 Task: Compose an email with the signature Delaney King with the subject Meeting minutes and the message I will need to review this proposal before providing a response. from softage.1@softage.net to softage.4@softage.net with an attached document Business_case.docx Undo the message and rewrite the message as Please let me know if there are any updates on the status of this project. Send the email. Finally, move the email from Sent Items to the label Intellectual property
Action: Mouse moved to (481, 773)
Screenshot: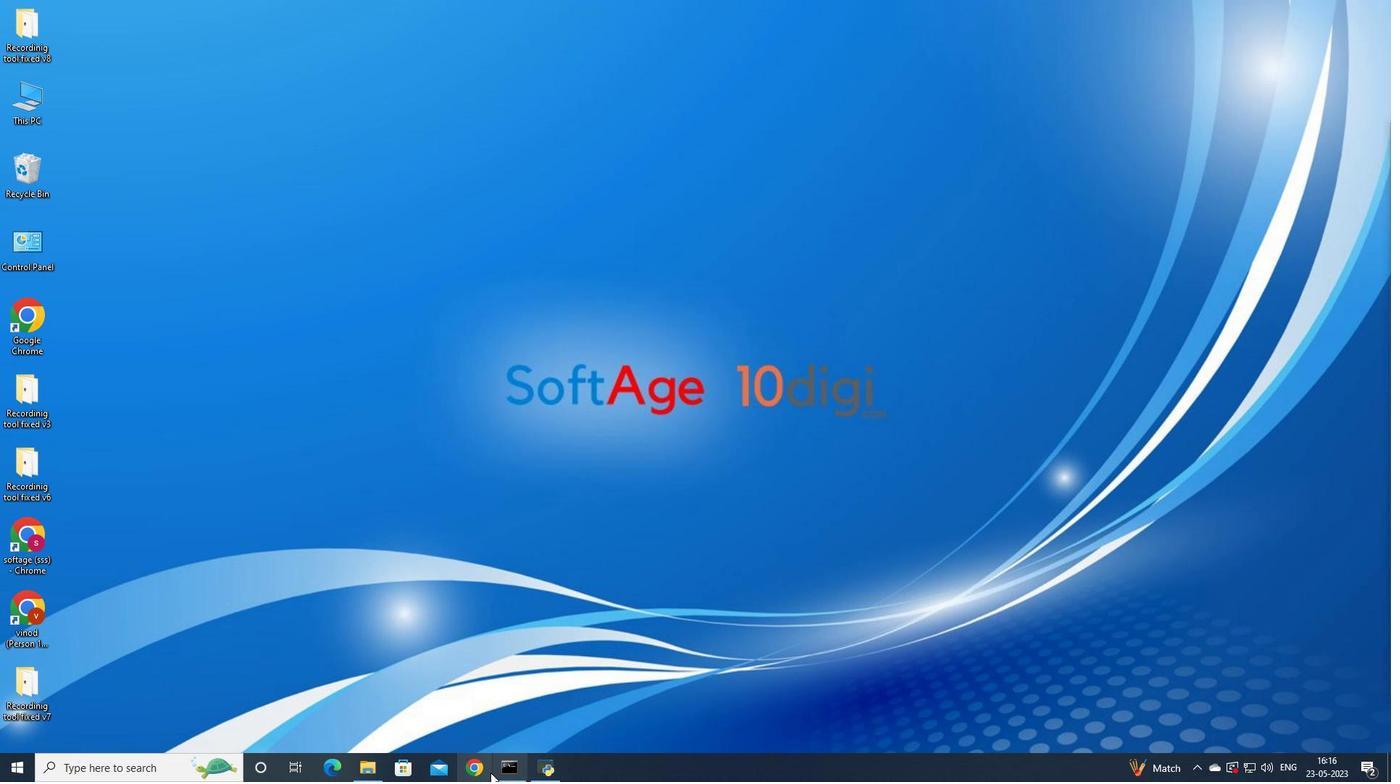 
Action: Mouse pressed left at (481, 773)
Screenshot: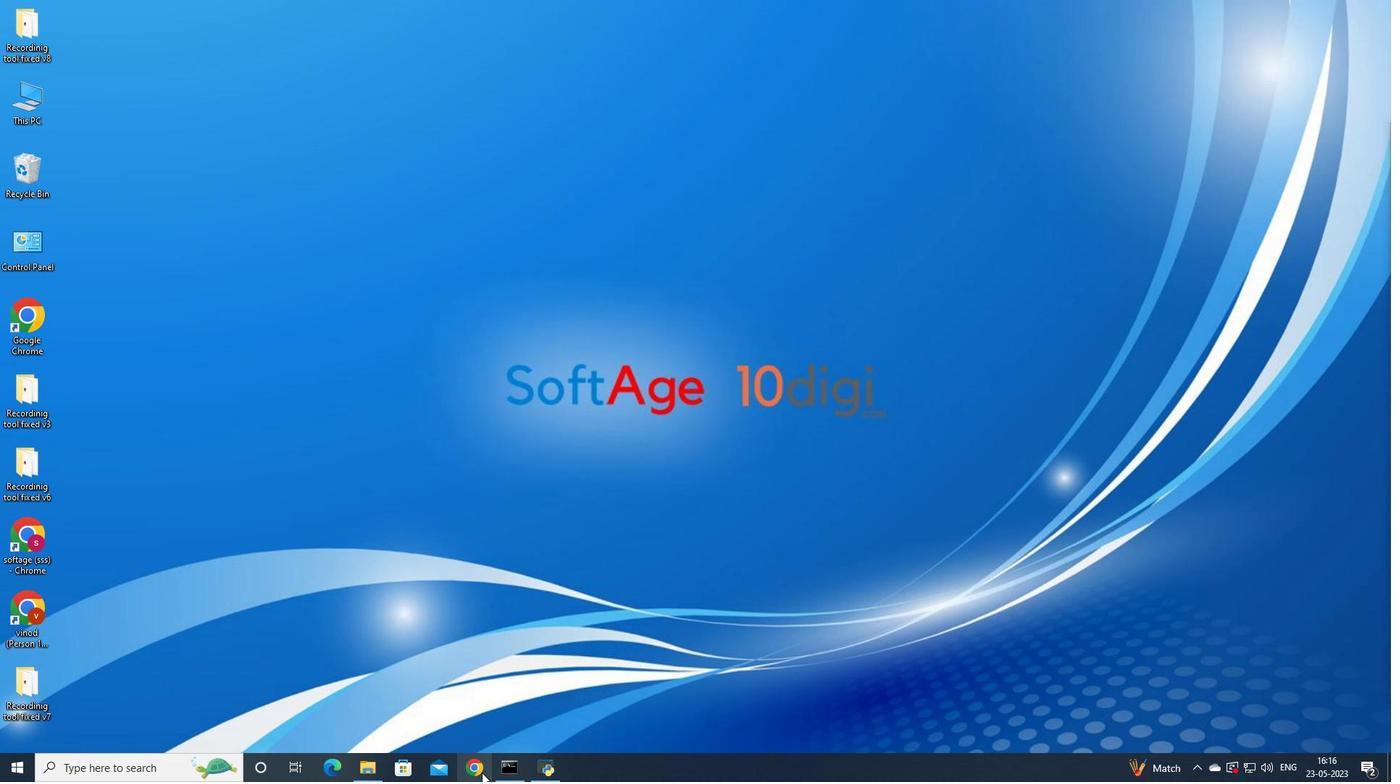 
Action: Mouse moved to (605, 468)
Screenshot: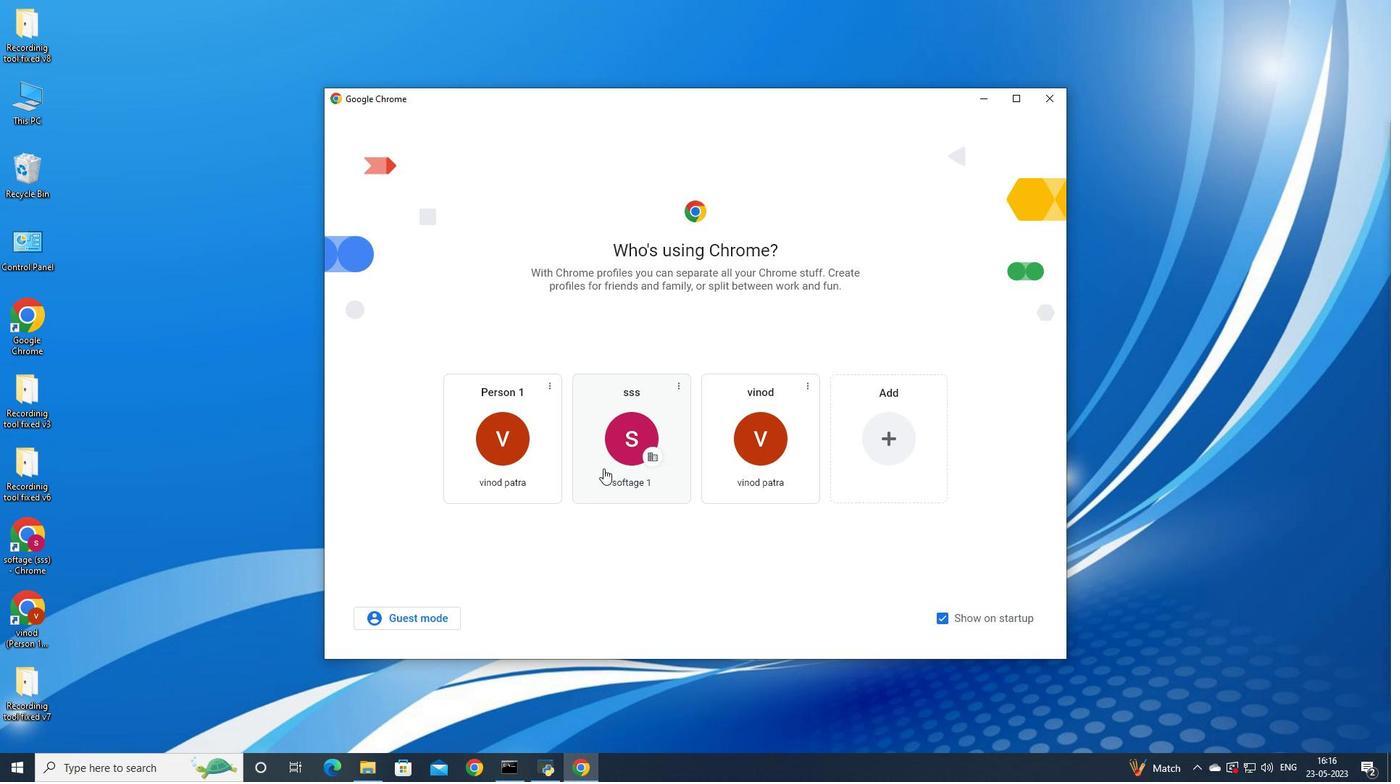 
Action: Mouse pressed left at (605, 468)
Screenshot: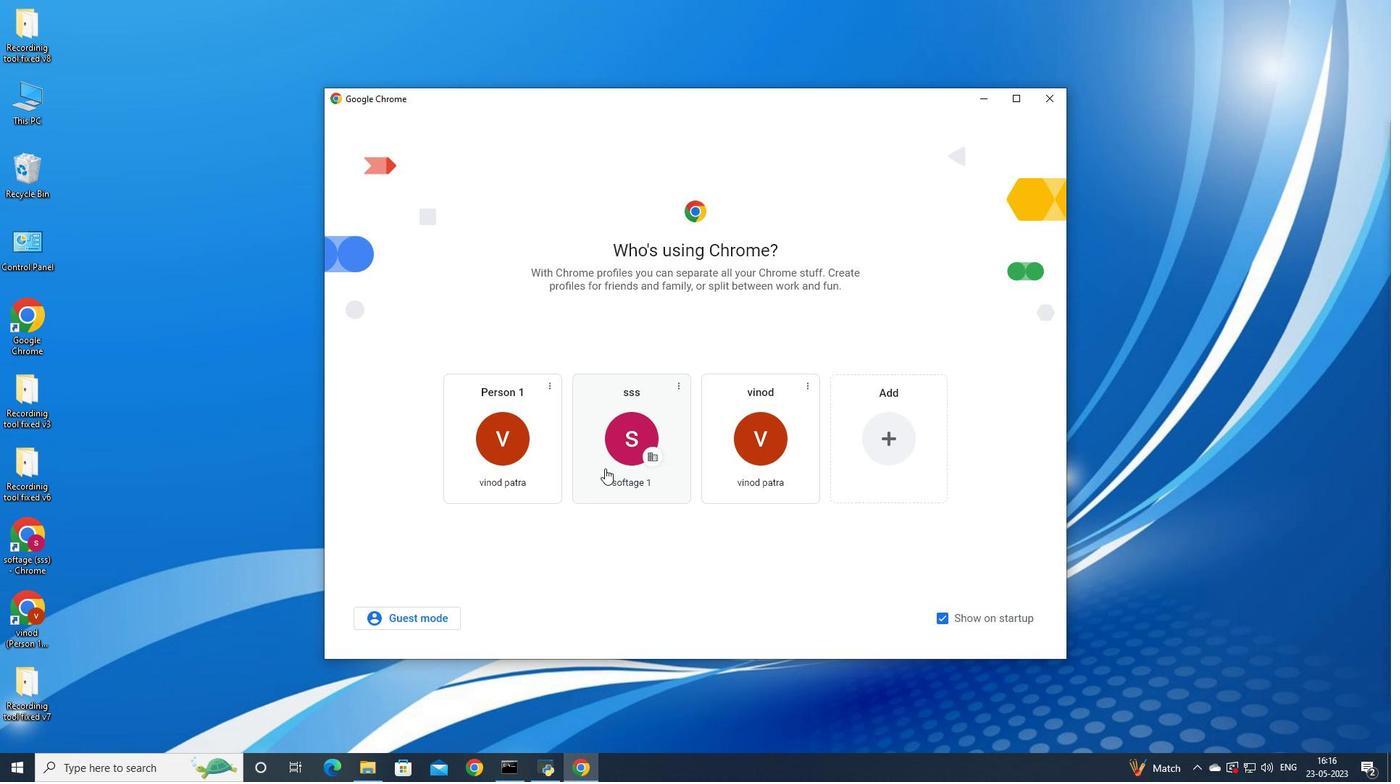 
Action: Mouse moved to (1267, 72)
Screenshot: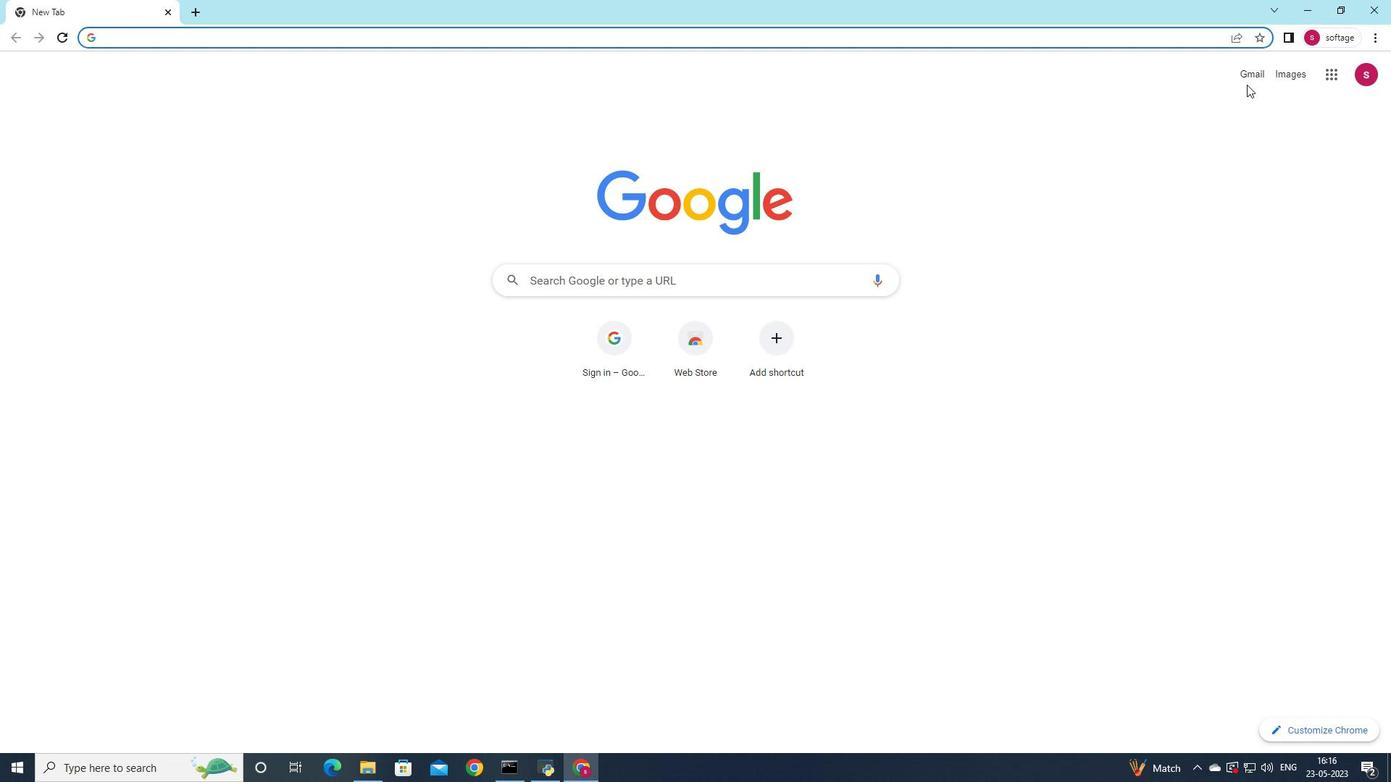 
Action: Mouse pressed left at (1267, 72)
Screenshot: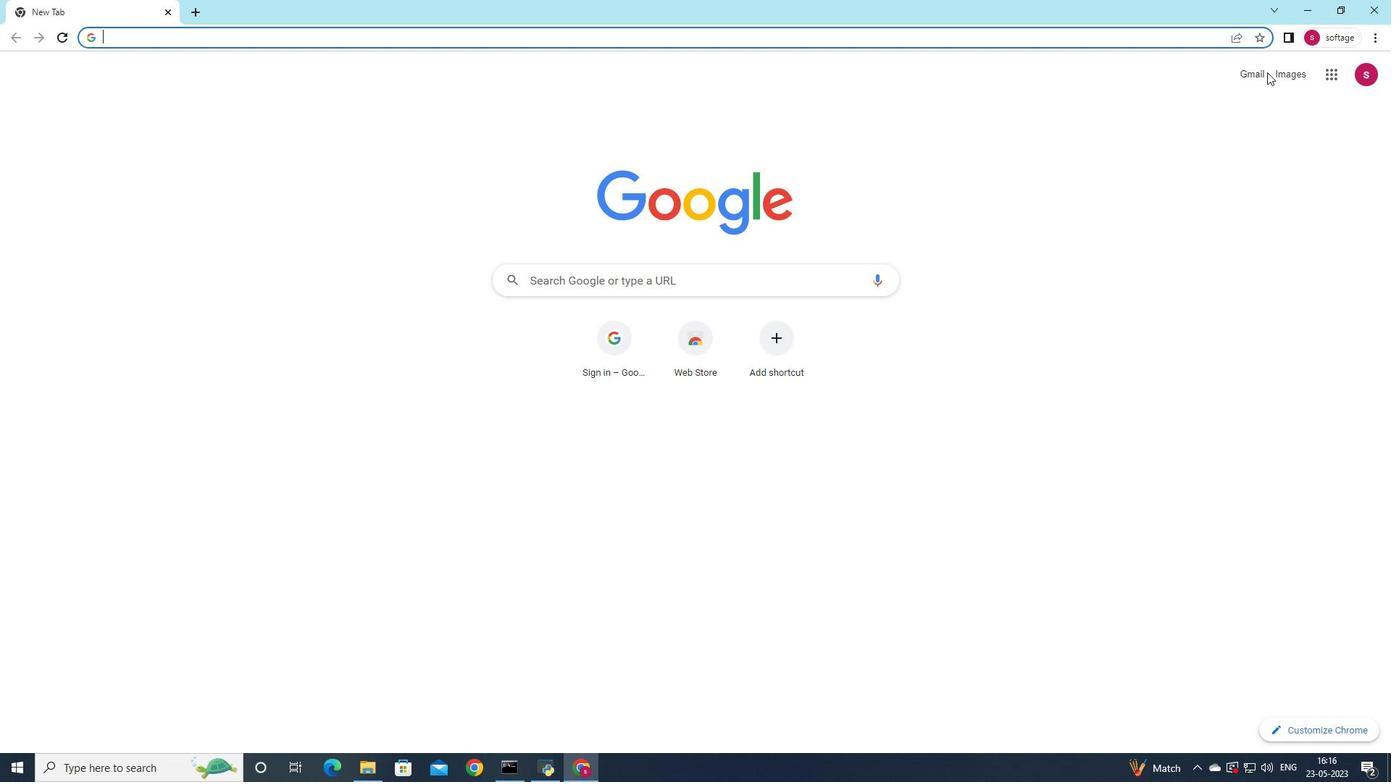 
Action: Mouse moved to (1257, 73)
Screenshot: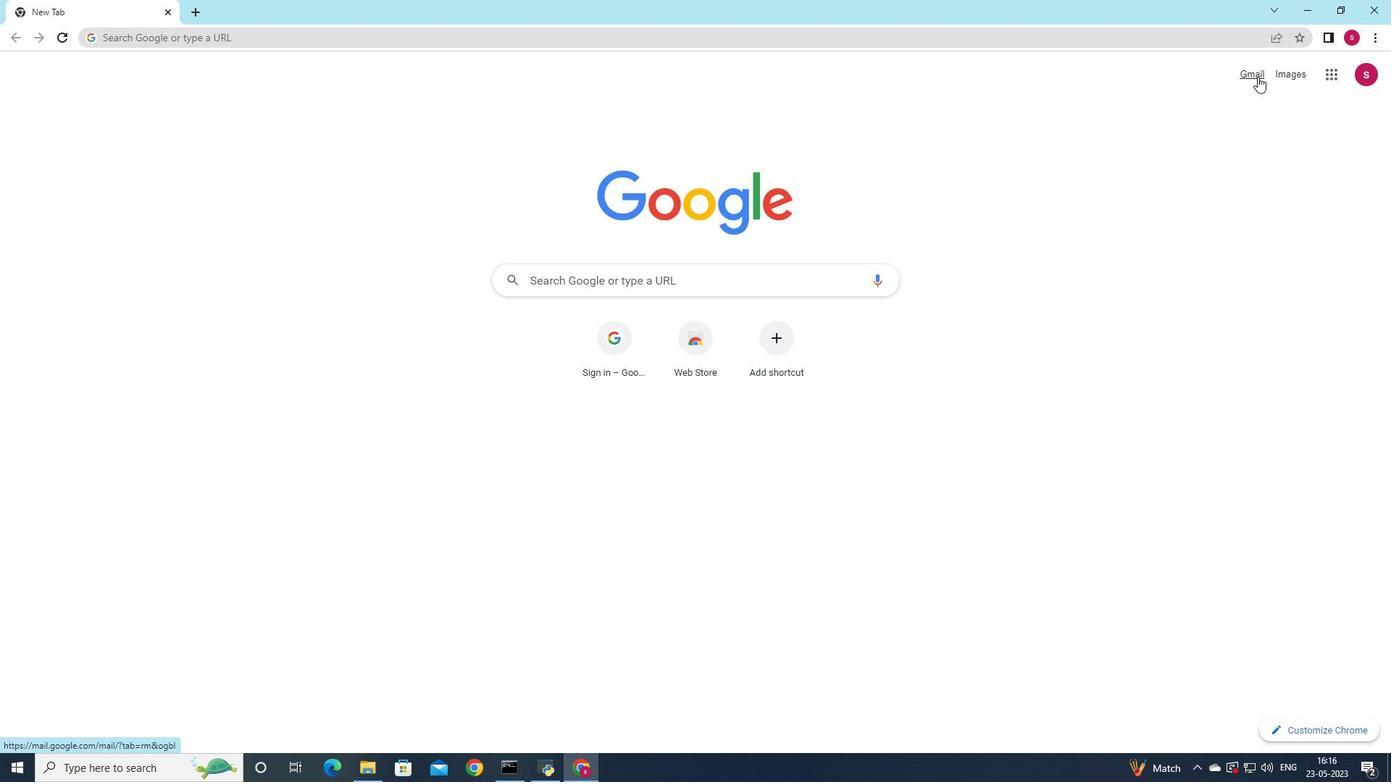 
Action: Mouse pressed left at (1257, 73)
Screenshot: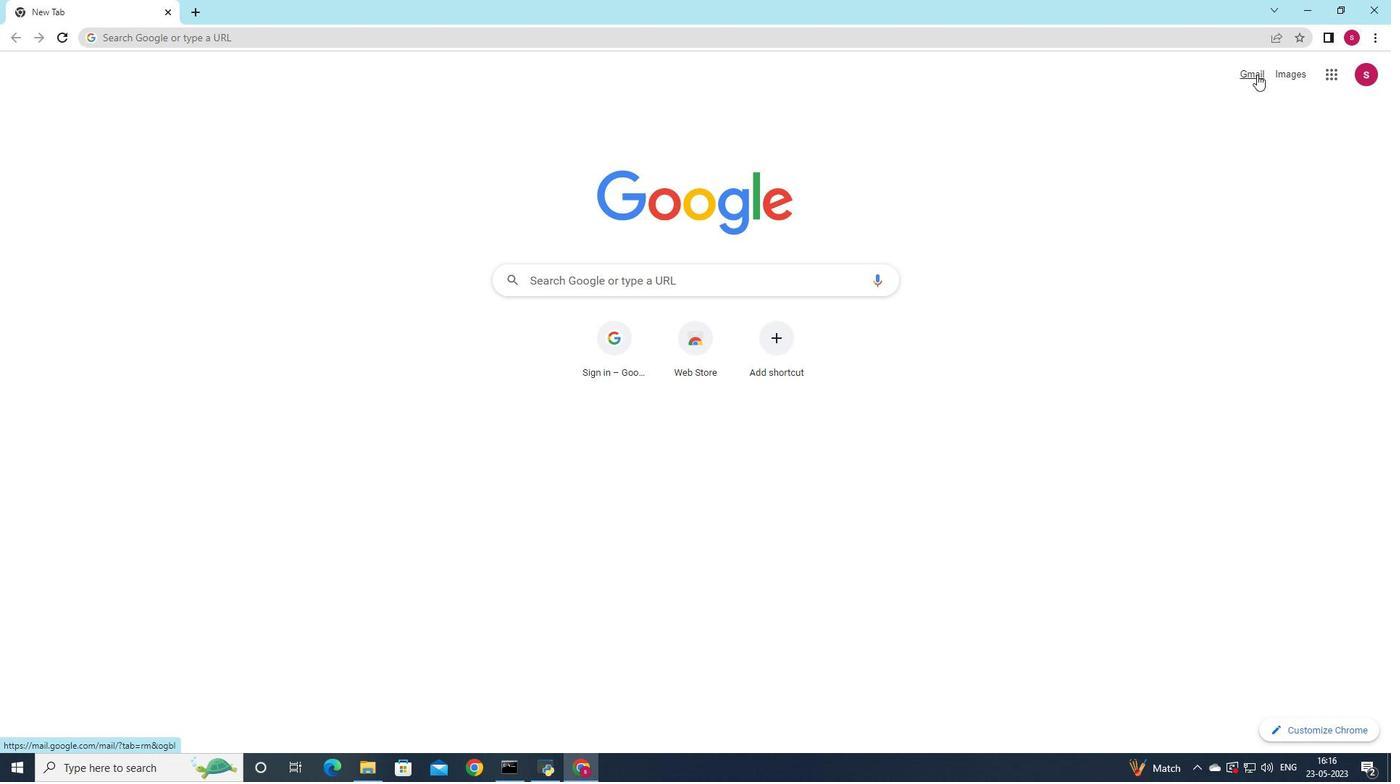 
Action: Mouse moved to (1215, 100)
Screenshot: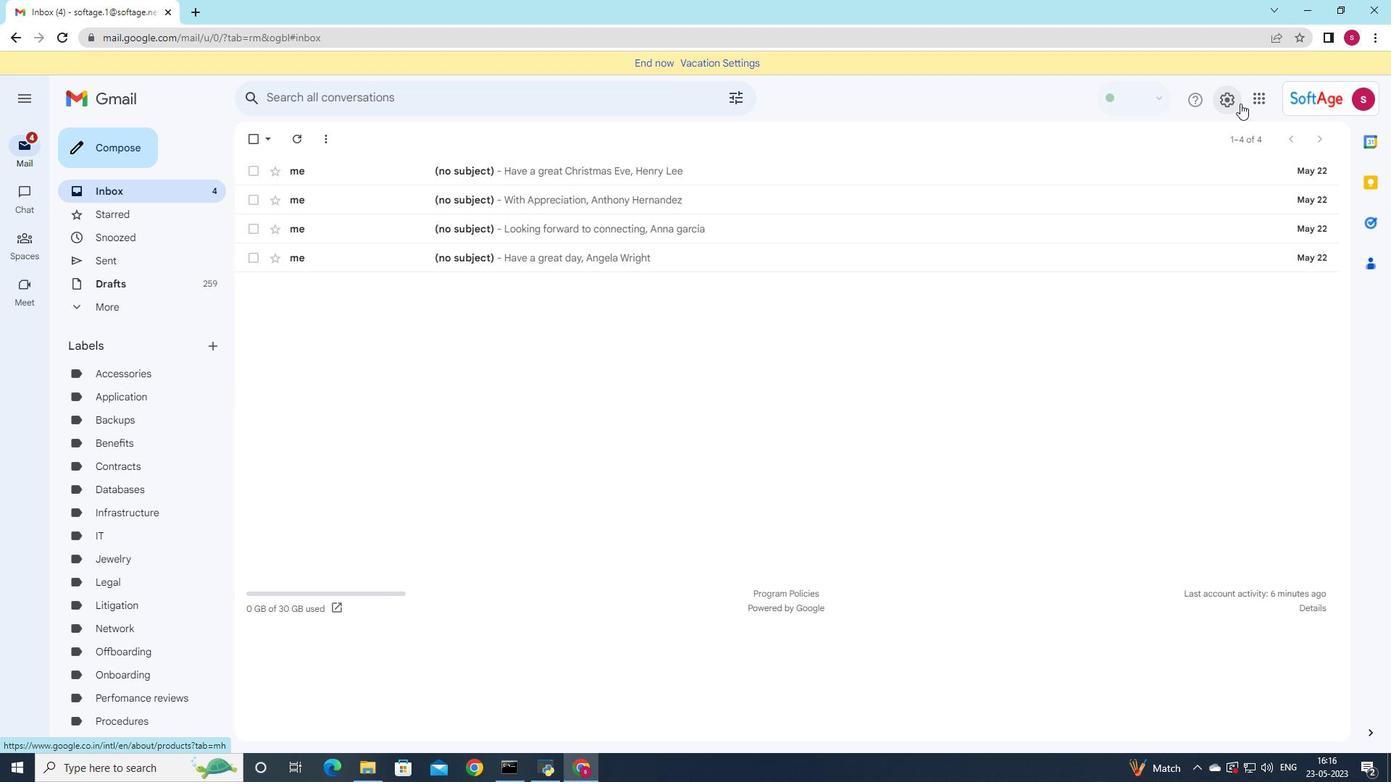 
Action: Mouse pressed left at (1215, 100)
Screenshot: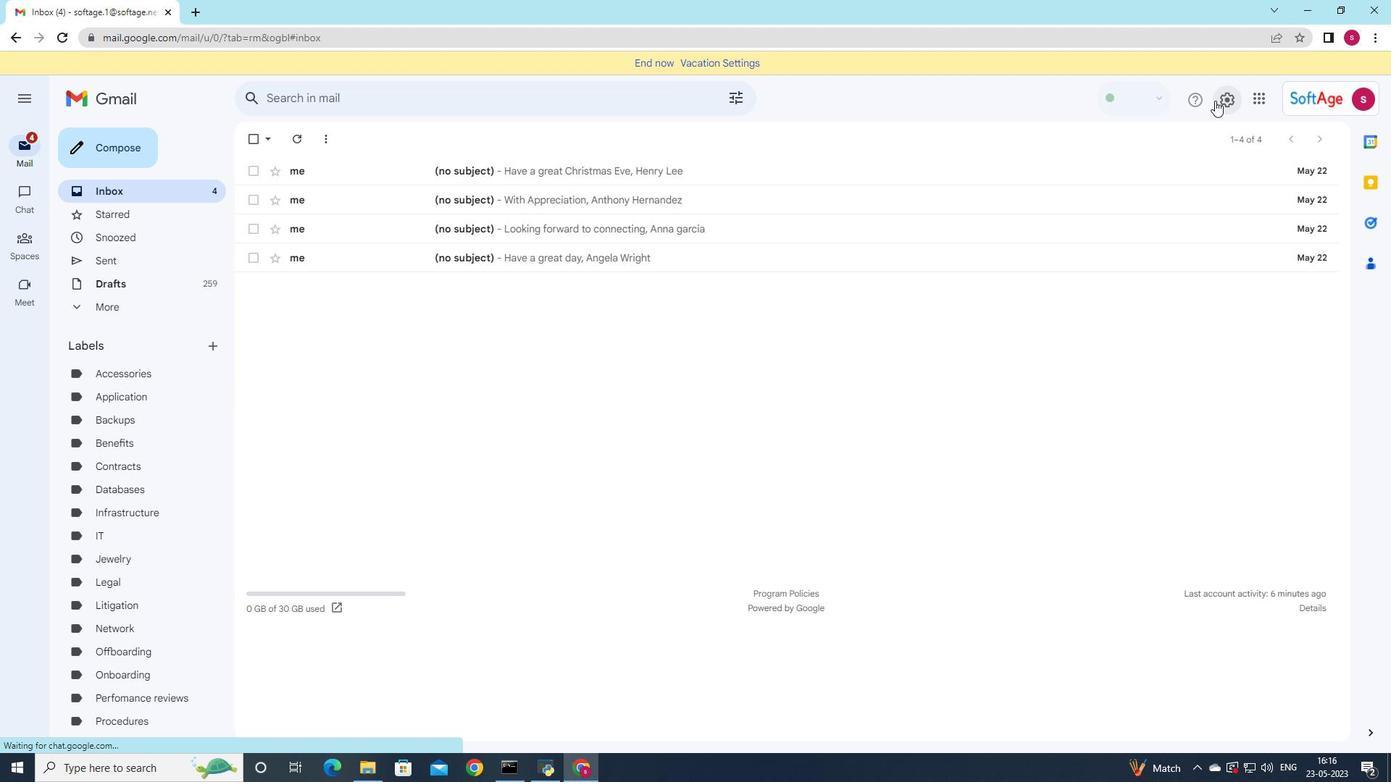 
Action: Mouse moved to (1257, 174)
Screenshot: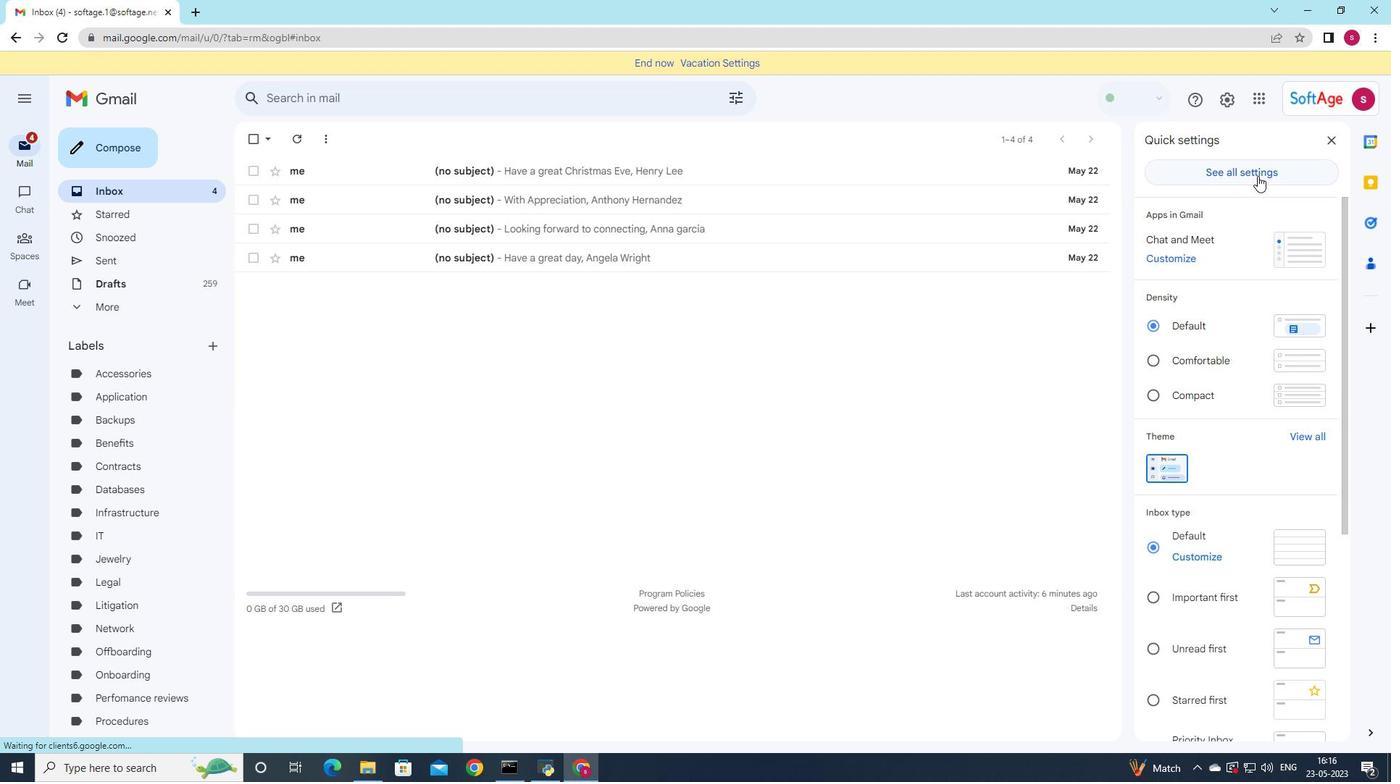 
Action: Mouse pressed left at (1257, 174)
Screenshot: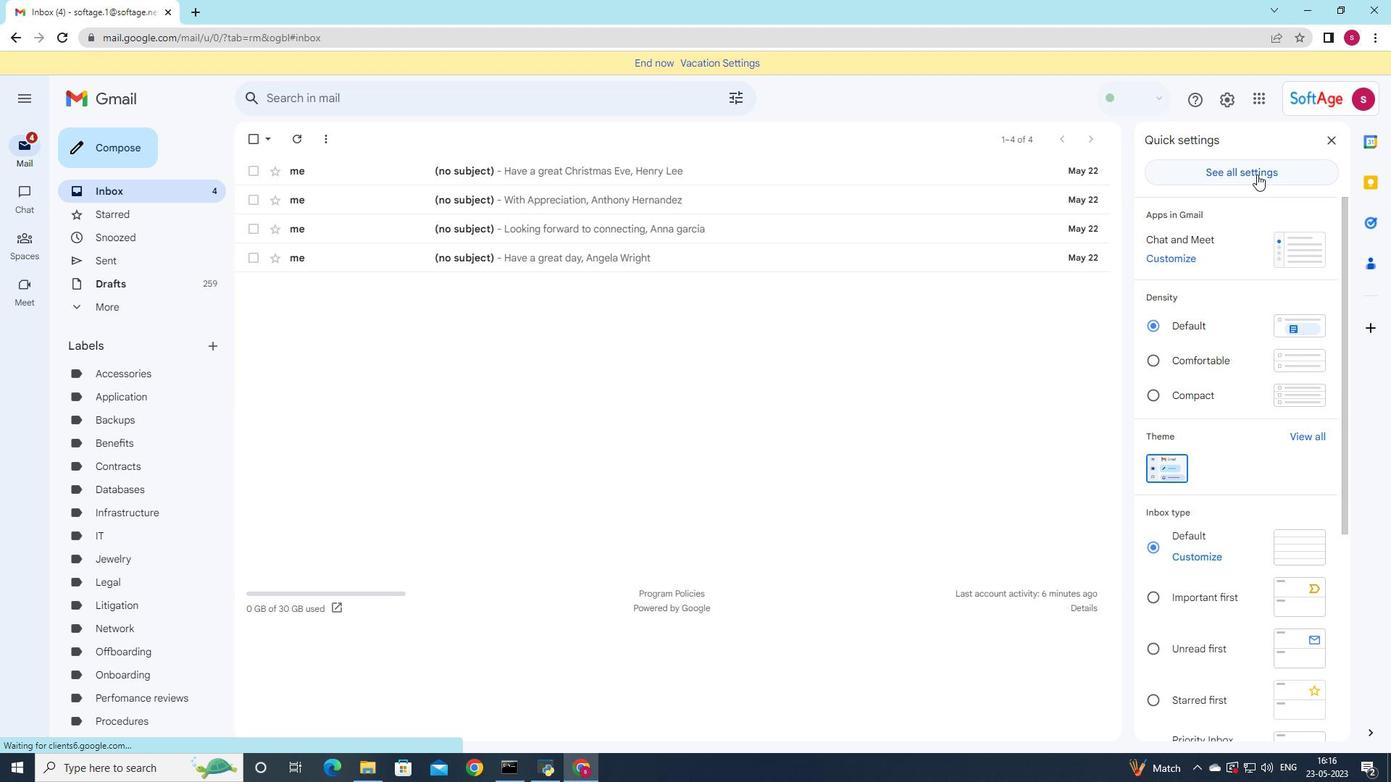 
Action: Mouse moved to (853, 264)
Screenshot: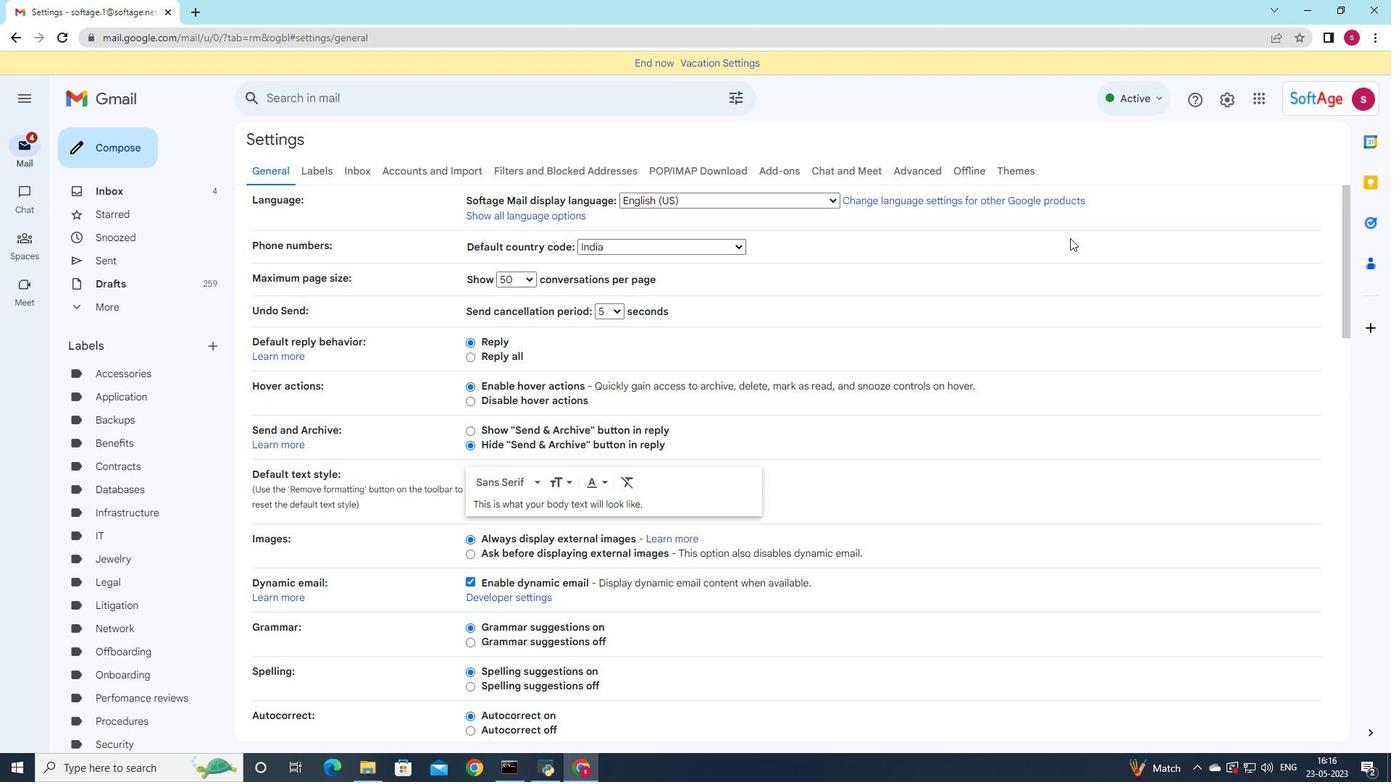 
Action: Mouse scrolled (853, 263) with delta (0, 0)
Screenshot: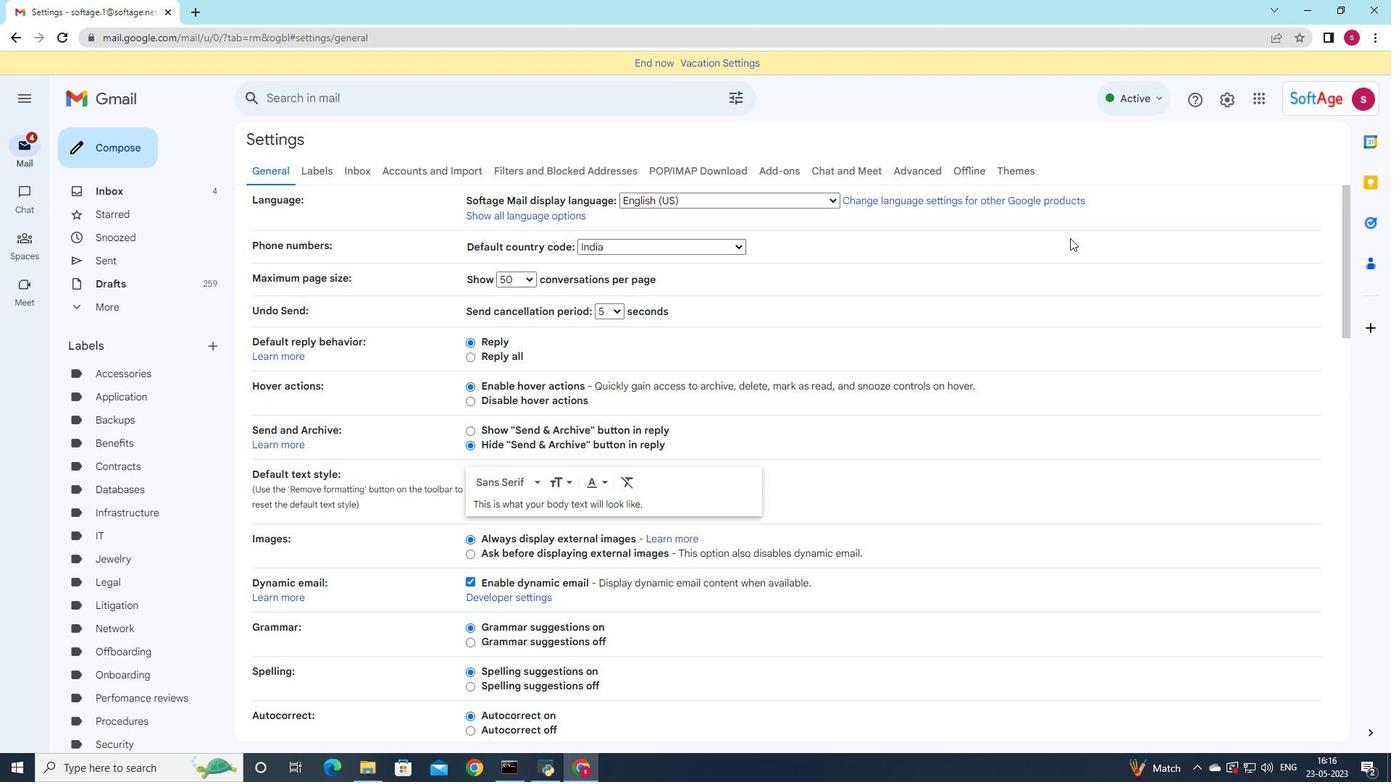 
Action: Mouse moved to (850, 264)
Screenshot: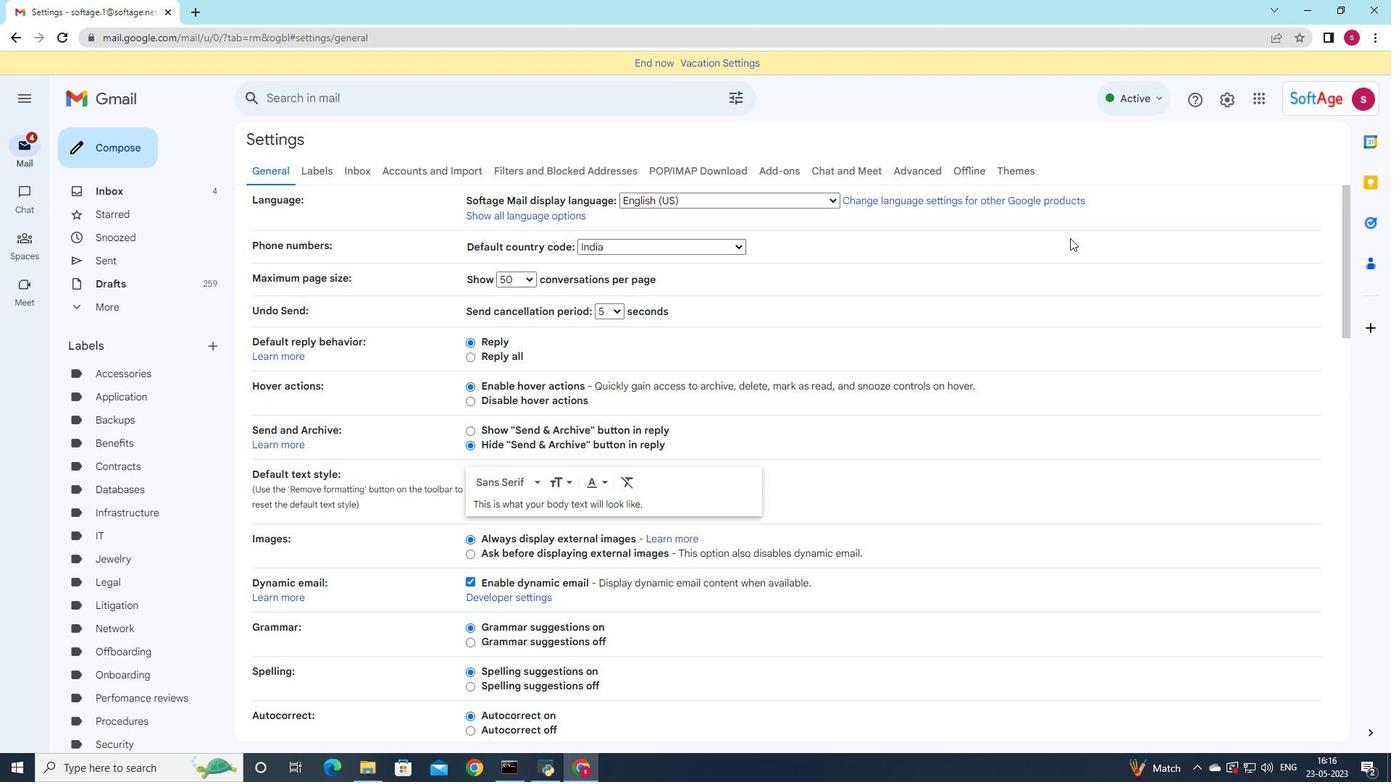 
Action: Mouse scrolled (850, 263) with delta (0, 0)
Screenshot: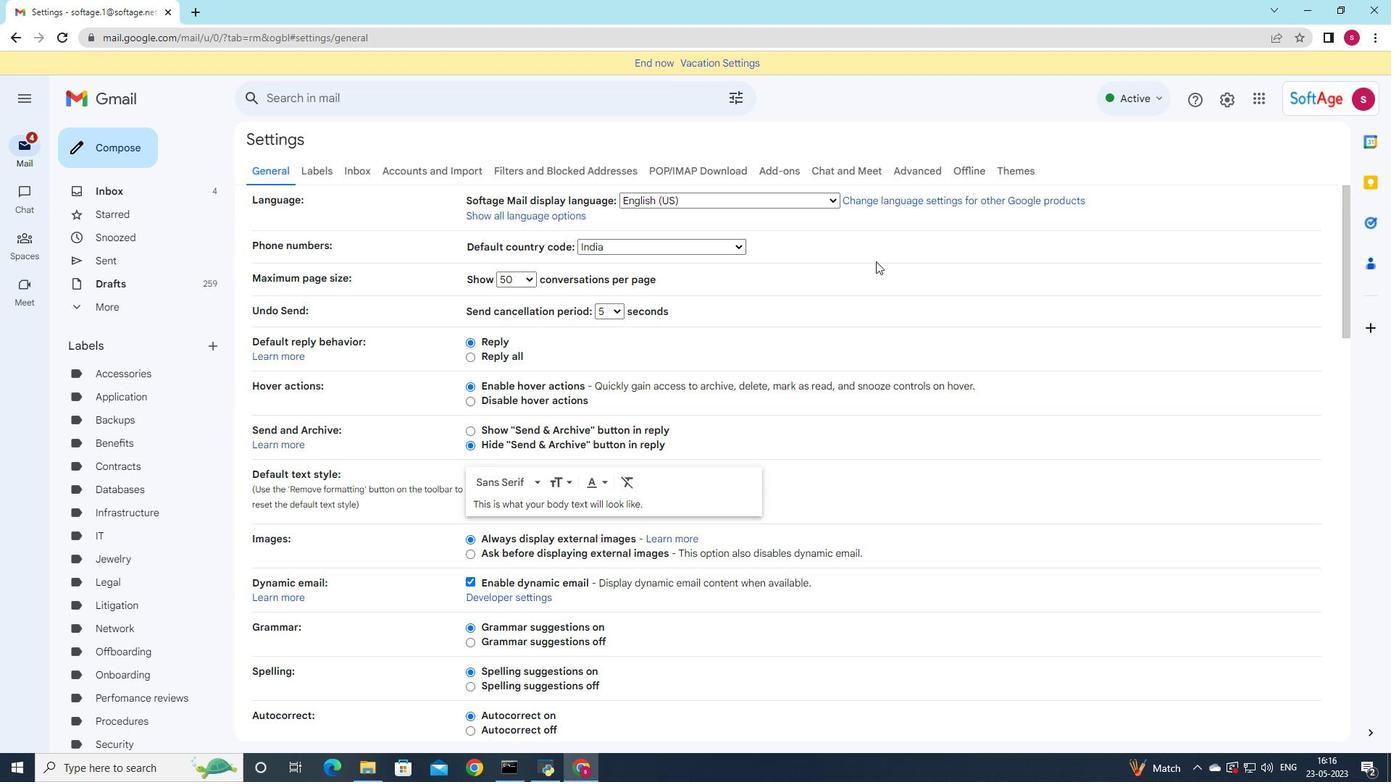 
Action: Mouse moved to (849, 264)
Screenshot: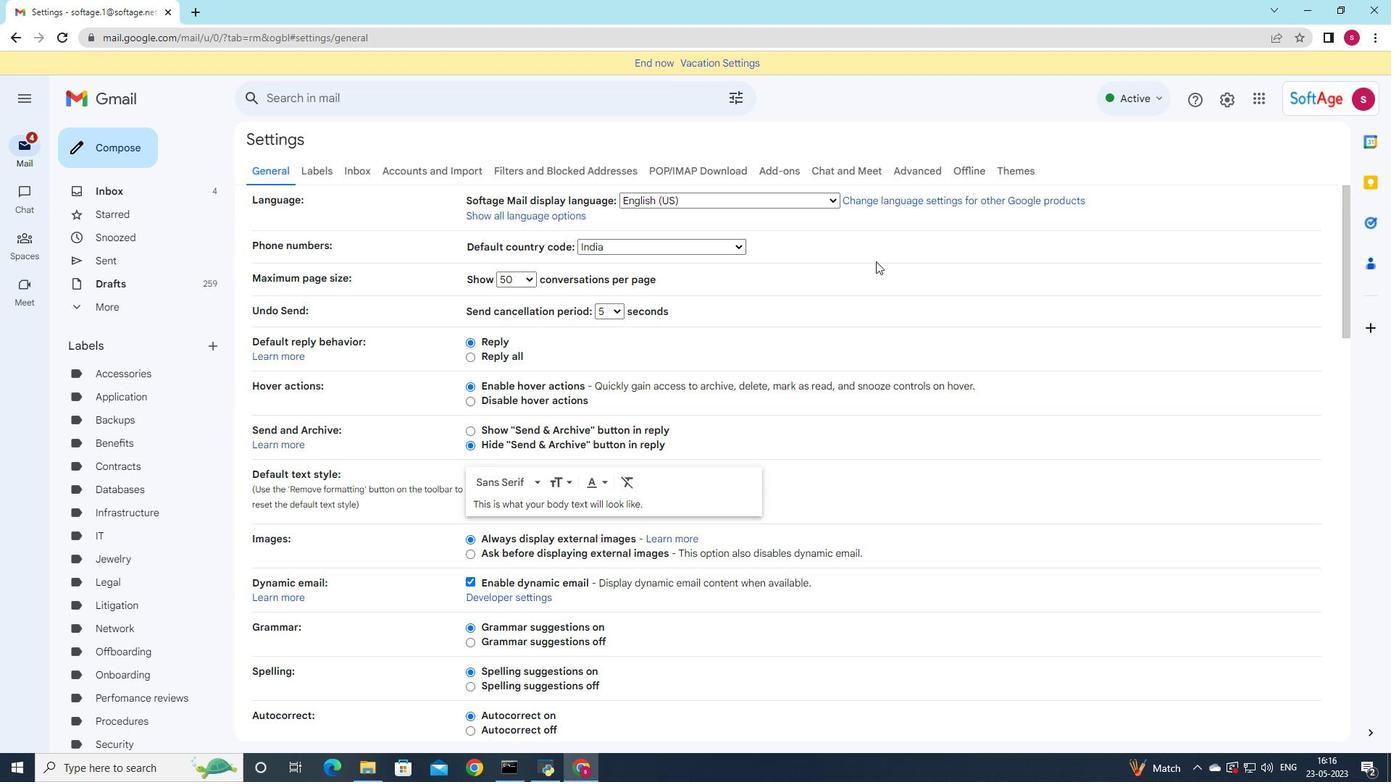 
Action: Mouse scrolled (849, 263) with delta (0, 0)
Screenshot: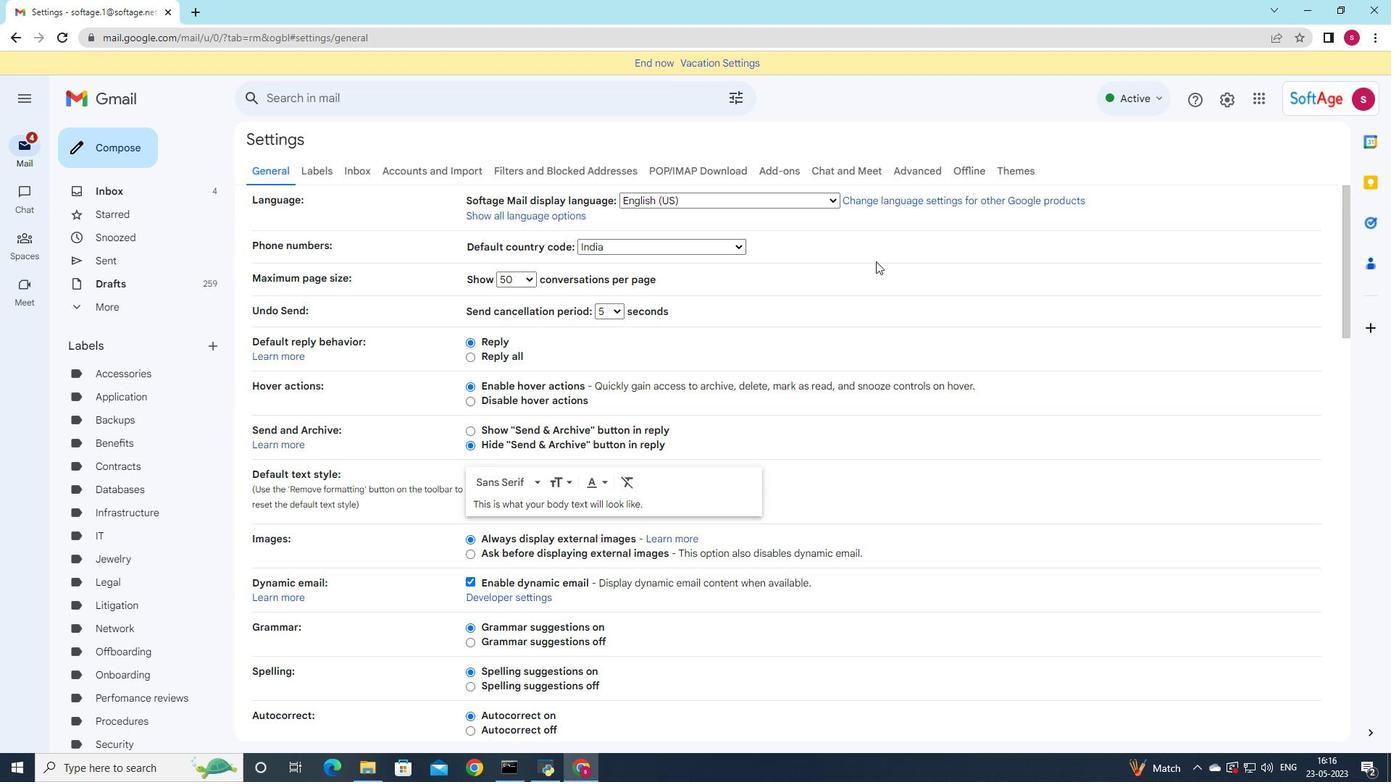 
Action: Mouse moved to (599, 388)
Screenshot: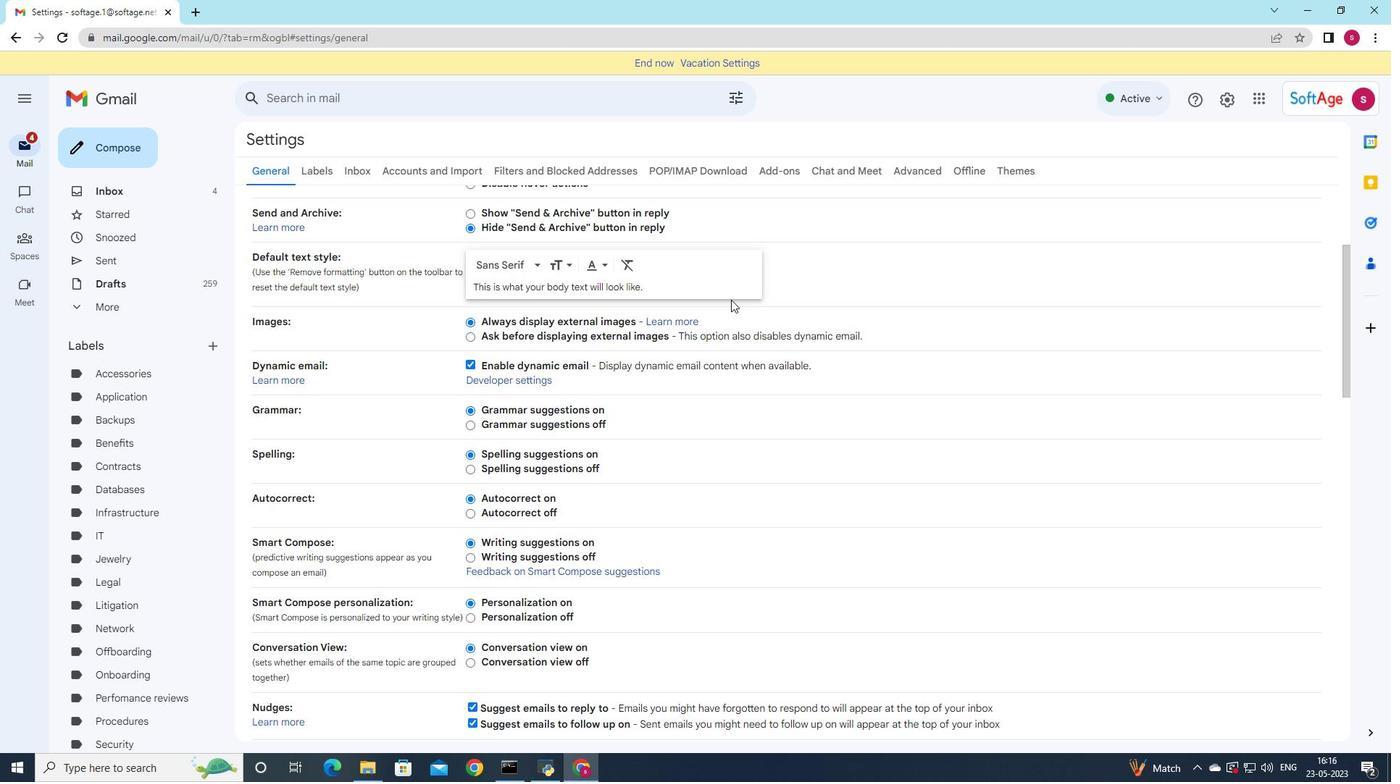 
Action: Mouse scrolled (599, 387) with delta (0, 0)
Screenshot: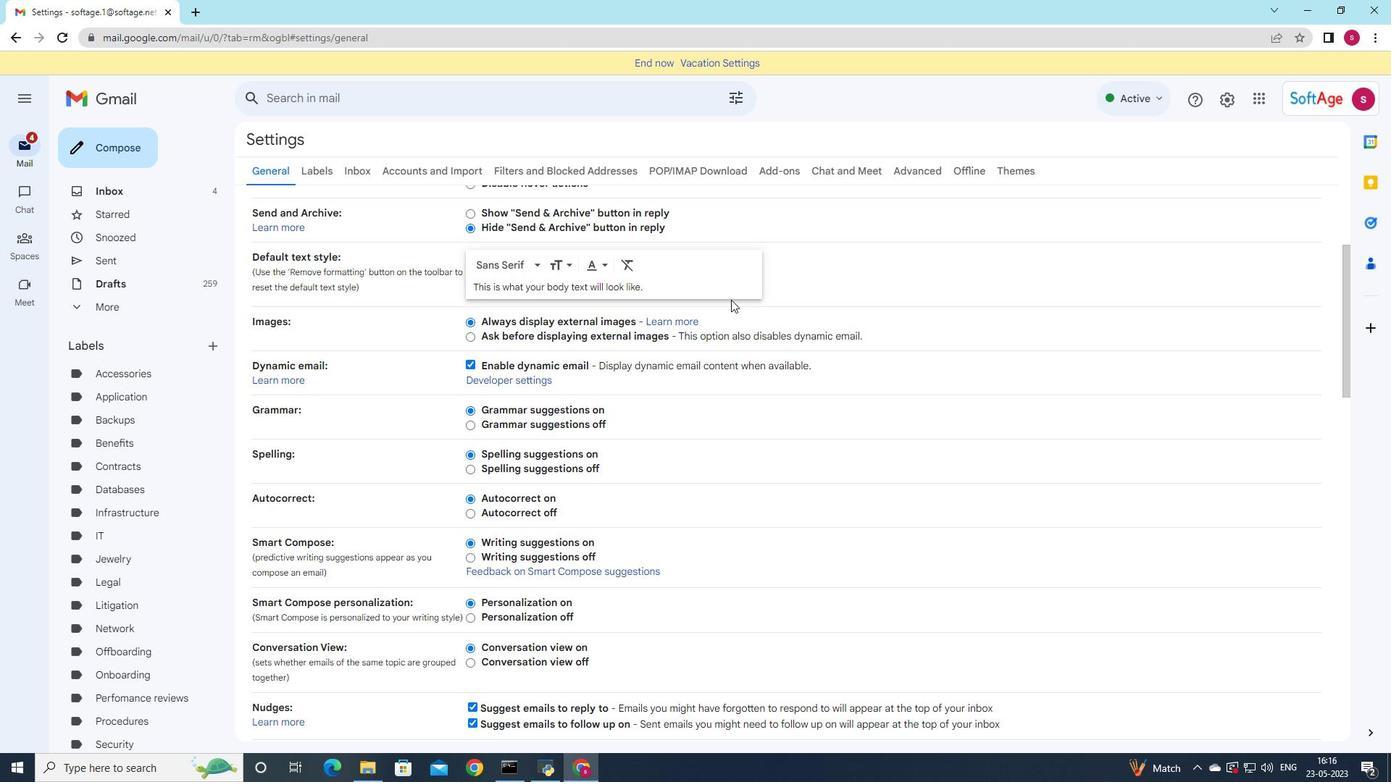
Action: Mouse moved to (568, 414)
Screenshot: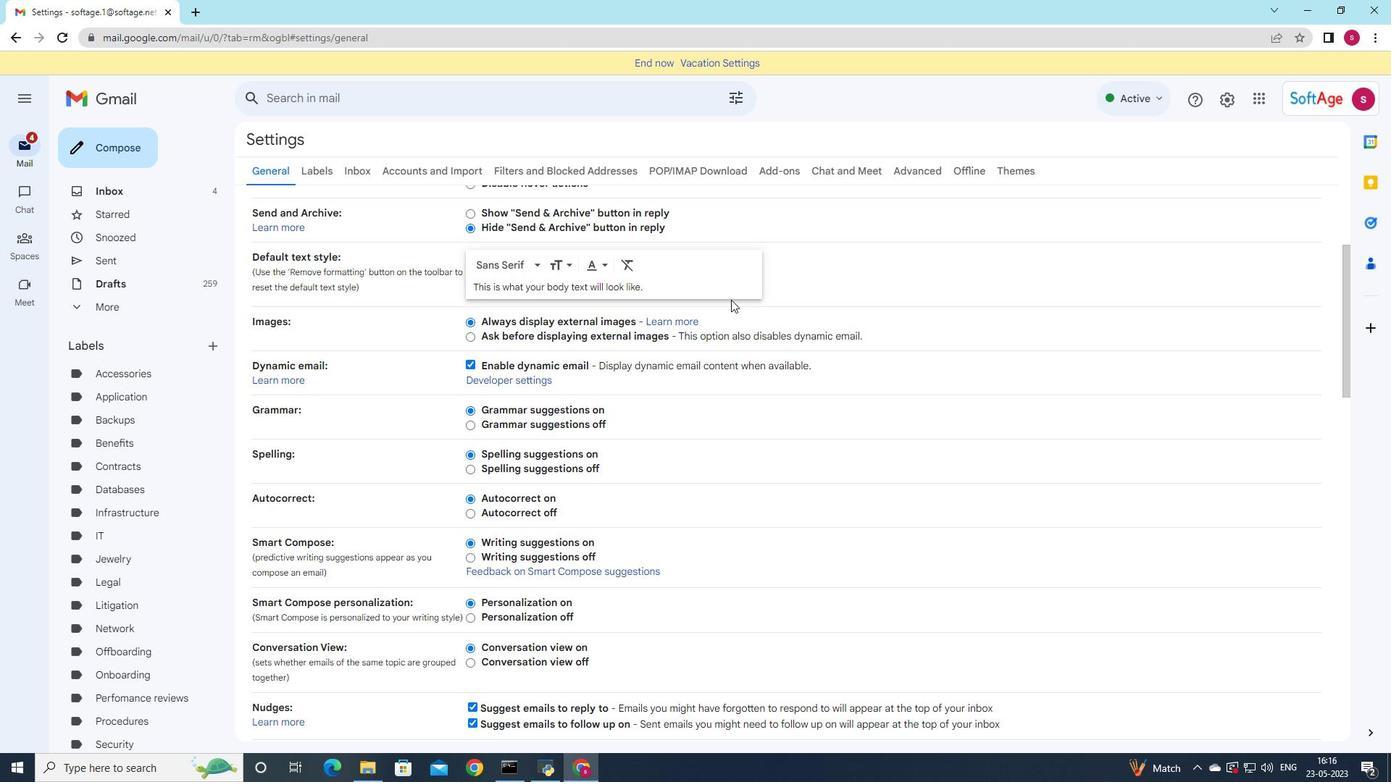 
Action: Mouse scrolled (568, 413) with delta (0, 0)
Screenshot: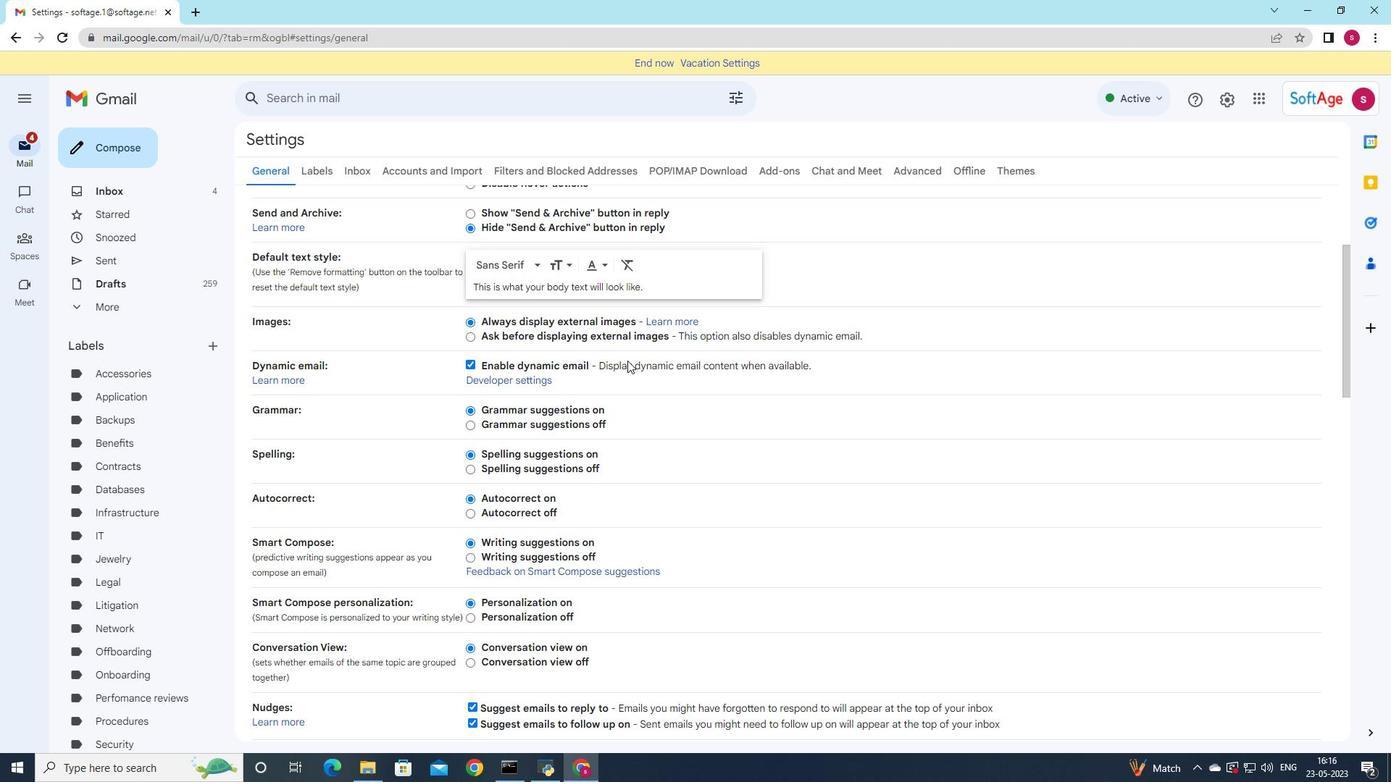 
Action: Mouse moved to (554, 423)
Screenshot: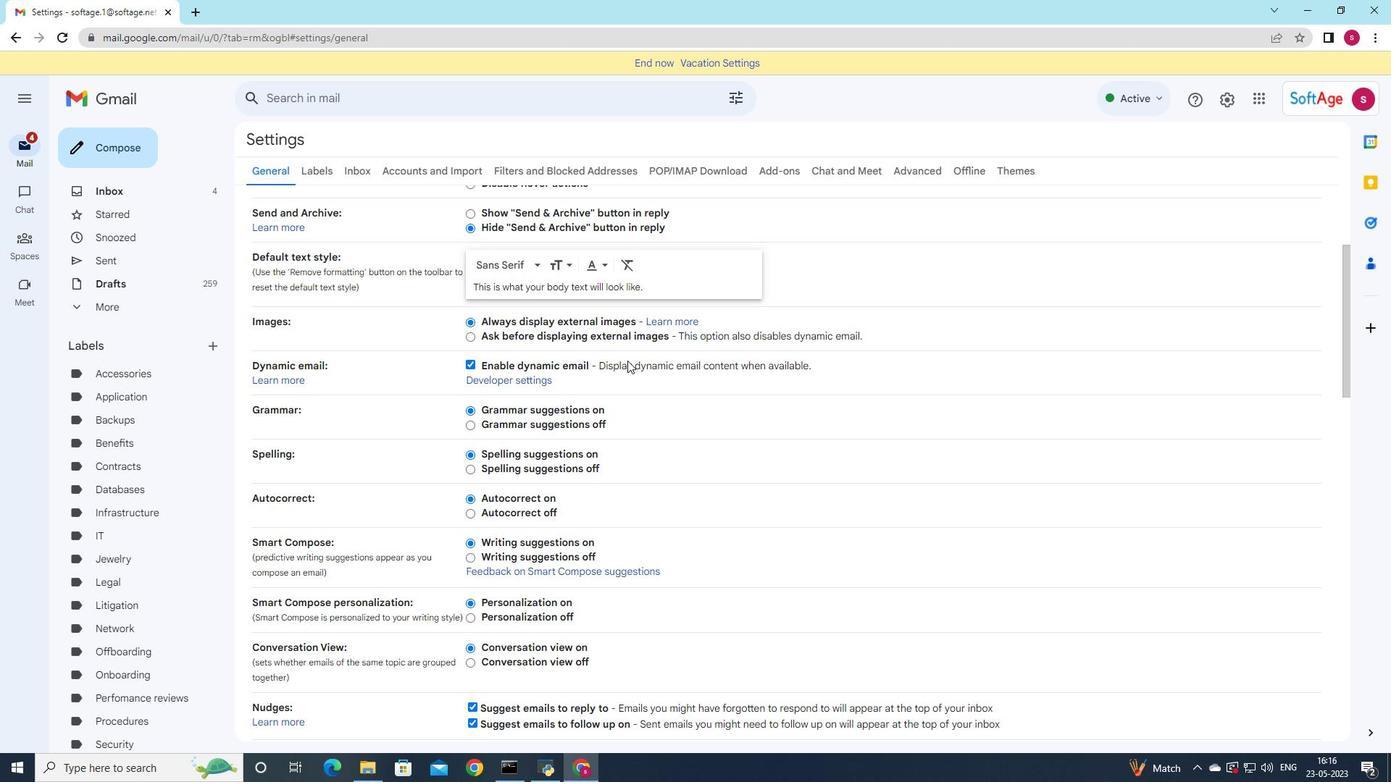 
Action: Mouse scrolled (554, 422) with delta (0, 0)
Screenshot: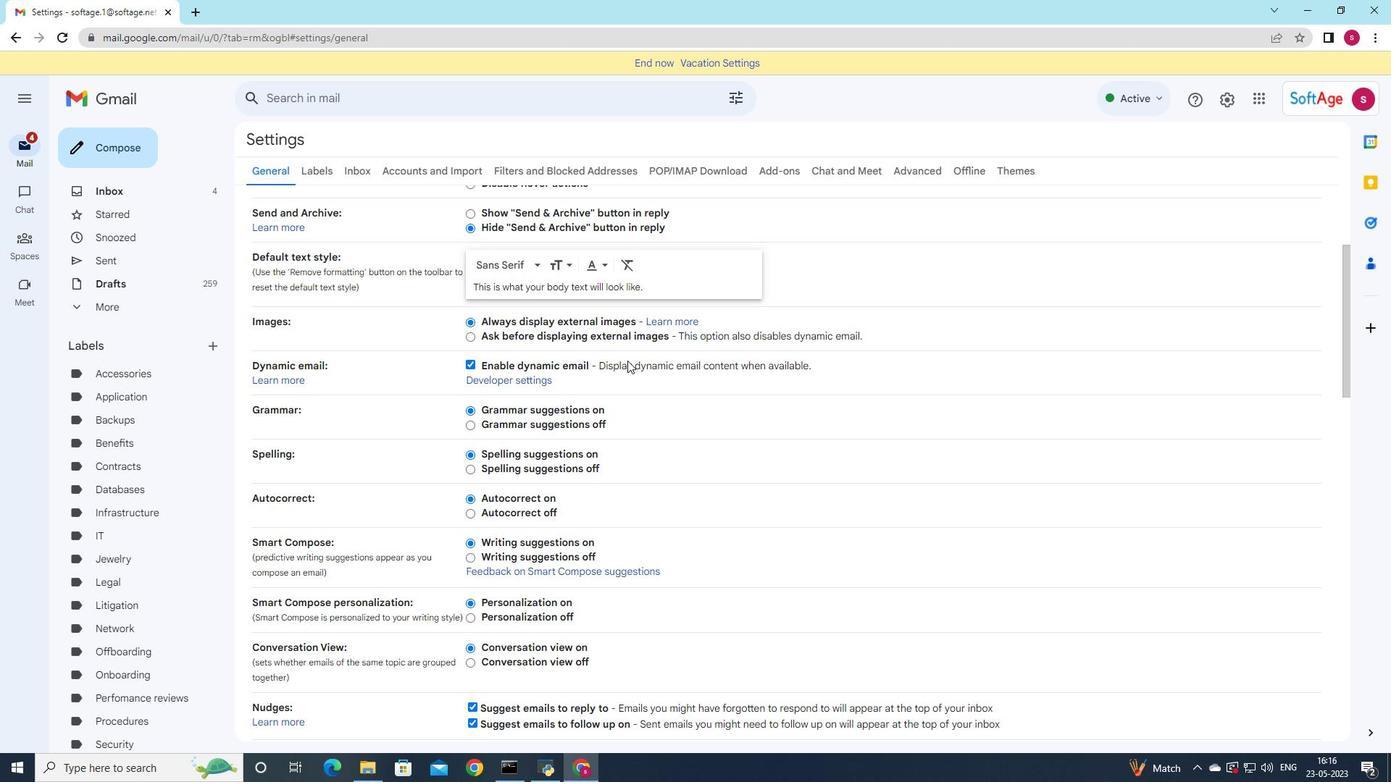 
Action: Mouse moved to (552, 424)
Screenshot: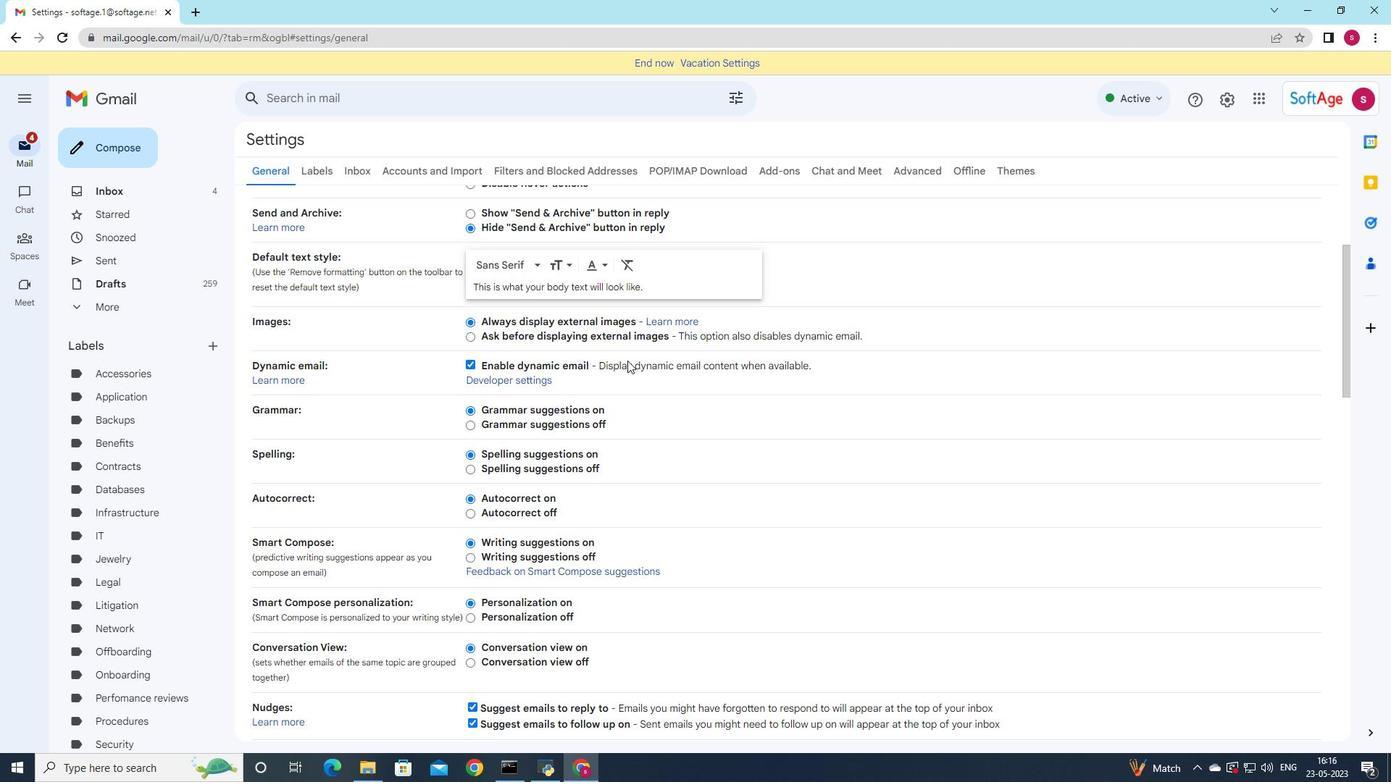 
Action: Mouse scrolled (552, 423) with delta (0, 0)
Screenshot: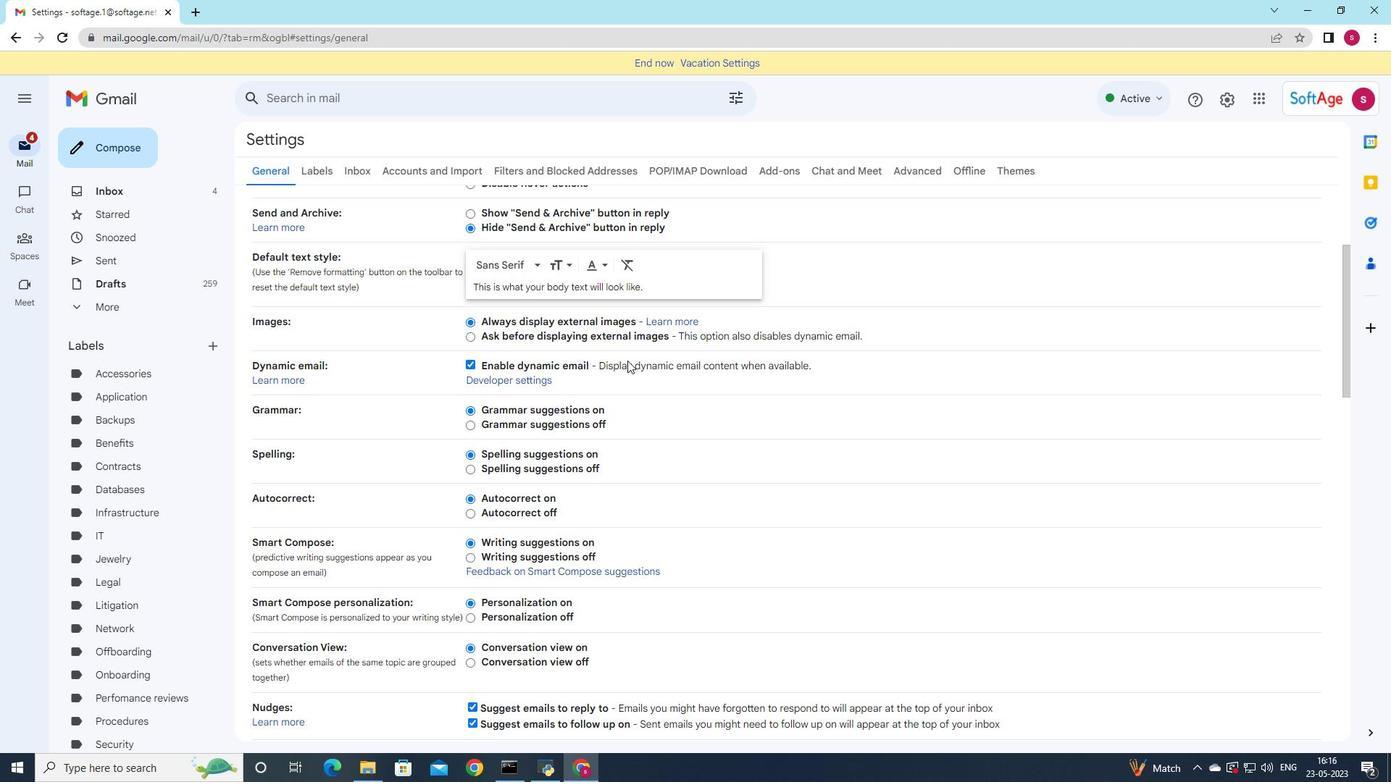 
Action: Mouse moved to (541, 428)
Screenshot: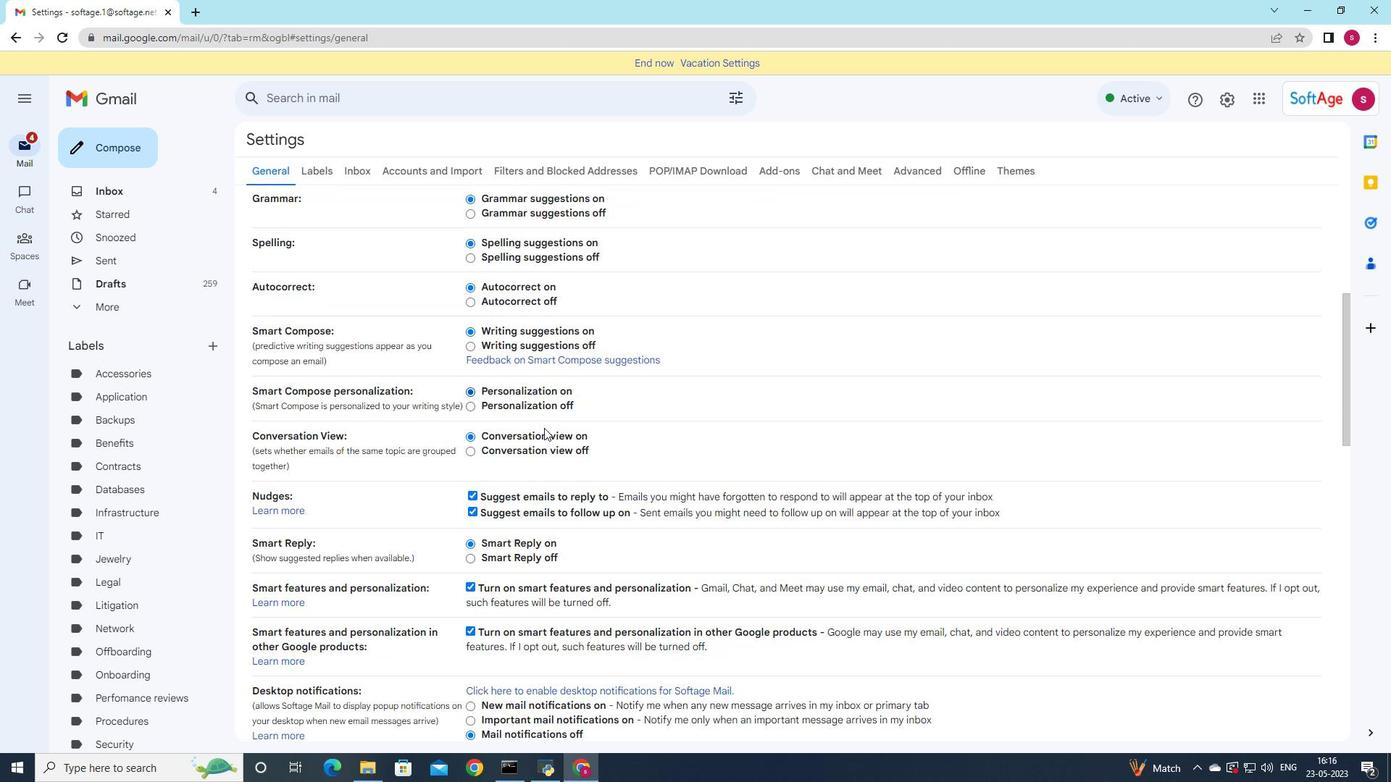 
Action: Mouse scrolled (541, 427) with delta (0, 0)
Screenshot: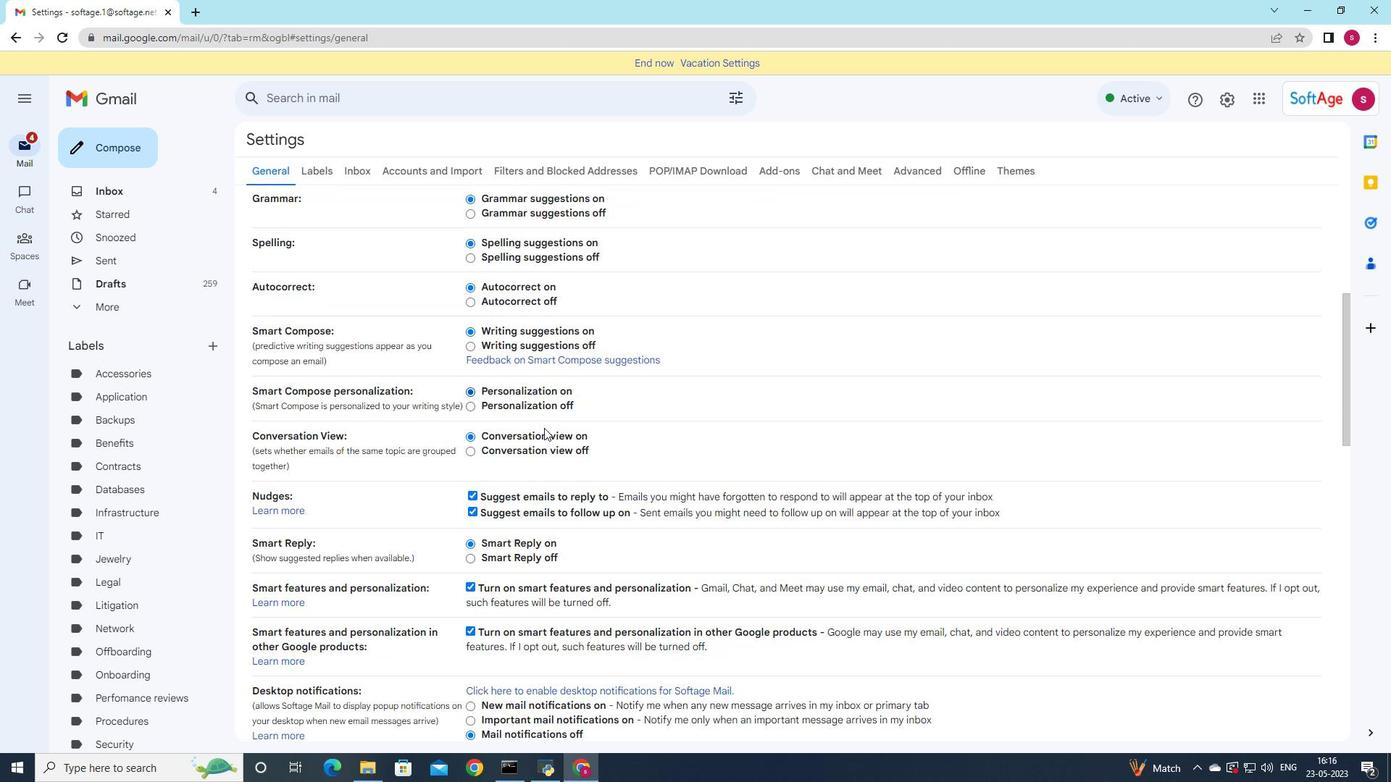
Action: Mouse scrolled (541, 427) with delta (0, 0)
Screenshot: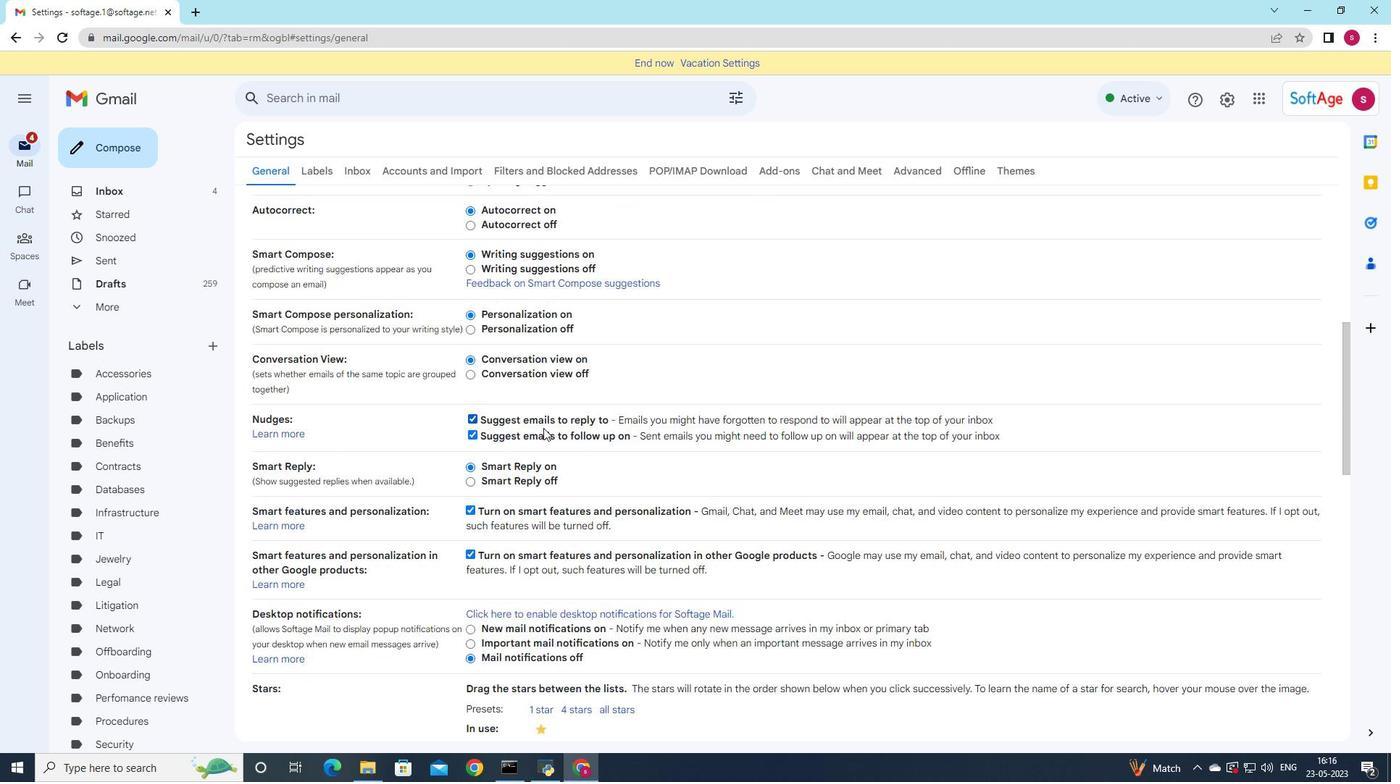 
Action: Mouse scrolled (541, 427) with delta (0, 0)
Screenshot: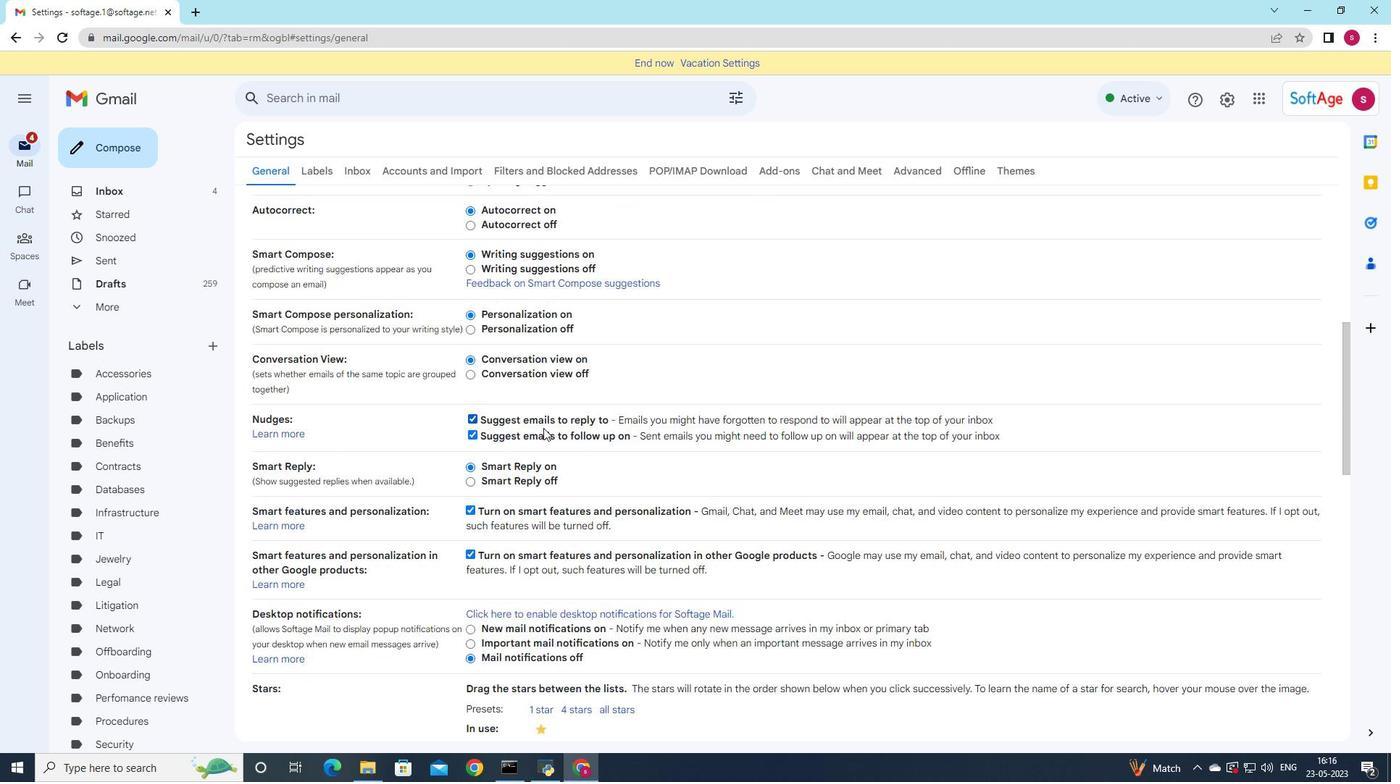 
Action: Mouse scrolled (541, 427) with delta (0, 0)
Screenshot: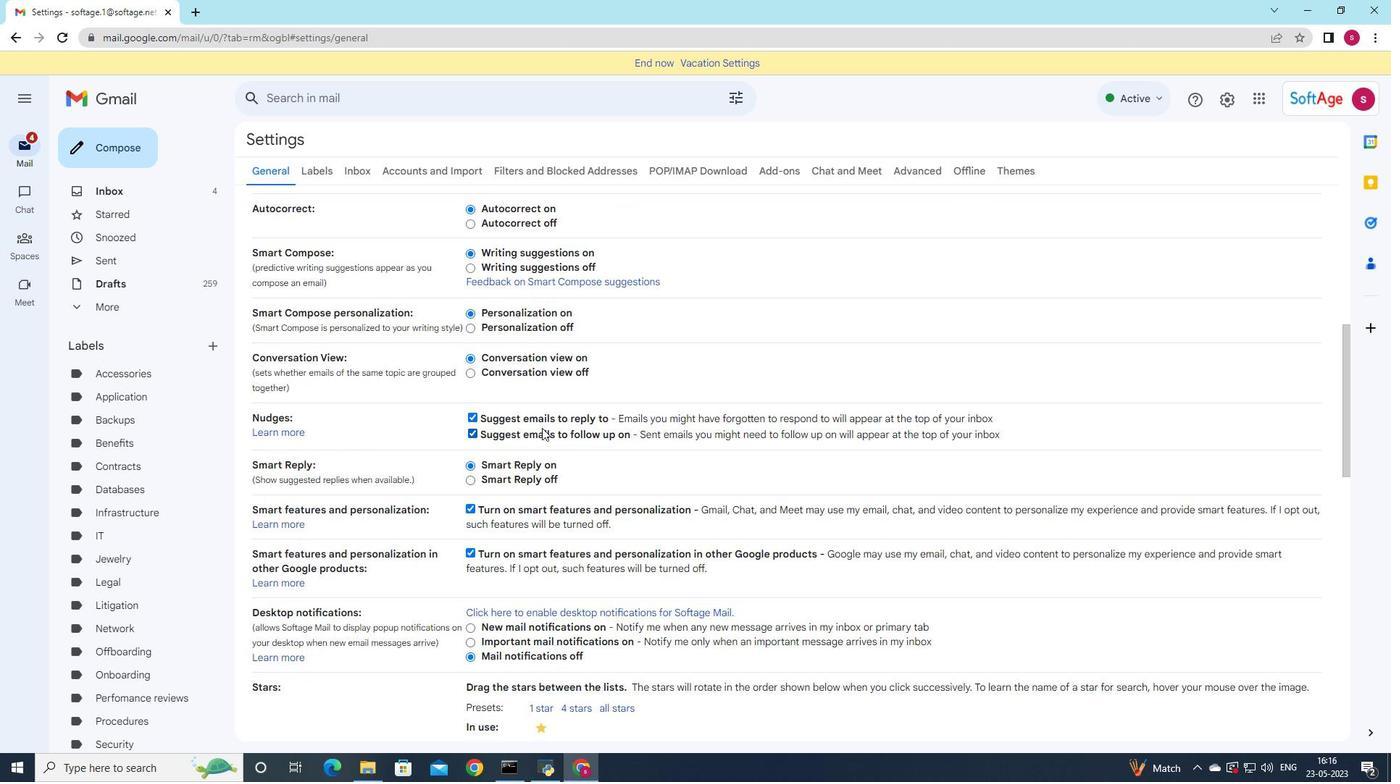 
Action: Mouse scrolled (541, 427) with delta (0, 0)
Screenshot: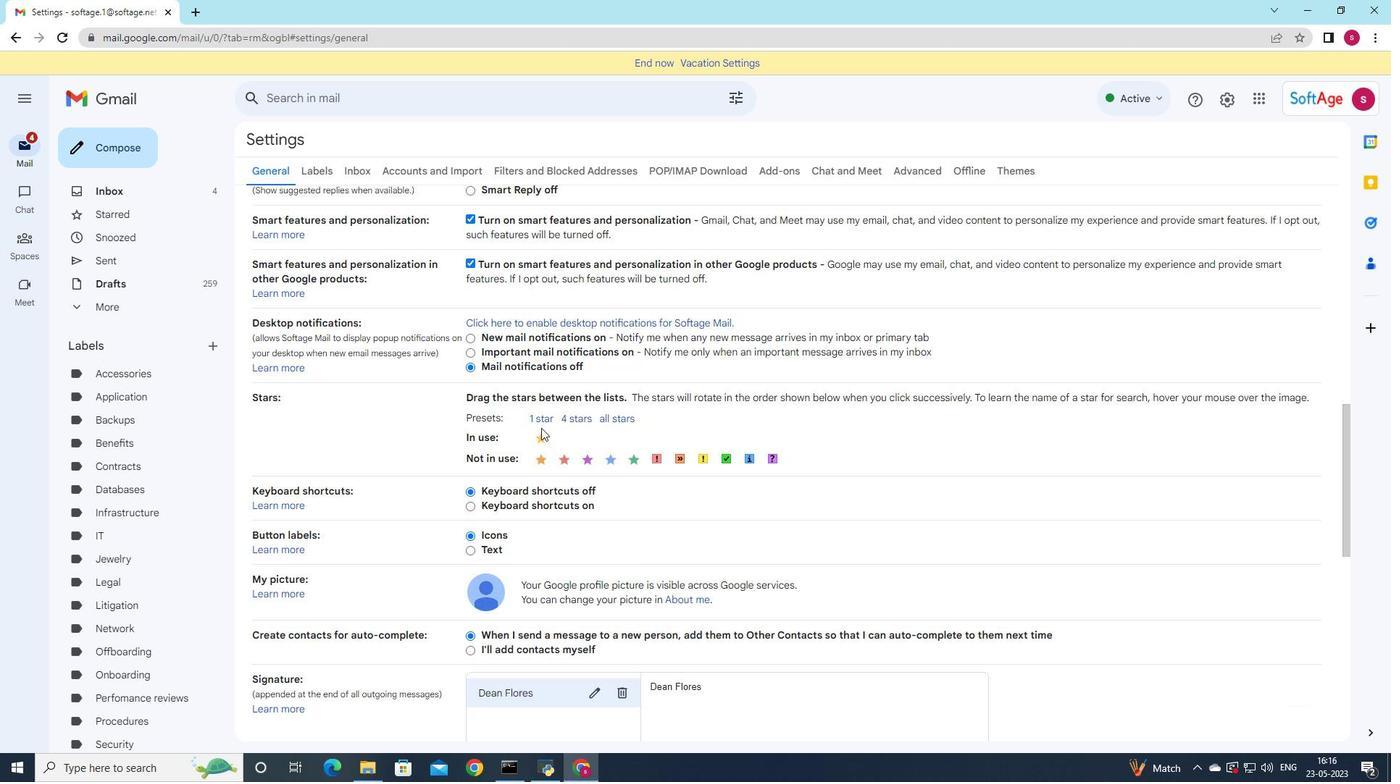
Action: Mouse scrolled (541, 427) with delta (0, 0)
Screenshot: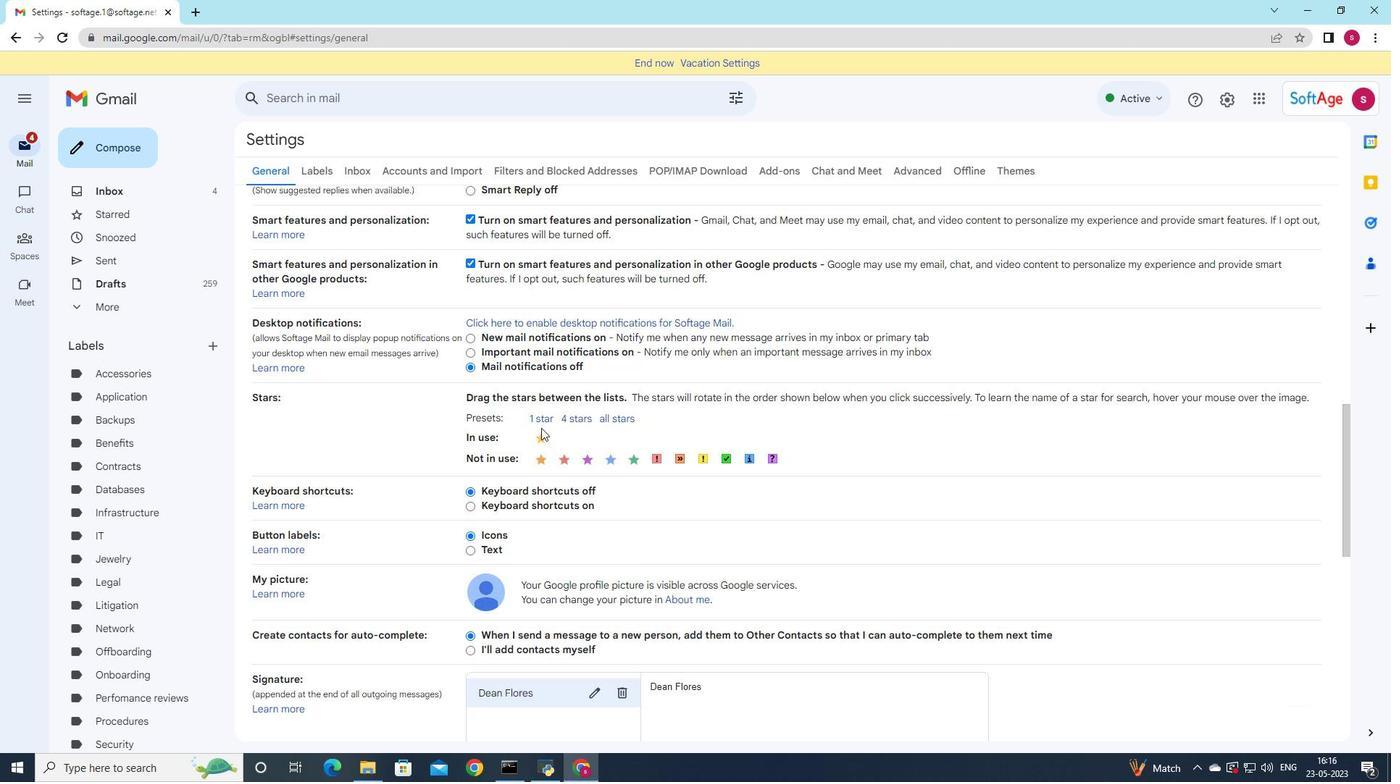 
Action: Mouse scrolled (541, 427) with delta (0, 0)
Screenshot: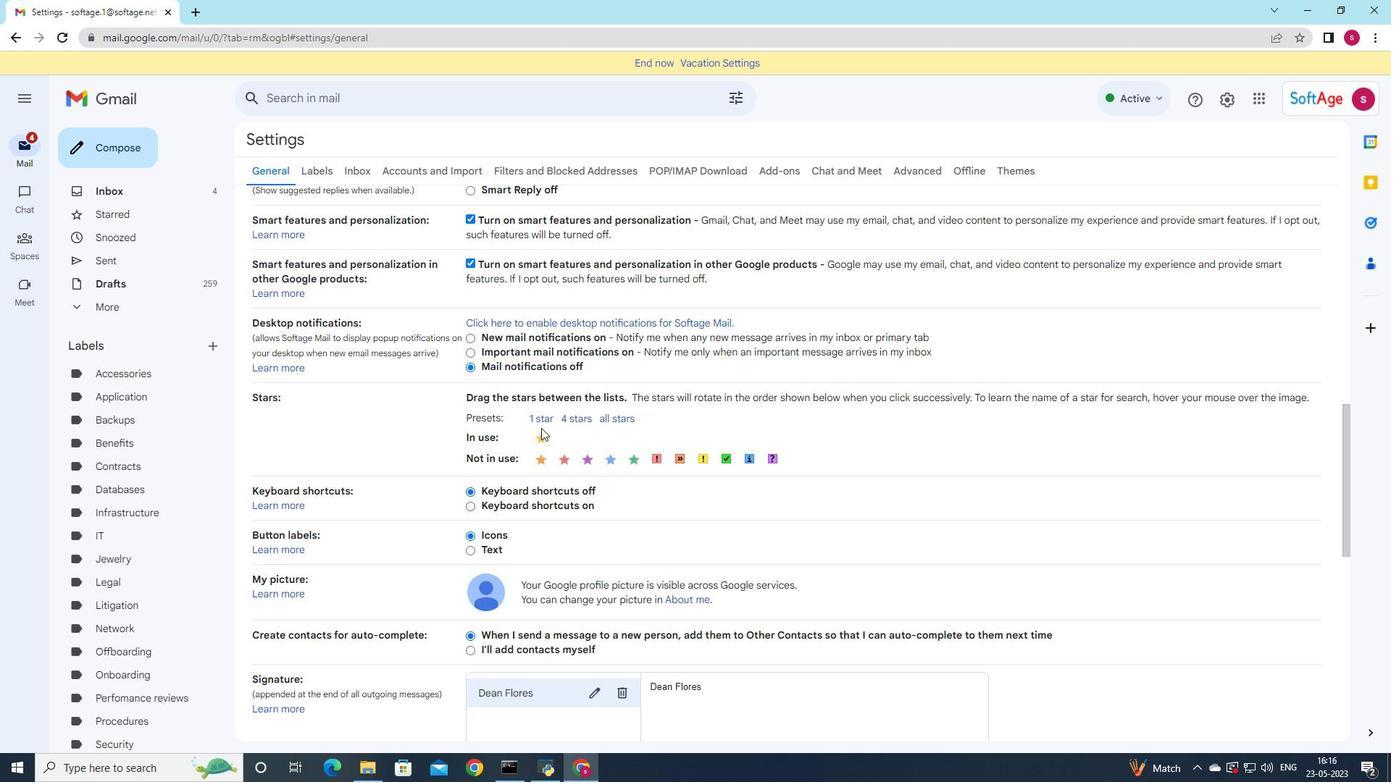 
Action: Mouse moved to (618, 476)
Screenshot: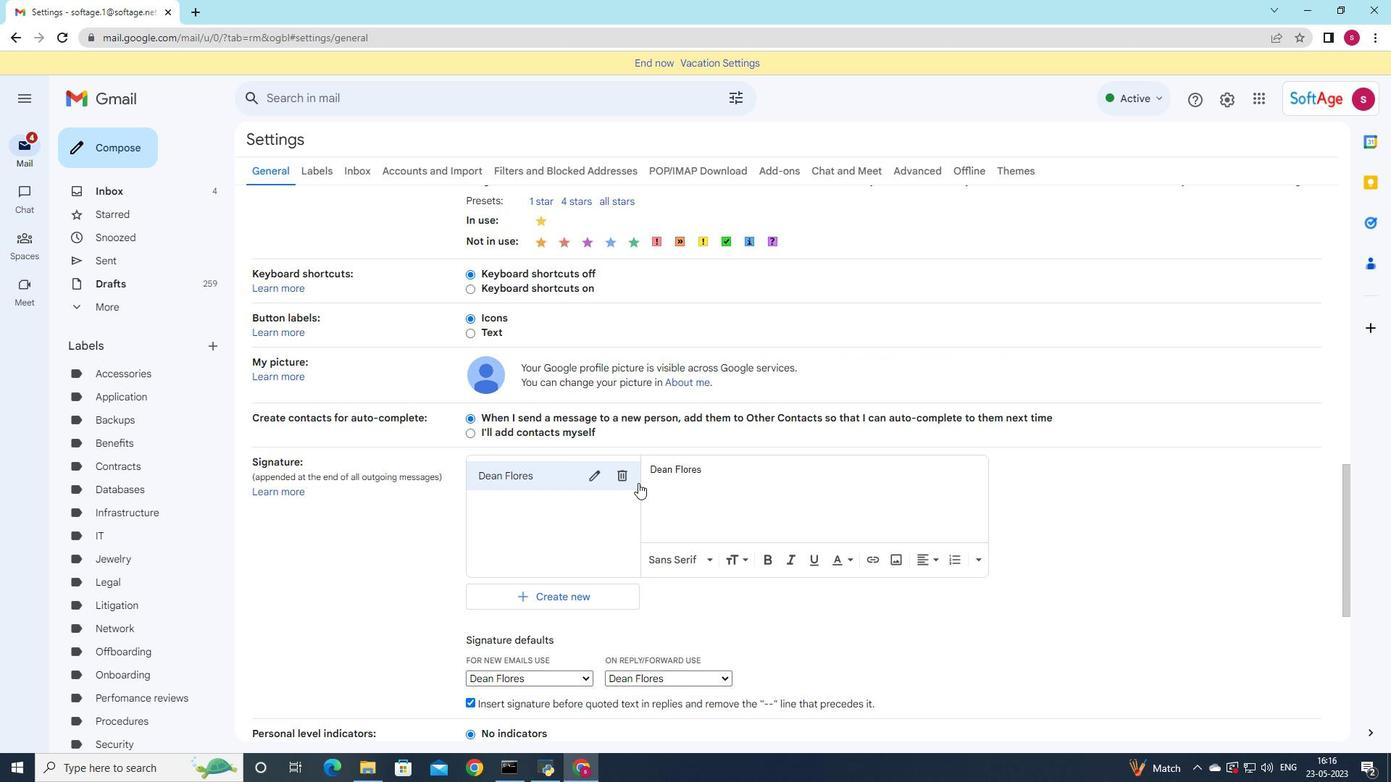 
Action: Mouse pressed left at (618, 476)
Screenshot: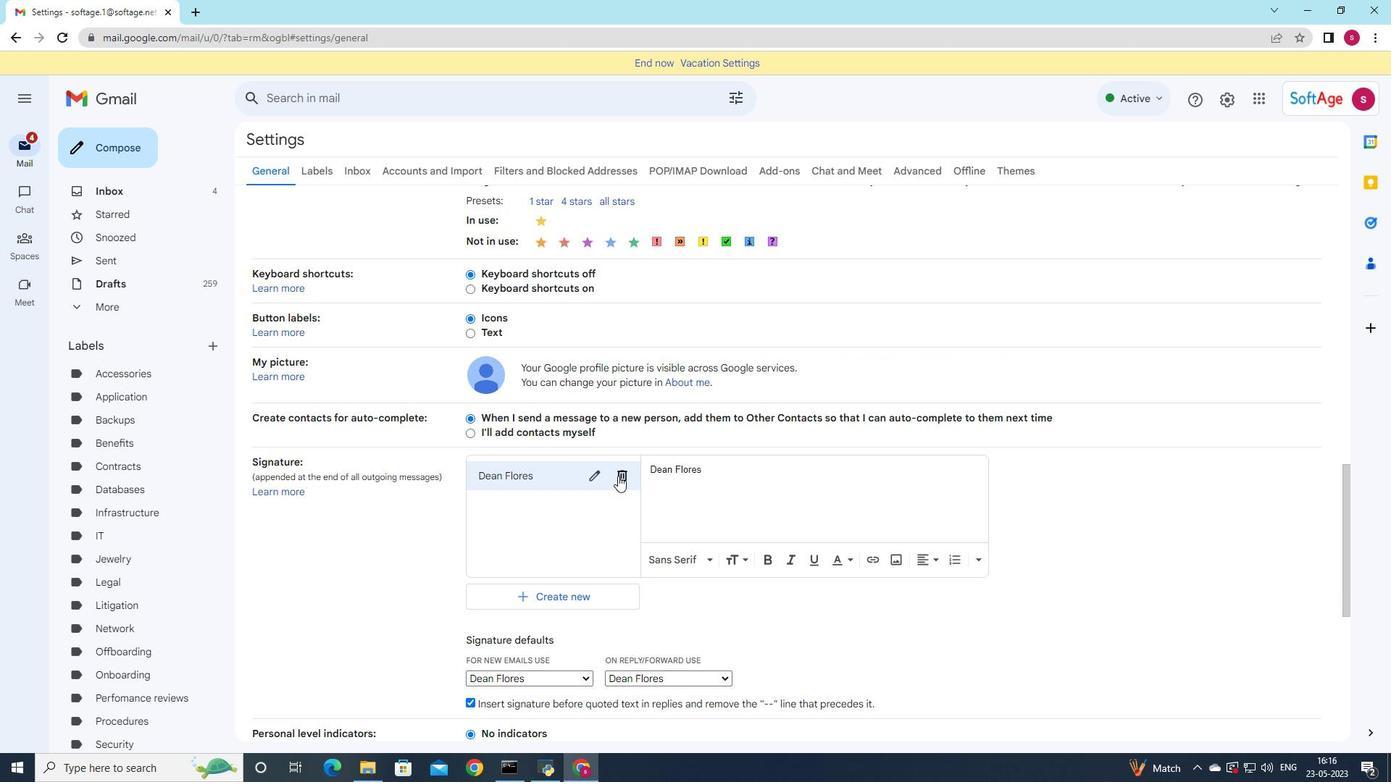 
Action: Mouse moved to (829, 439)
Screenshot: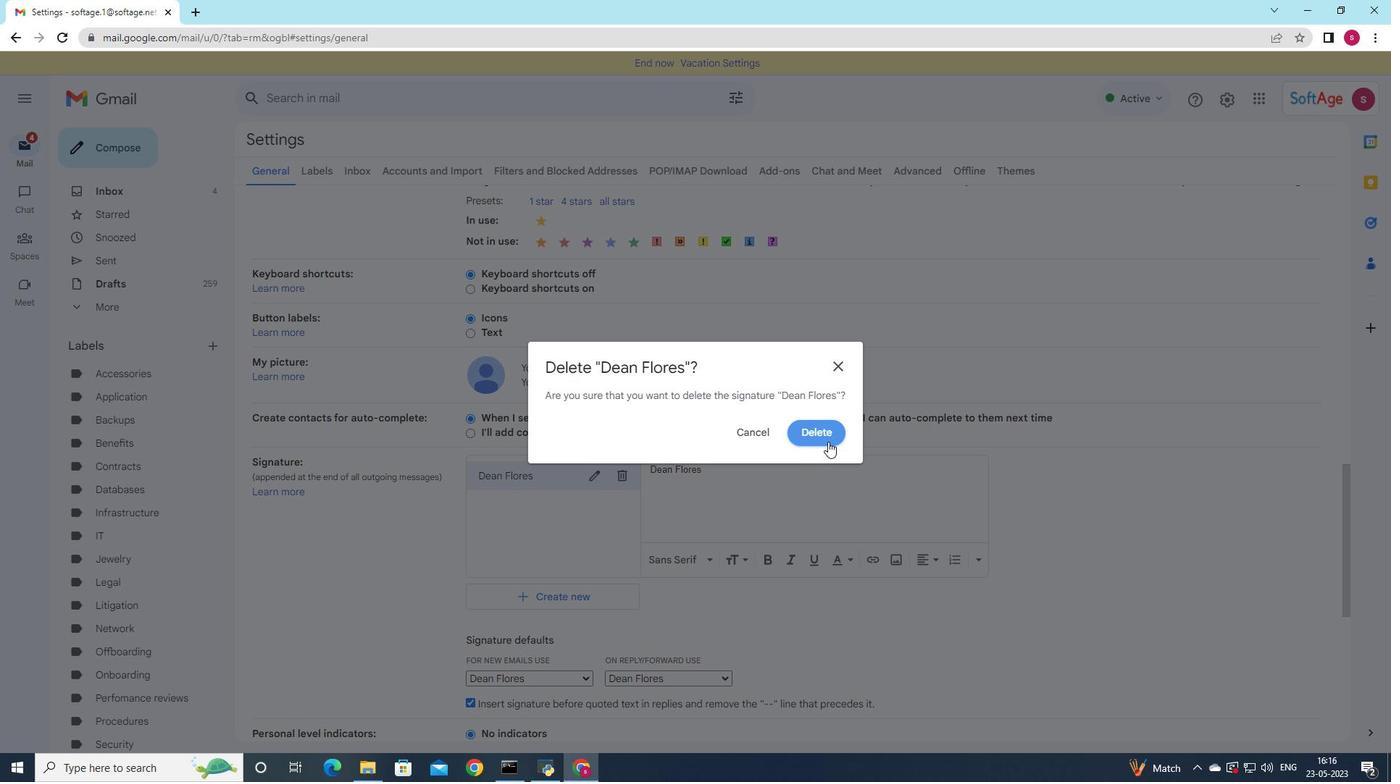 
Action: Mouse pressed left at (829, 439)
Screenshot: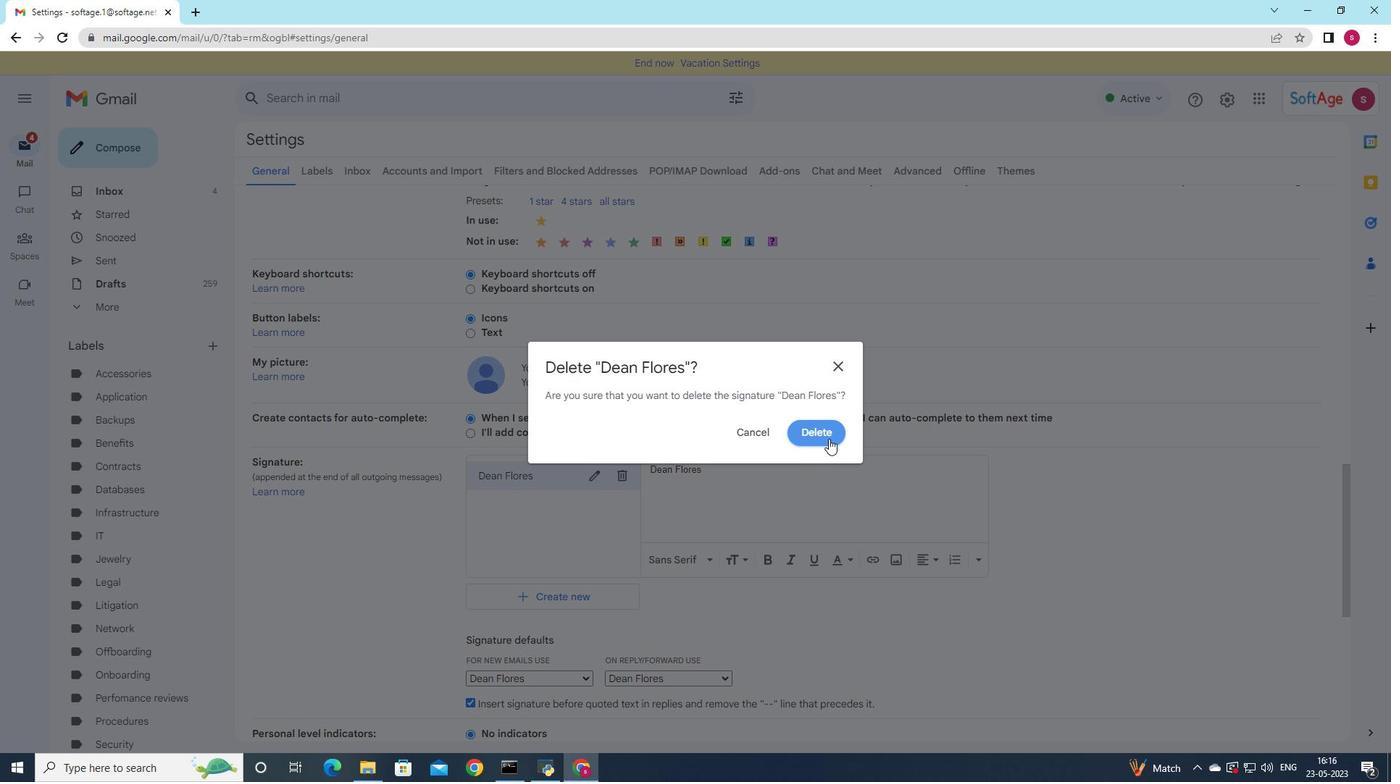 
Action: Mouse moved to (545, 487)
Screenshot: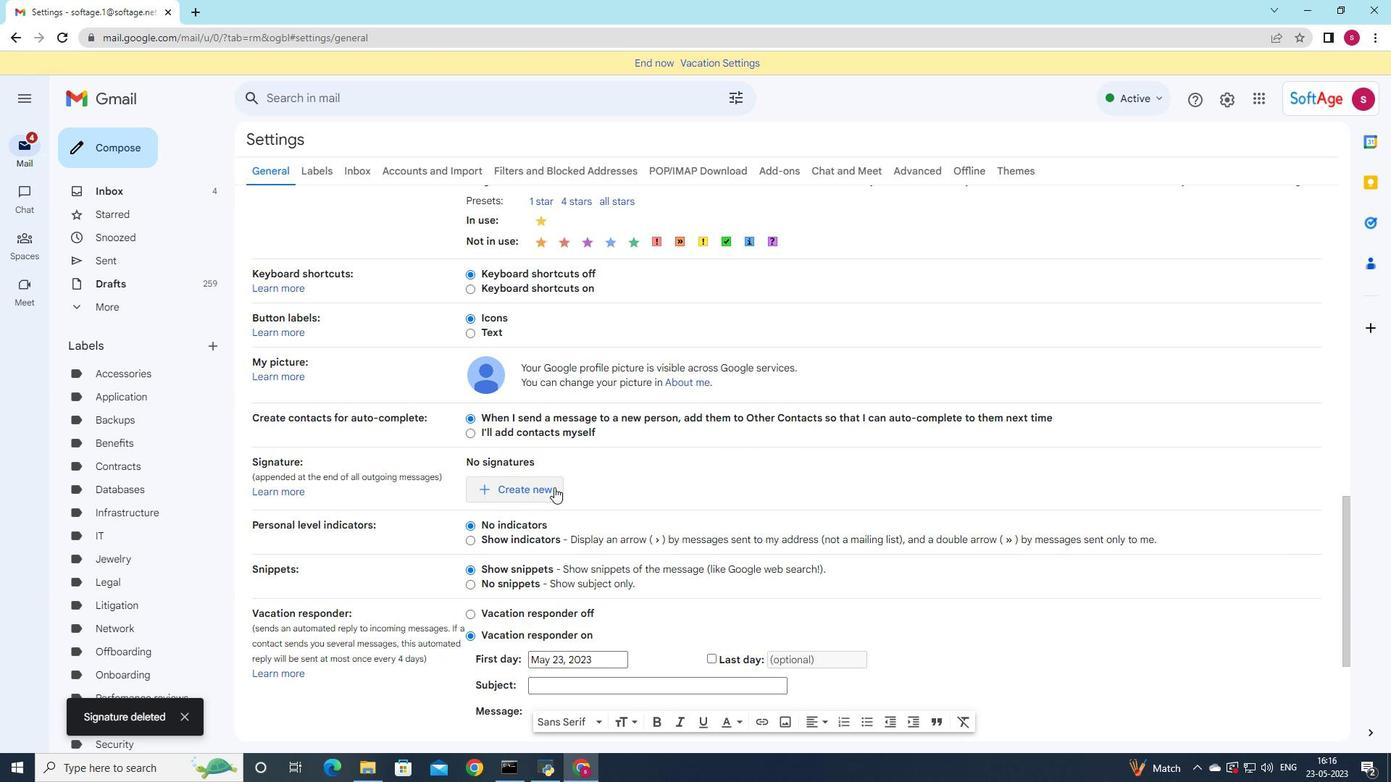 
Action: Mouse pressed left at (545, 487)
Screenshot: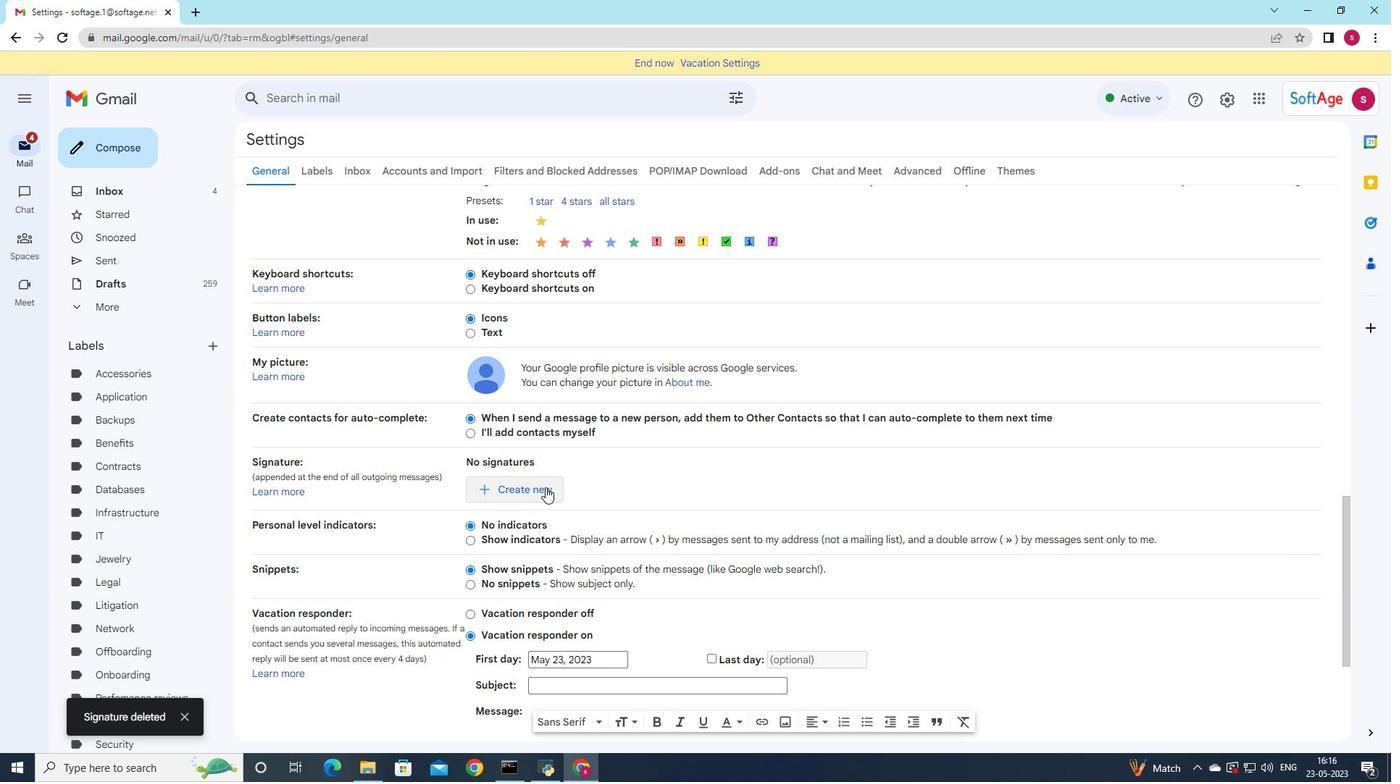 
Action: Mouse moved to (737, 460)
Screenshot: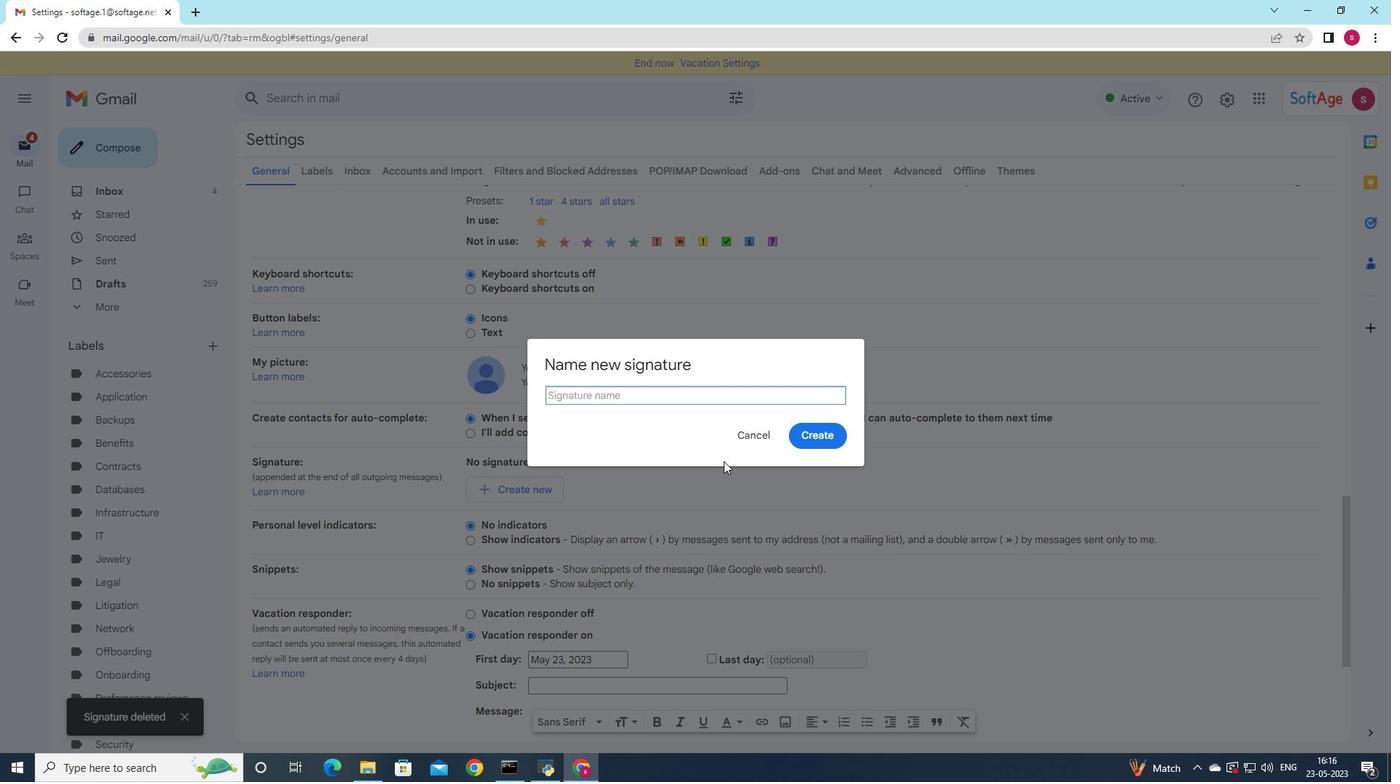 
Action: Key pressed <Key.shift>de<Key.backspace><Key.backspace><Key.shift>Delaney<Key.space><Key.shift>J<Key.backspace><Key.shift>King
Screenshot: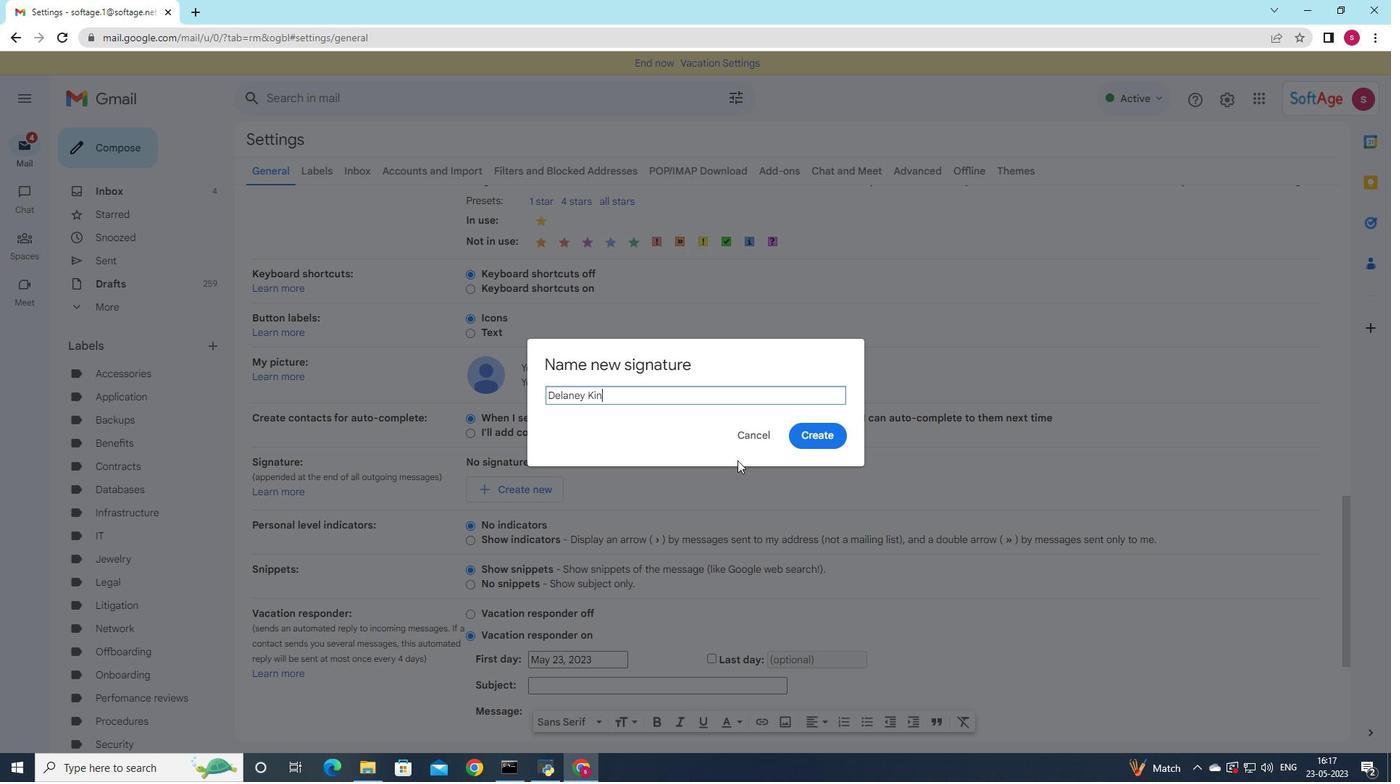 
Action: Mouse moved to (787, 429)
Screenshot: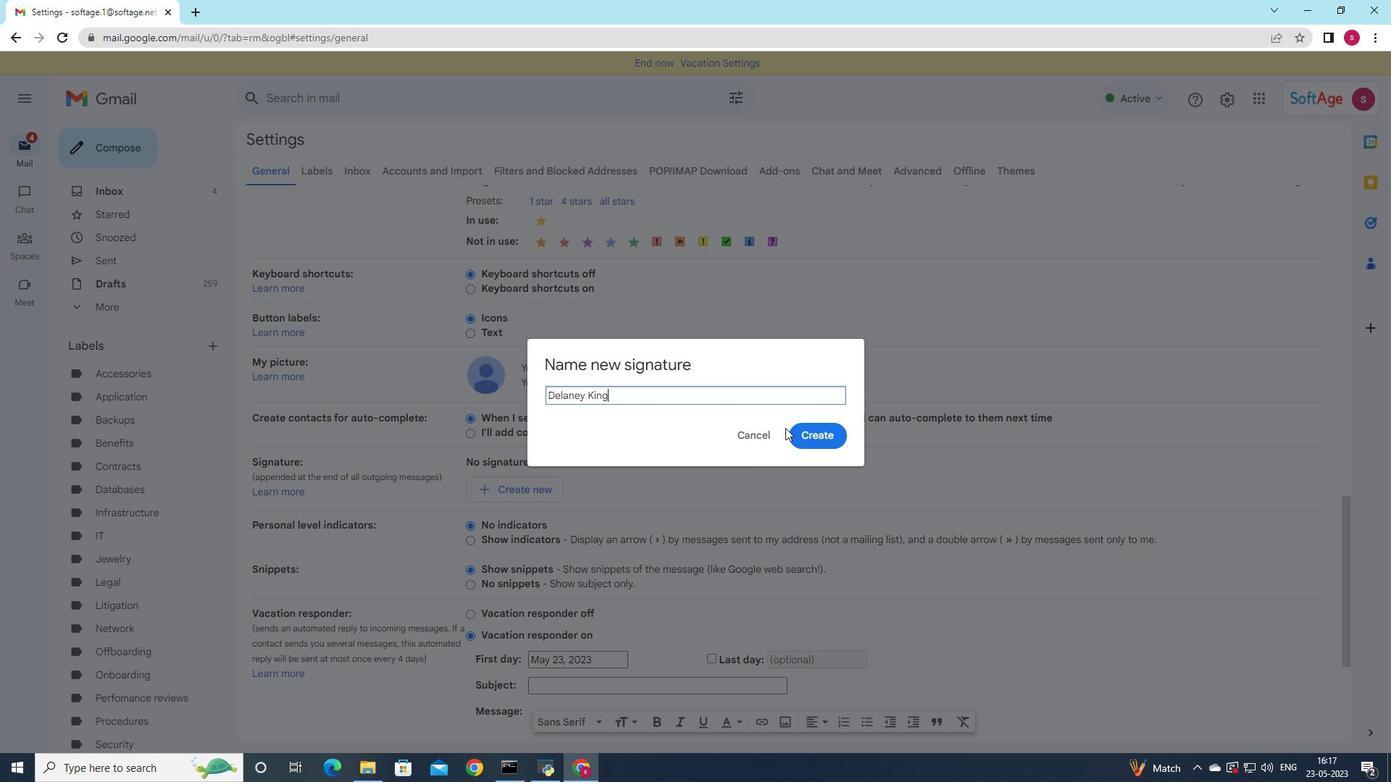 
Action: Mouse pressed left at (787, 429)
Screenshot: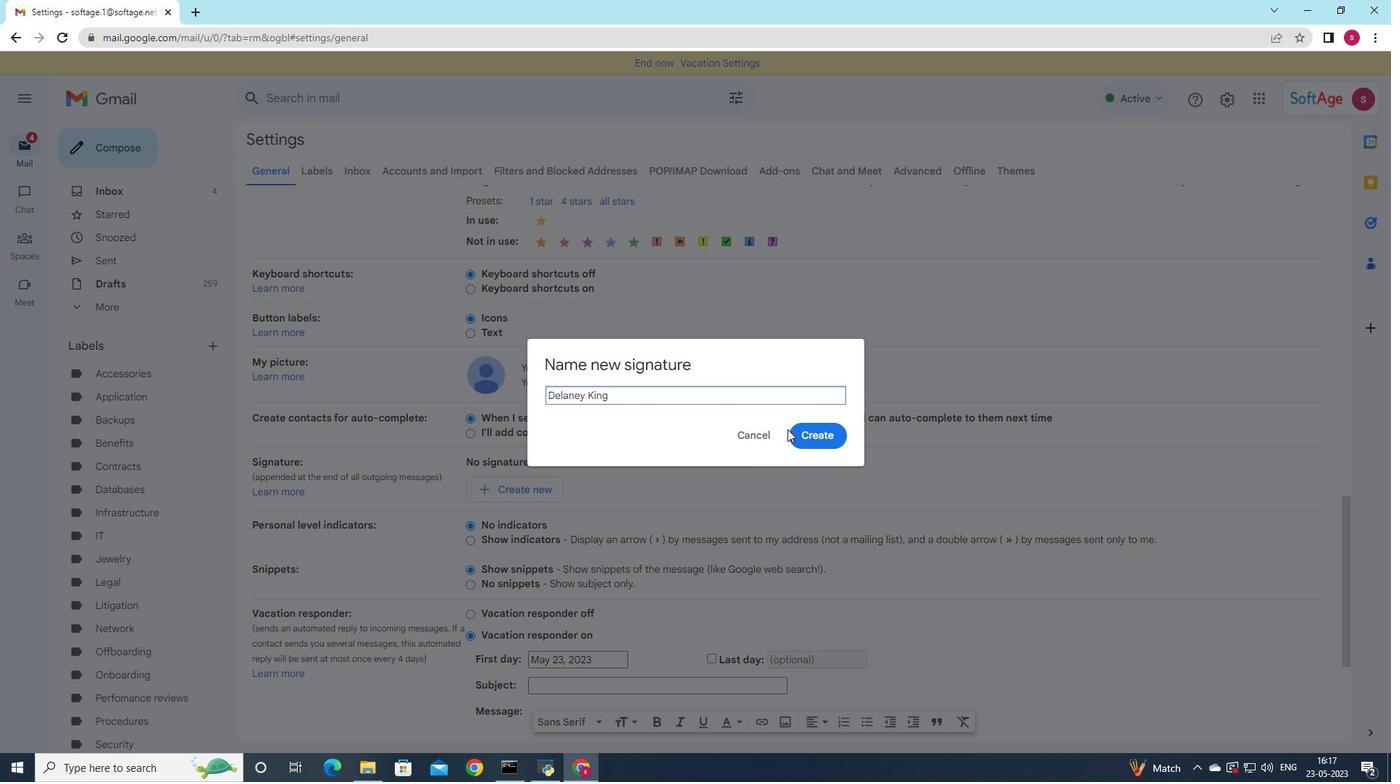 
Action: Mouse moved to (799, 433)
Screenshot: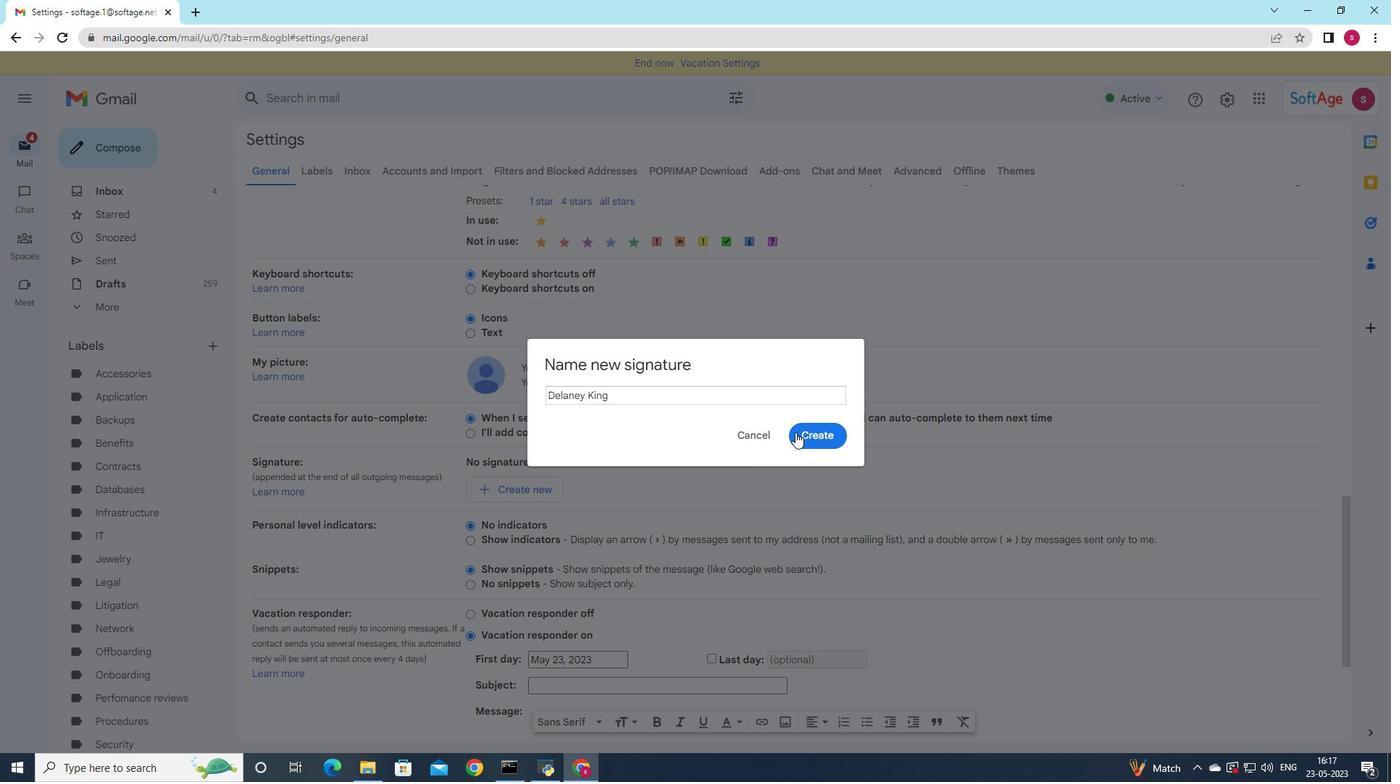 
Action: Mouse pressed left at (799, 433)
Screenshot: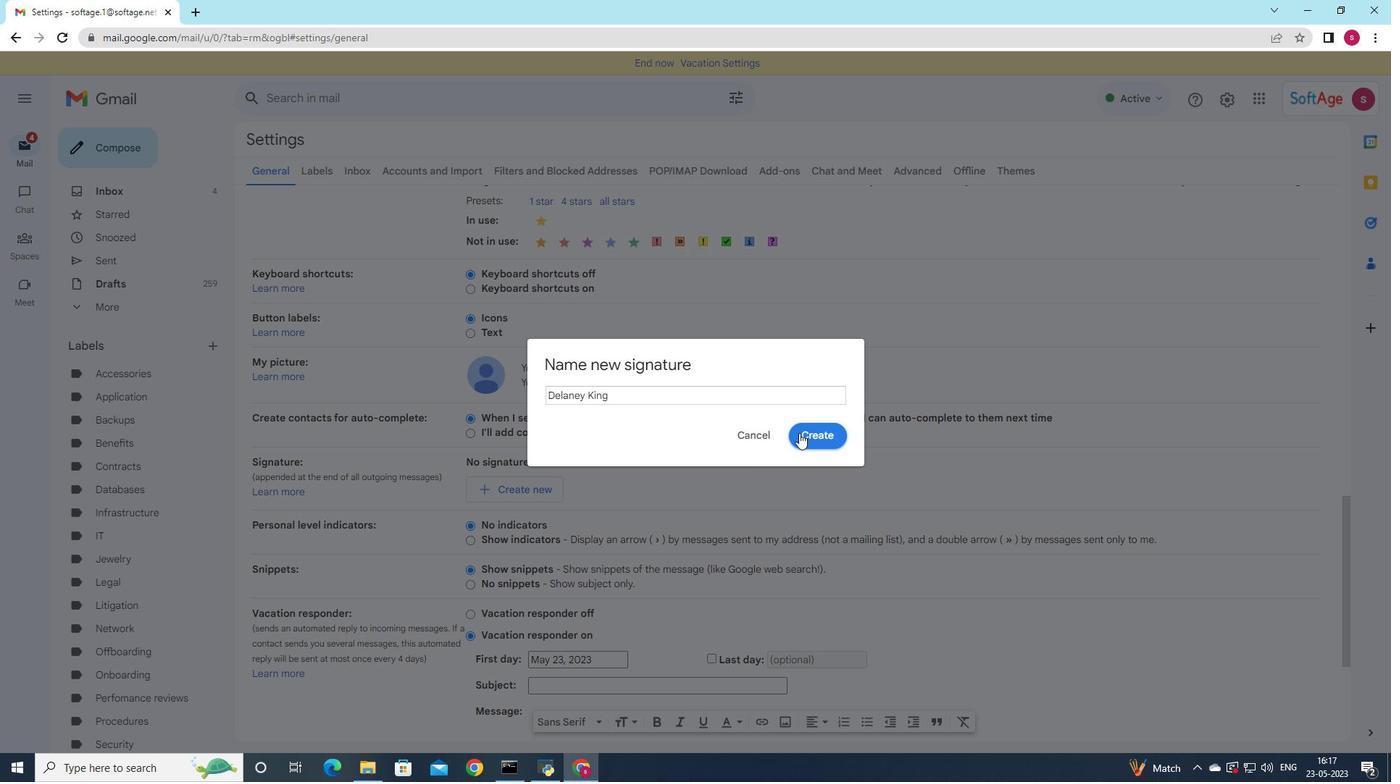 
Action: Mouse moved to (682, 489)
Screenshot: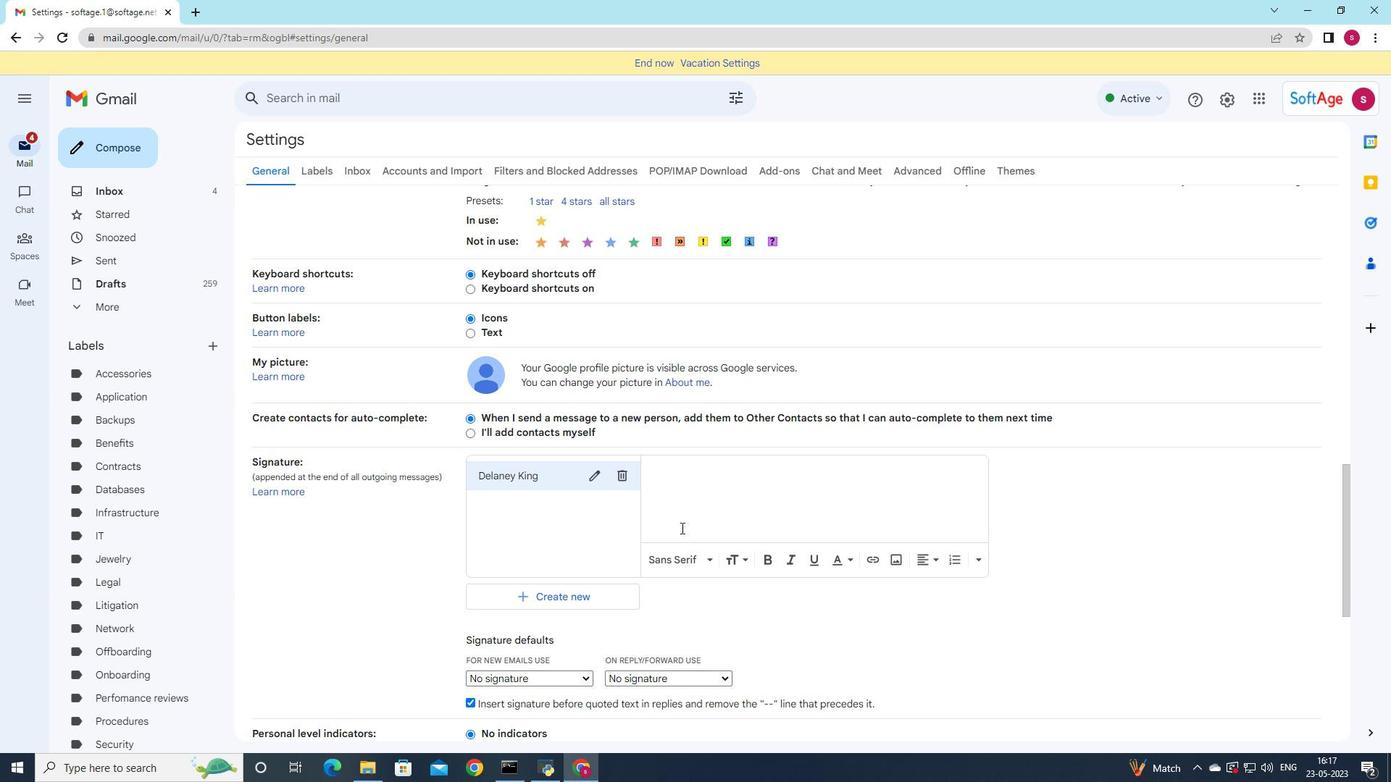 
Action: Mouse pressed left at (682, 489)
Screenshot: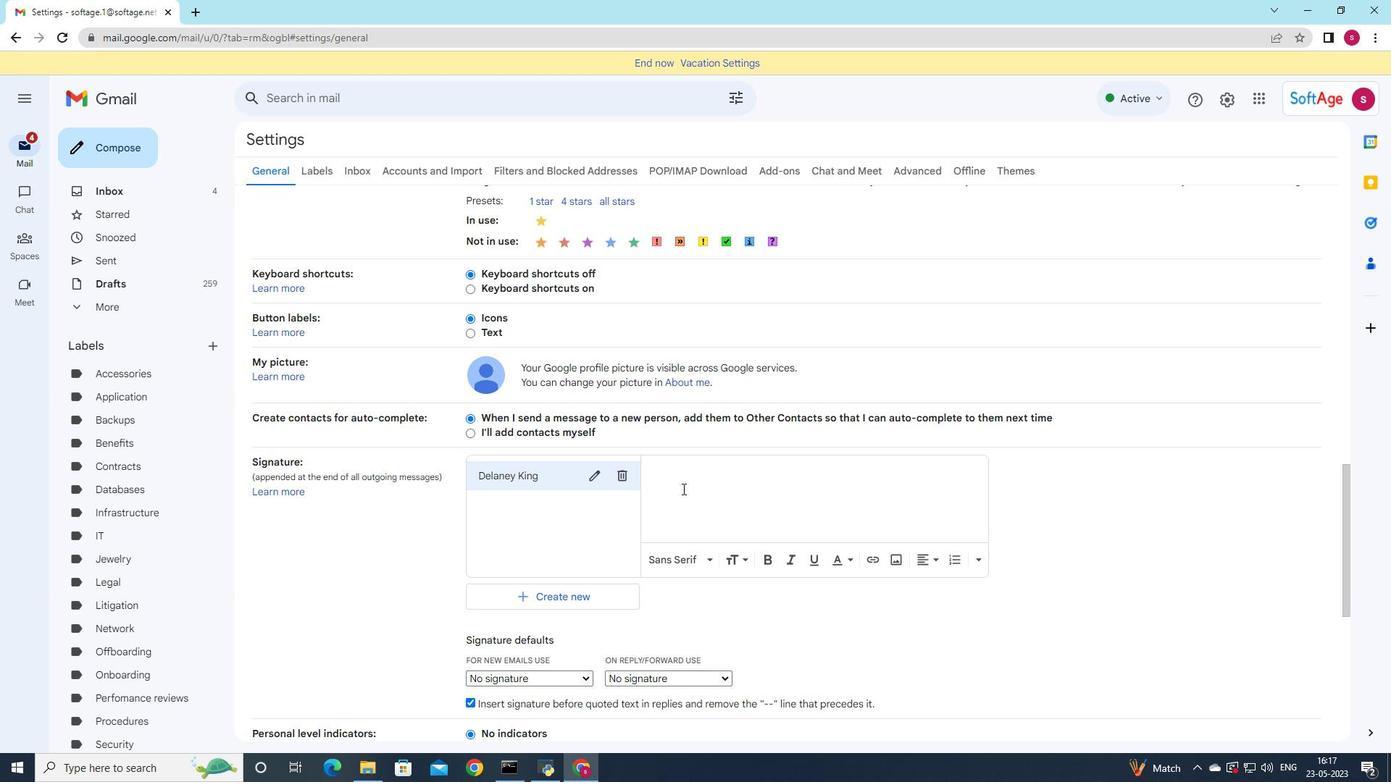 
Action: Key pressed <Key.shift>Delaney<Key.space>king
Screenshot: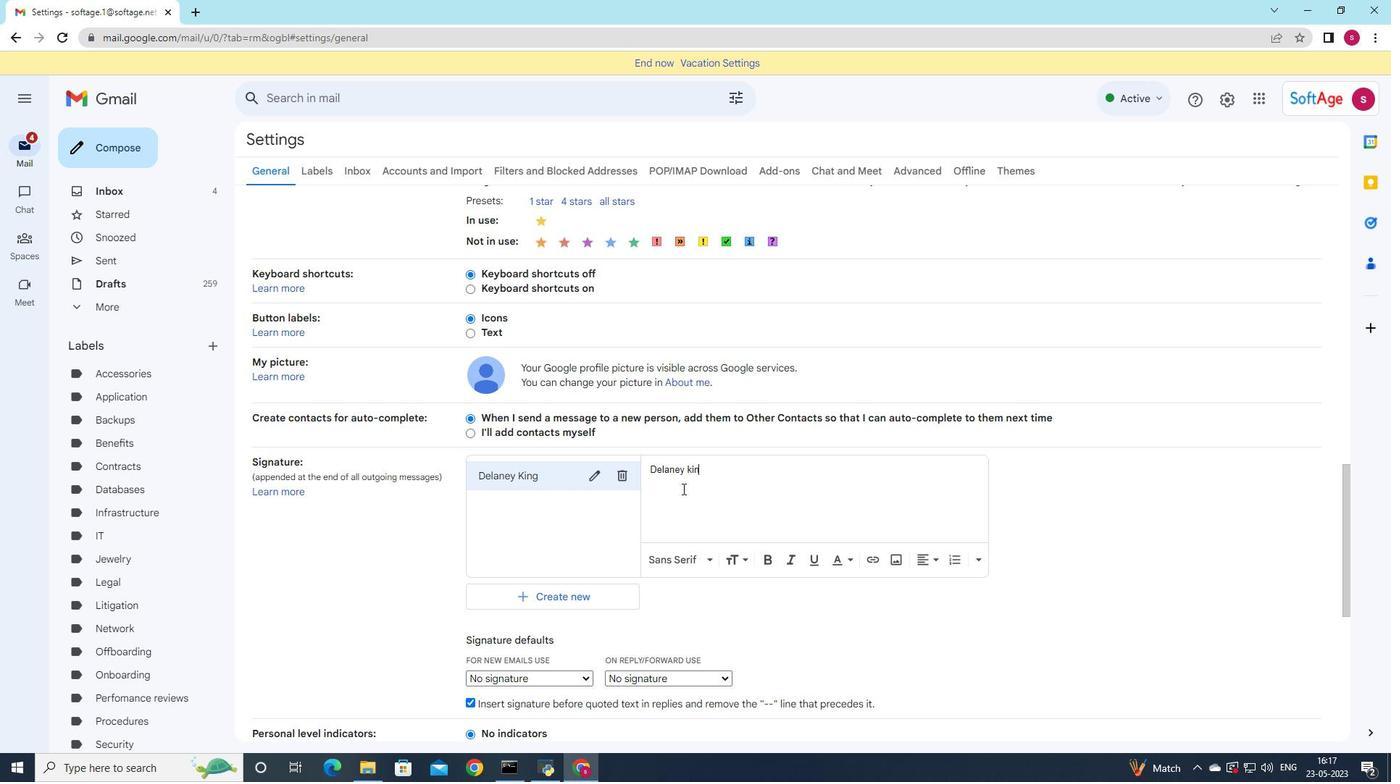 
Action: Mouse moved to (565, 675)
Screenshot: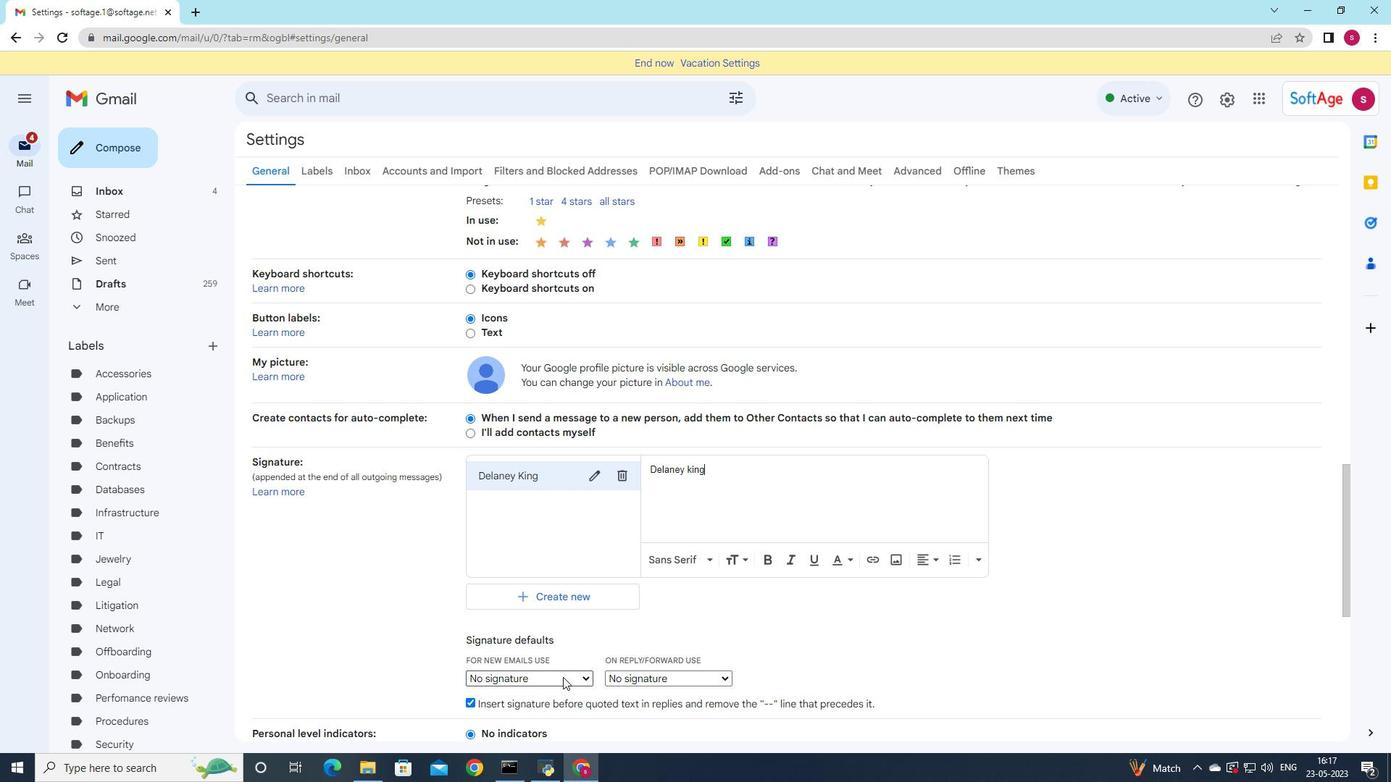
Action: Mouse pressed left at (565, 675)
Screenshot: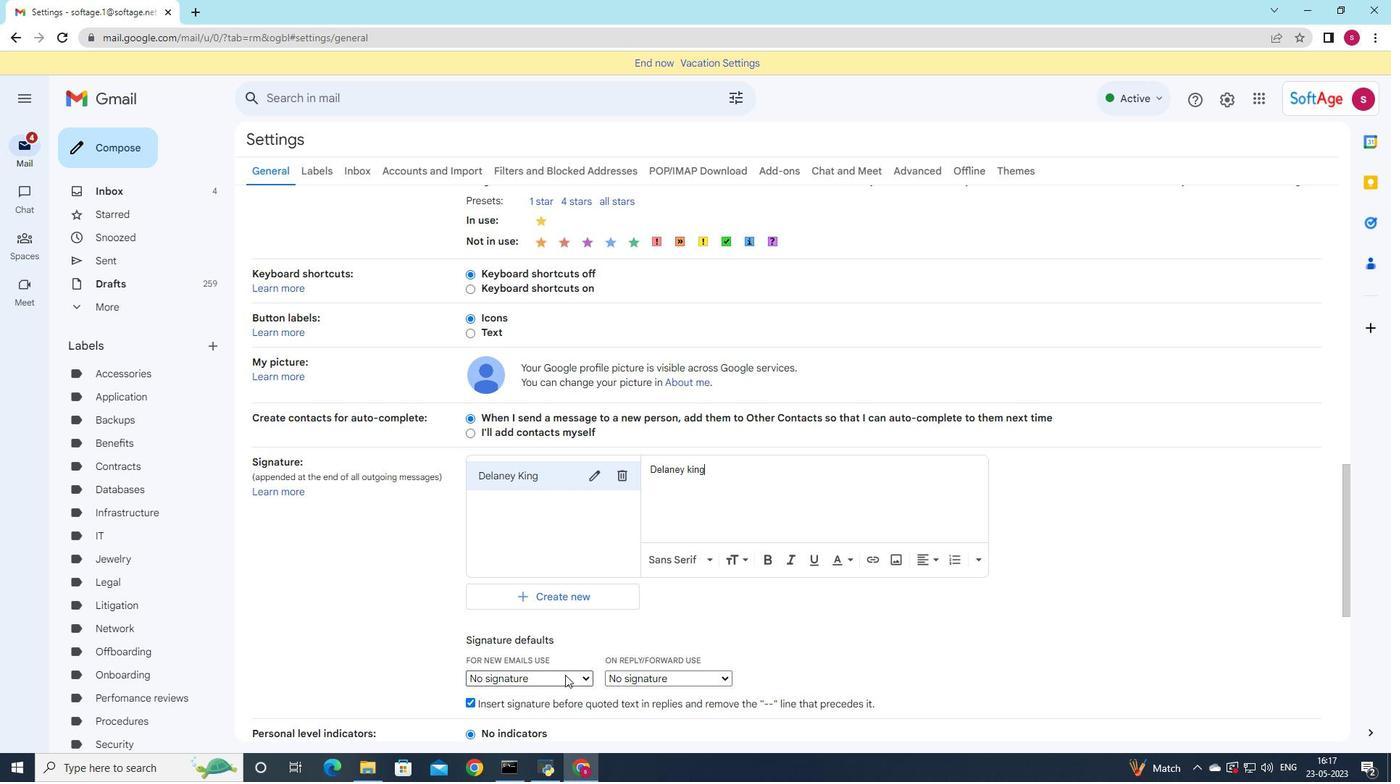 
Action: Mouse moved to (557, 702)
Screenshot: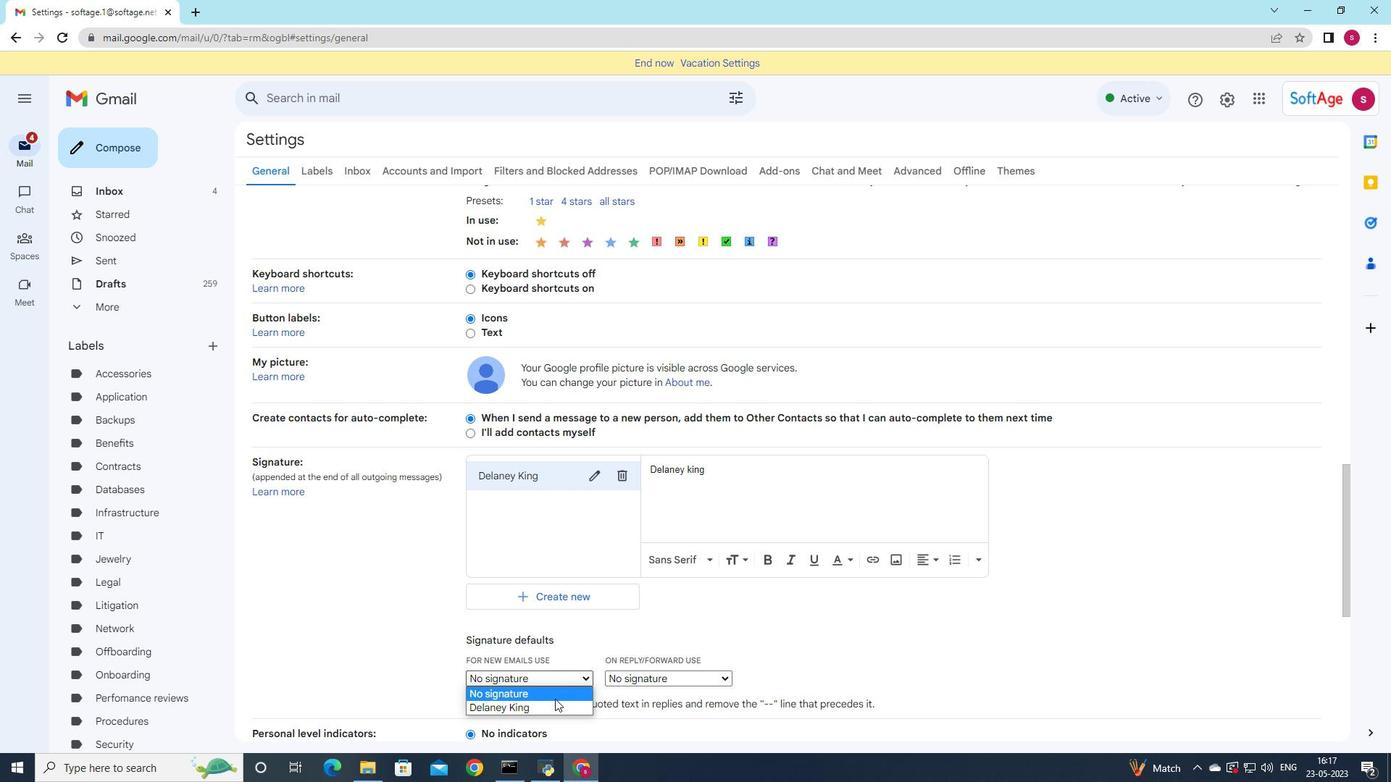 
Action: Mouse pressed left at (557, 702)
Screenshot: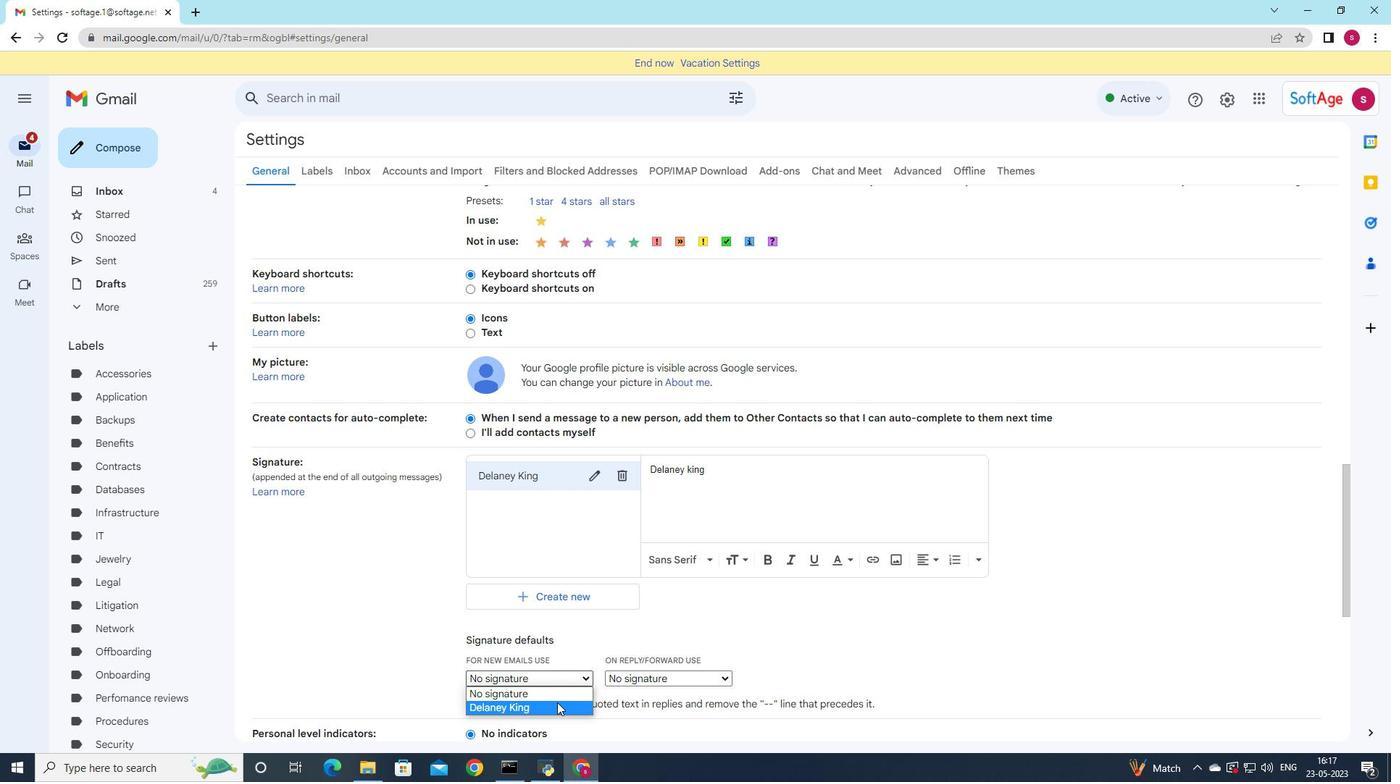 
Action: Mouse moved to (623, 670)
Screenshot: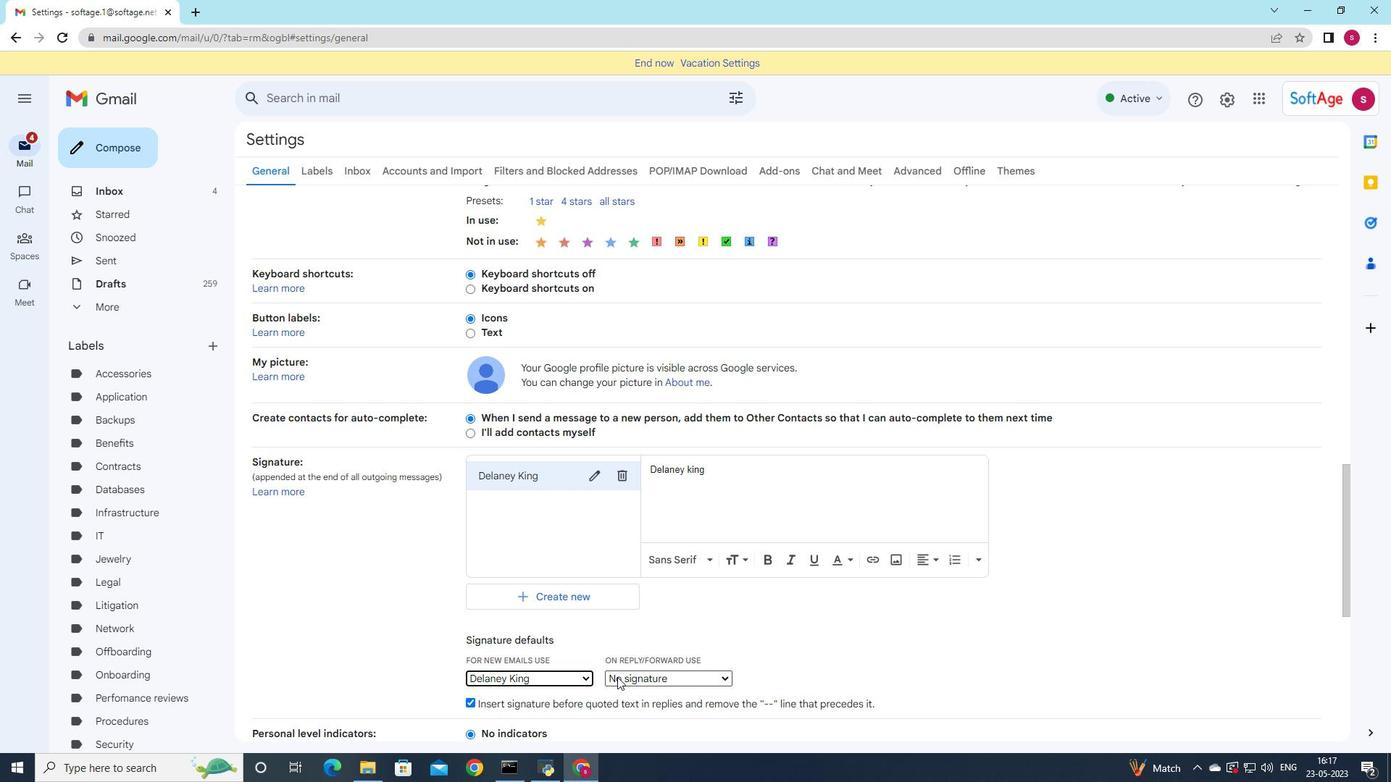 
Action: Mouse pressed left at (623, 670)
Screenshot: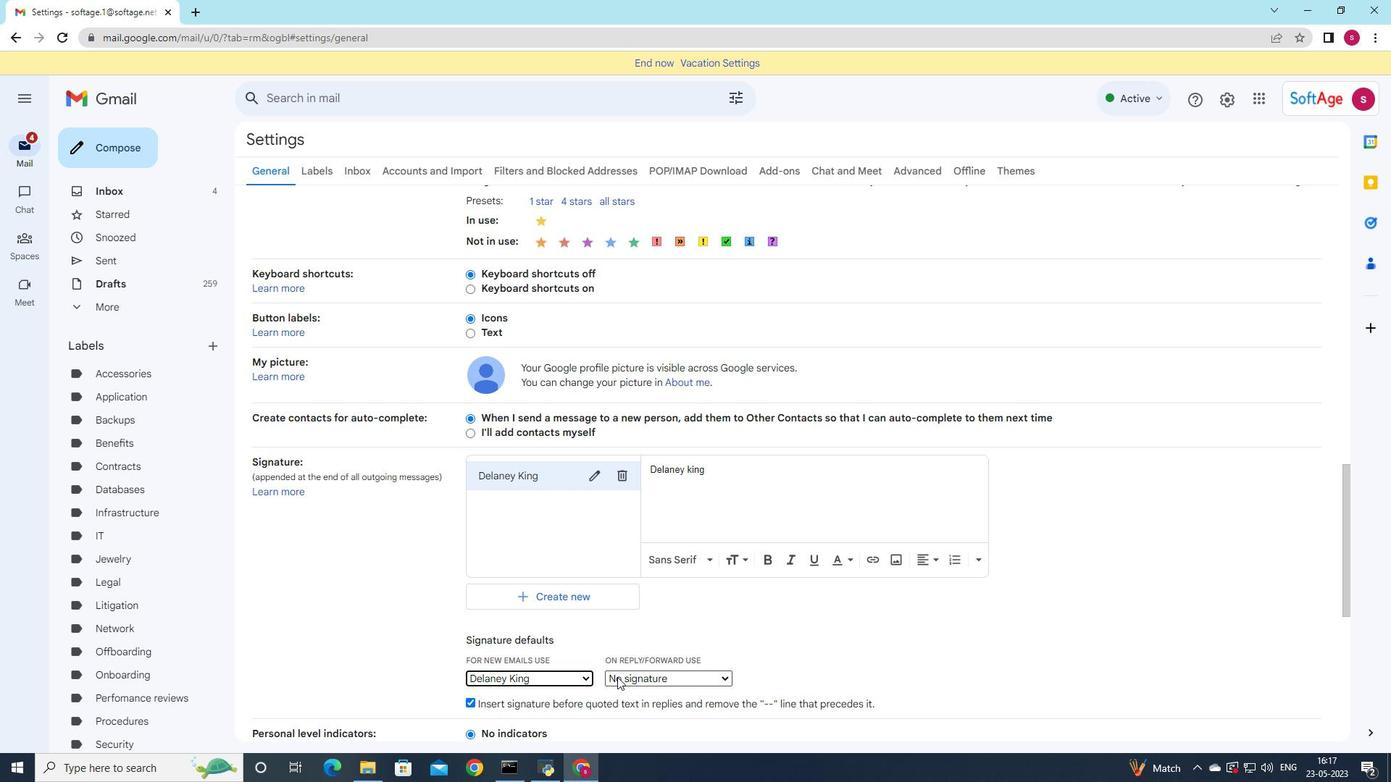 
Action: Mouse moved to (626, 680)
Screenshot: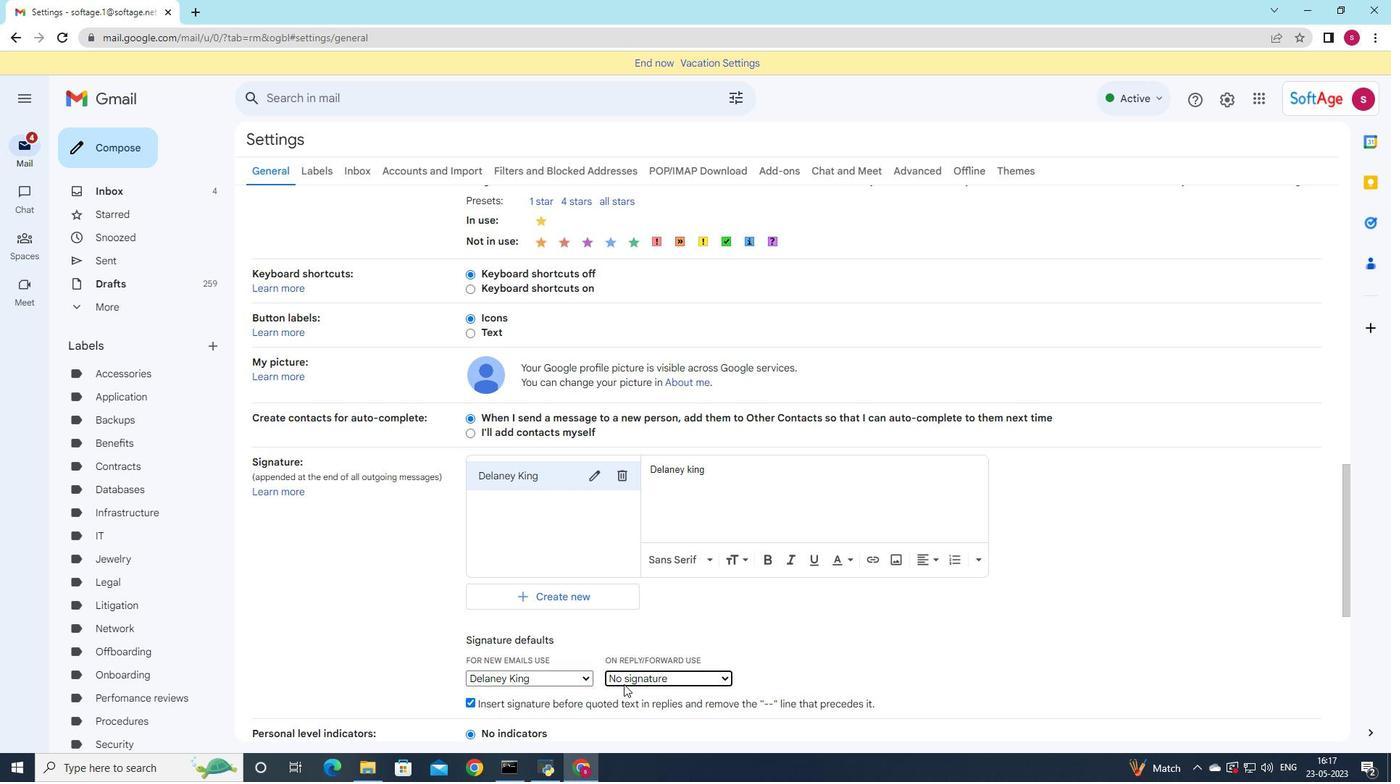 
Action: Mouse pressed left at (626, 680)
Screenshot: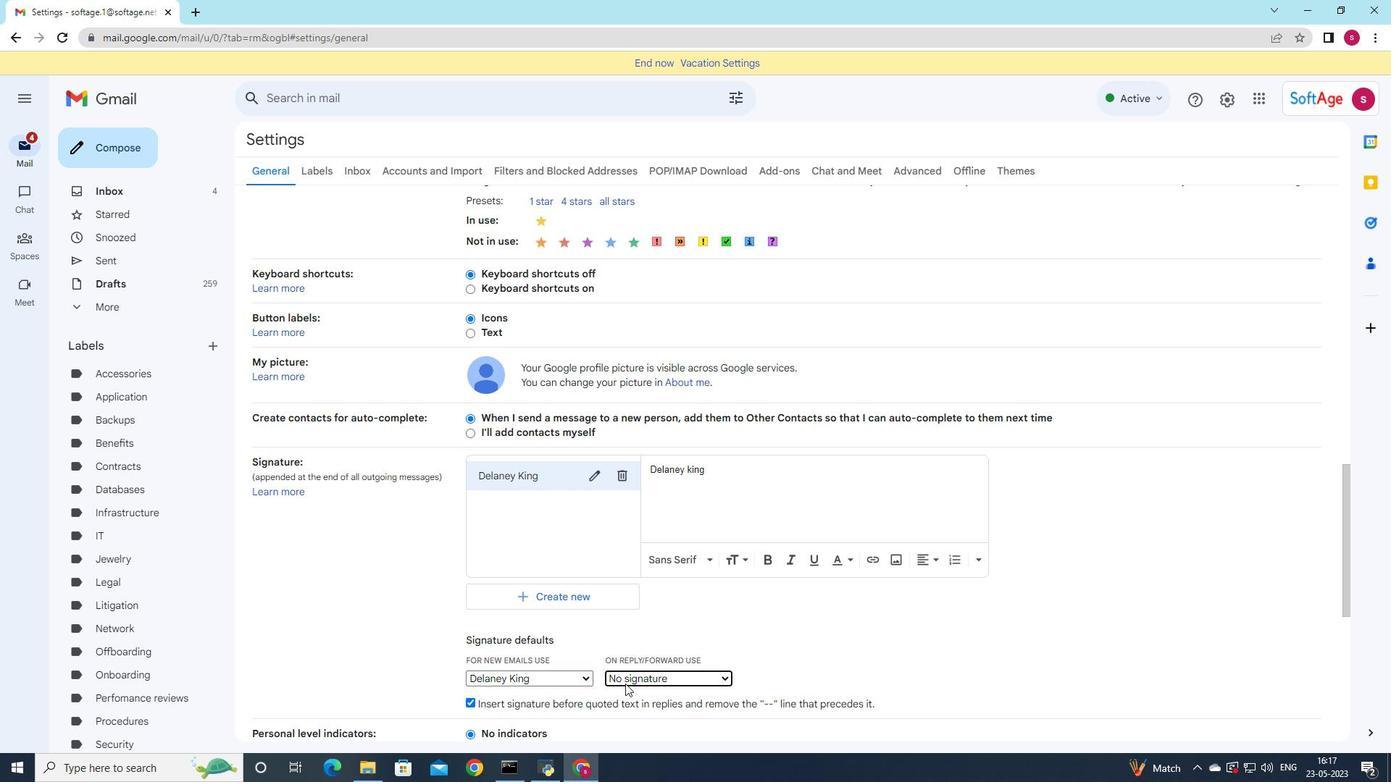 
Action: Mouse moved to (626, 705)
Screenshot: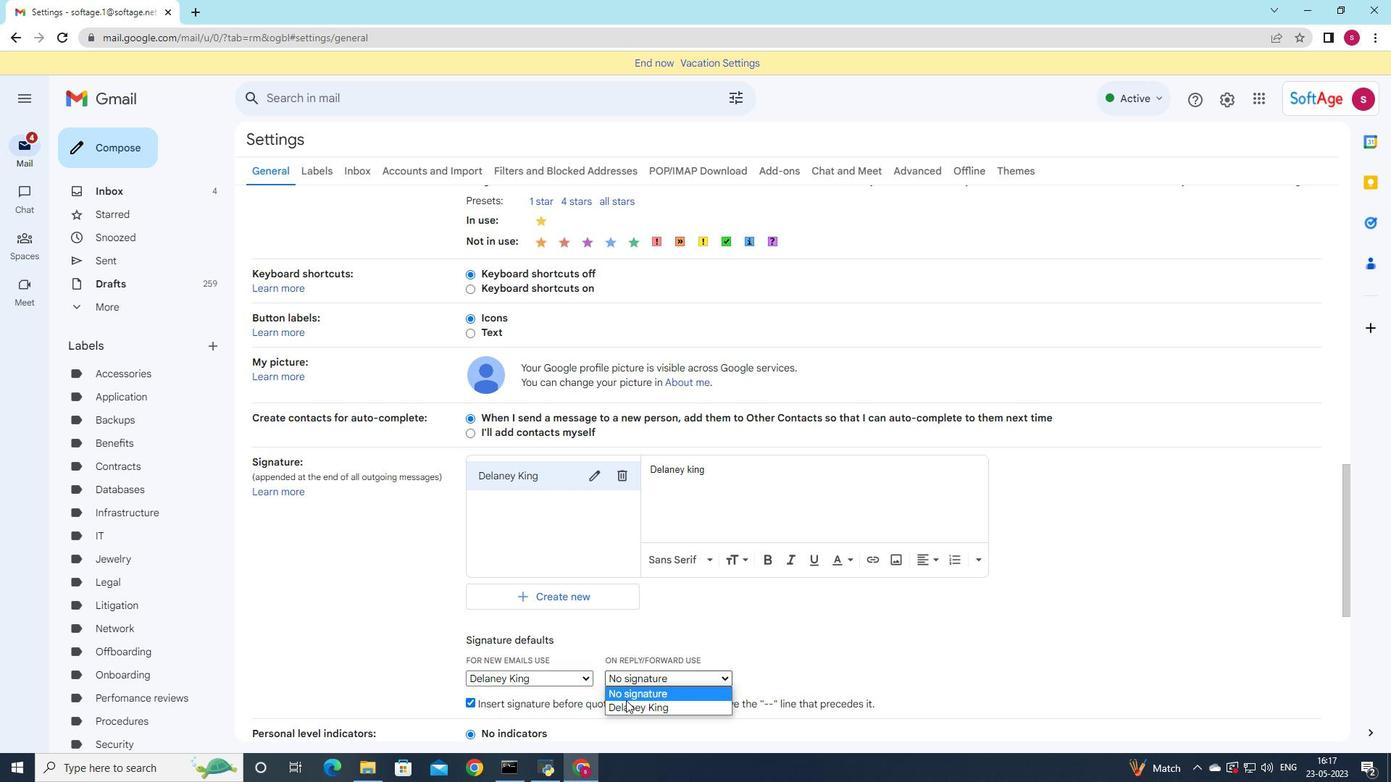 
Action: Mouse pressed left at (626, 705)
Screenshot: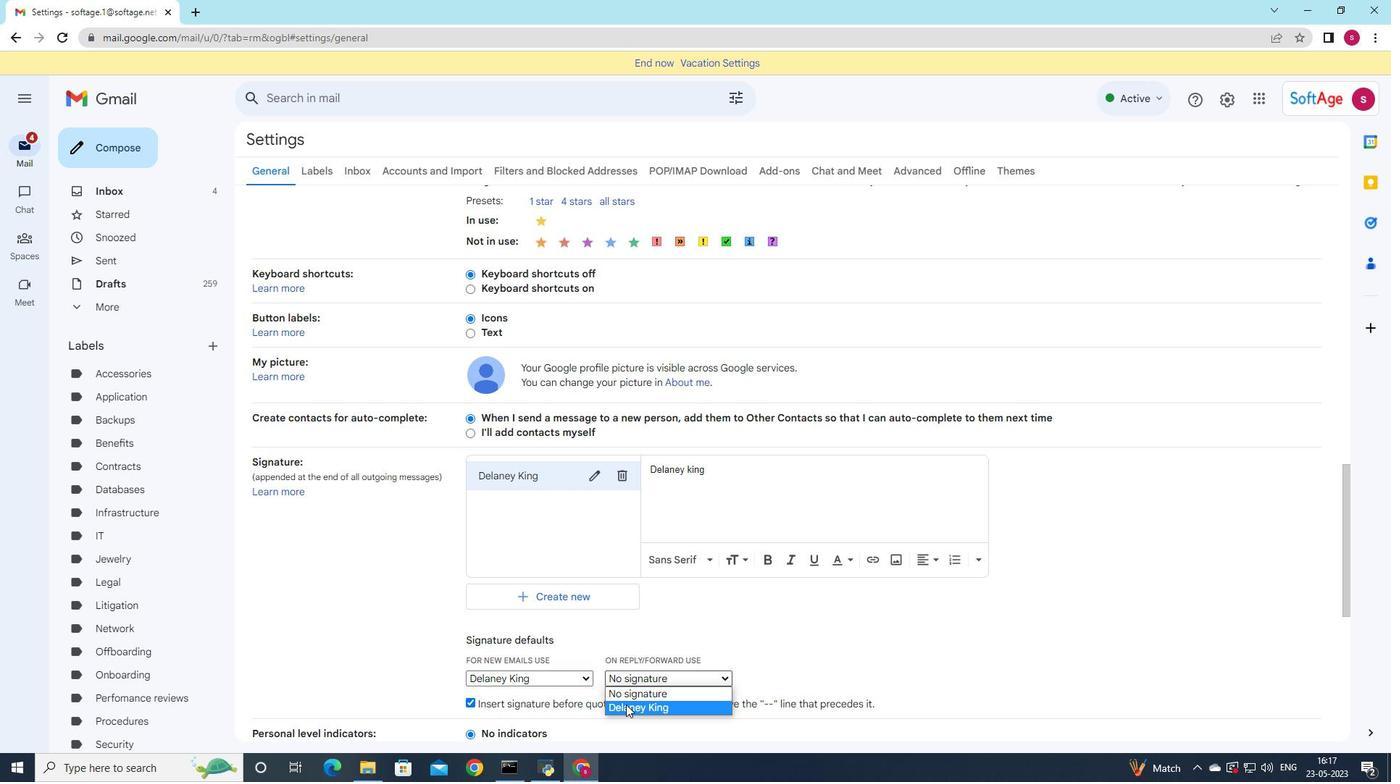 
Action: Mouse moved to (608, 653)
Screenshot: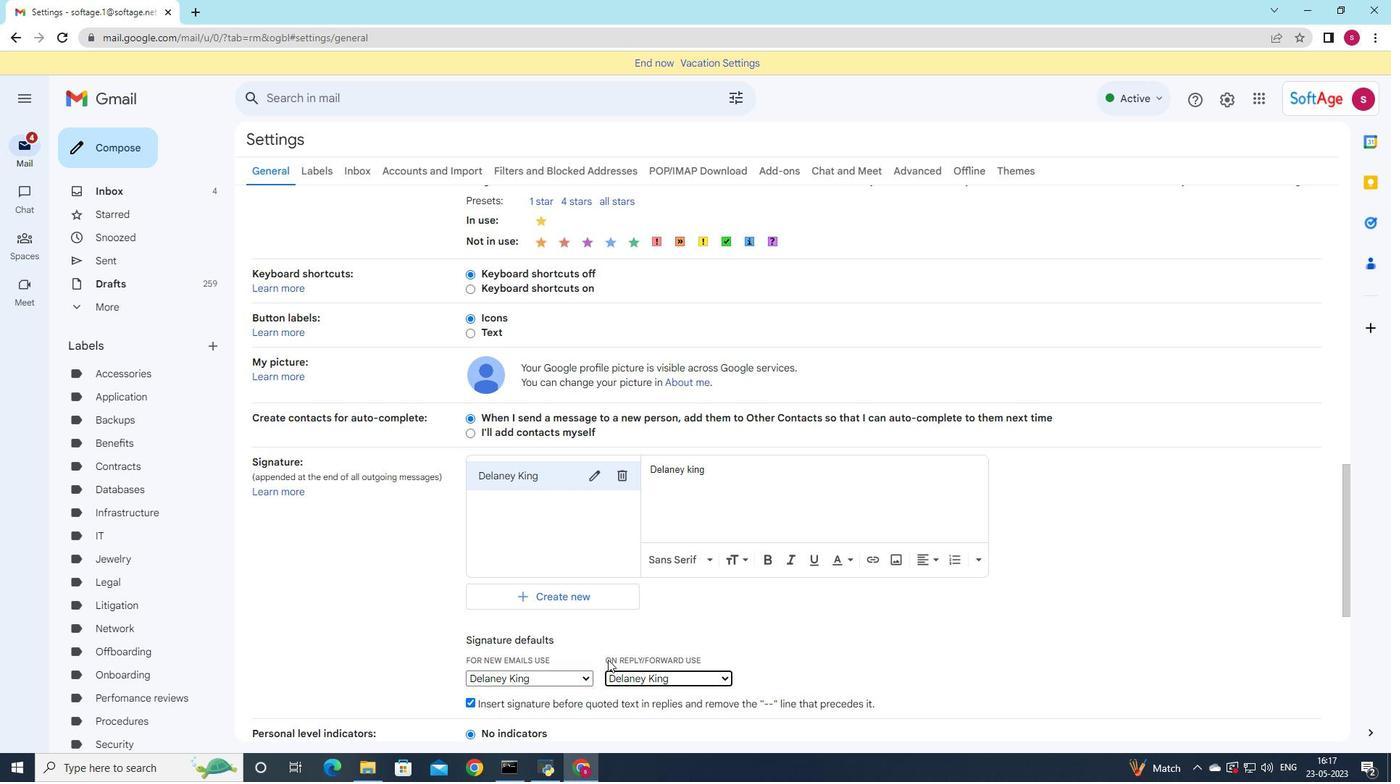 
Action: Mouse scrolled (608, 652) with delta (0, 0)
Screenshot: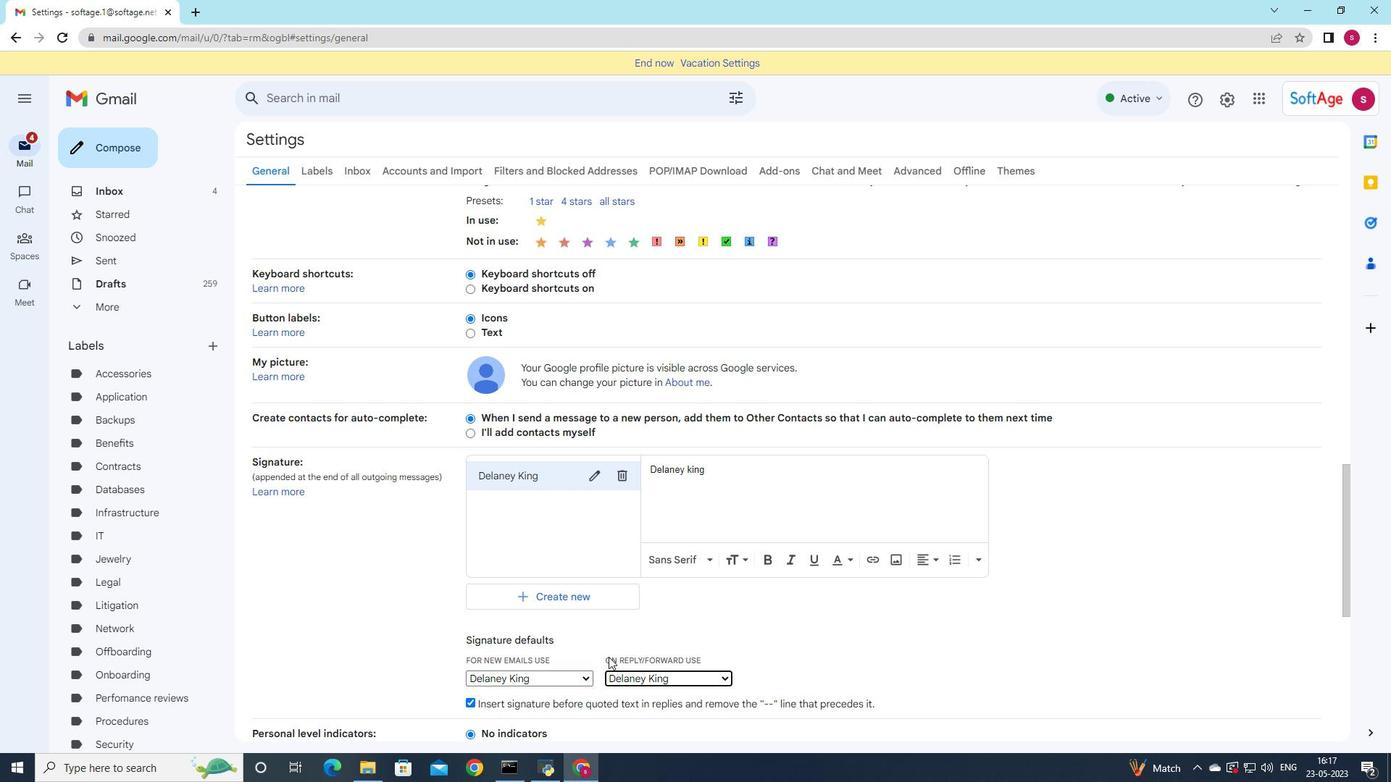 
Action: Mouse scrolled (608, 652) with delta (0, 0)
Screenshot: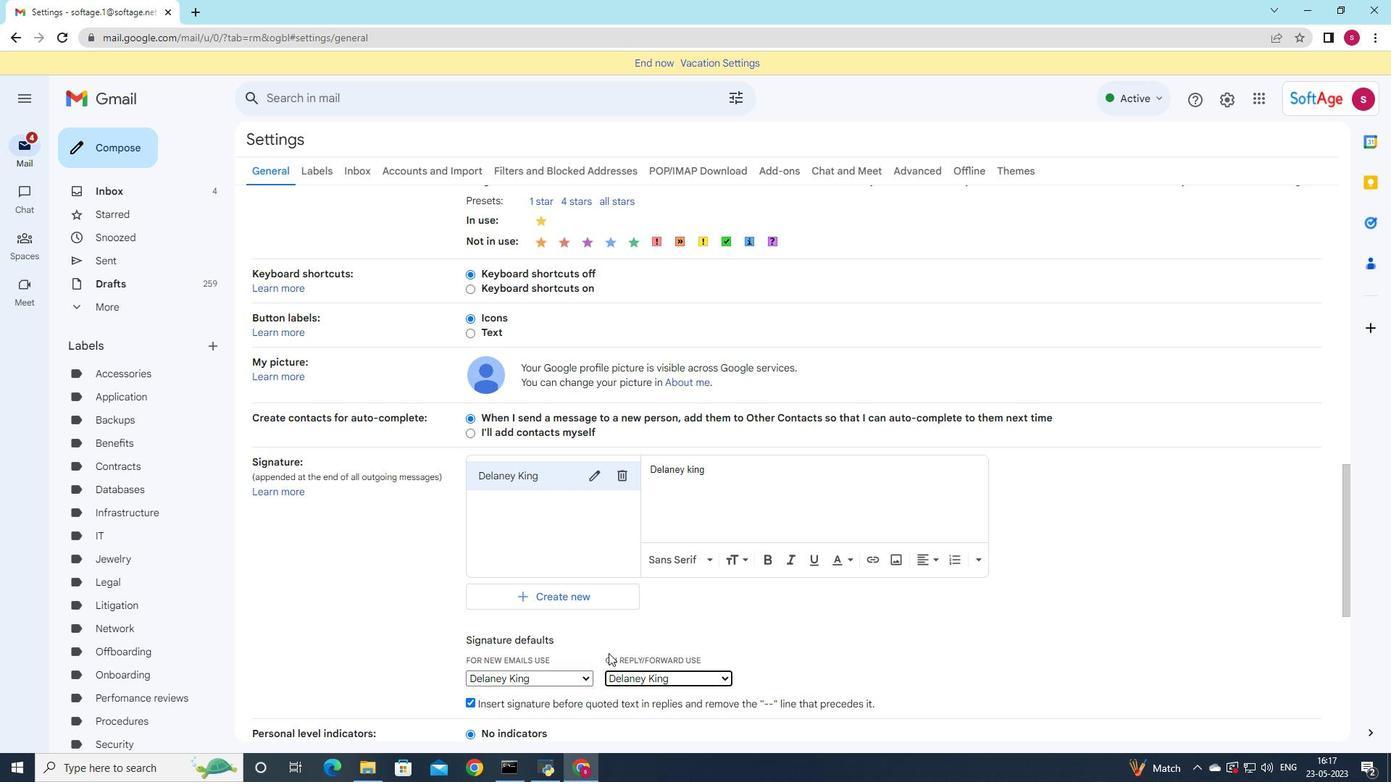 
Action: Mouse scrolled (608, 652) with delta (0, 0)
Screenshot: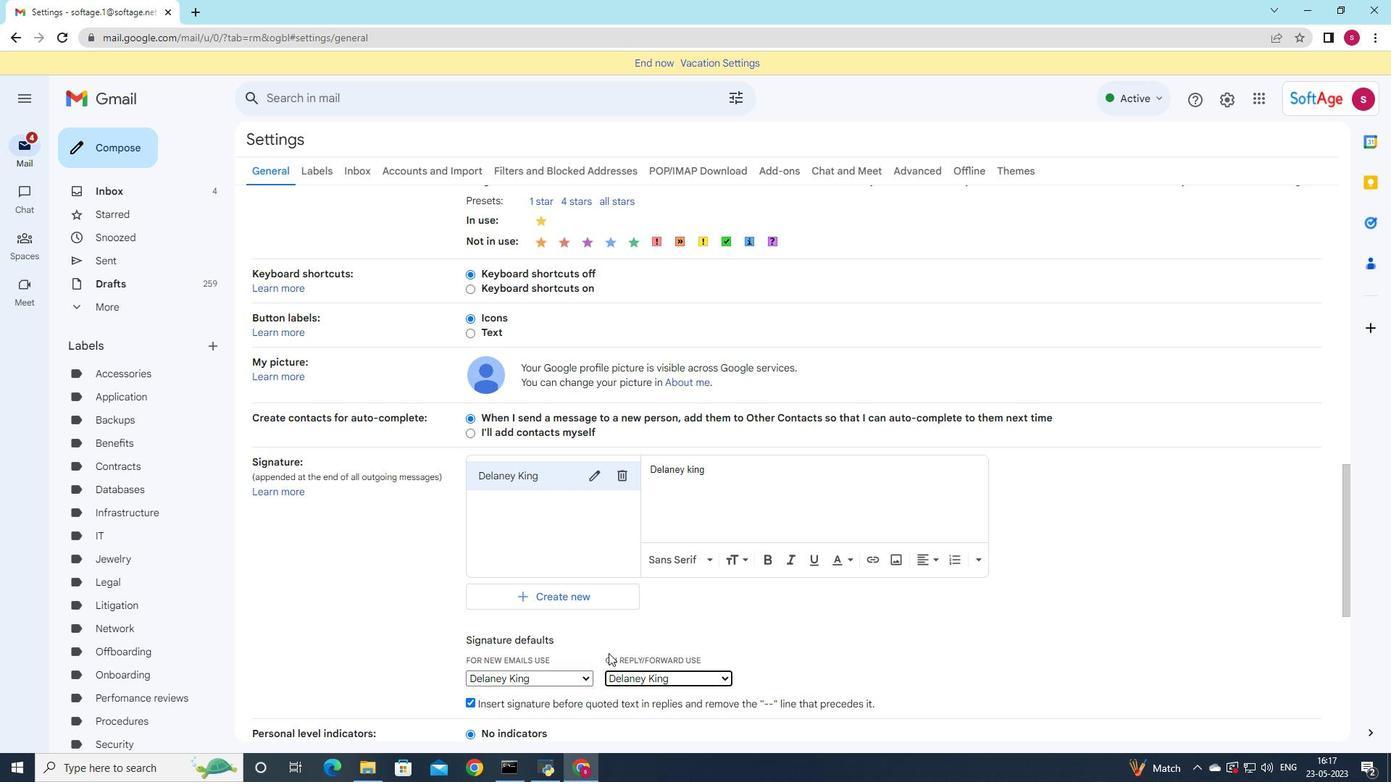 
Action: Mouse moved to (608, 654)
Screenshot: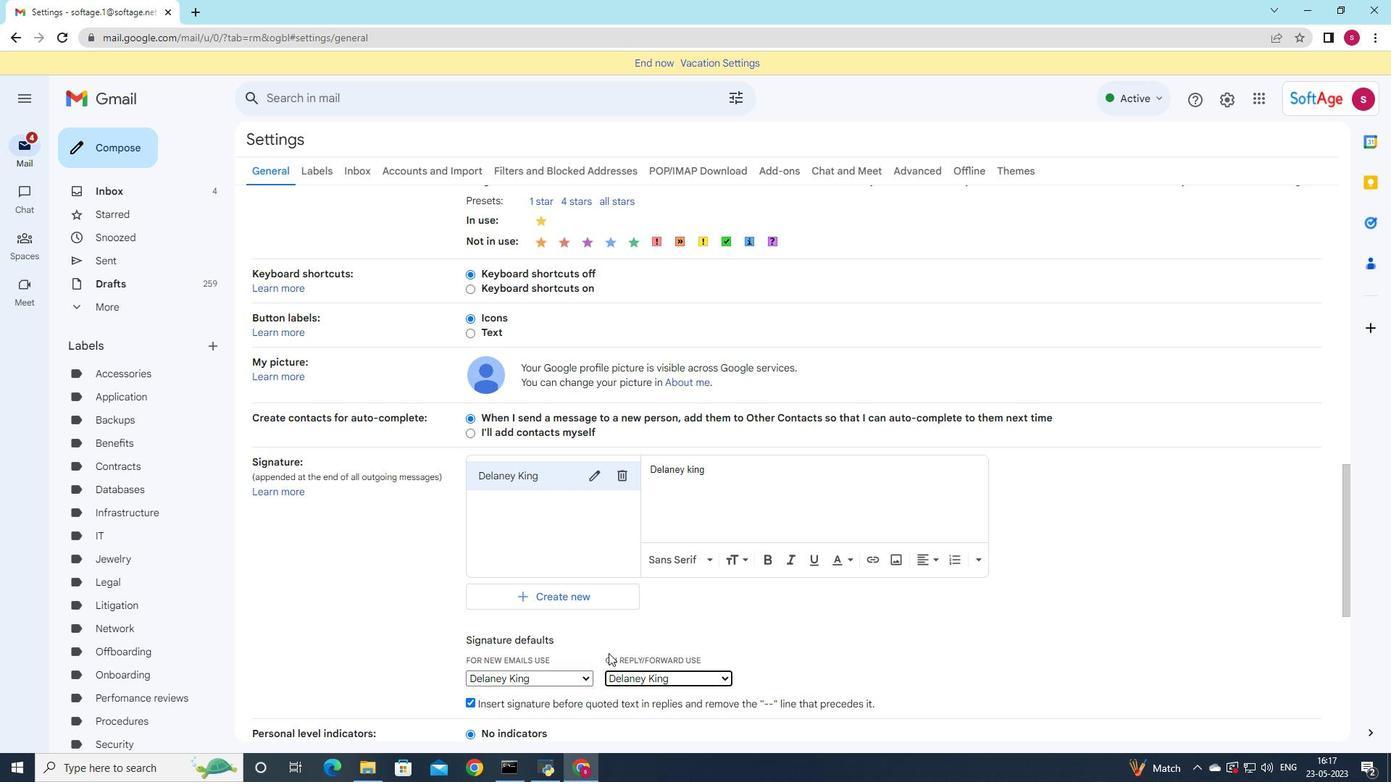 
Action: Mouse scrolled (608, 653) with delta (0, 0)
Screenshot: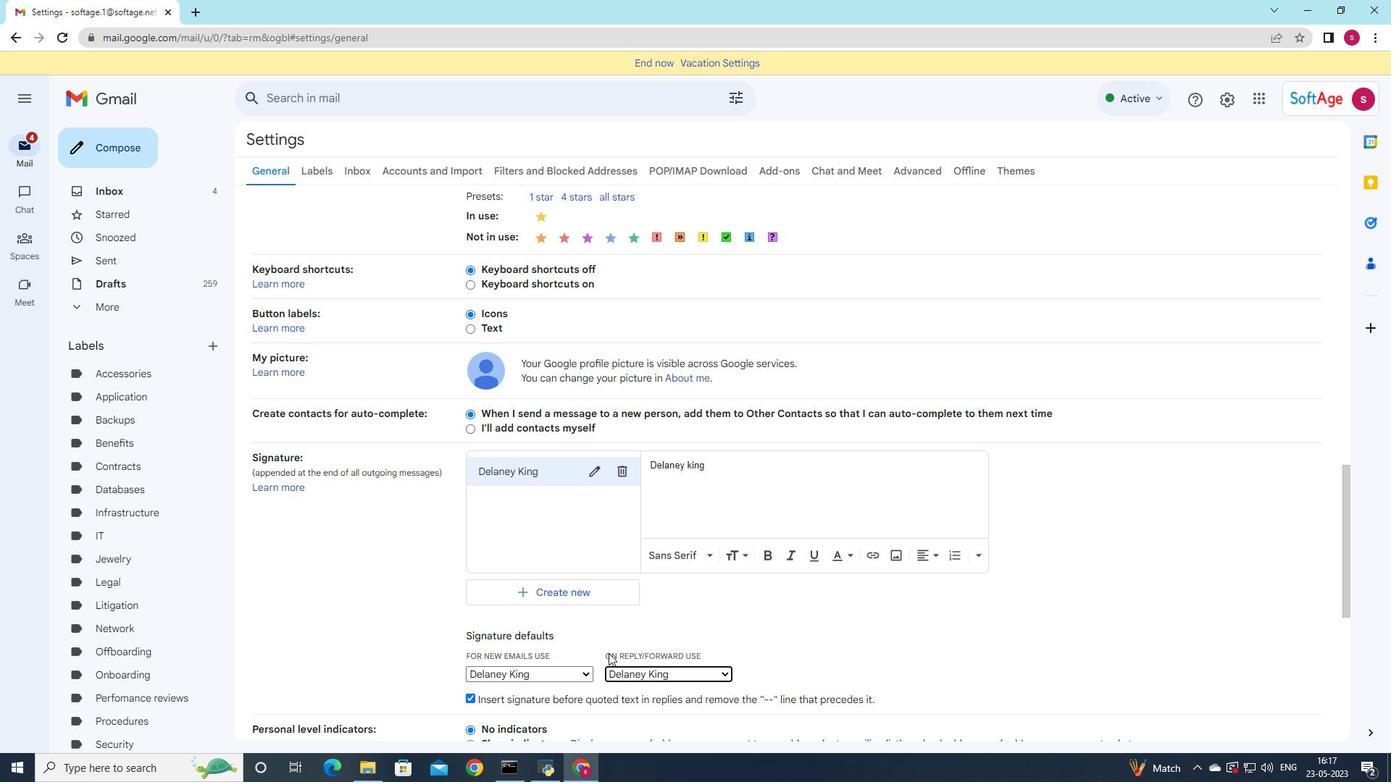 
Action: Mouse moved to (608, 655)
Screenshot: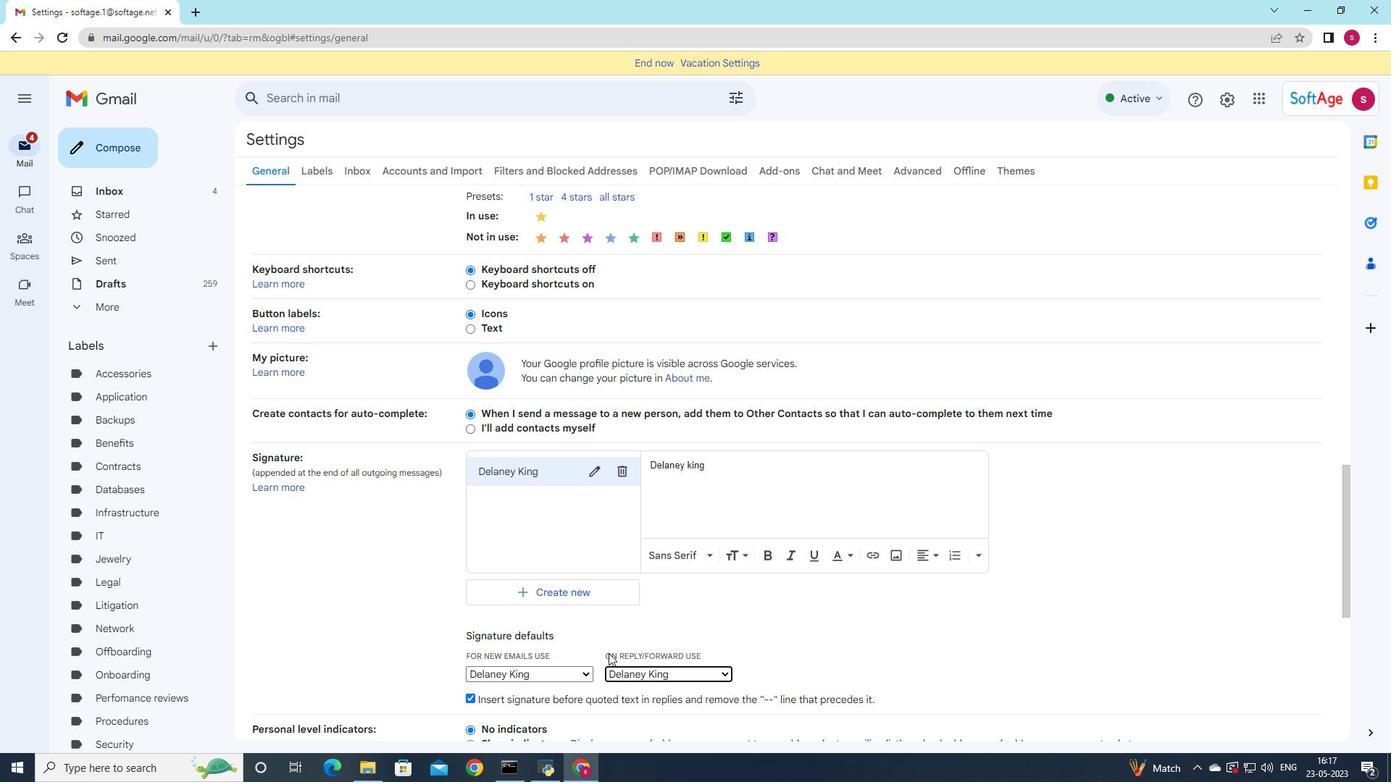 
Action: Mouse scrolled (608, 654) with delta (0, 0)
Screenshot: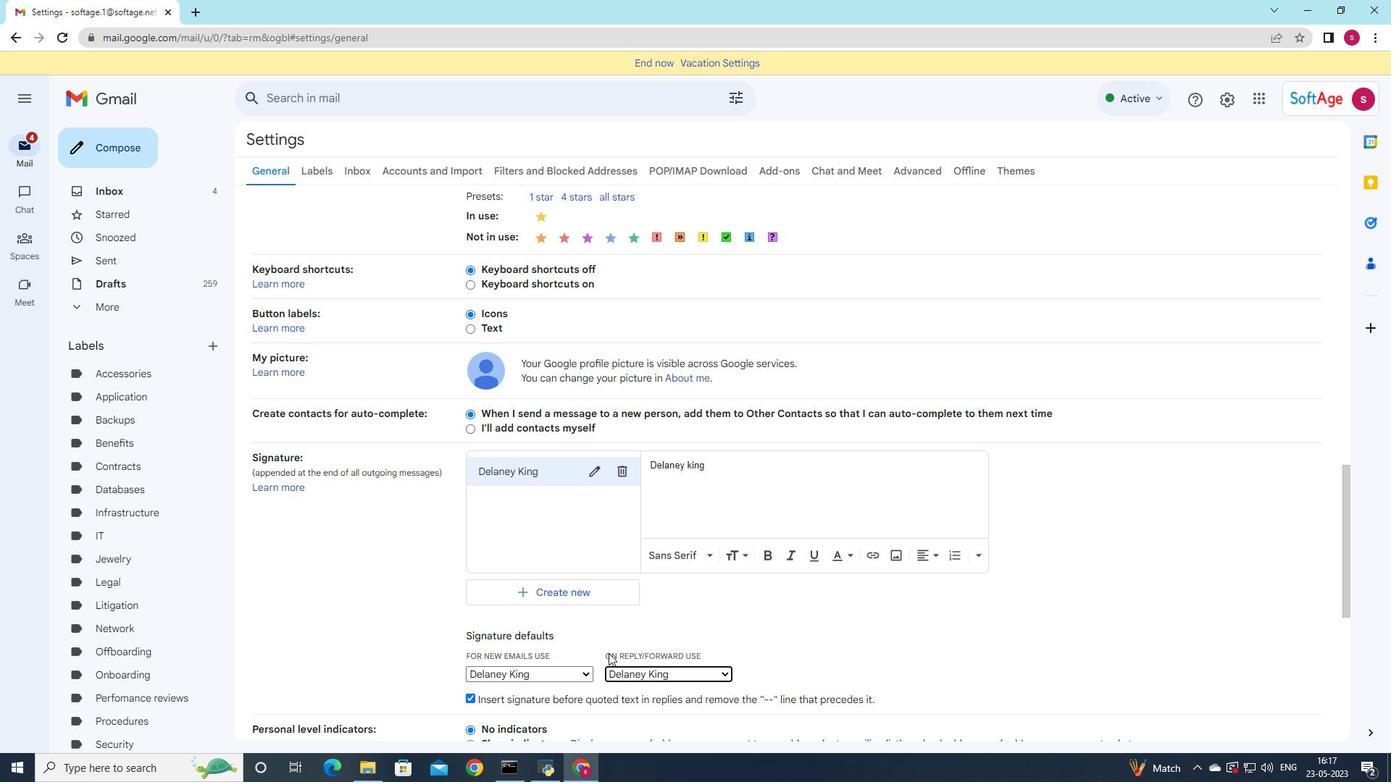 
Action: Mouse moved to (608, 656)
Screenshot: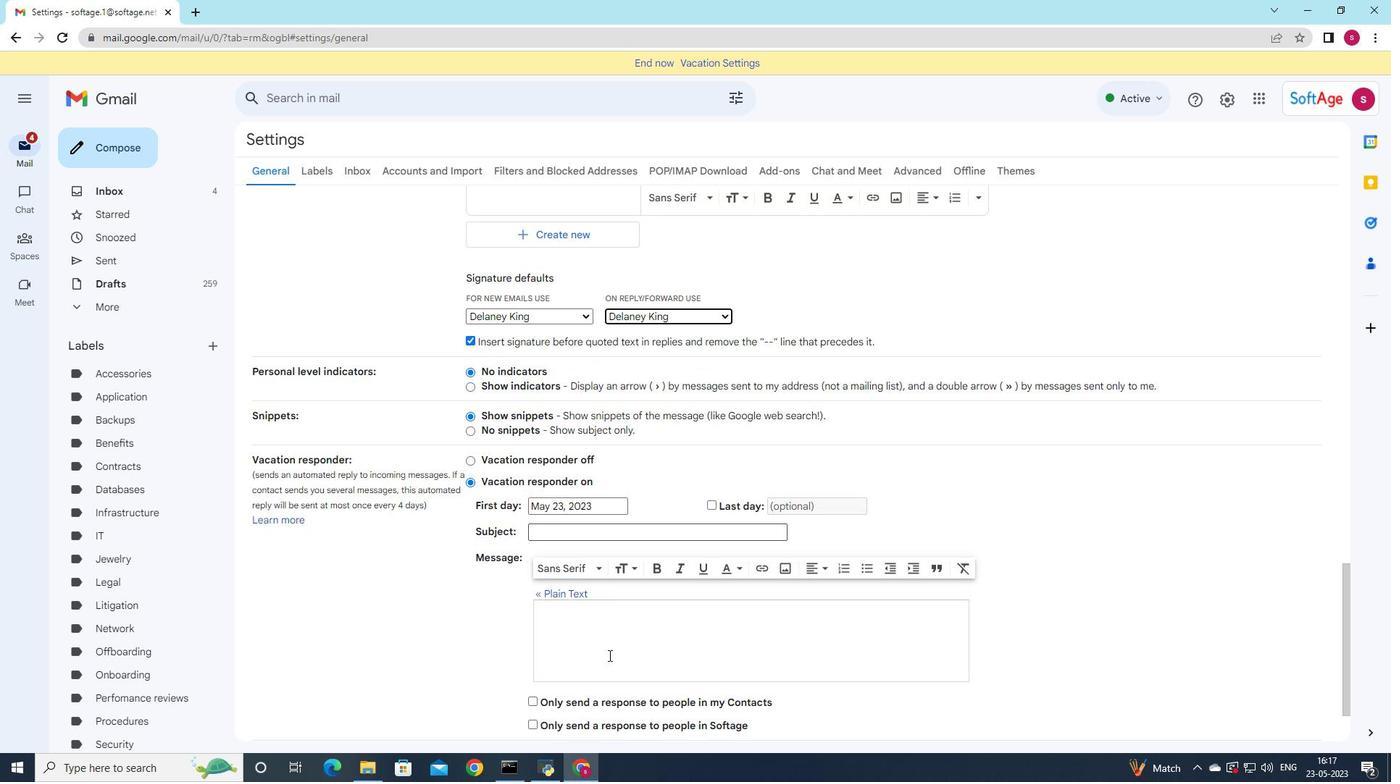 
Action: Mouse scrolled (608, 655) with delta (0, 0)
Screenshot: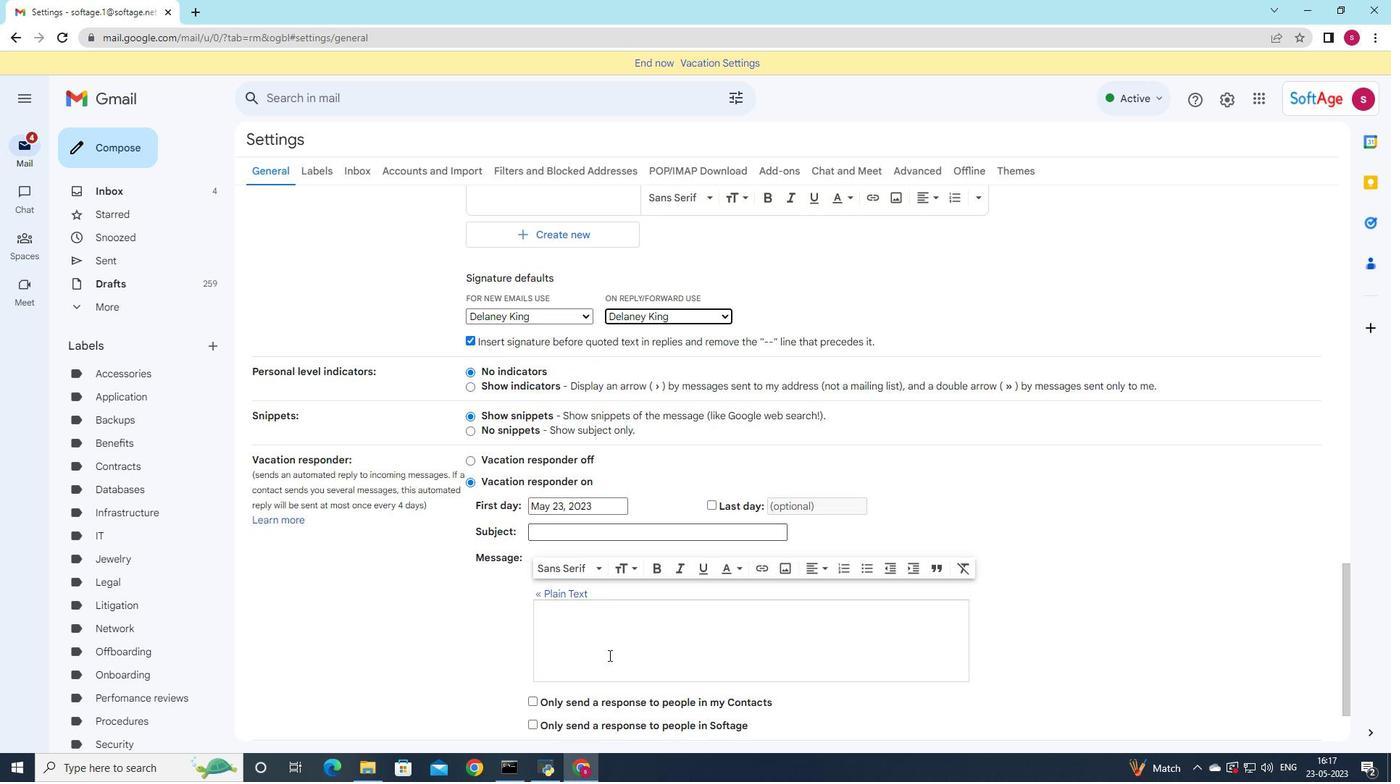 
Action: Mouse moved to (607, 657)
Screenshot: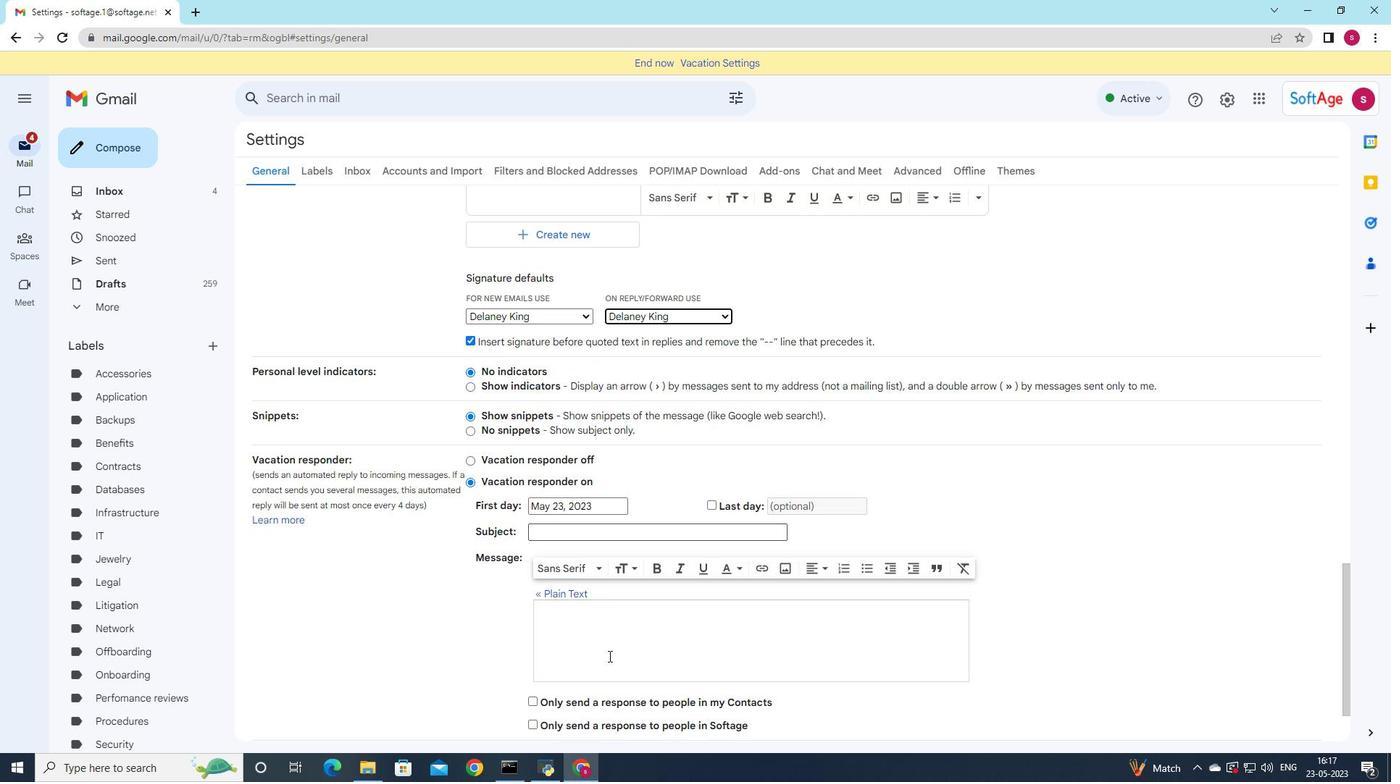 
Action: Mouse scrolled (607, 656) with delta (0, 0)
Screenshot: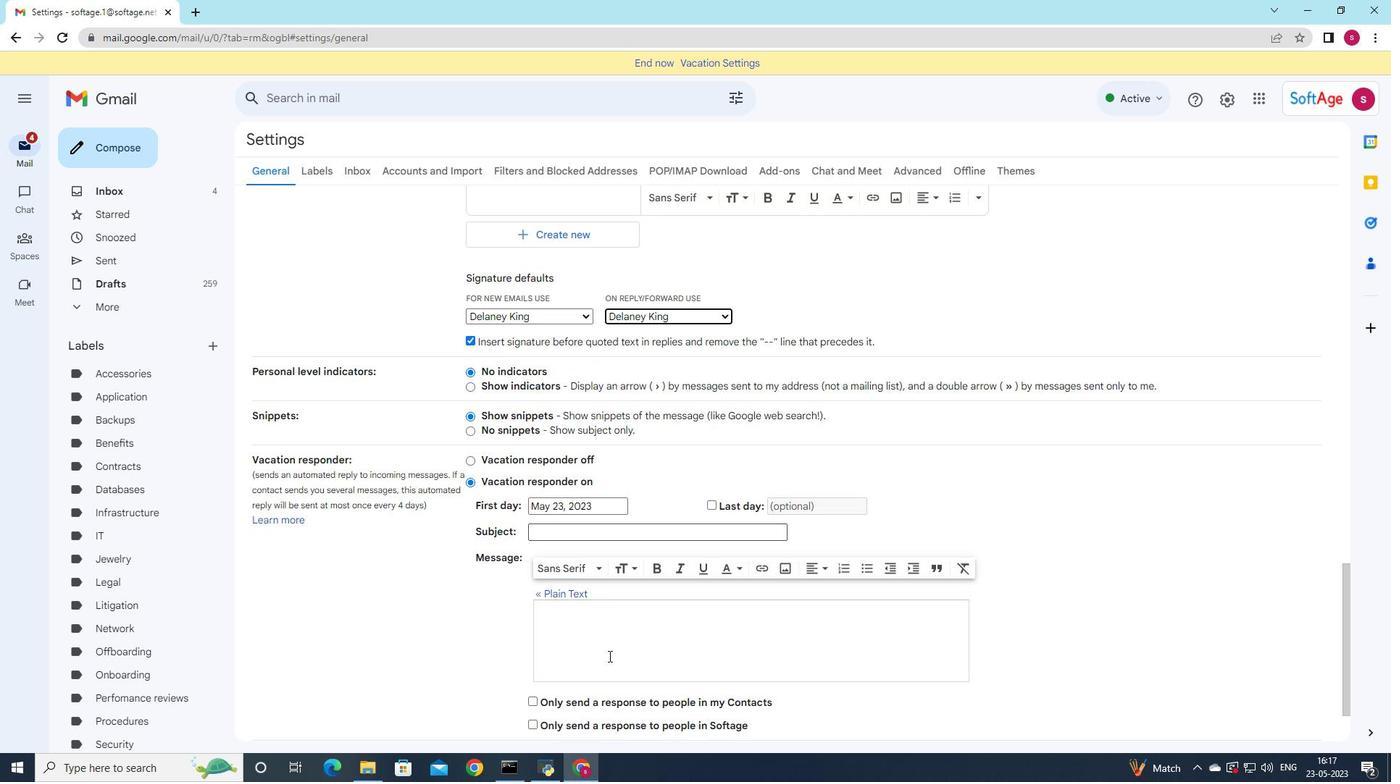 
Action: Mouse moved to (607, 660)
Screenshot: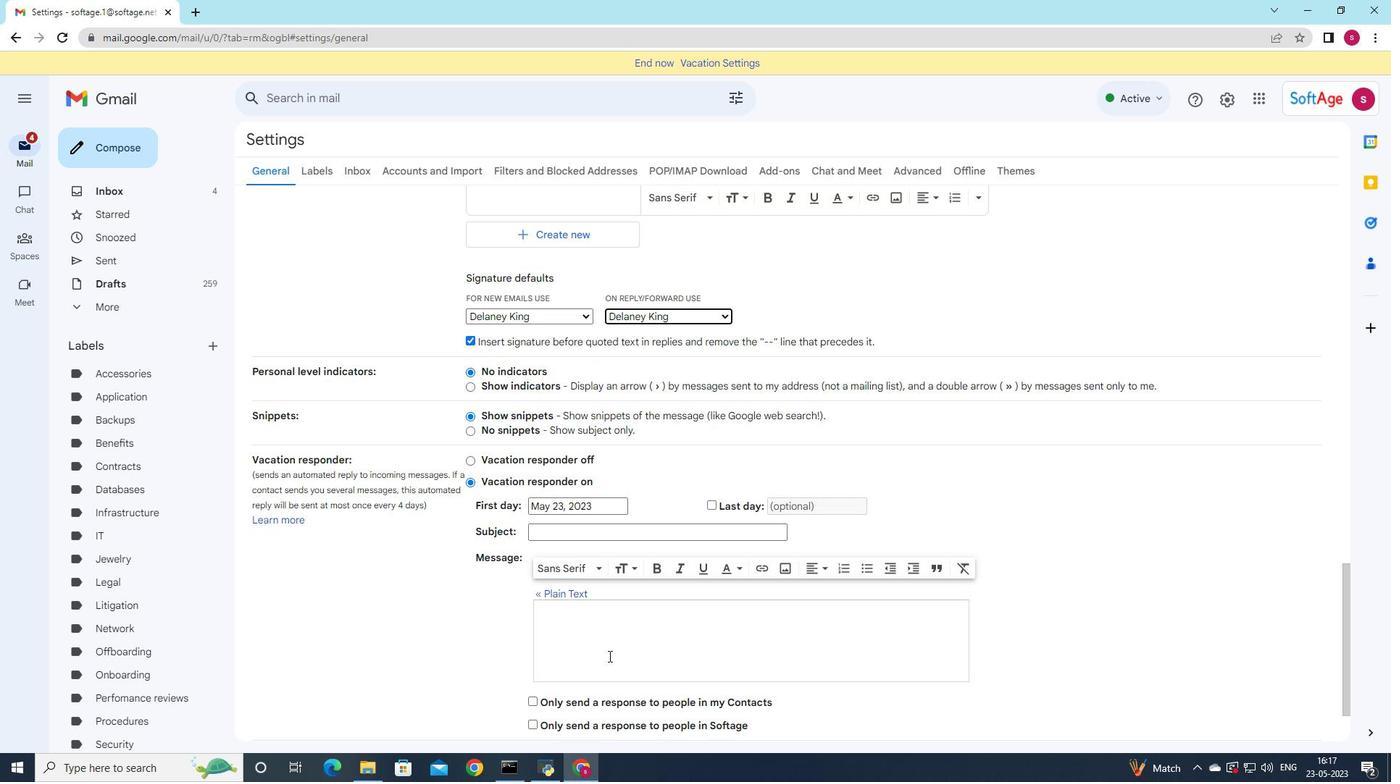
Action: Mouse scrolled (607, 657) with delta (0, 0)
Screenshot: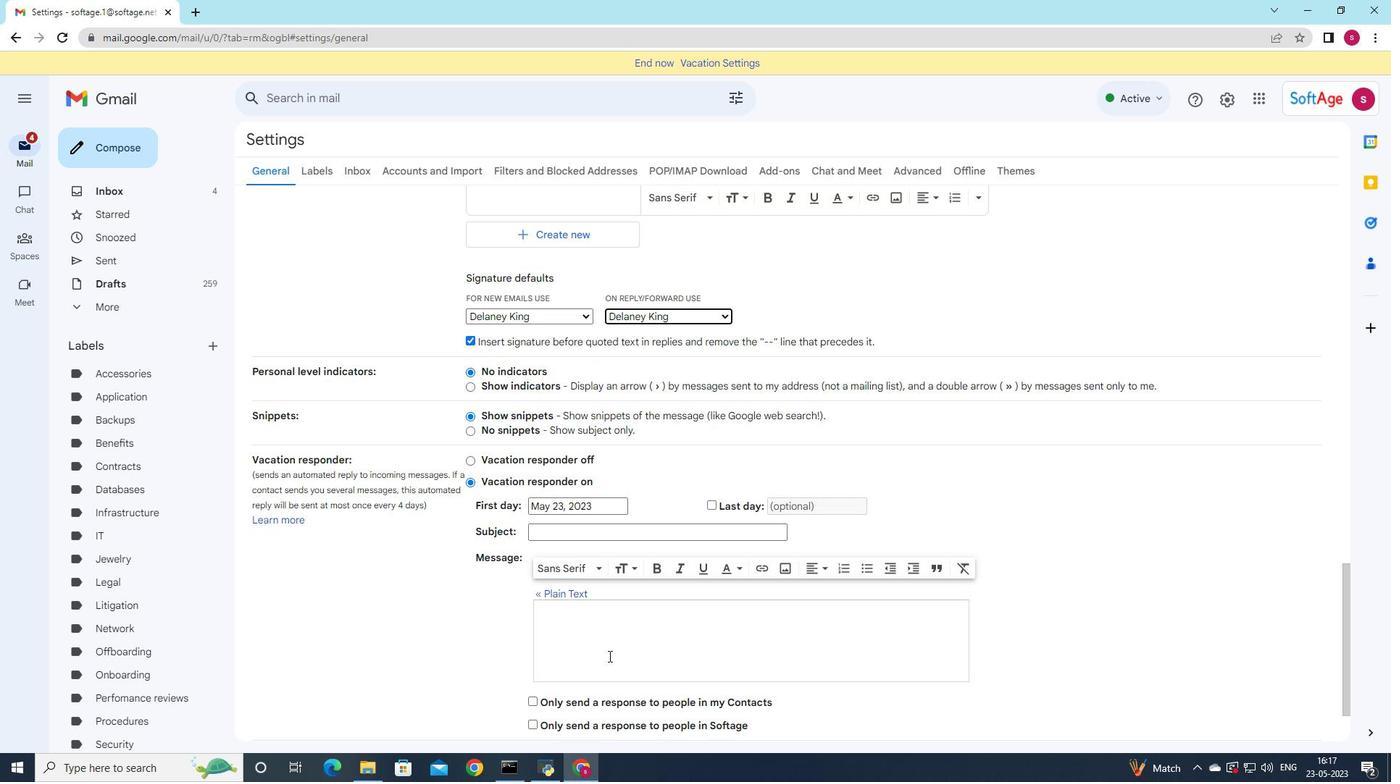 
Action: Mouse moved to (607, 662)
Screenshot: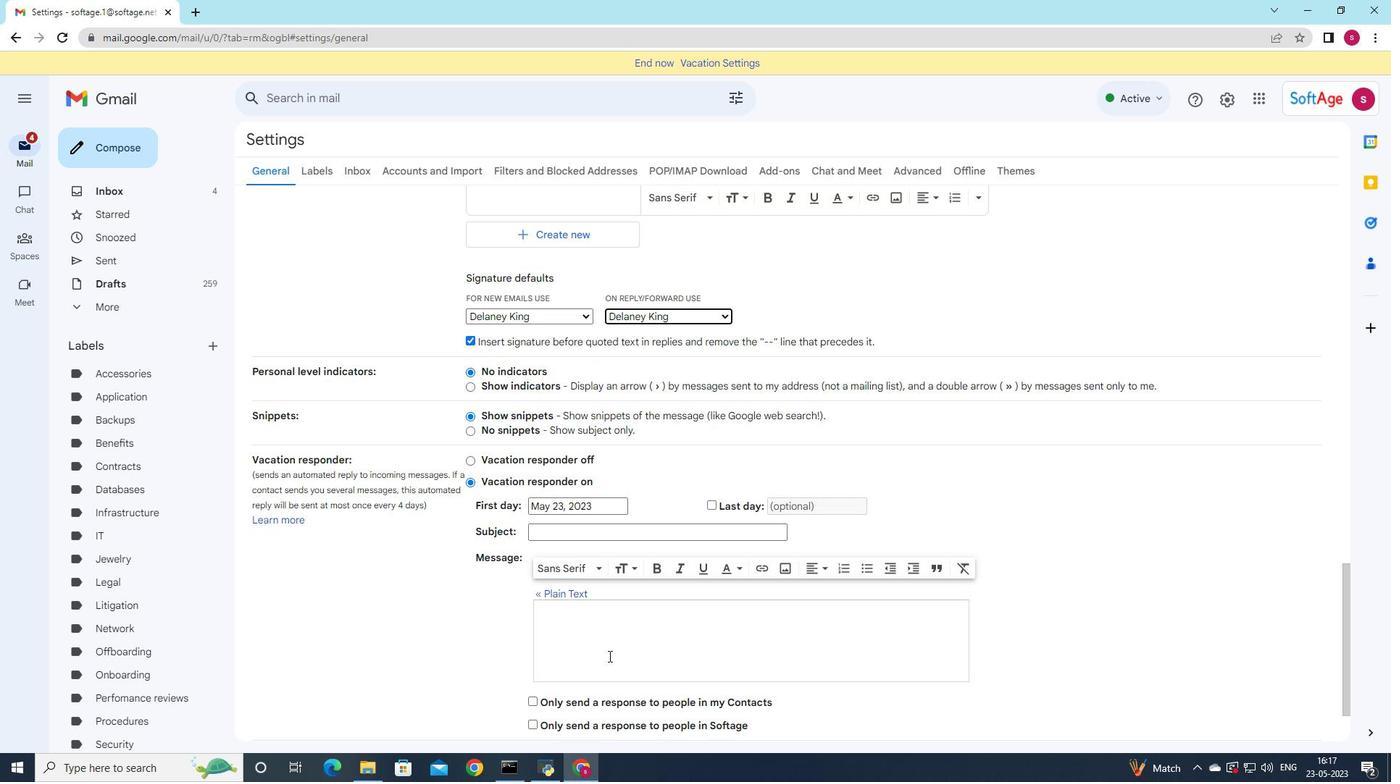 
Action: Mouse scrolled (607, 661) with delta (0, 0)
Screenshot: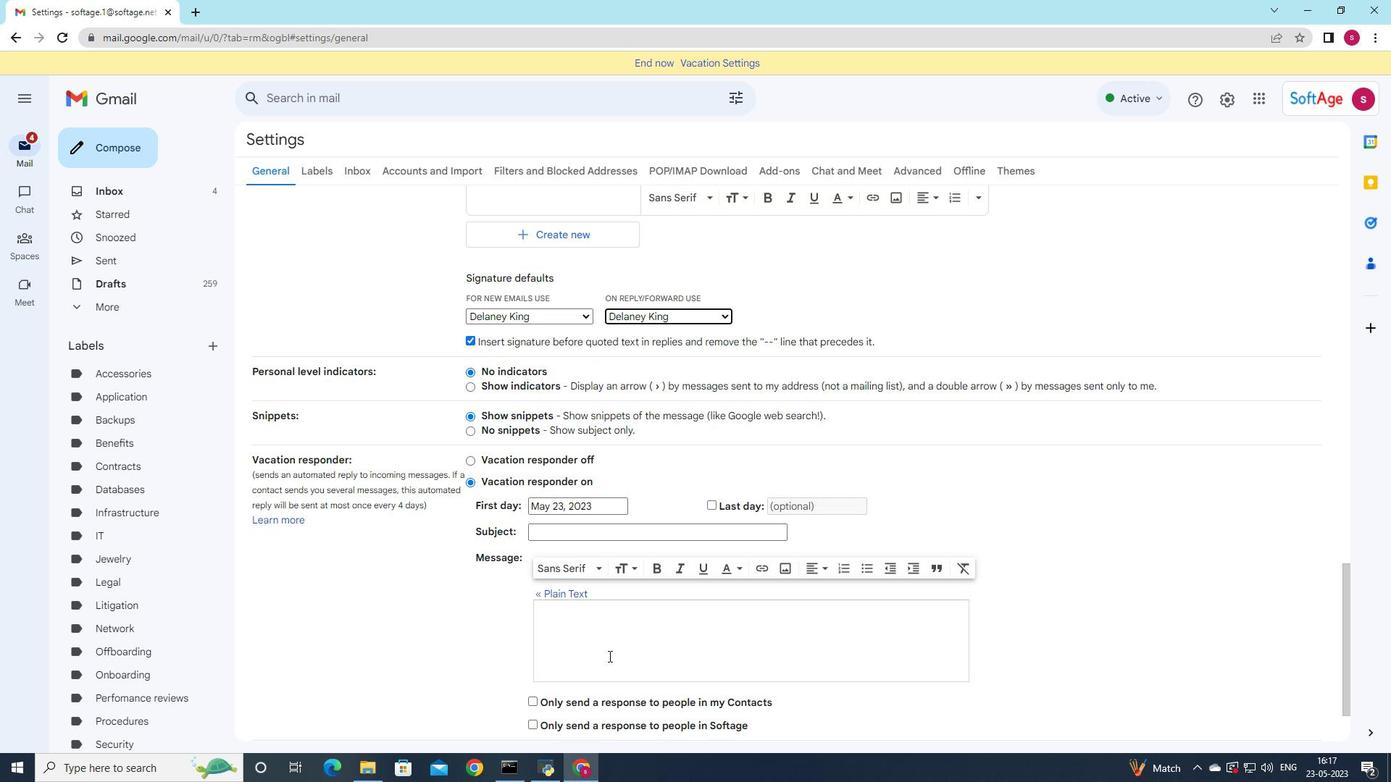 
Action: Mouse moved to (745, 667)
Screenshot: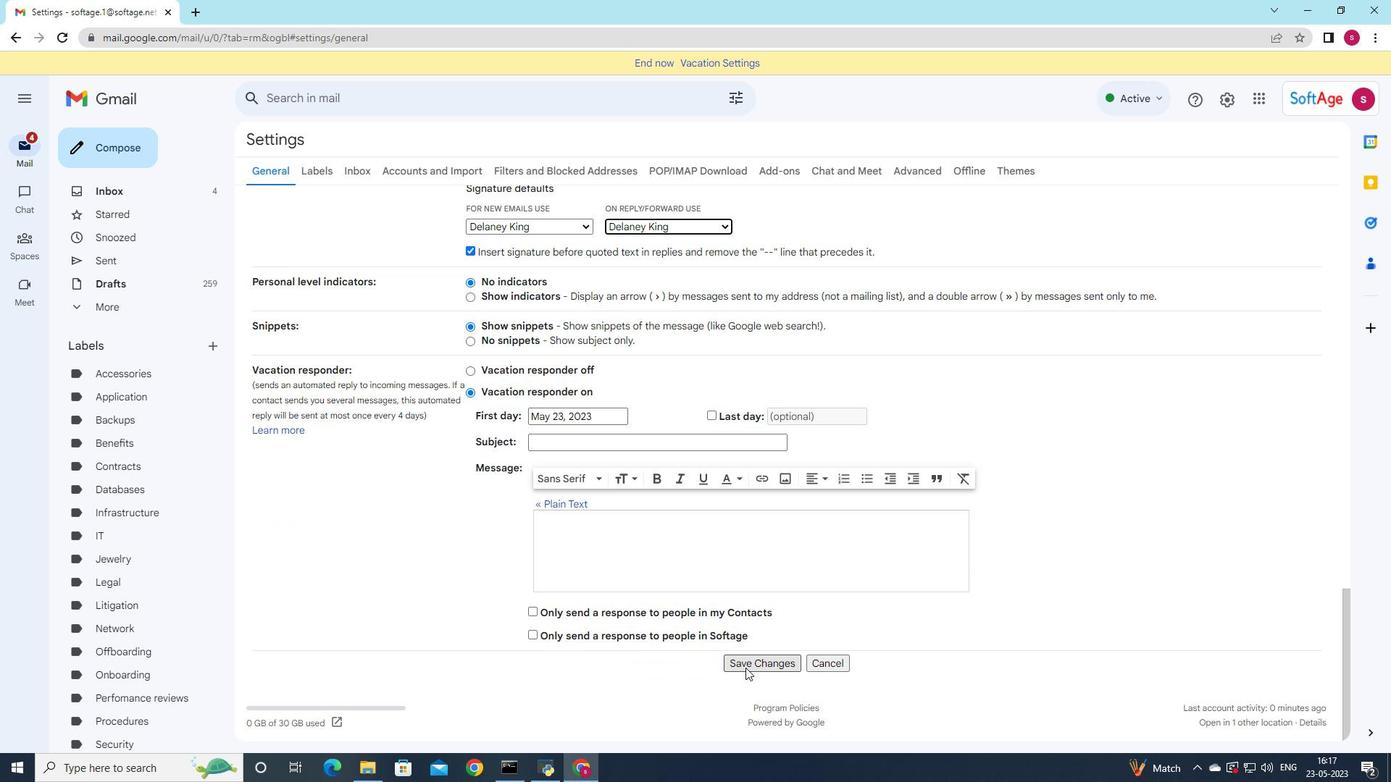 
Action: Mouse pressed left at (745, 667)
Screenshot: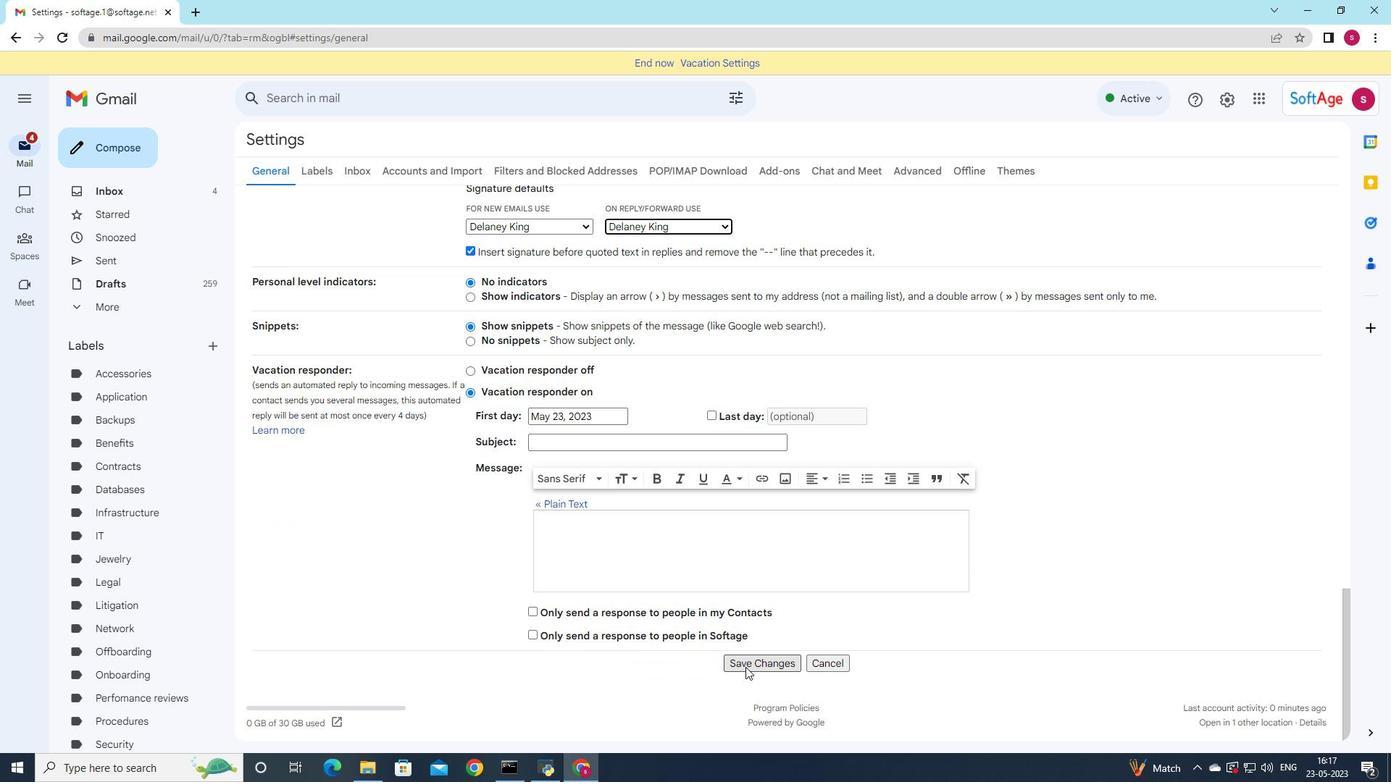 
Action: Mouse moved to (134, 145)
Screenshot: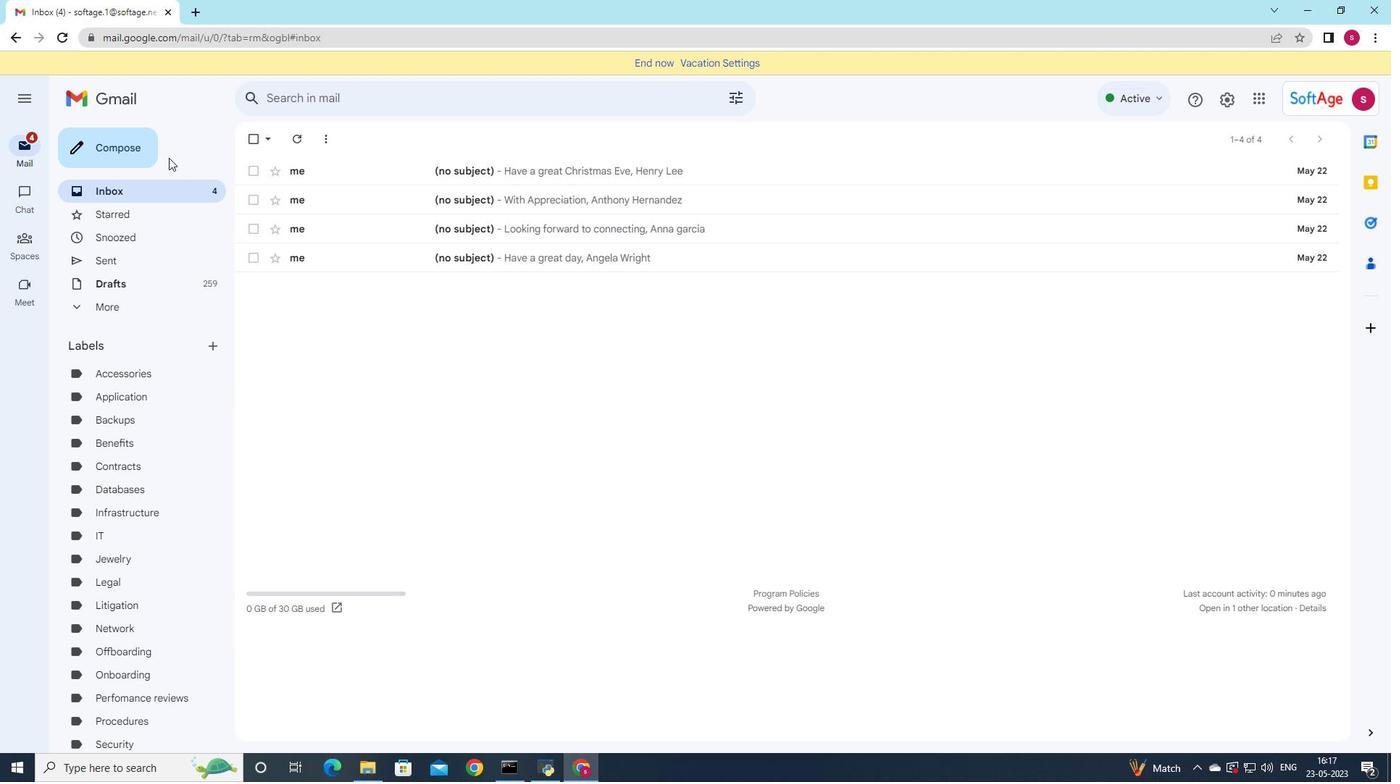 
Action: Mouse pressed left at (134, 145)
Screenshot: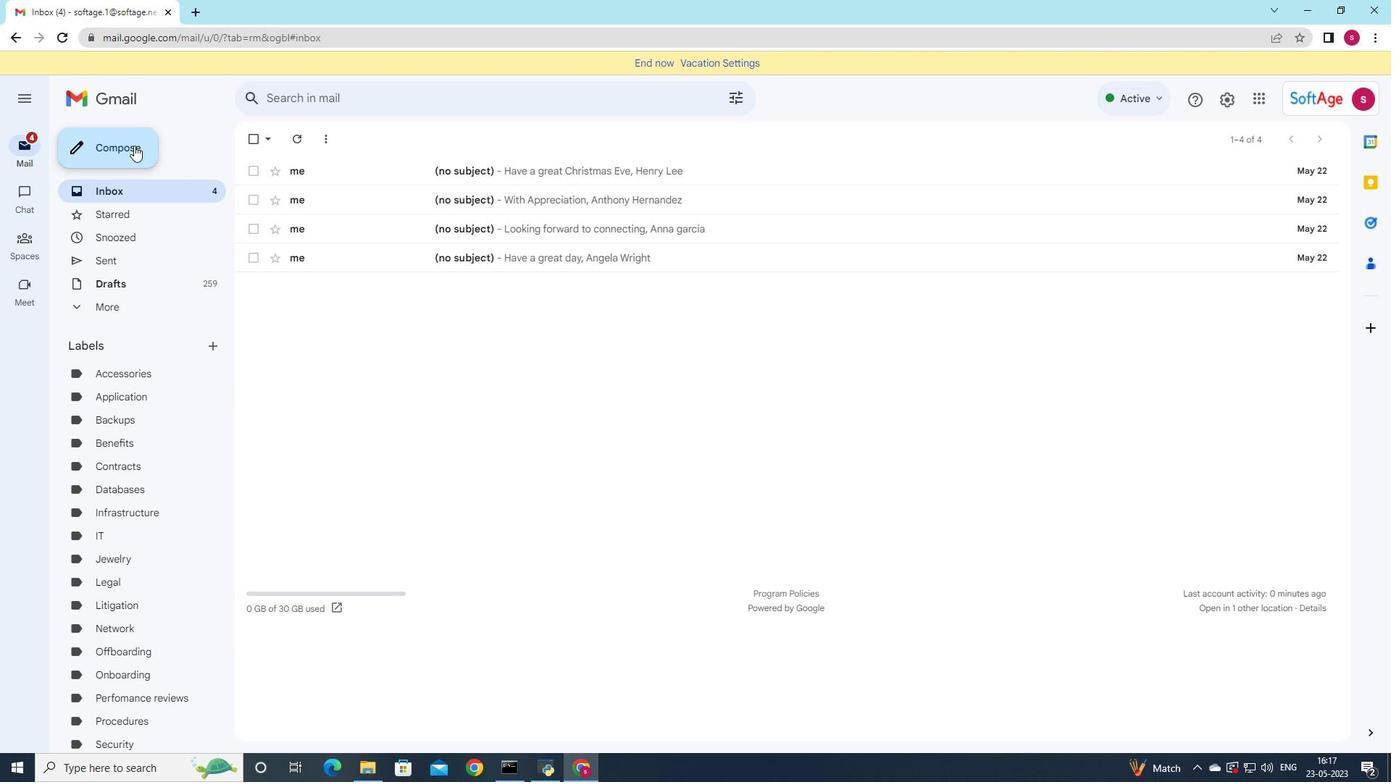 
Action: Mouse moved to (952, 376)
Screenshot: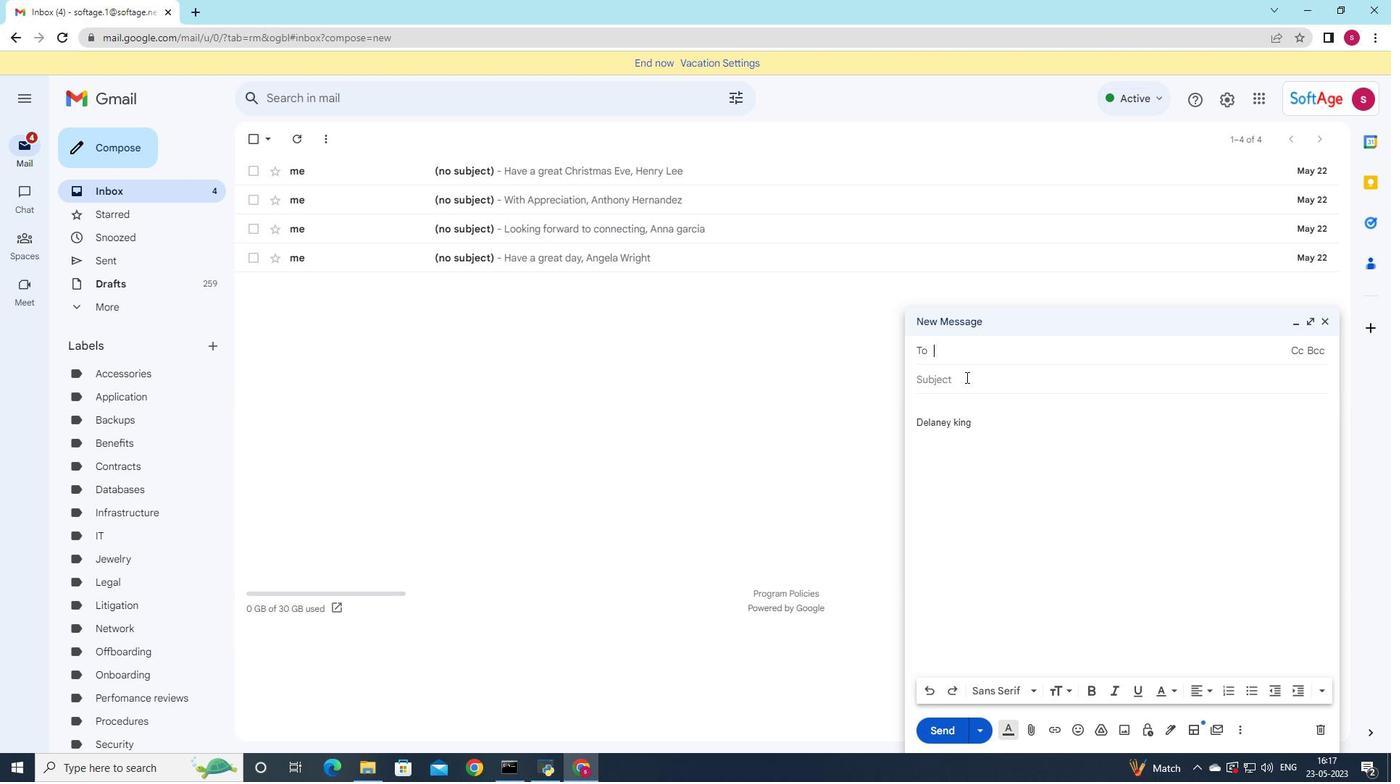 
Action: Key pressed so
Screenshot: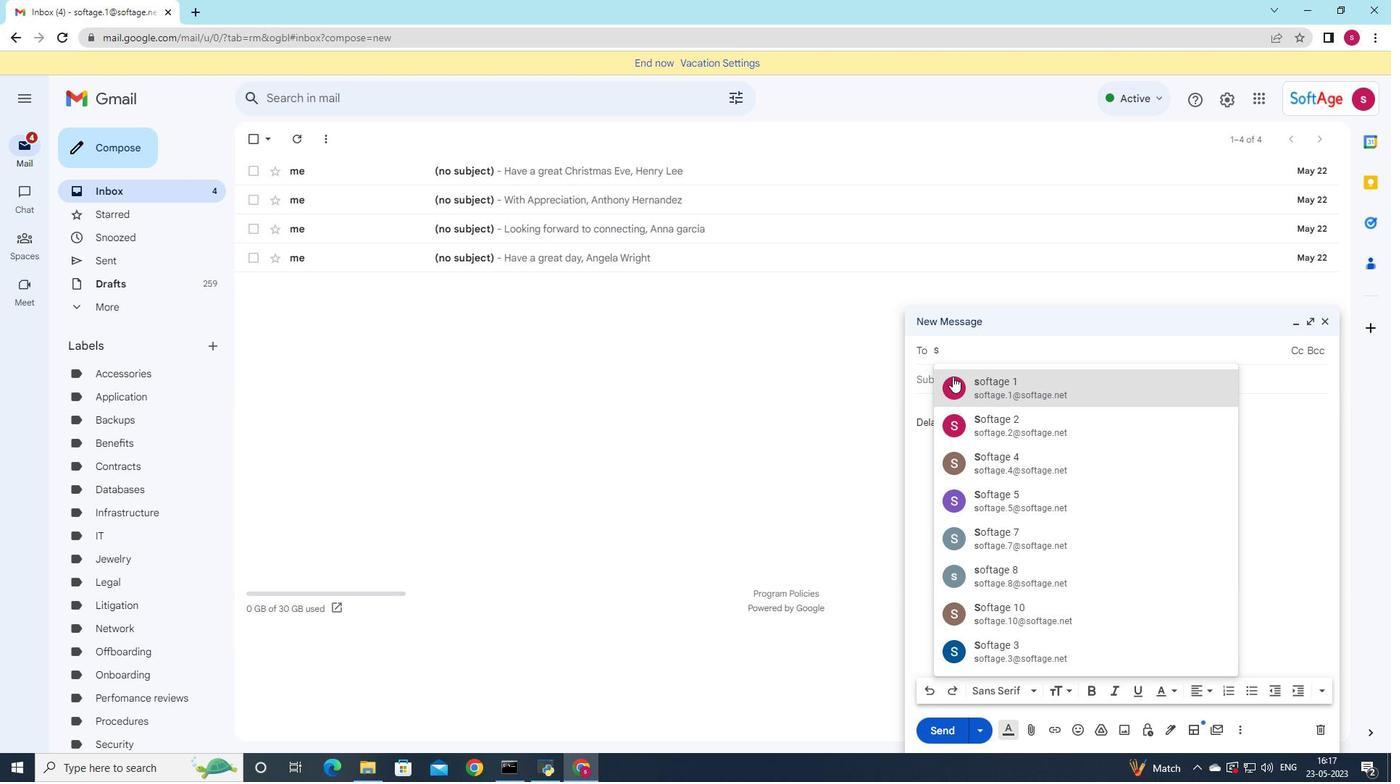 
Action: Mouse moved to (1021, 450)
Screenshot: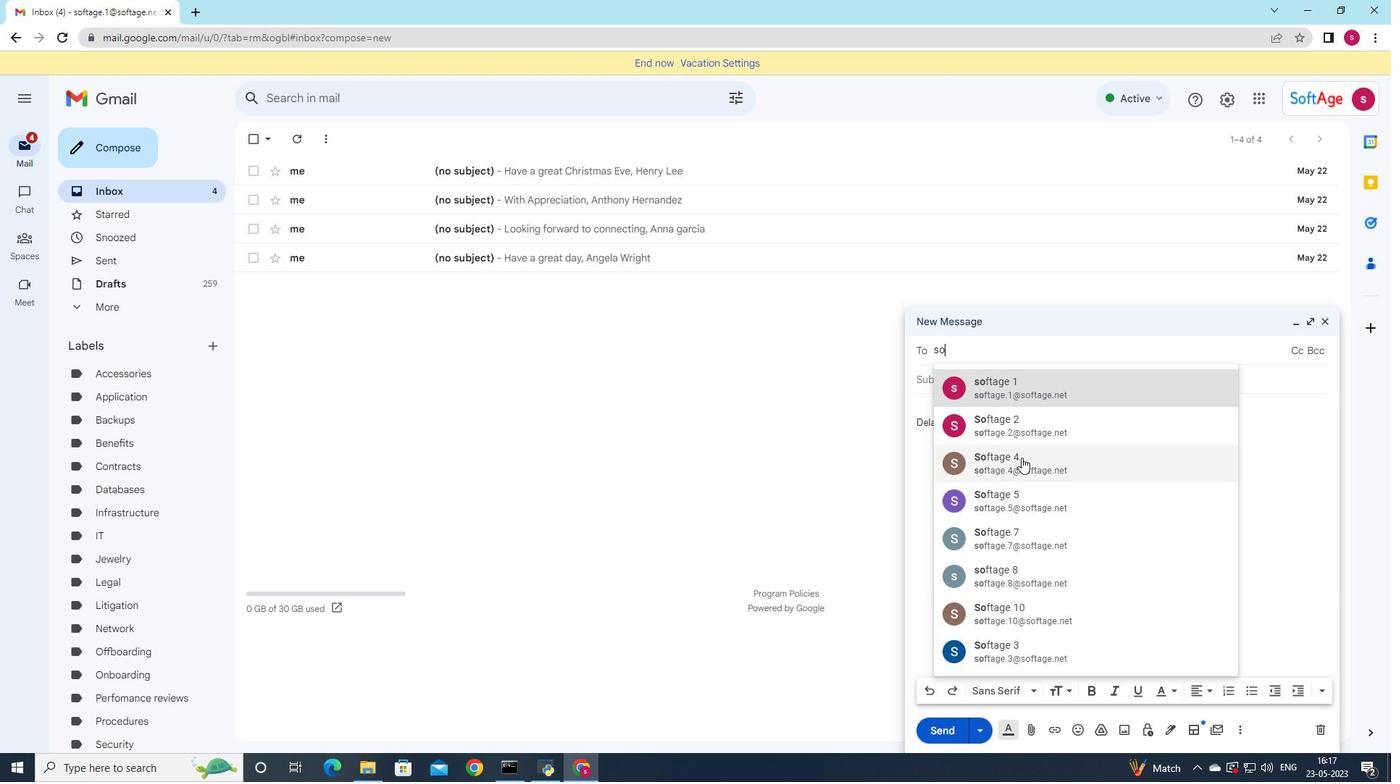 
Action: Mouse pressed left at (1021, 450)
Screenshot: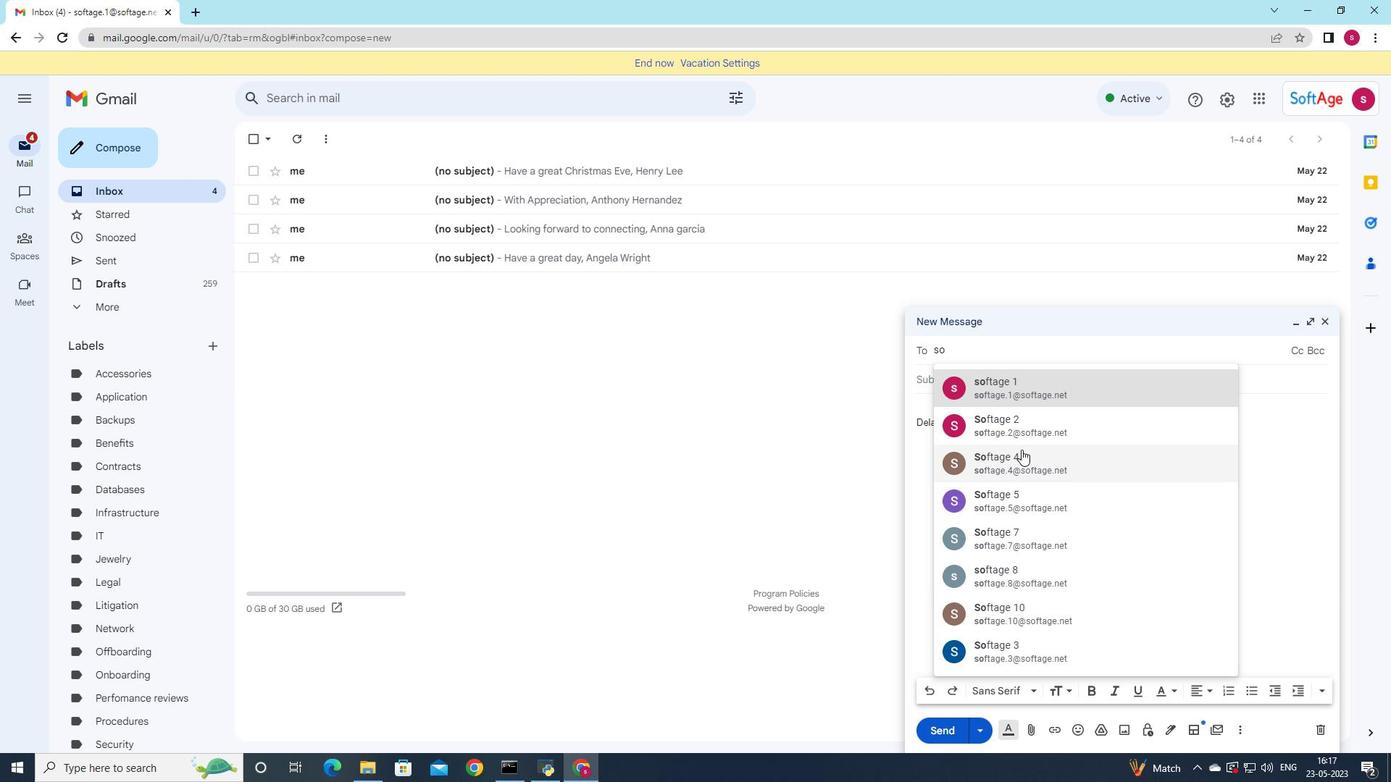 
Action: Mouse moved to (963, 389)
Screenshot: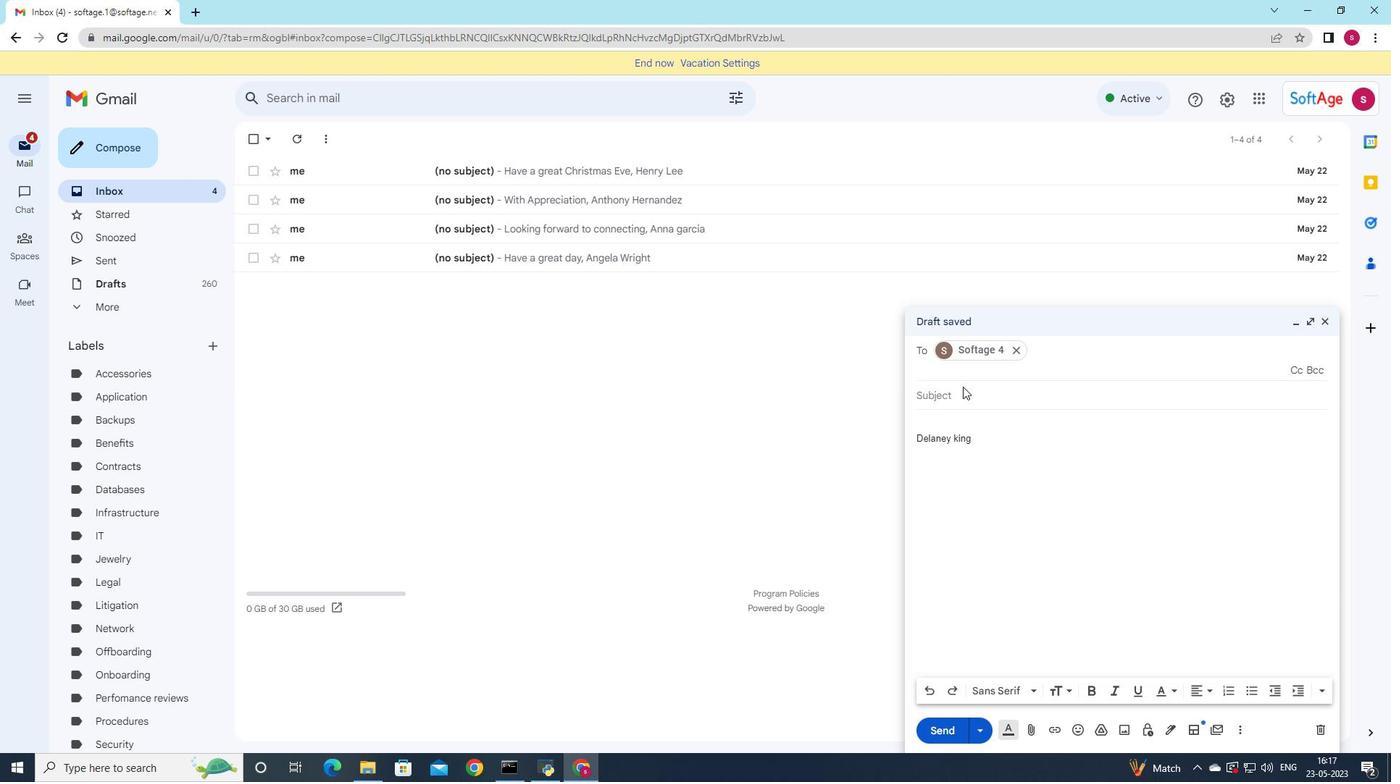 
Action: Mouse pressed left at (963, 389)
Screenshot: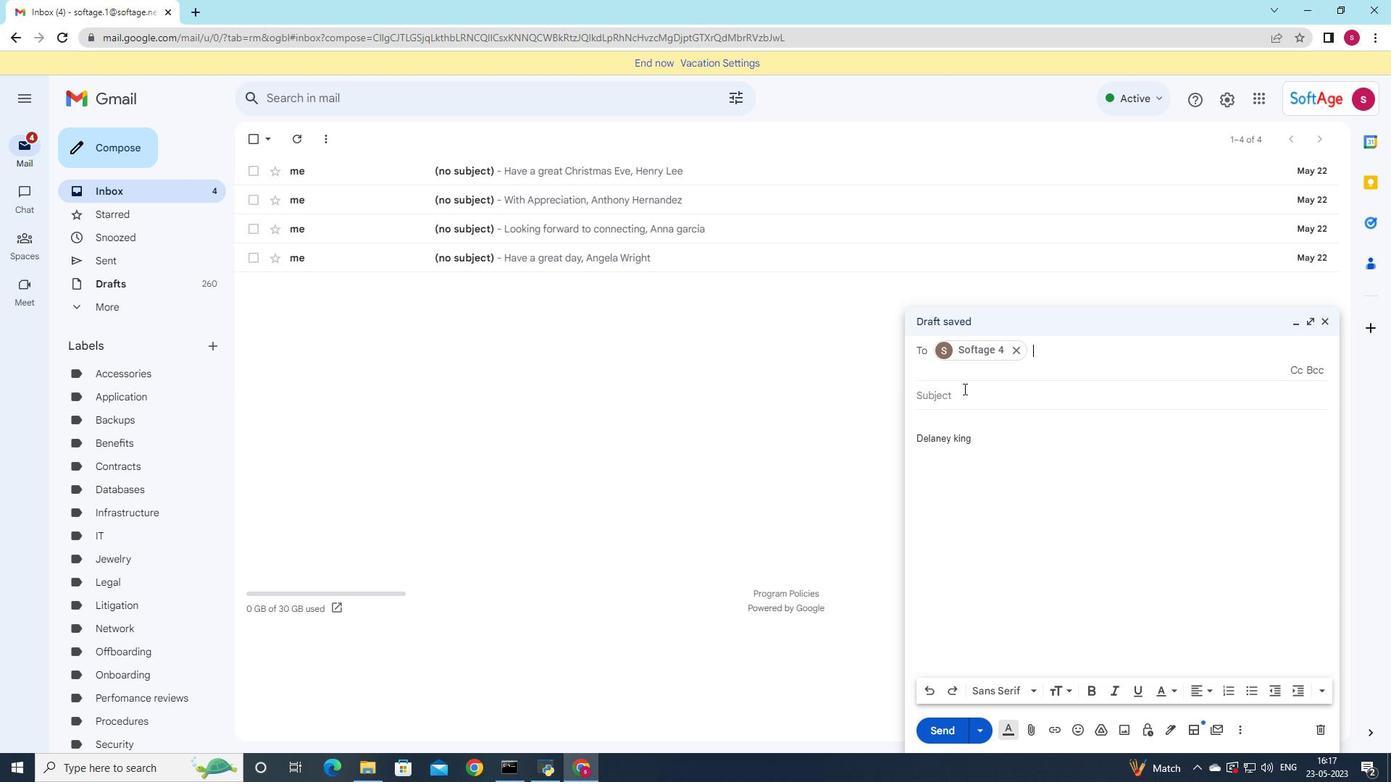 
Action: Key pressed <Key.shift>Meeting<Key.space>minutes
Screenshot: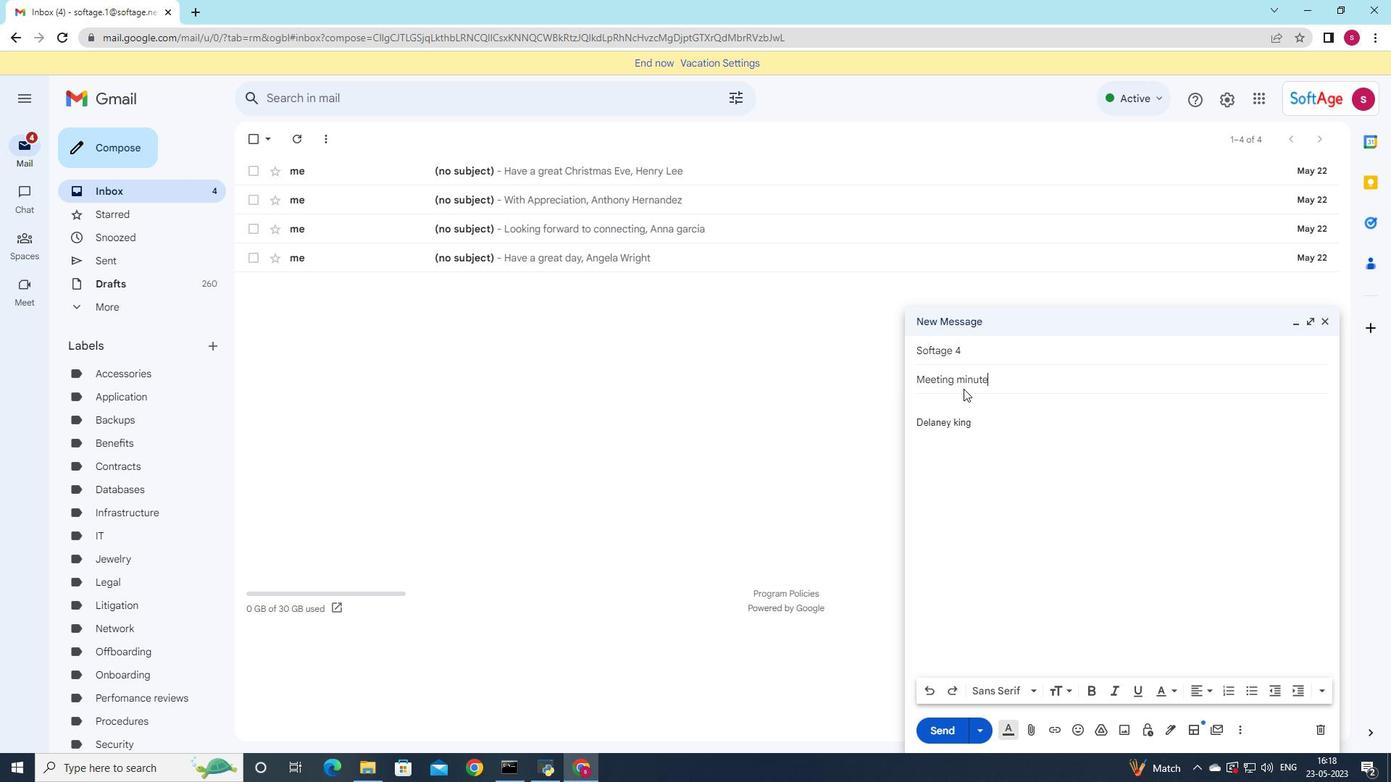 
Action: Mouse moved to (1029, 736)
Screenshot: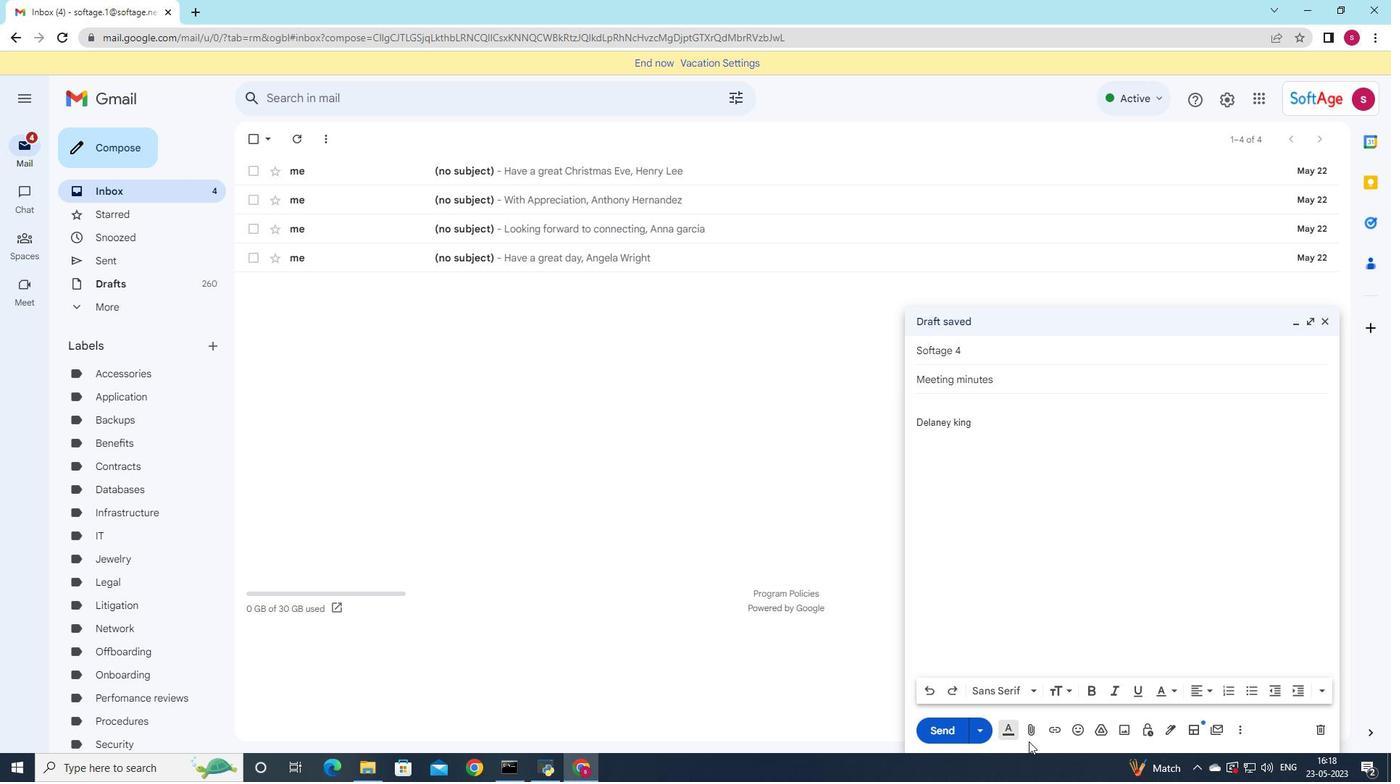 
Action: Mouse pressed left at (1029, 736)
Screenshot: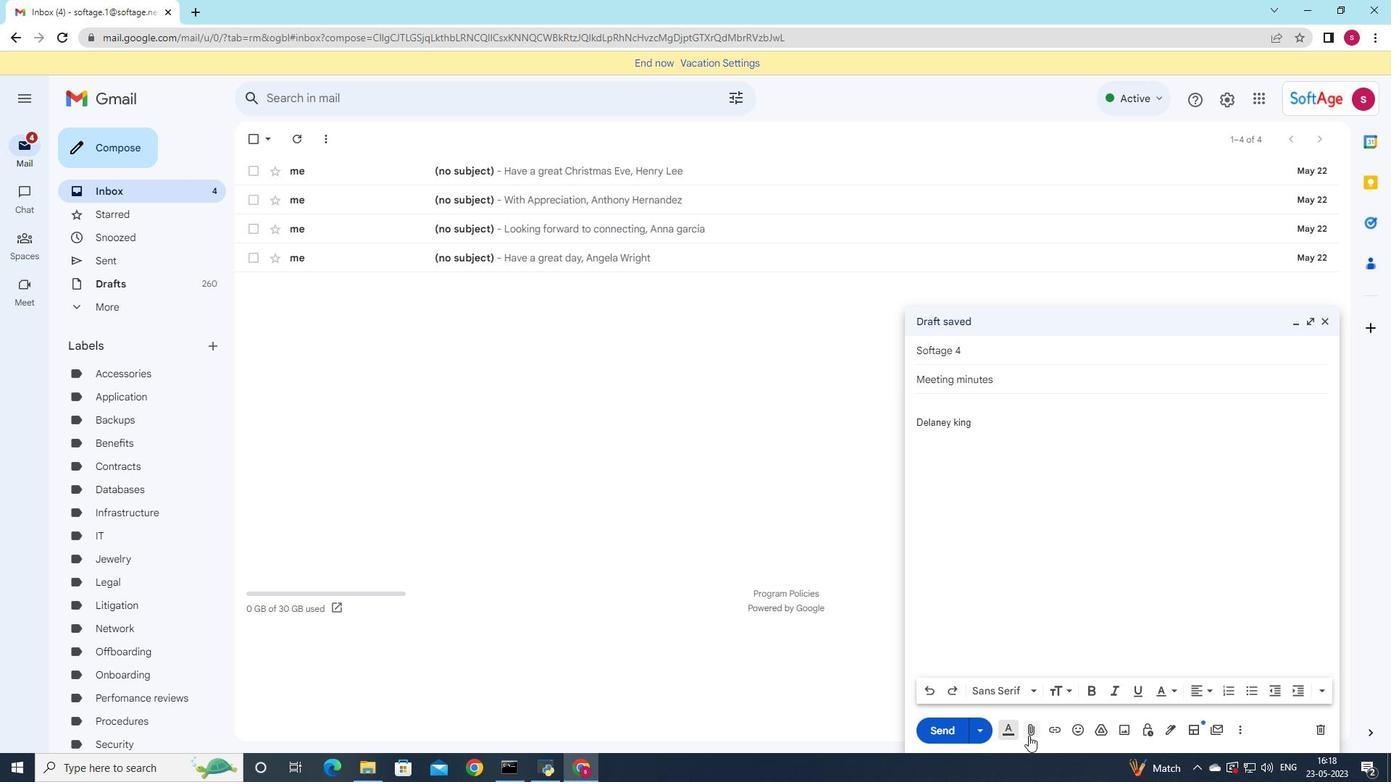 
Action: Mouse moved to (278, 107)
Screenshot: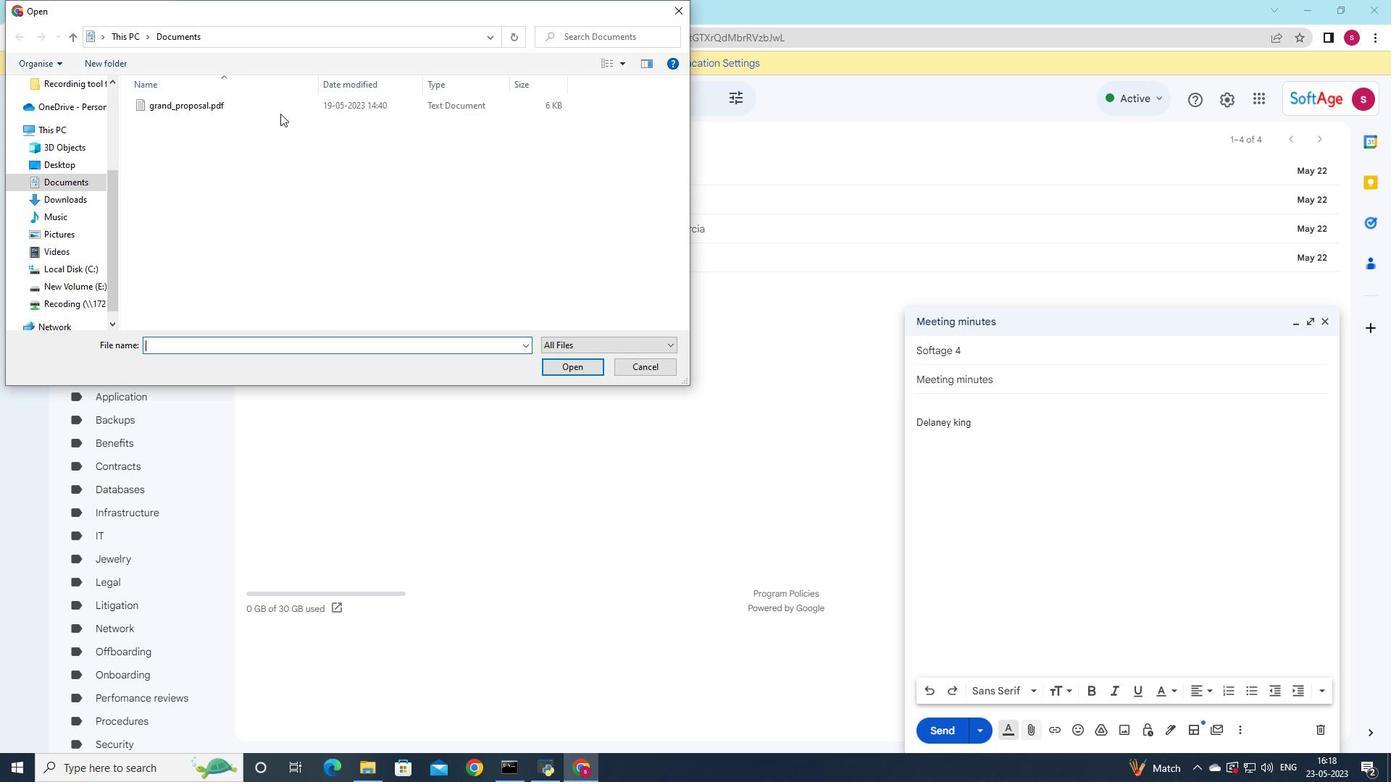 
Action: Mouse pressed left at (278, 107)
Screenshot: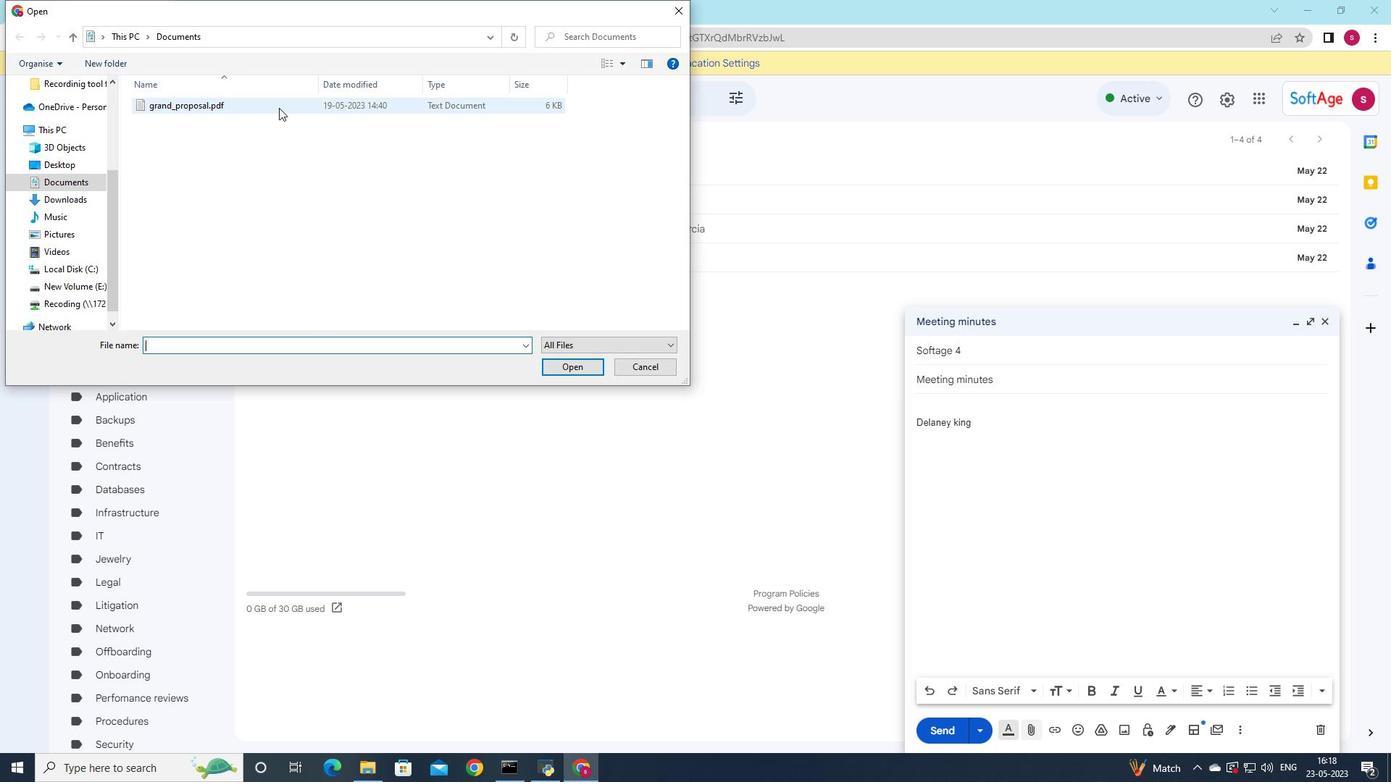 
Action: Mouse pressed left at (278, 107)
Screenshot: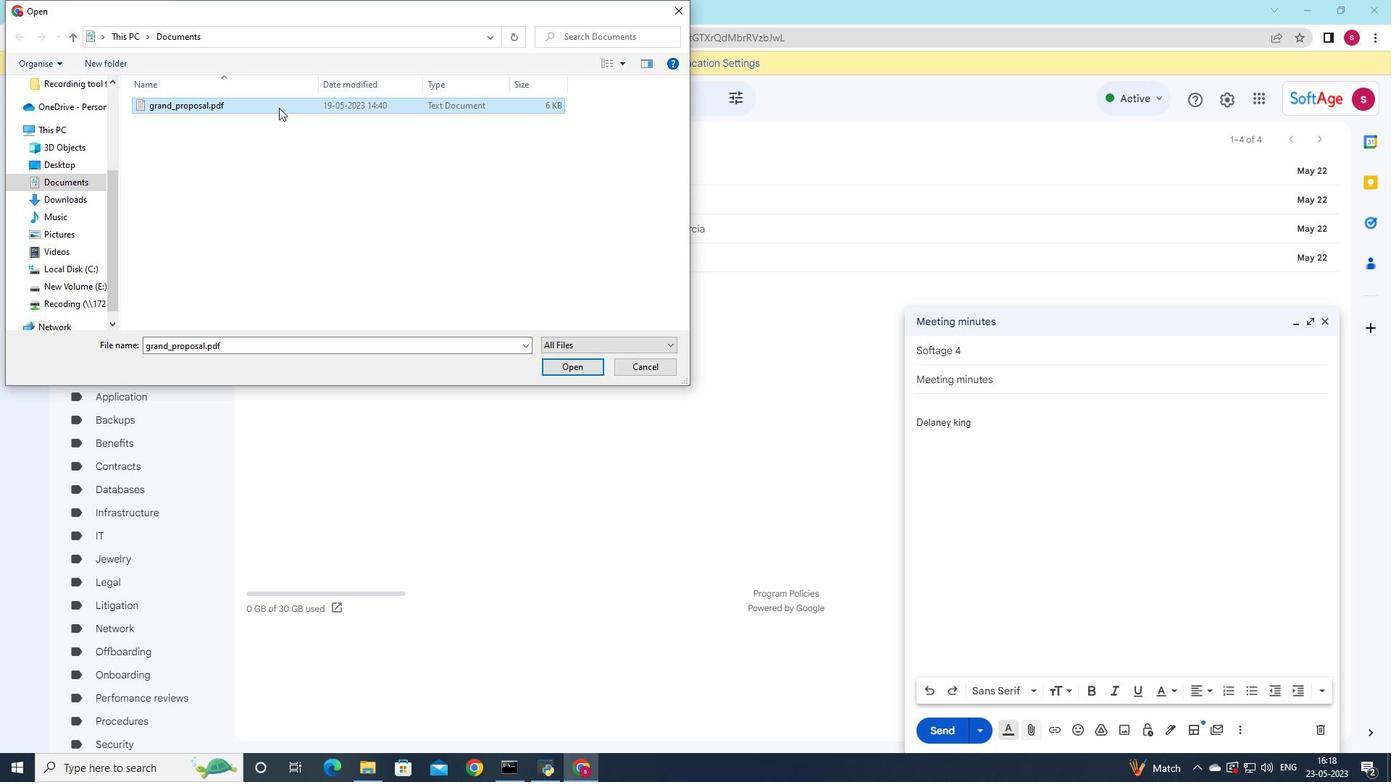 
Action: Mouse moved to (801, 416)
Screenshot: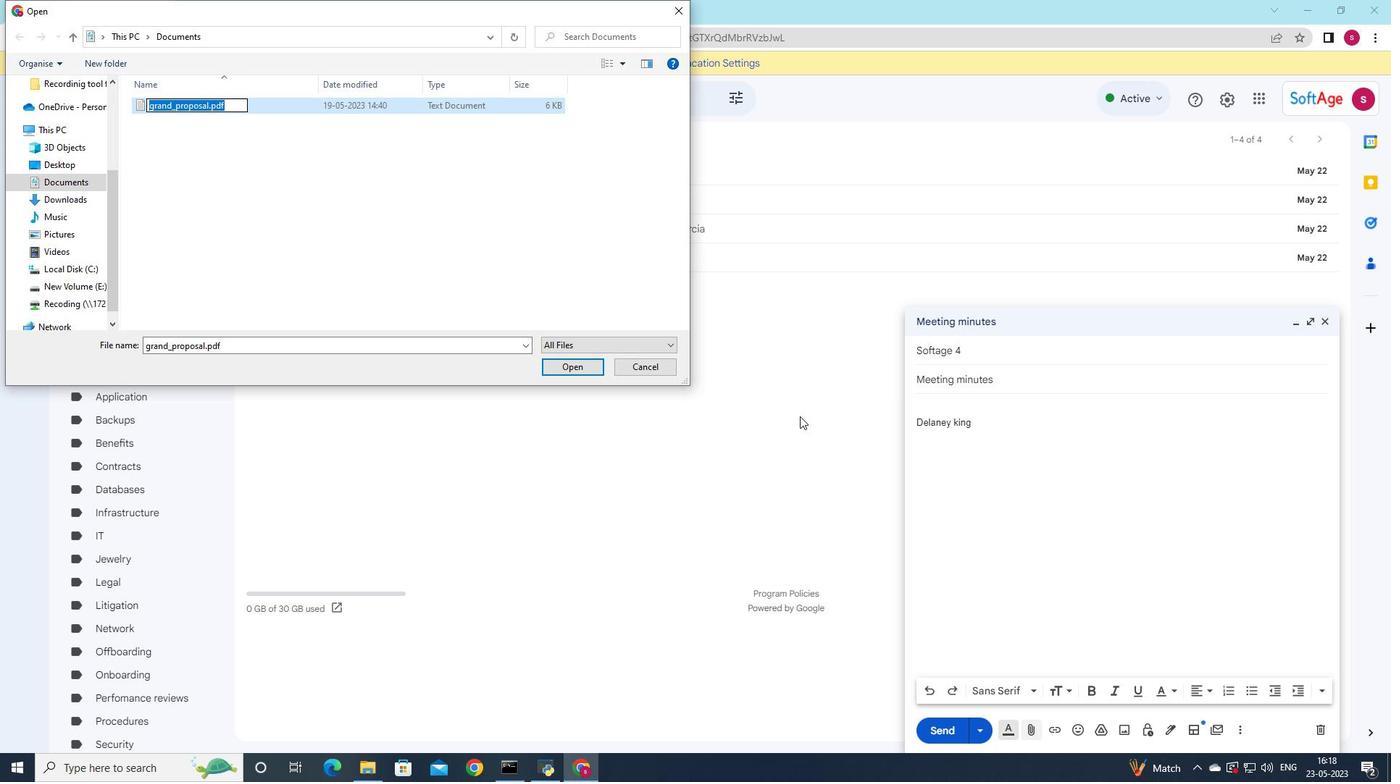 
Action: Key pressed <Key.shift>Buisness<Key.shift>-case<Key.backspace><Key.backspace><Key.backspace><Key.backspace><Key.backspace><Key.shift><Key.shift><Key.shift>_case.docx
Screenshot: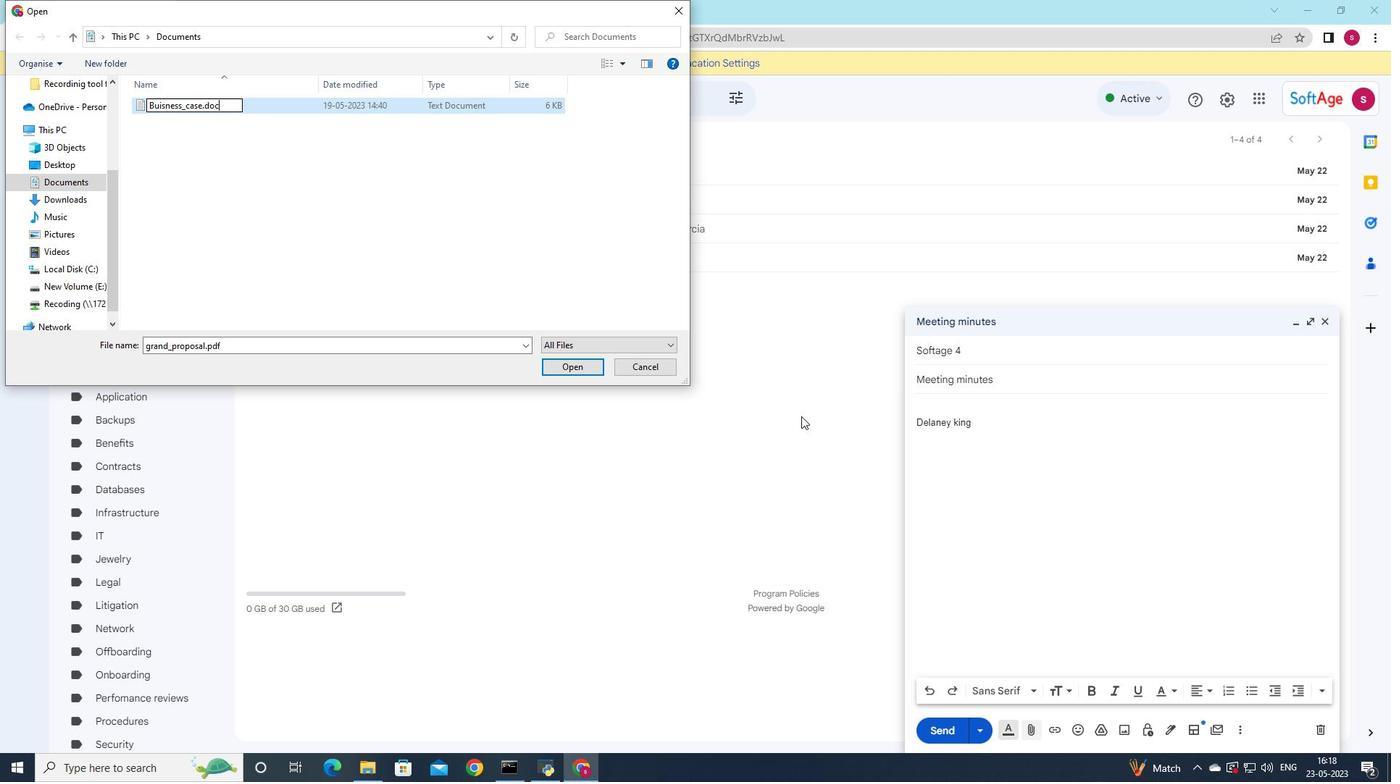 
Action: Mouse moved to (517, 107)
Screenshot: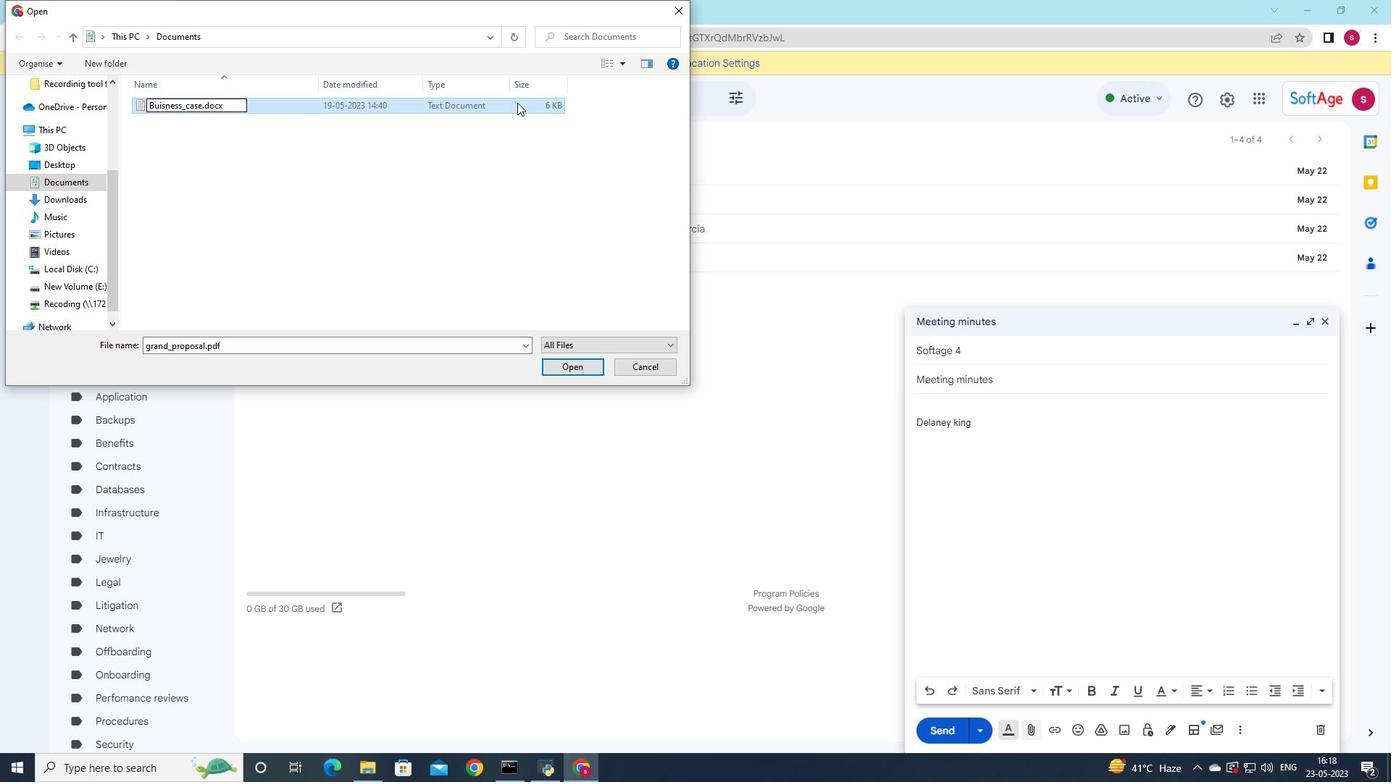
Action: Mouse pressed left at (517, 107)
Screenshot: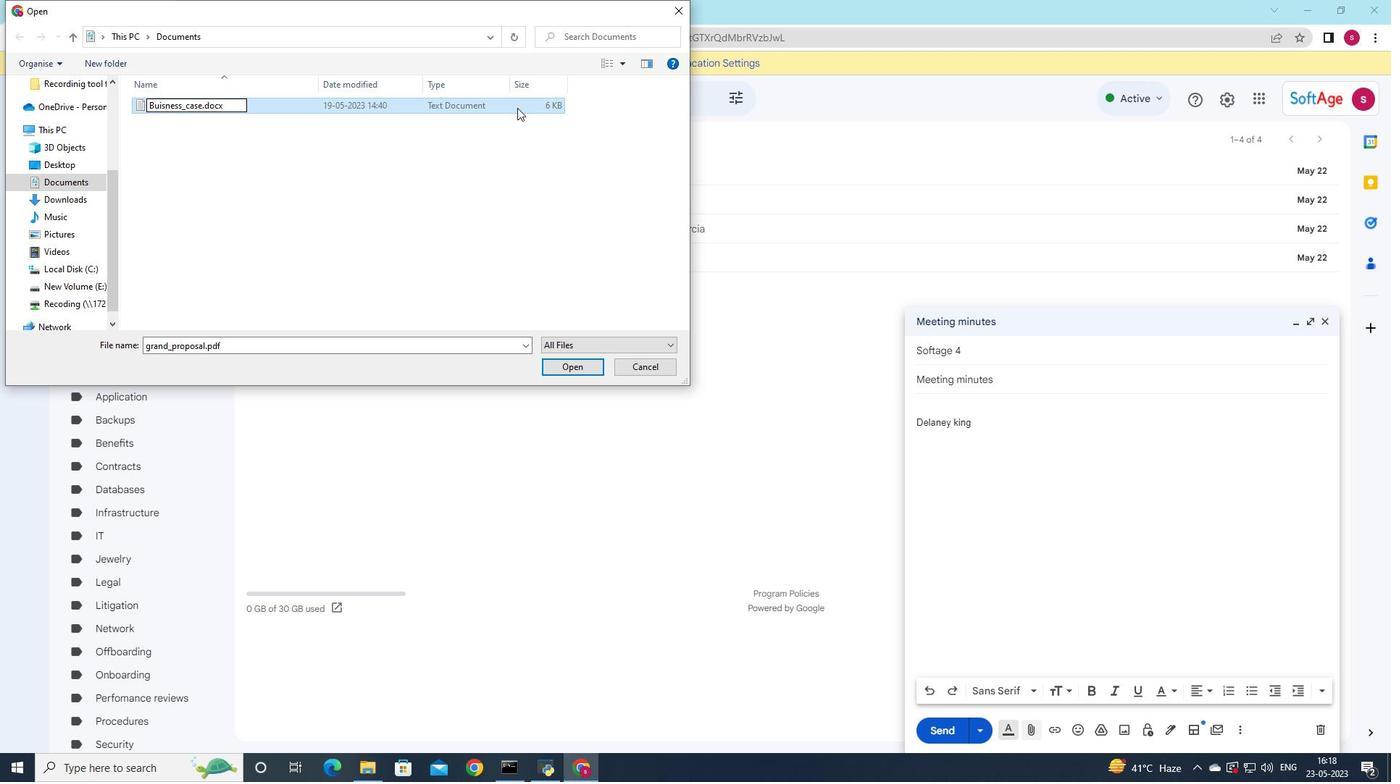 
Action: Mouse moved to (576, 370)
Screenshot: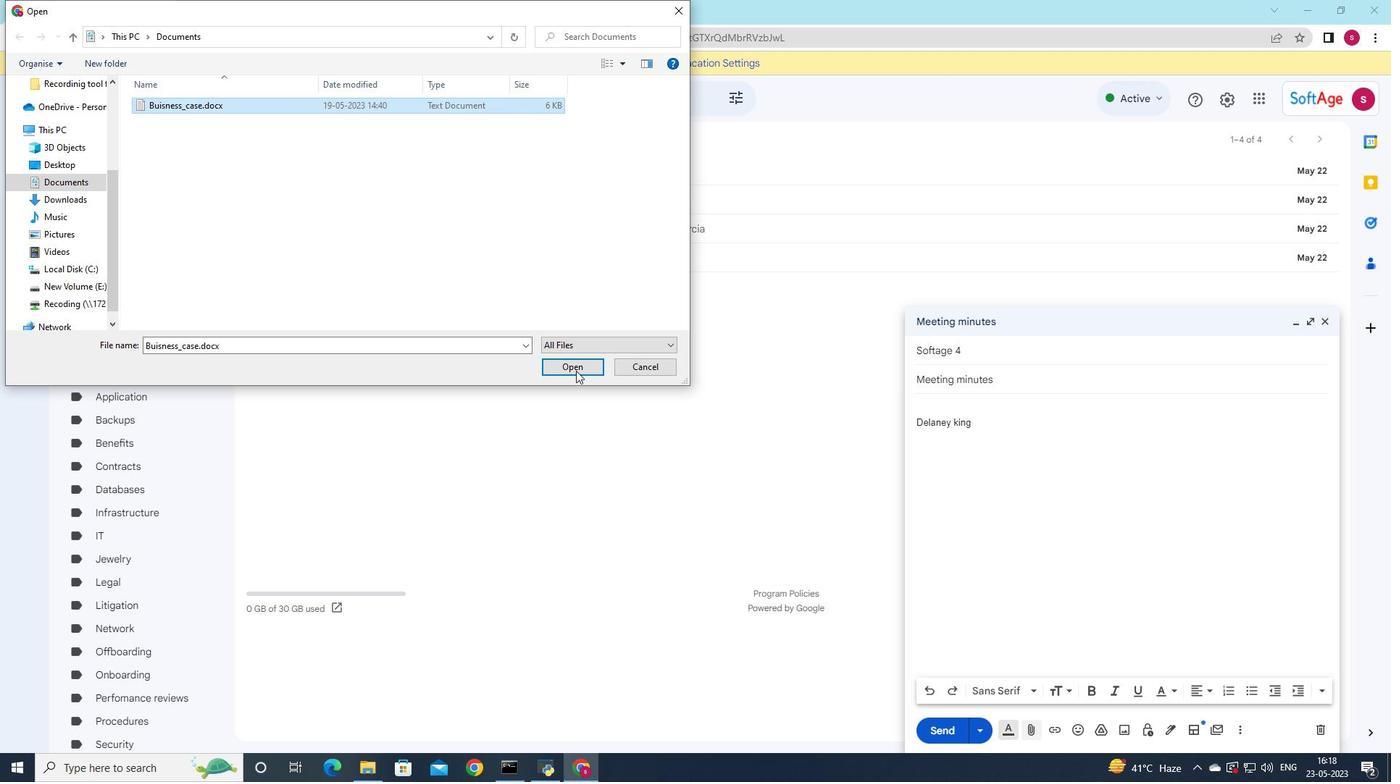 
Action: Mouse pressed left at (576, 370)
Screenshot: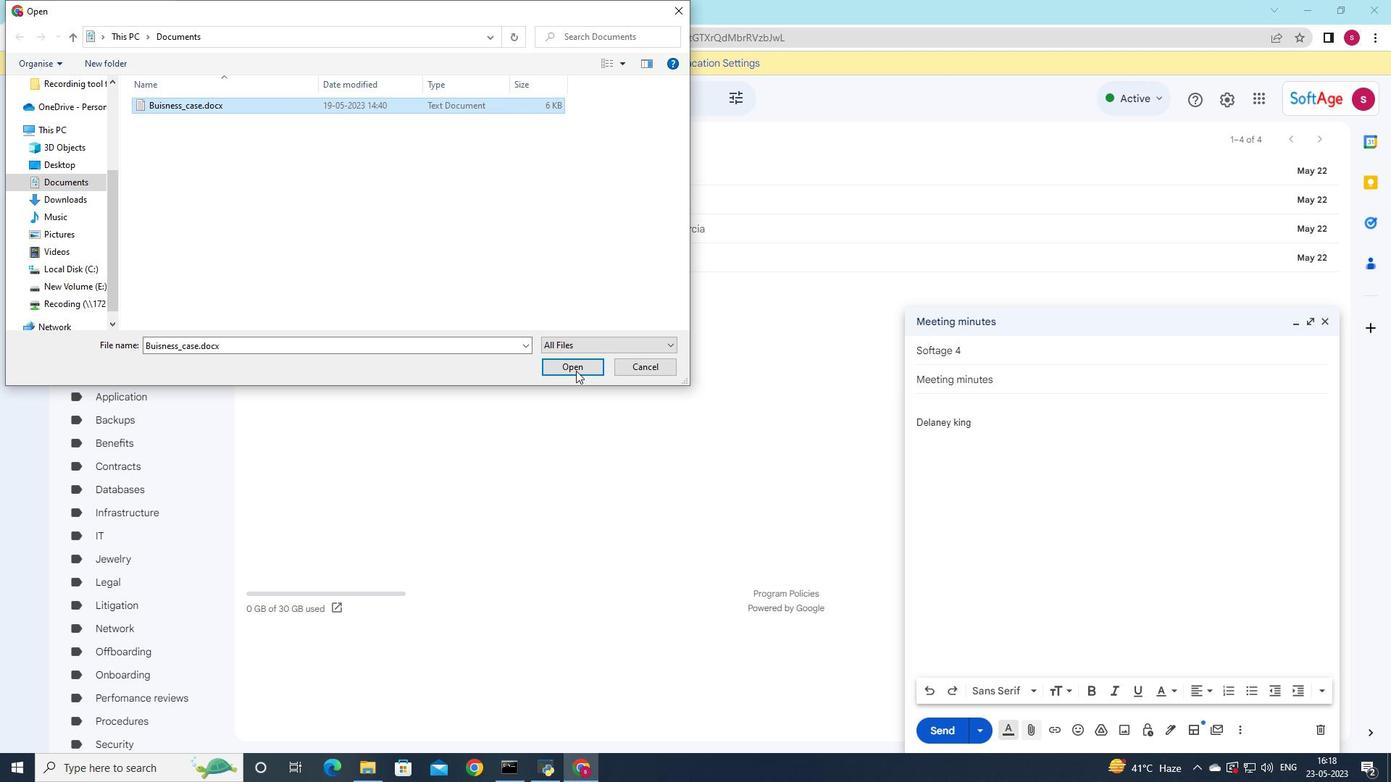 
Action: Mouse moved to (936, 399)
Screenshot: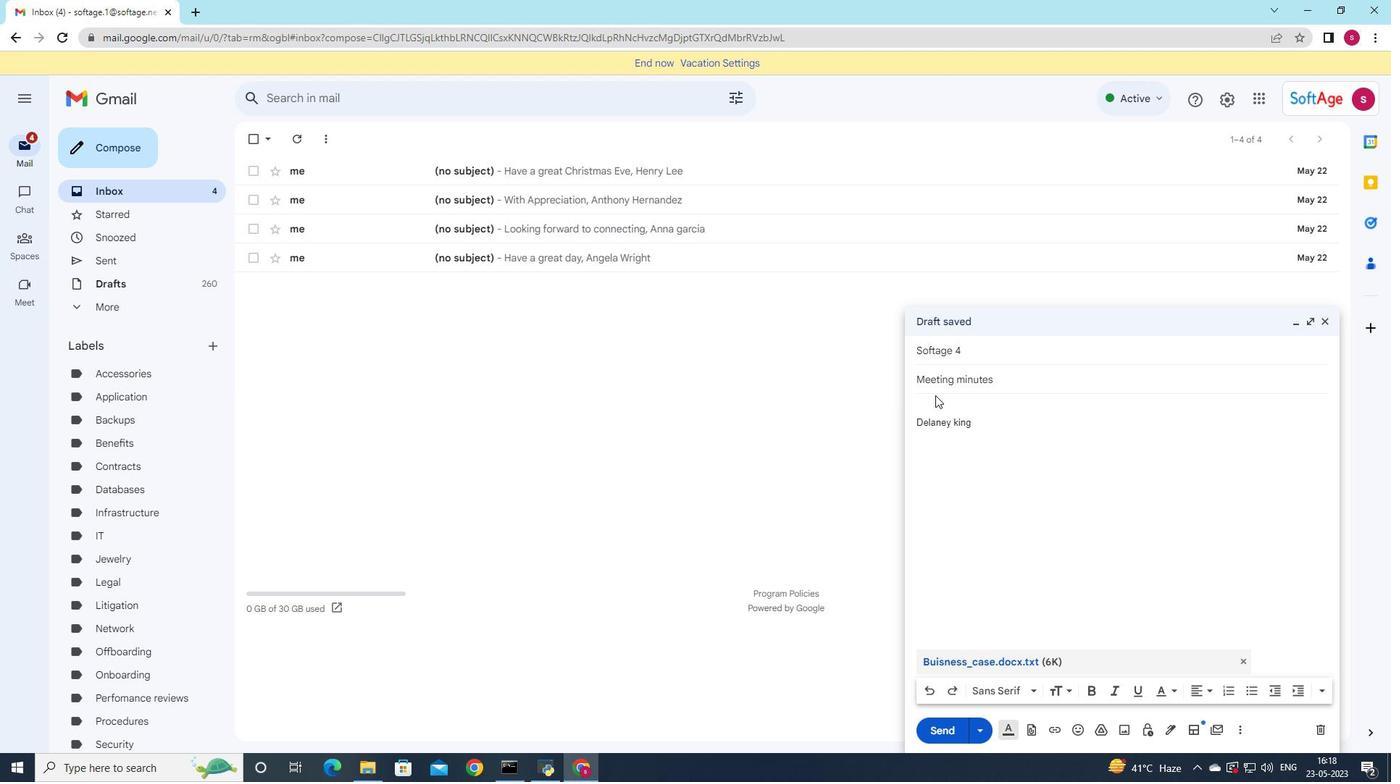 
Action: Key pressed <Key.shift><Key.shift>I<Key.space>will<Key.space>need<Key.space>to<Key.space>review<Key.space>this<Key.space>proposal<Key.space>before<Key.space>providine<Key.backspace>g<Key.space>a<Key.space>responser
Screenshot: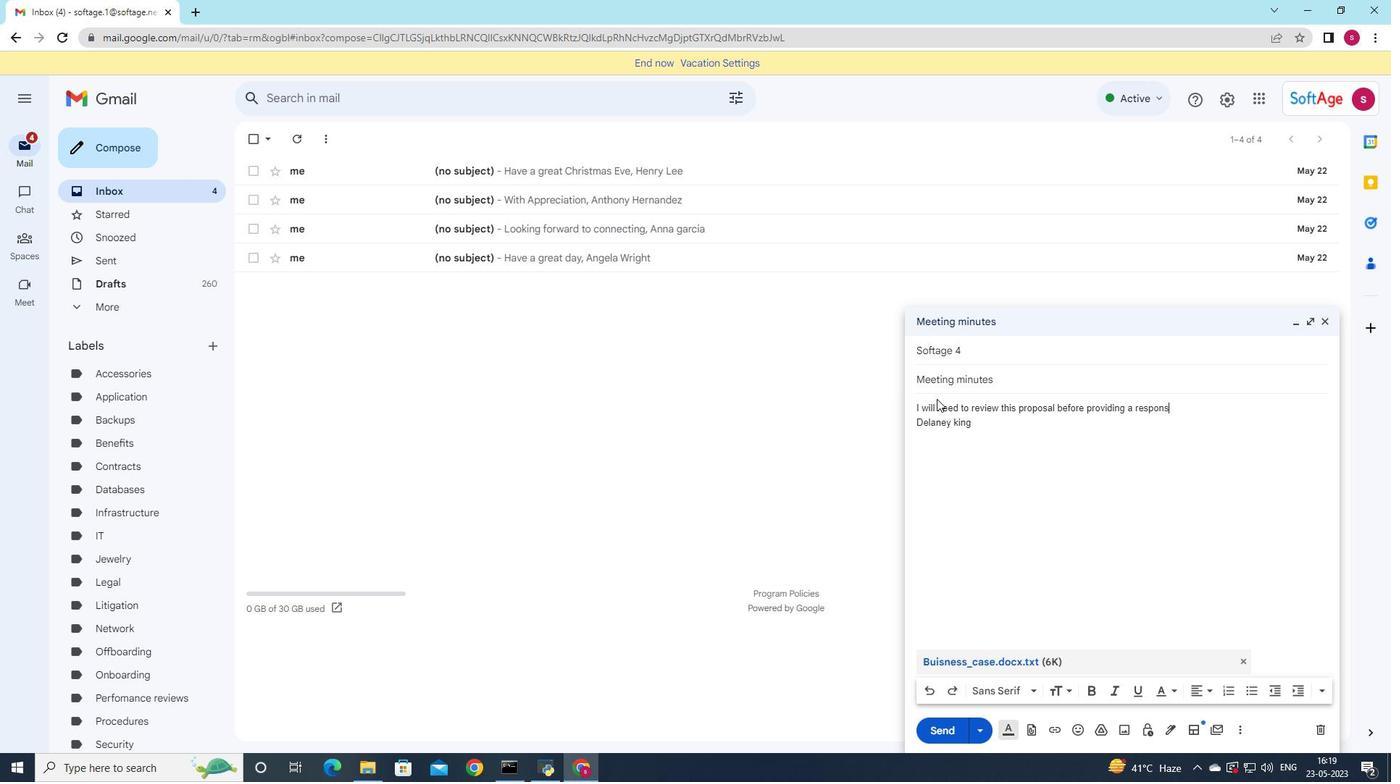 
Action: Mouse moved to (929, 688)
Screenshot: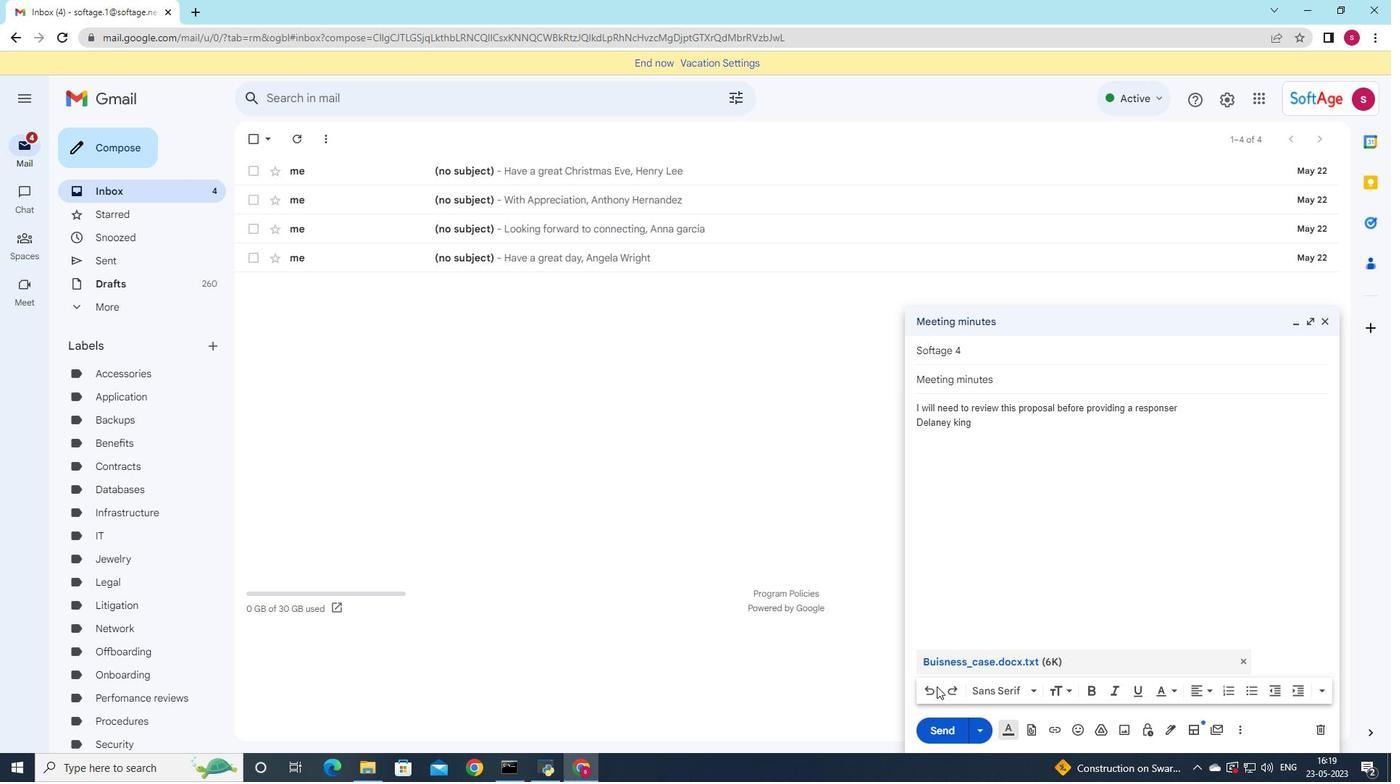 
Action: Mouse pressed left at (929, 688)
Screenshot: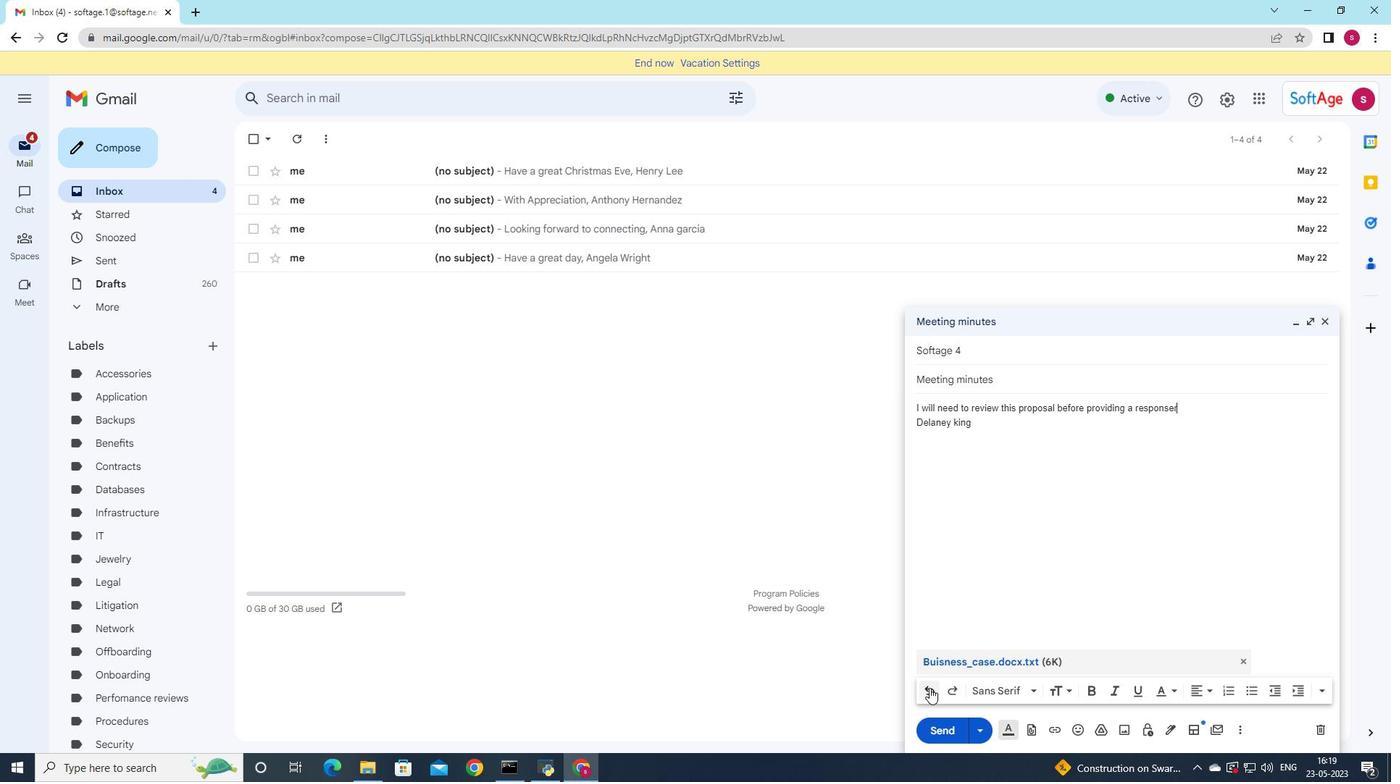 
Action: Mouse moved to (931, 693)
Screenshot: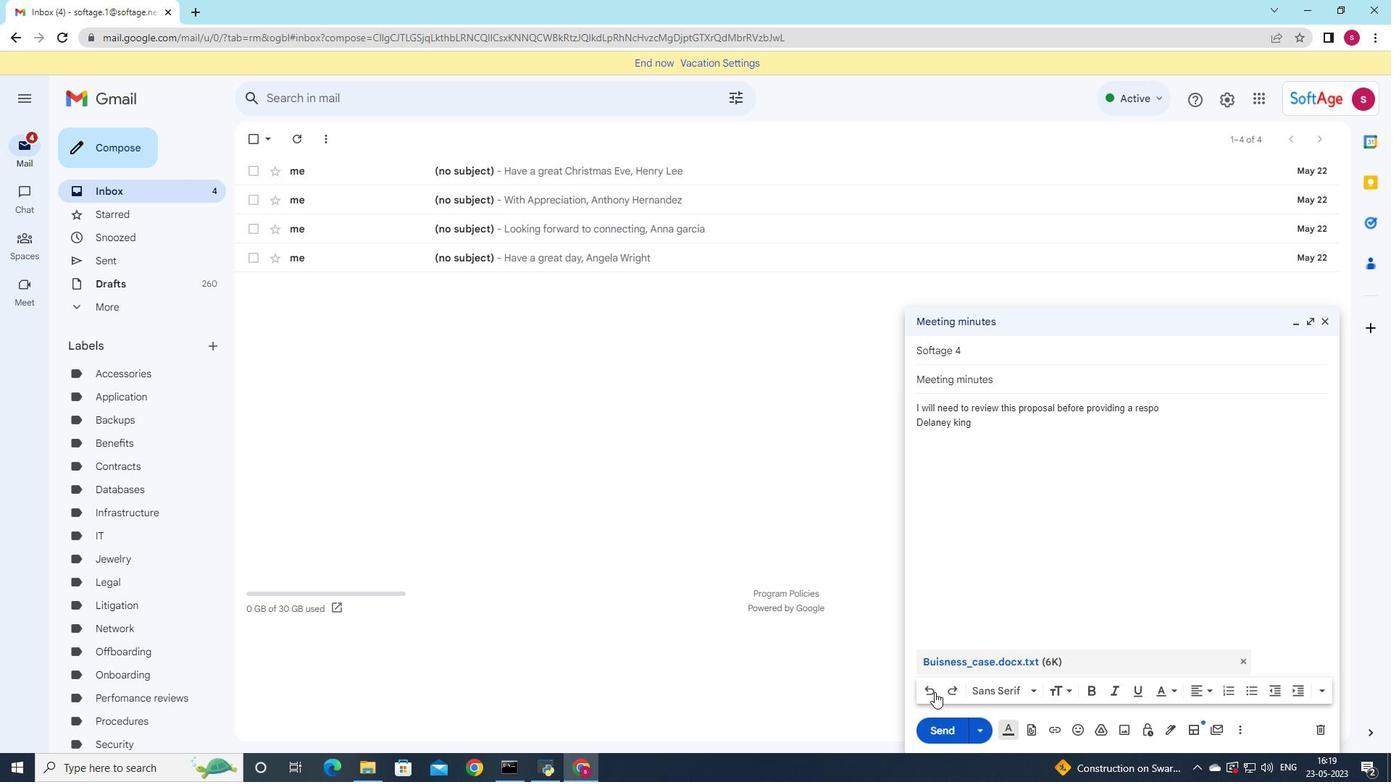 
Action: Mouse pressed left at (931, 693)
Screenshot: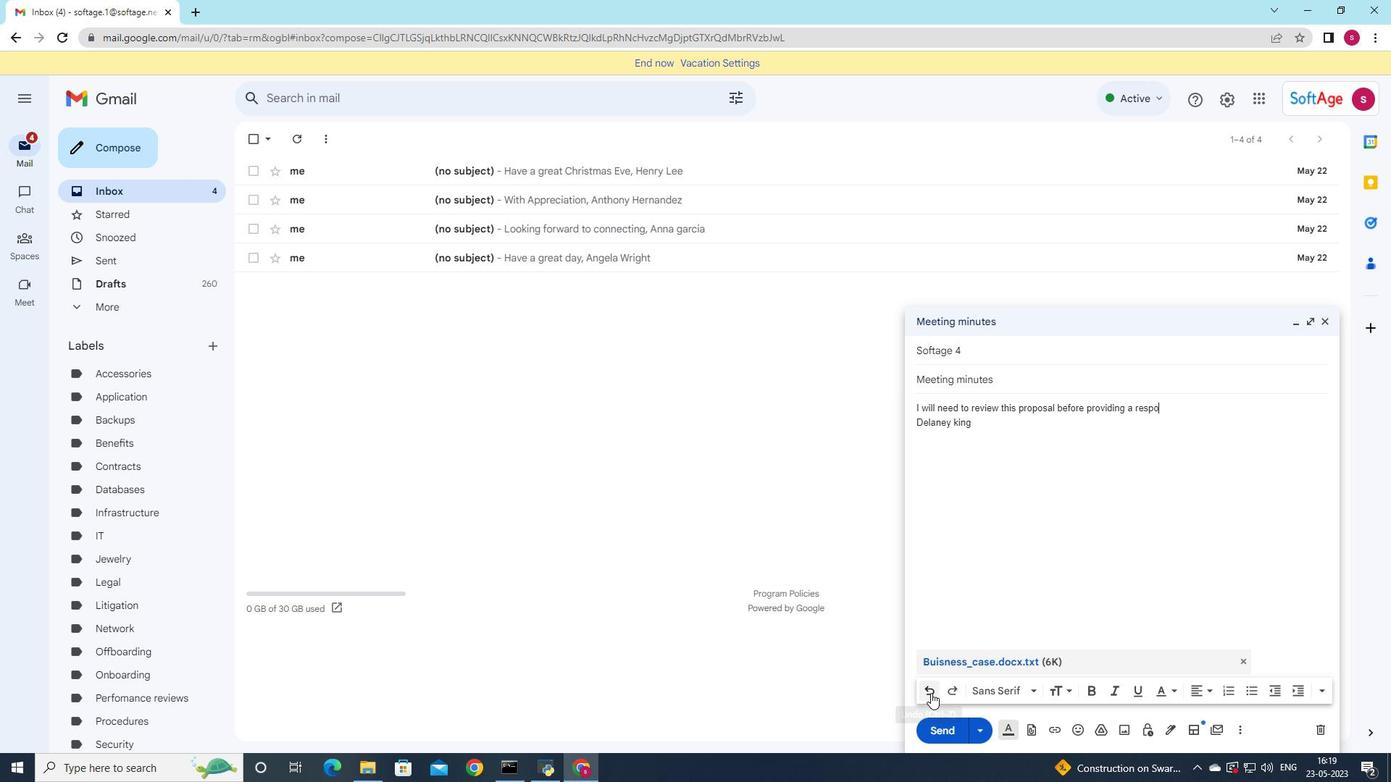 
Action: Mouse pressed left at (931, 693)
Screenshot: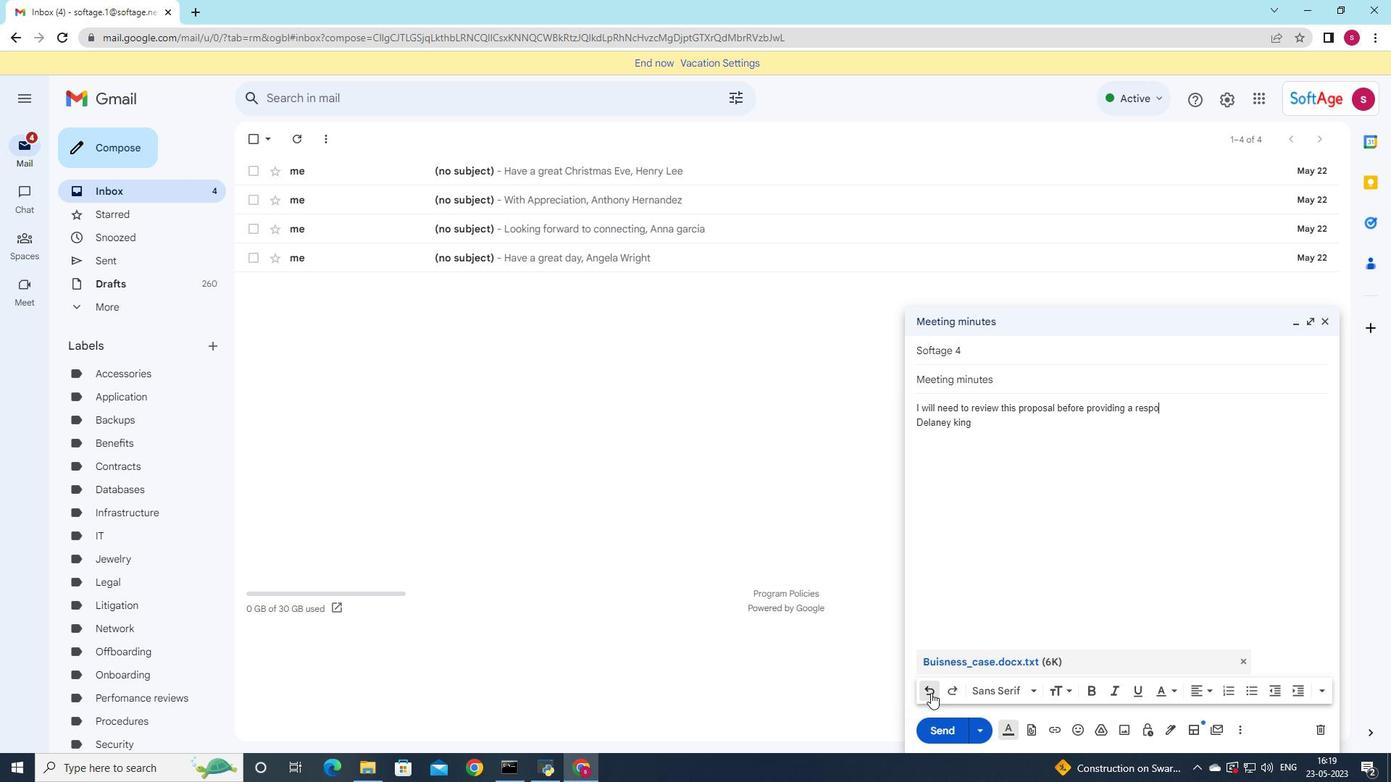 
Action: Mouse pressed left at (931, 693)
Screenshot: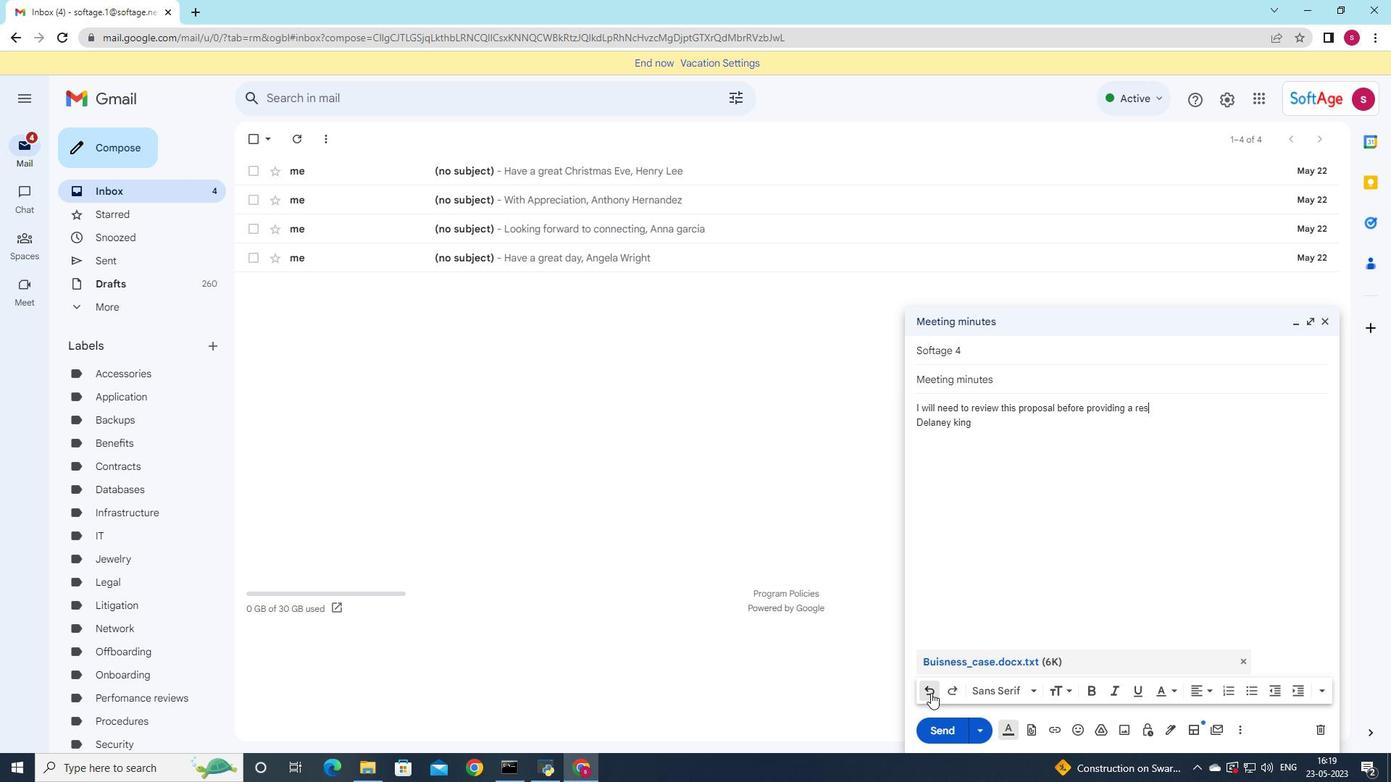 
Action: Mouse pressed left at (931, 693)
Screenshot: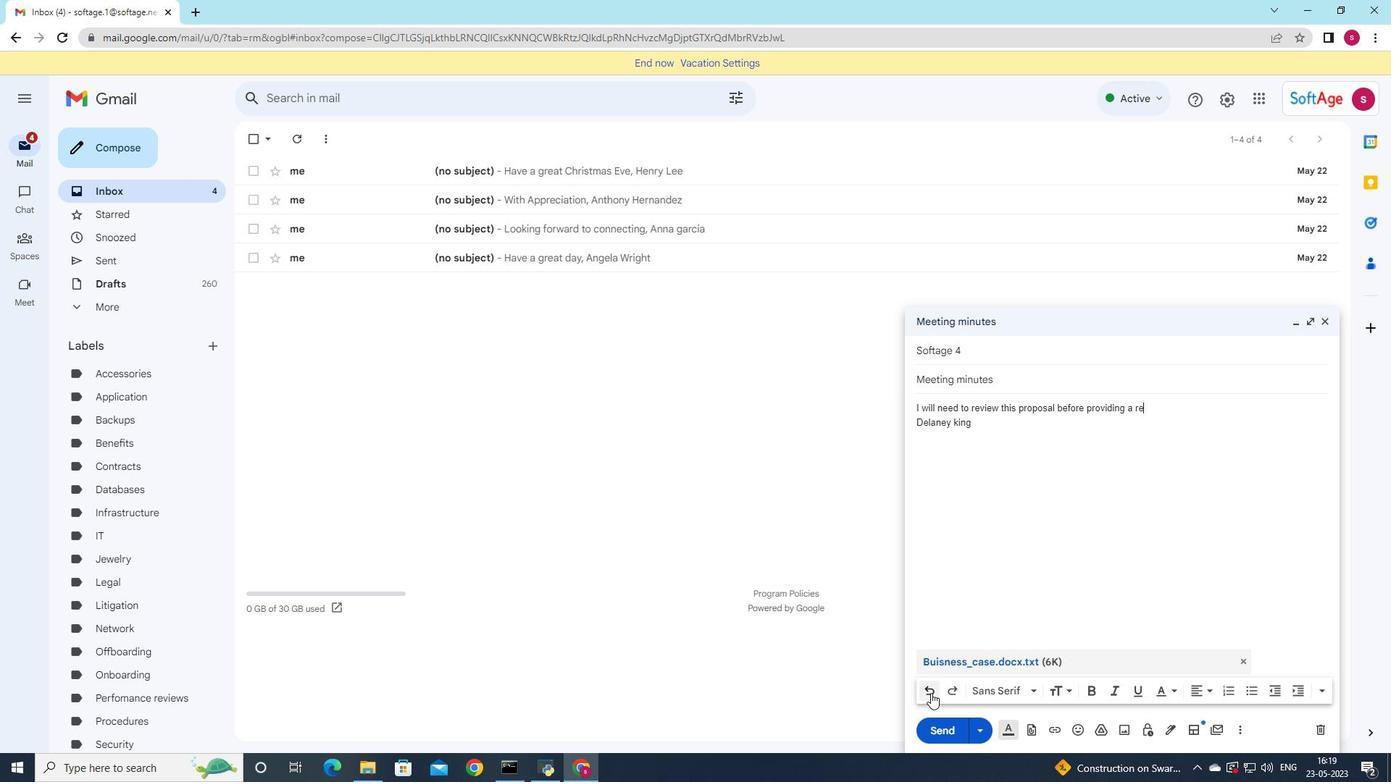 
Action: Mouse pressed left at (931, 693)
Screenshot: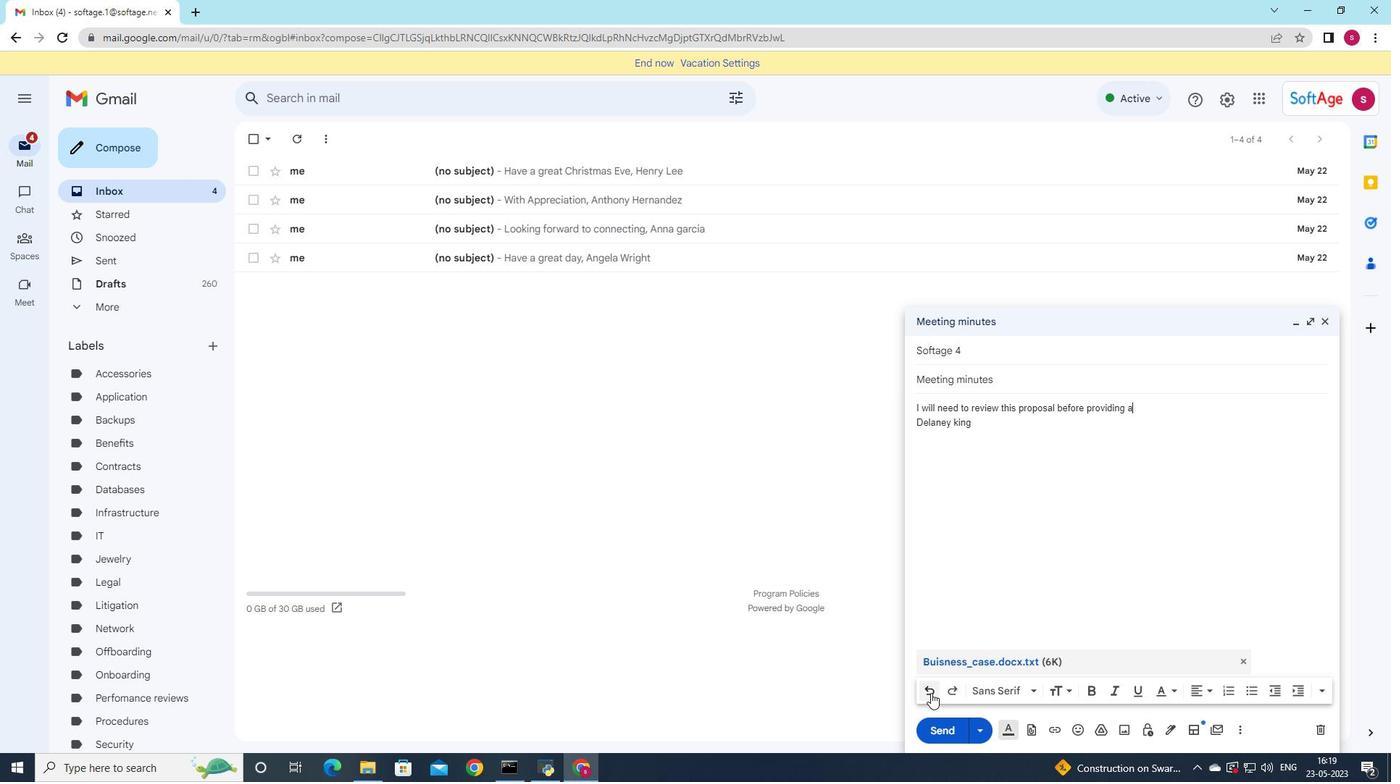
Action: Mouse pressed left at (931, 693)
Screenshot: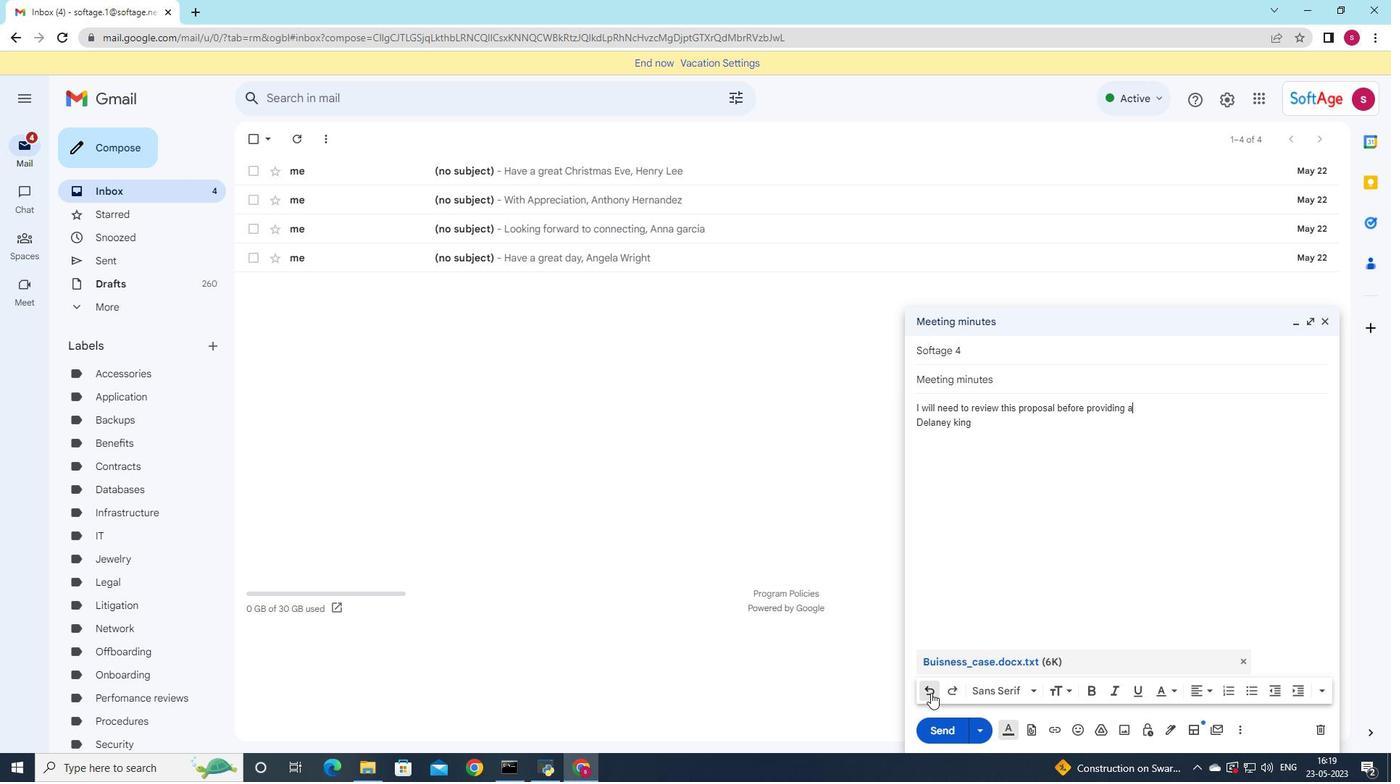 
Action: Mouse pressed left at (931, 693)
Screenshot: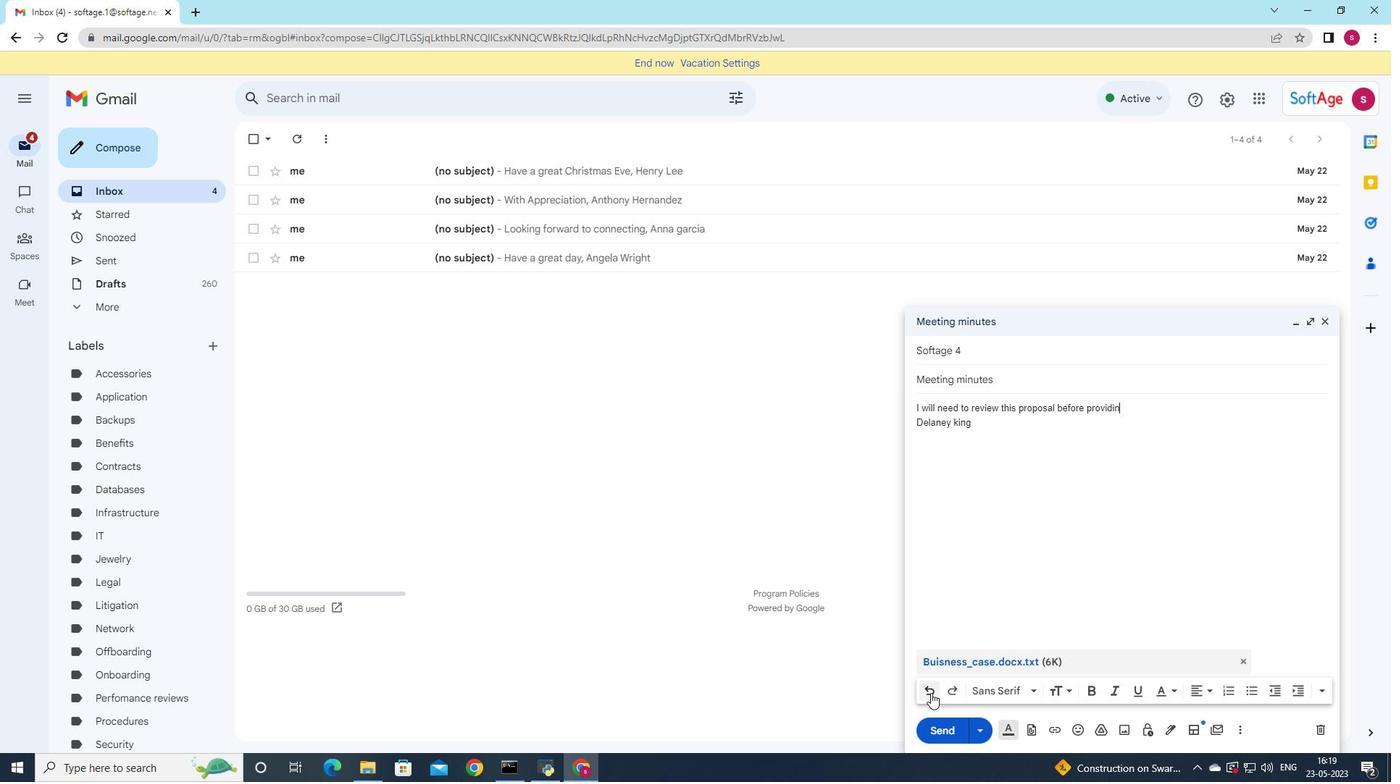
Action: Mouse pressed left at (931, 693)
Screenshot: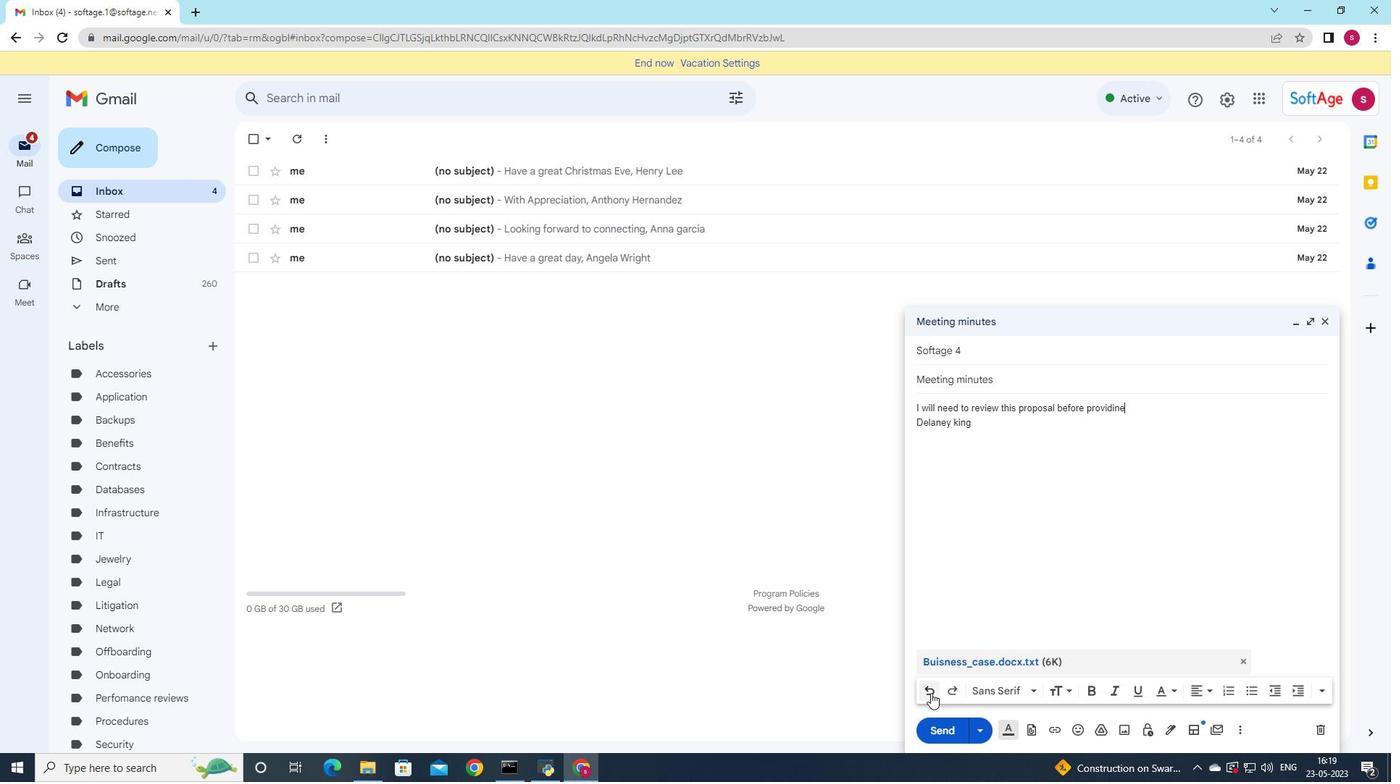 
Action: Mouse pressed left at (931, 693)
Screenshot: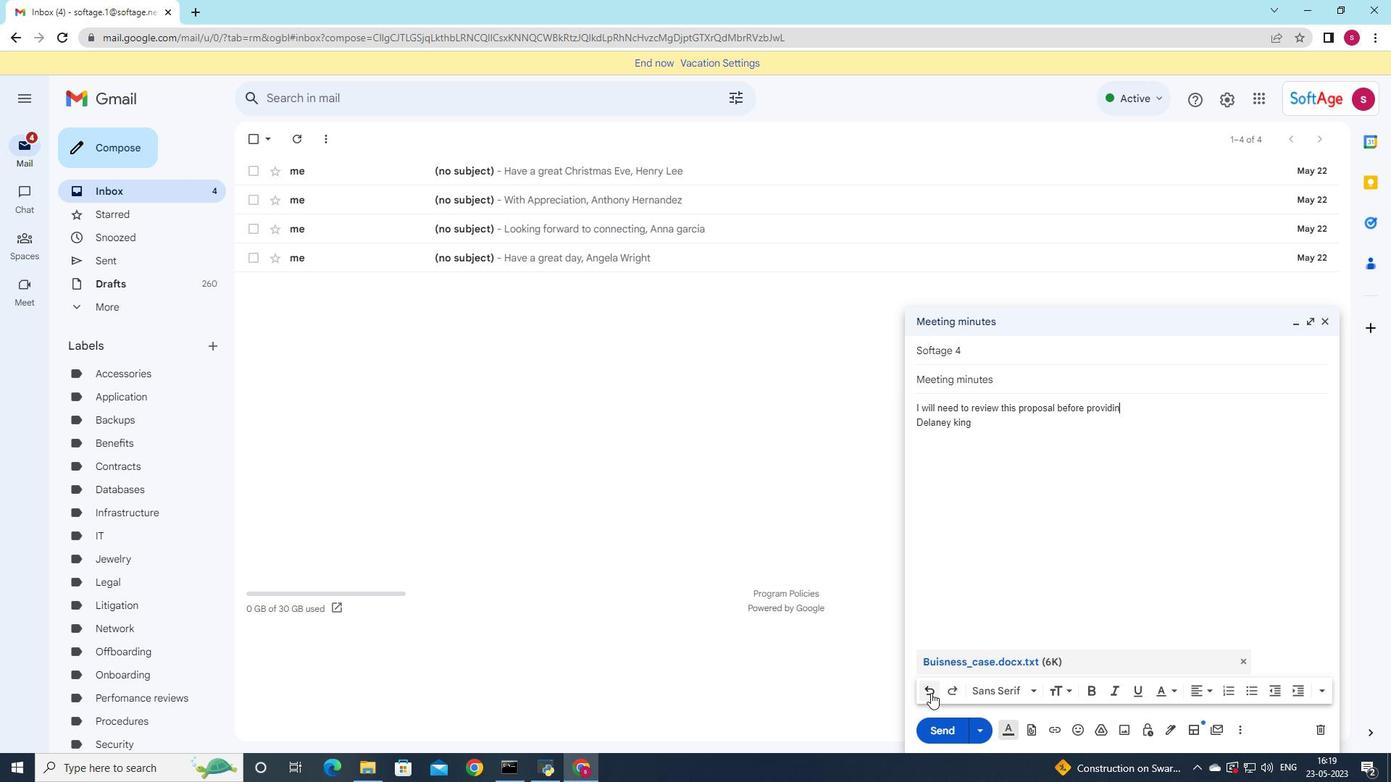 
Action: Mouse pressed left at (931, 693)
Screenshot: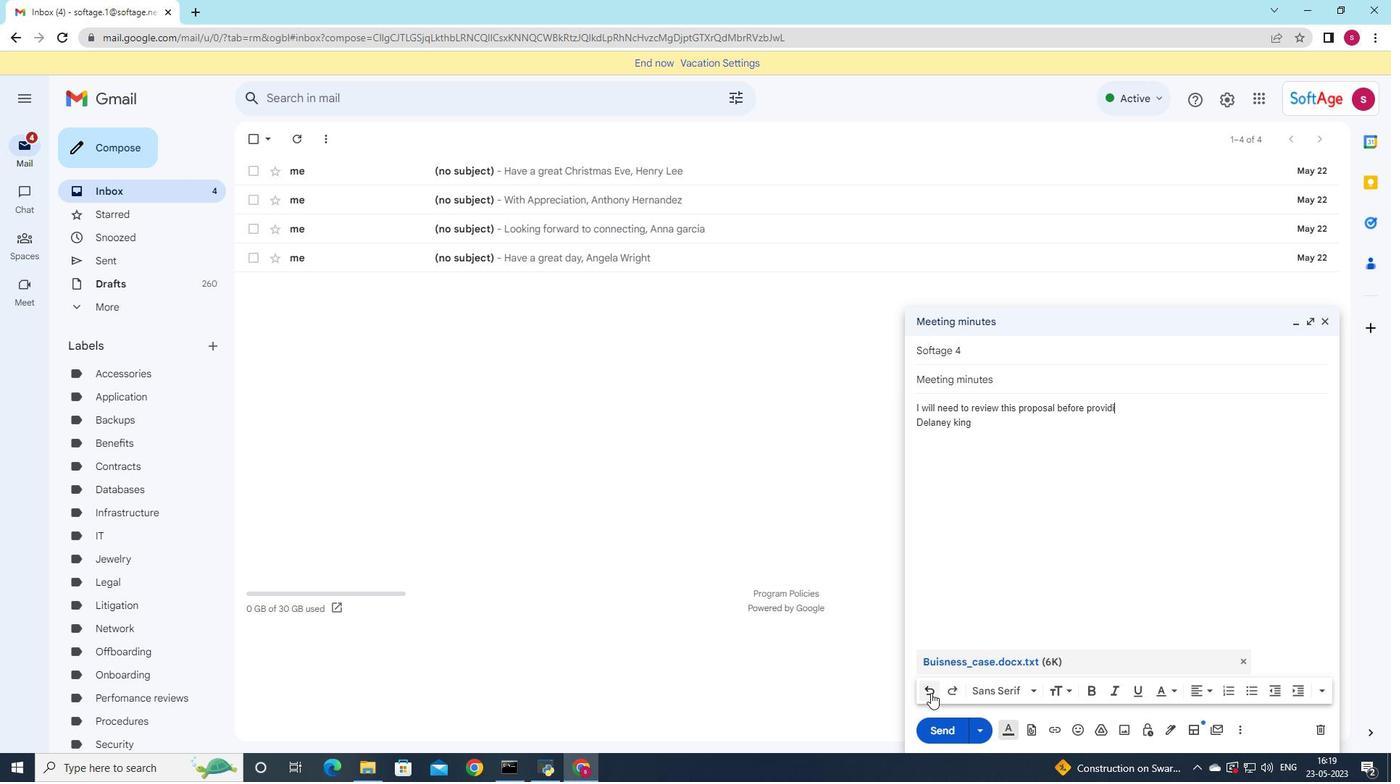 
Action: Mouse pressed left at (931, 693)
Screenshot: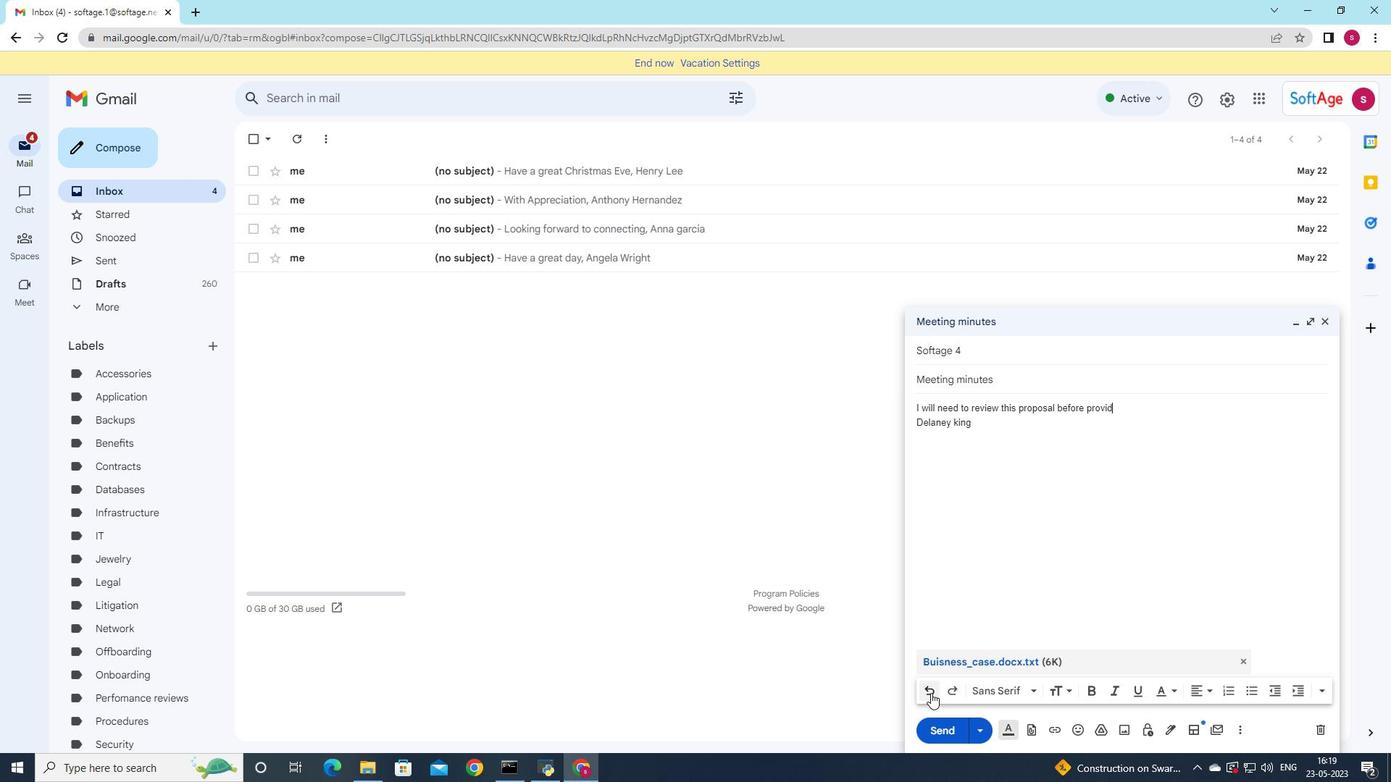 
Action: Mouse pressed left at (931, 693)
Screenshot: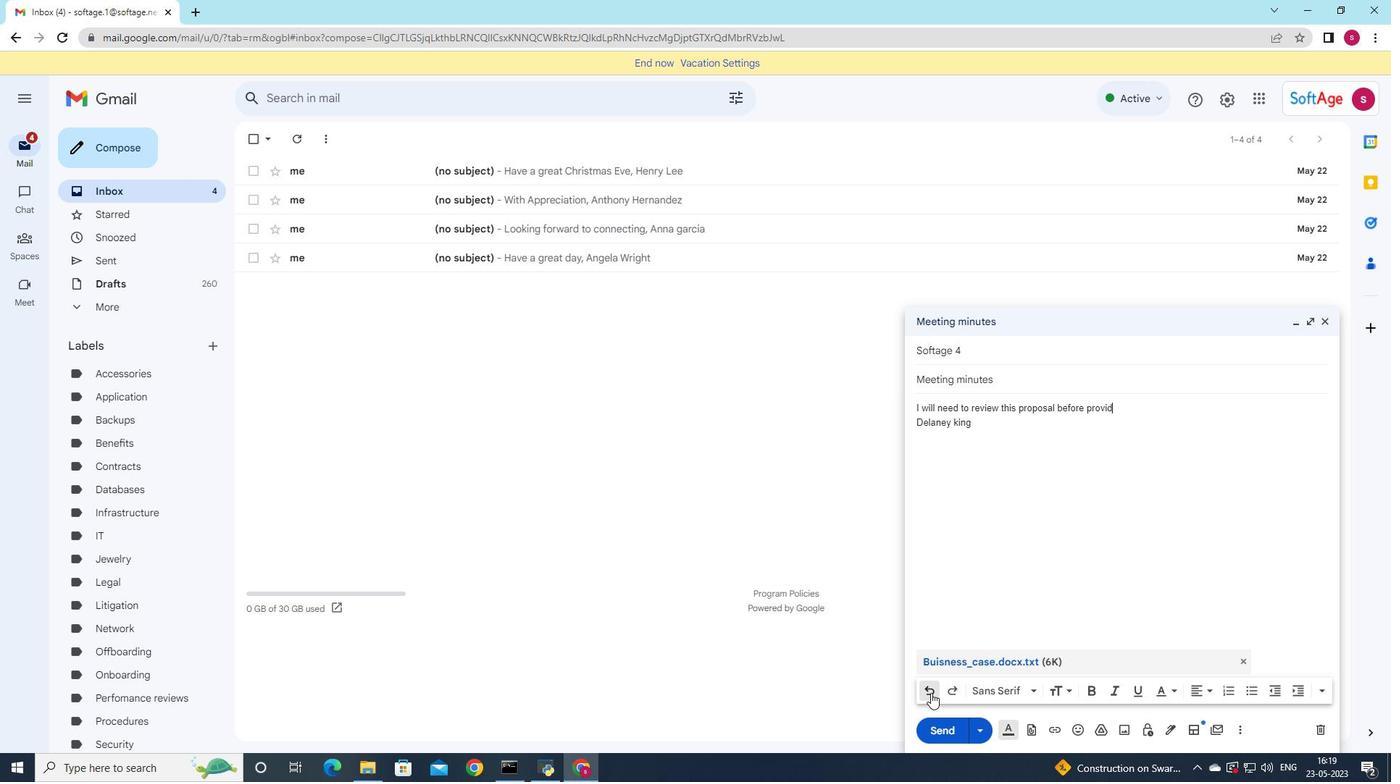 
Action: Mouse pressed left at (931, 693)
Screenshot: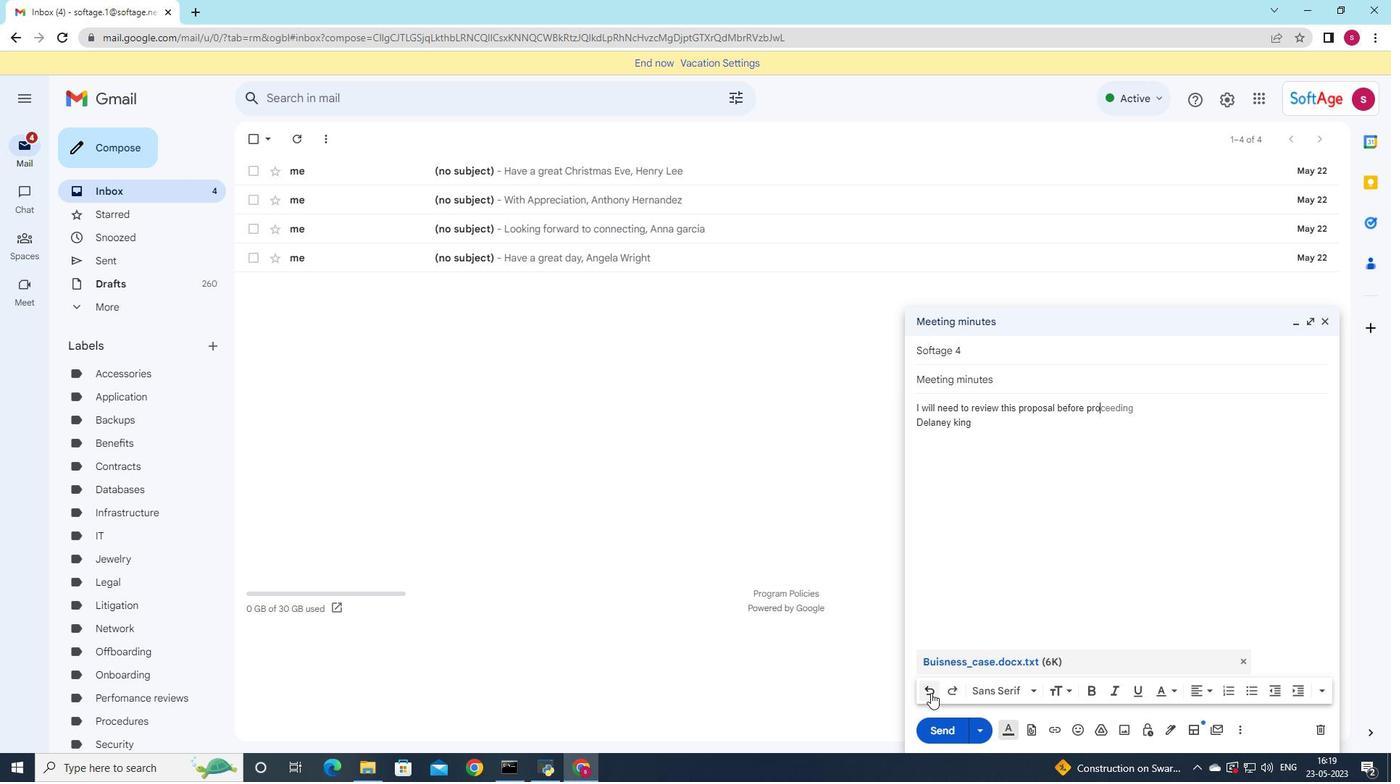 
Action: Mouse pressed left at (931, 693)
Screenshot: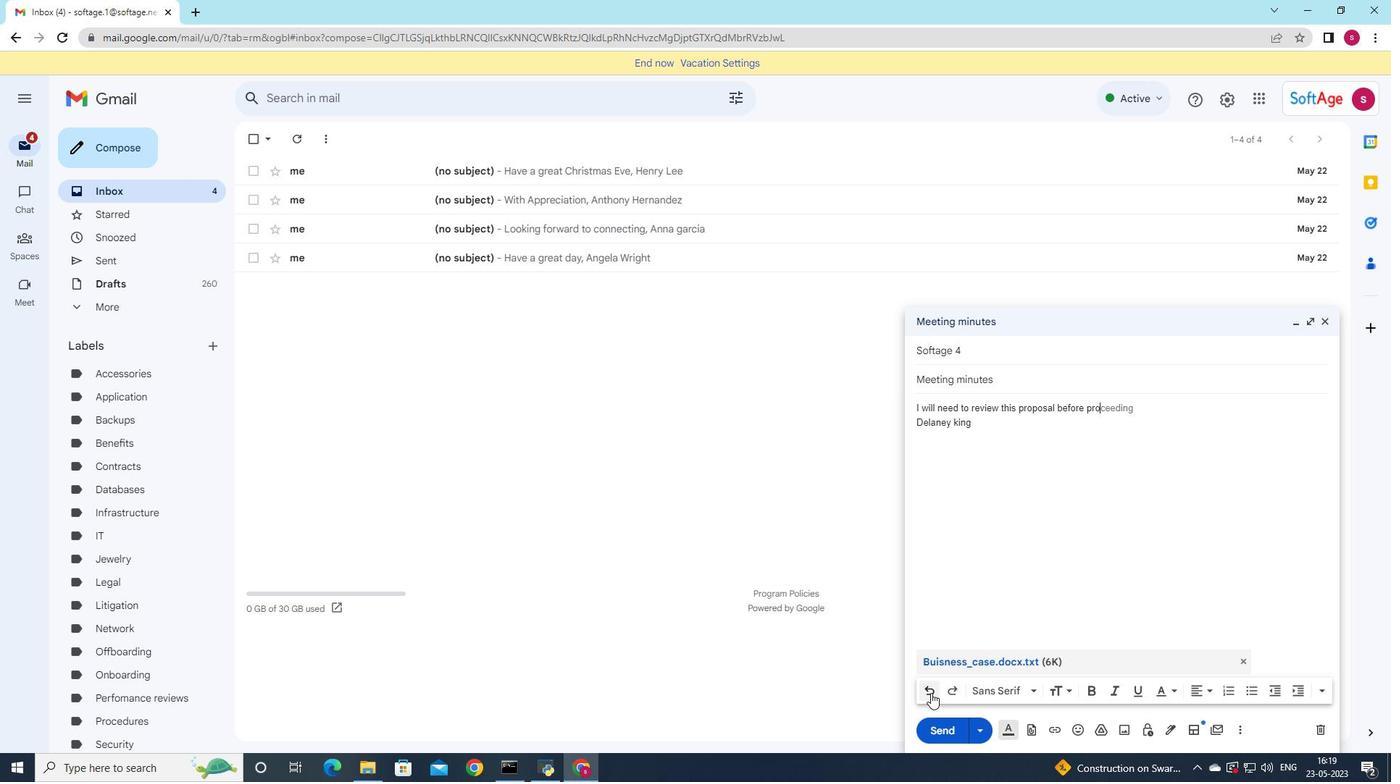 
Action: Mouse pressed left at (931, 693)
Screenshot: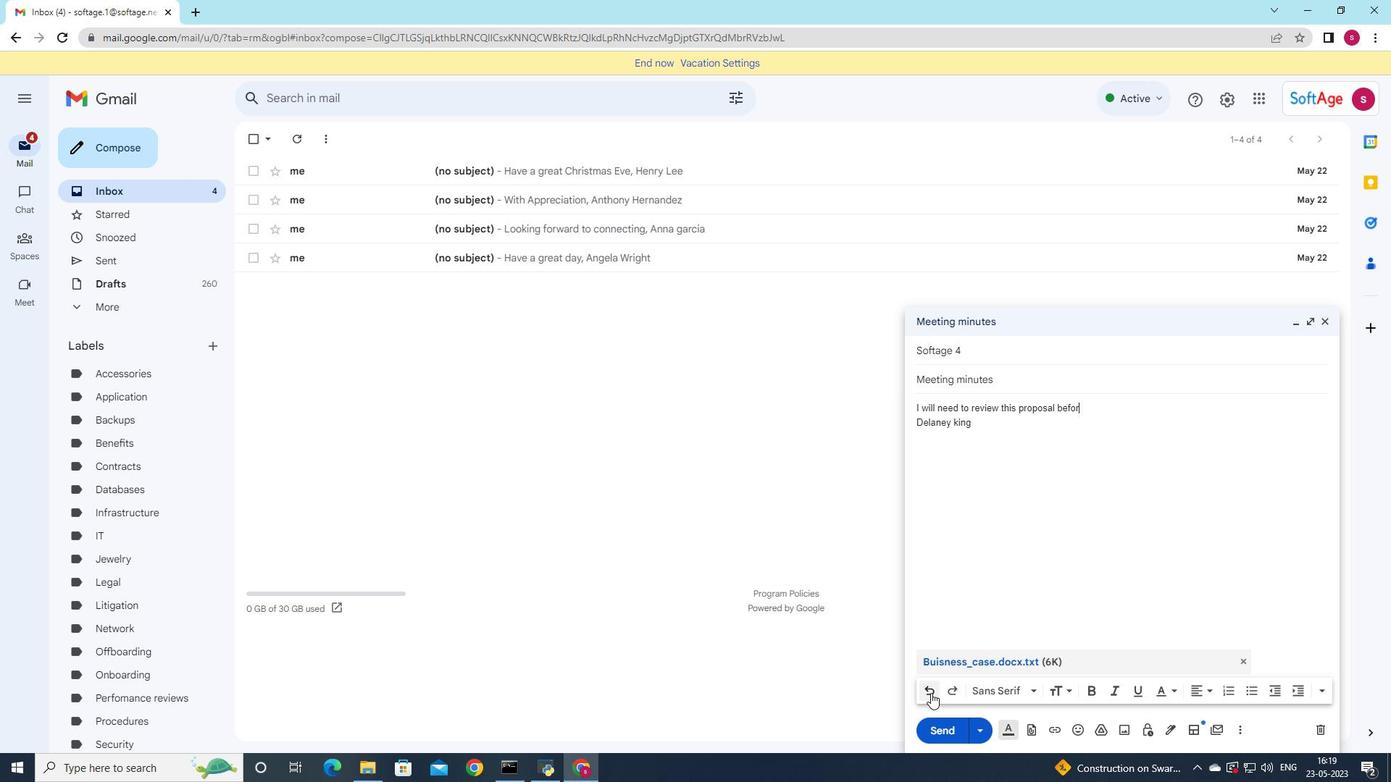 
Action: Mouse pressed left at (931, 693)
Screenshot: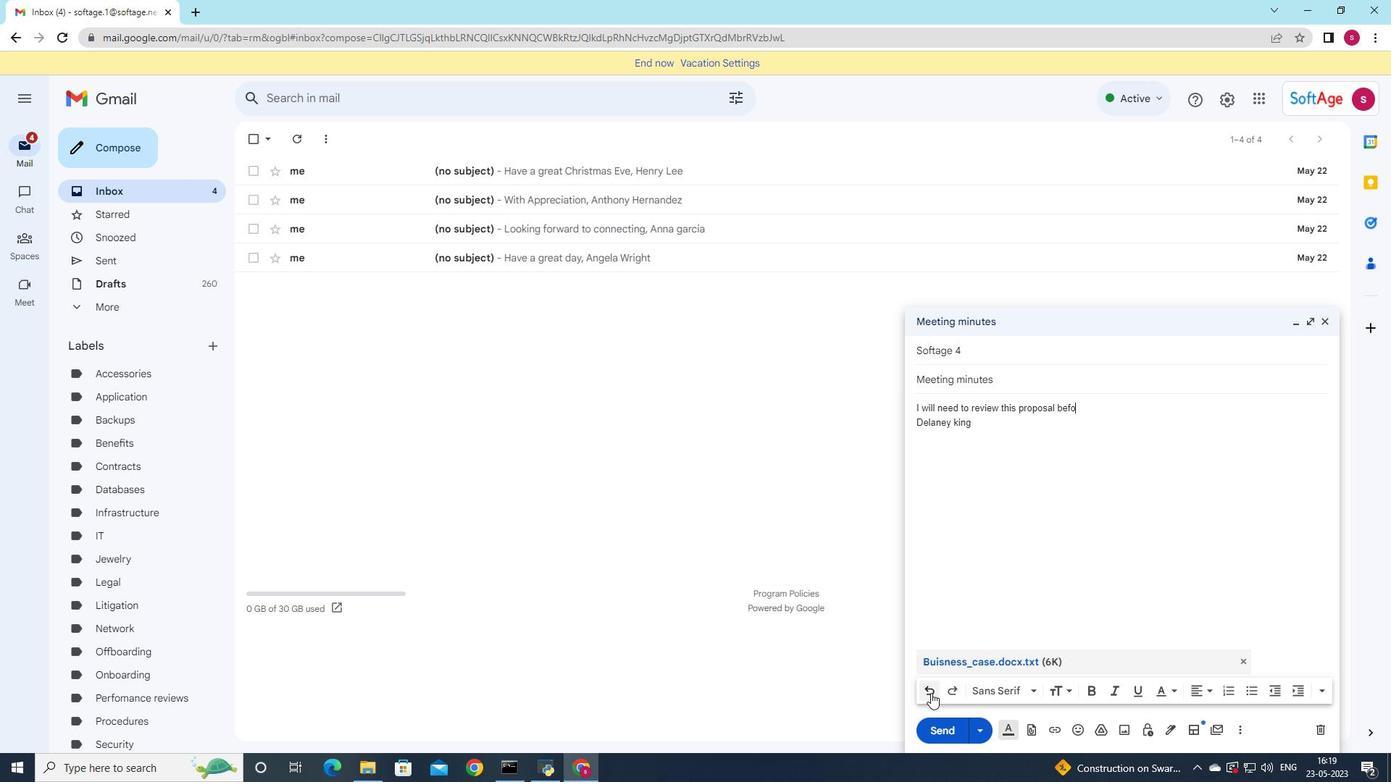 
Action: Mouse pressed left at (931, 693)
Screenshot: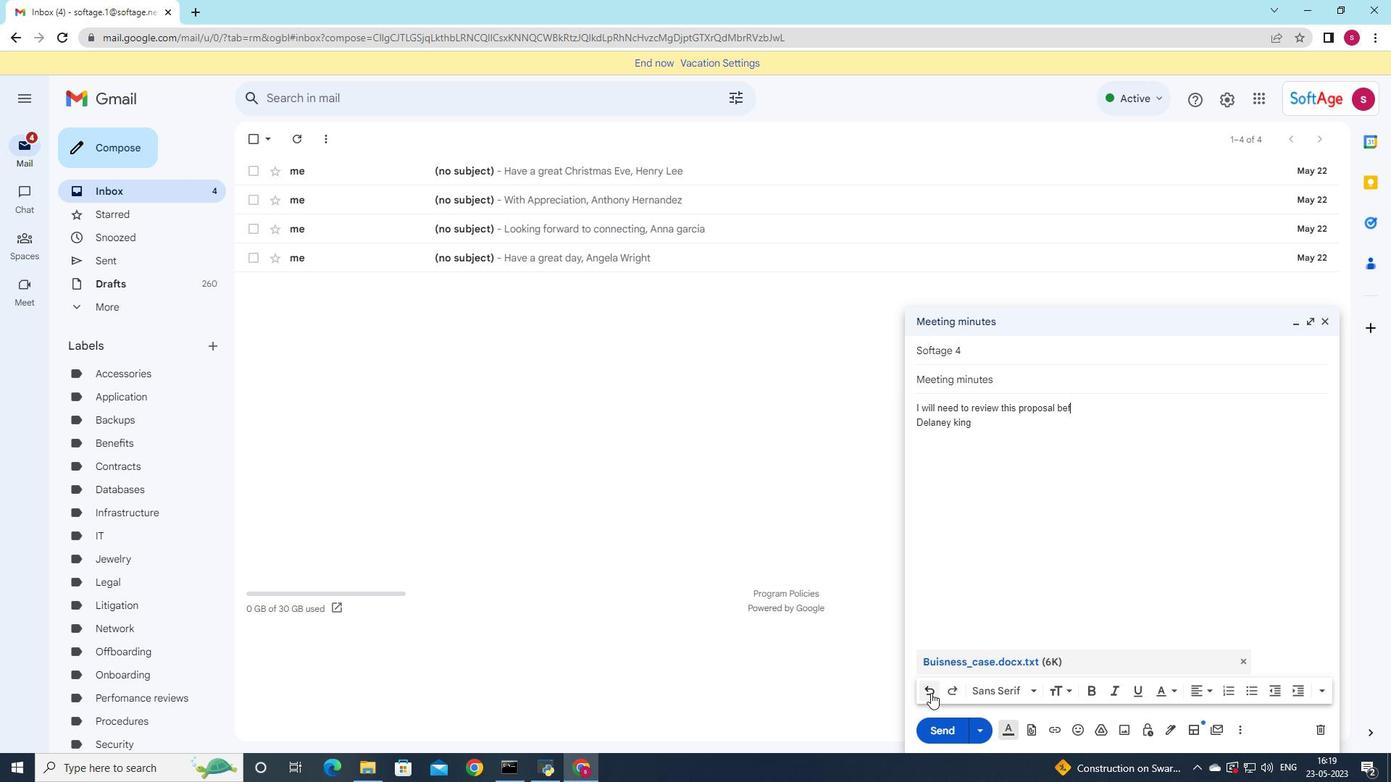 
Action: Mouse pressed left at (931, 693)
Screenshot: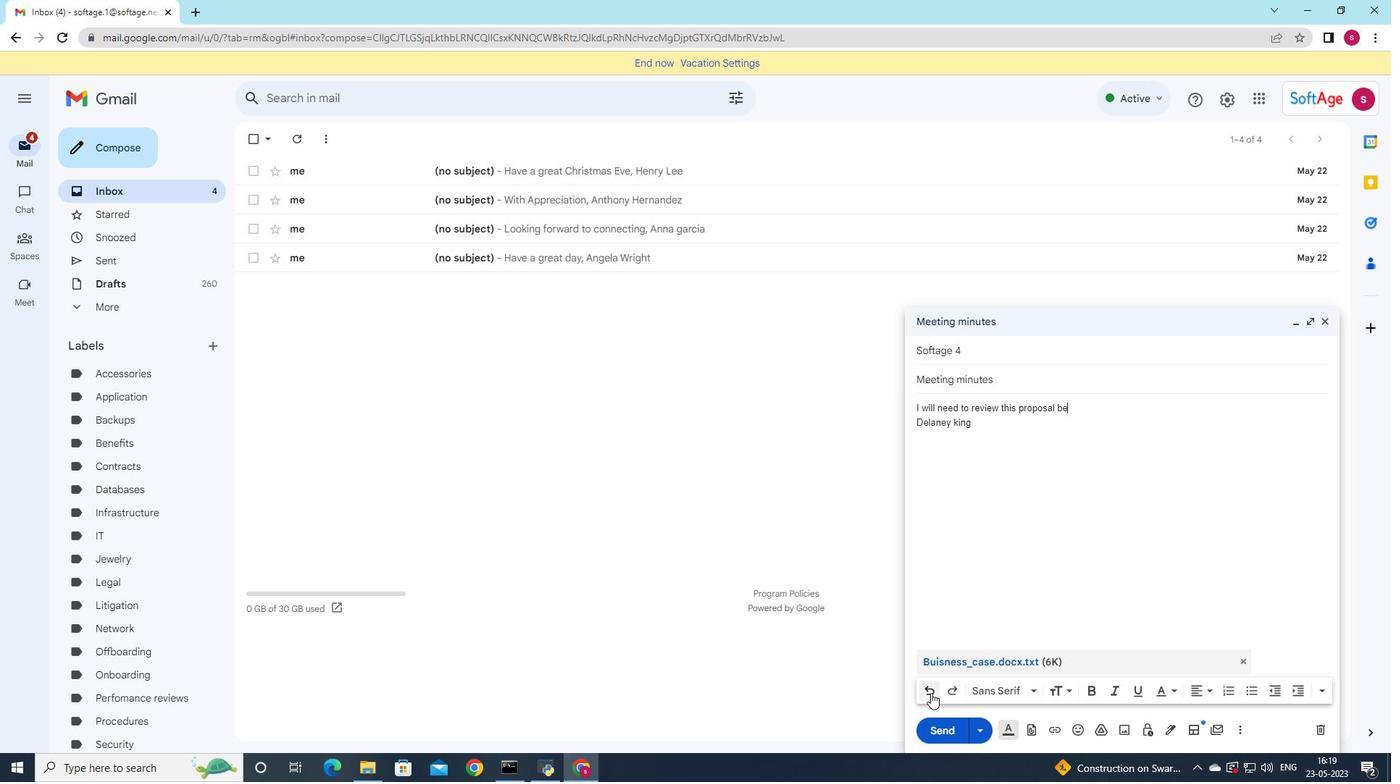 
Action: Mouse pressed left at (931, 693)
Screenshot: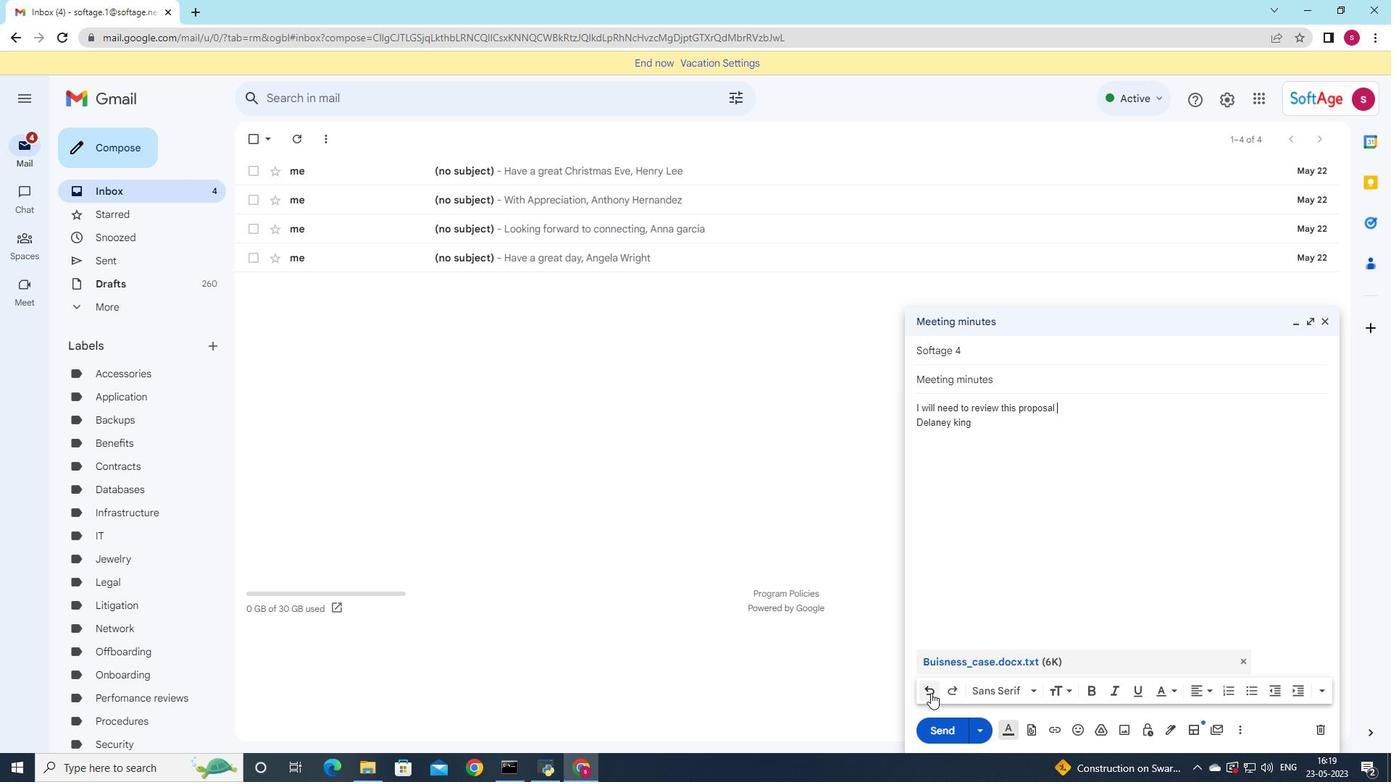 
Action: Mouse pressed left at (931, 693)
Screenshot: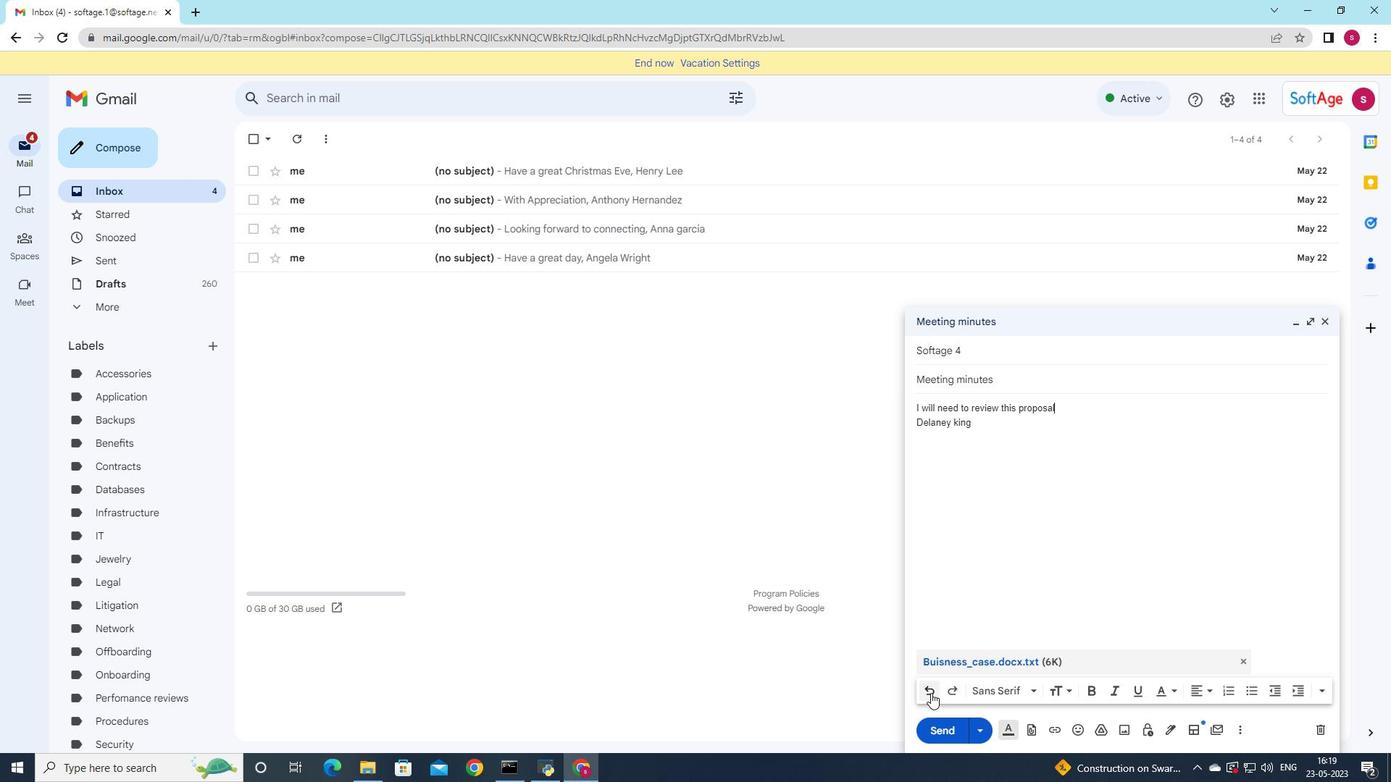 
Action: Mouse pressed left at (931, 693)
Screenshot: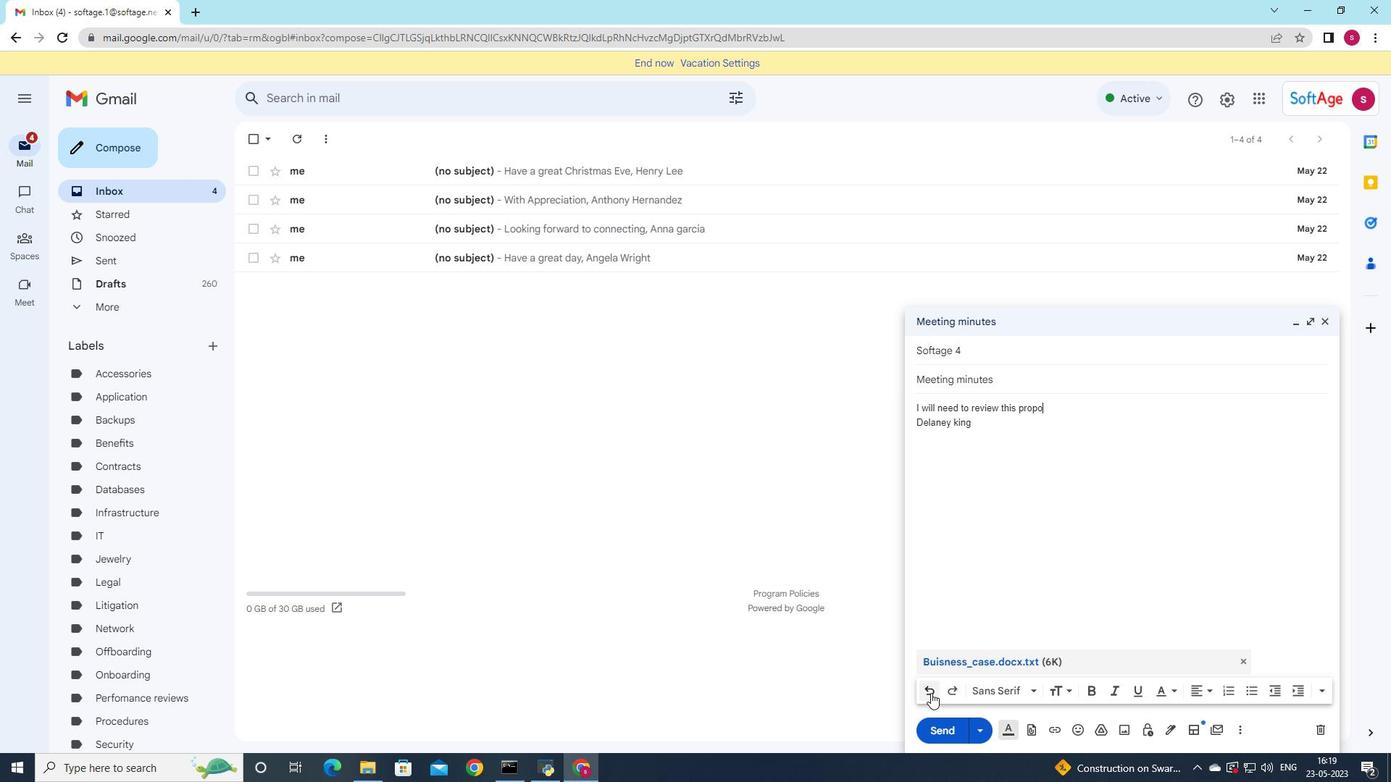 
Action: Mouse pressed left at (931, 693)
Screenshot: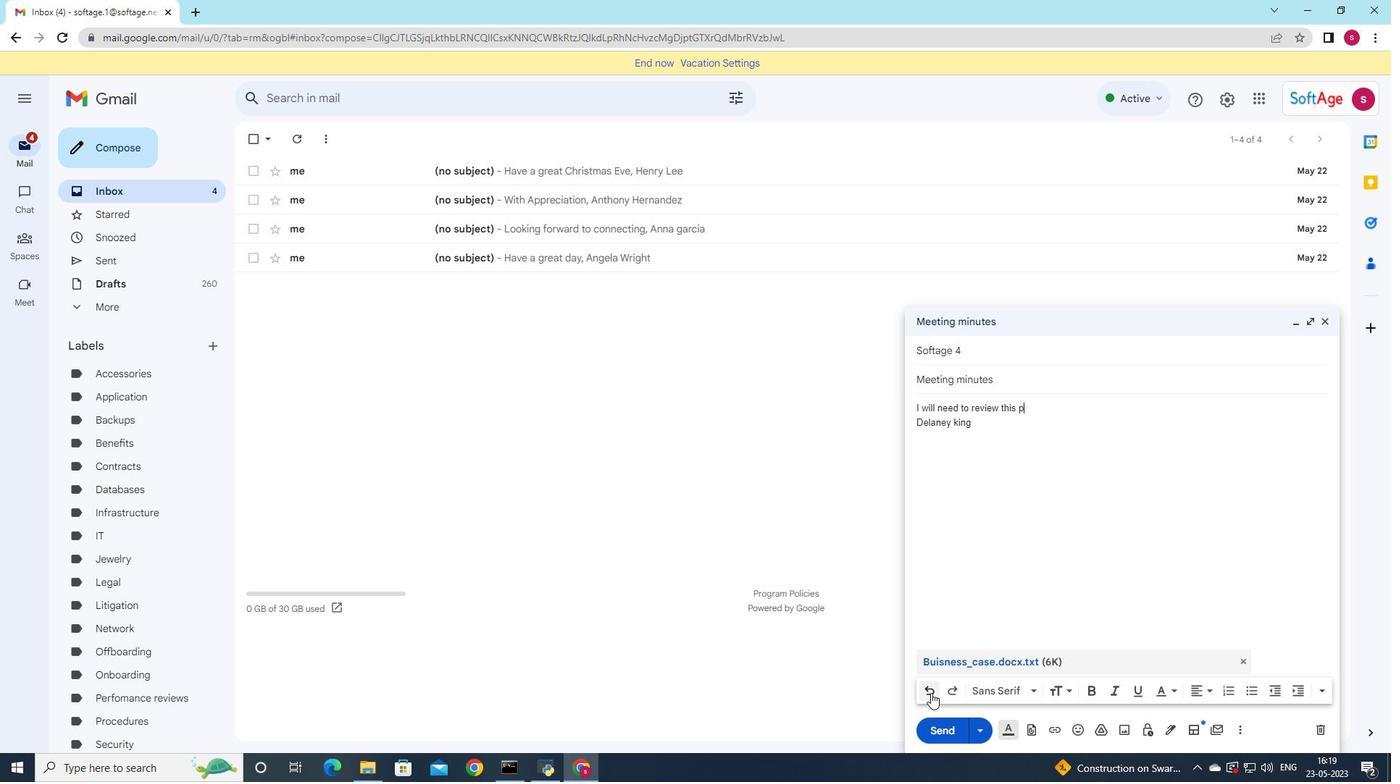 
Action: Mouse pressed left at (931, 693)
Screenshot: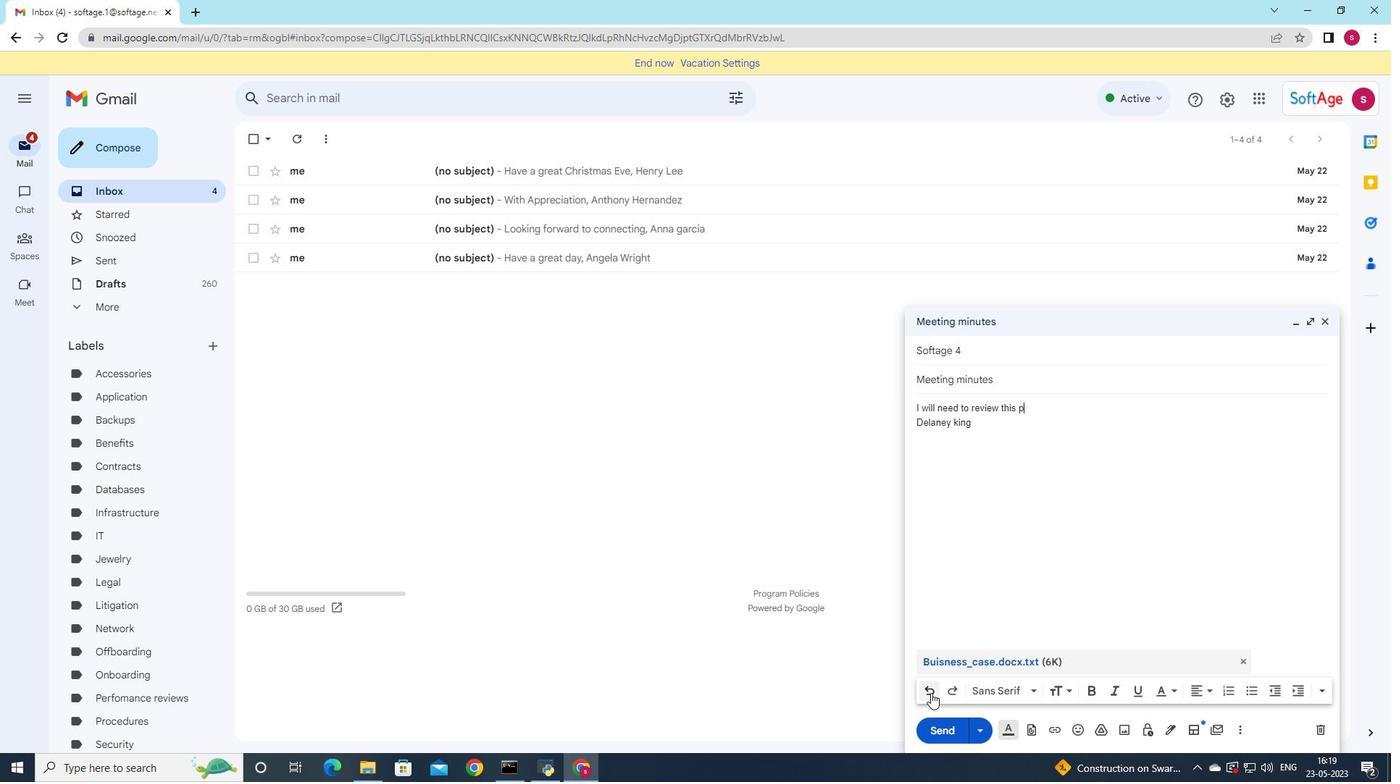 
Action: Mouse pressed left at (931, 693)
Screenshot: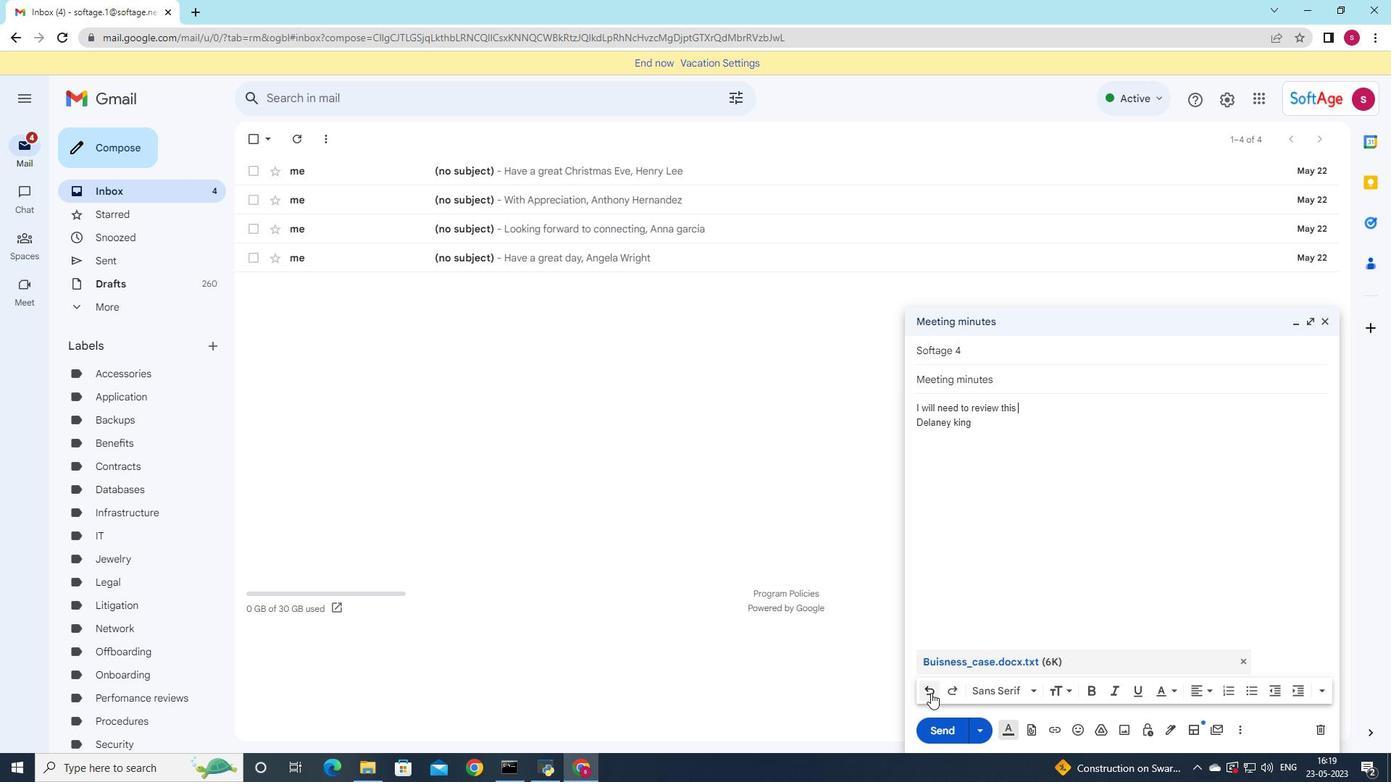 
Action: Mouse pressed left at (931, 693)
Screenshot: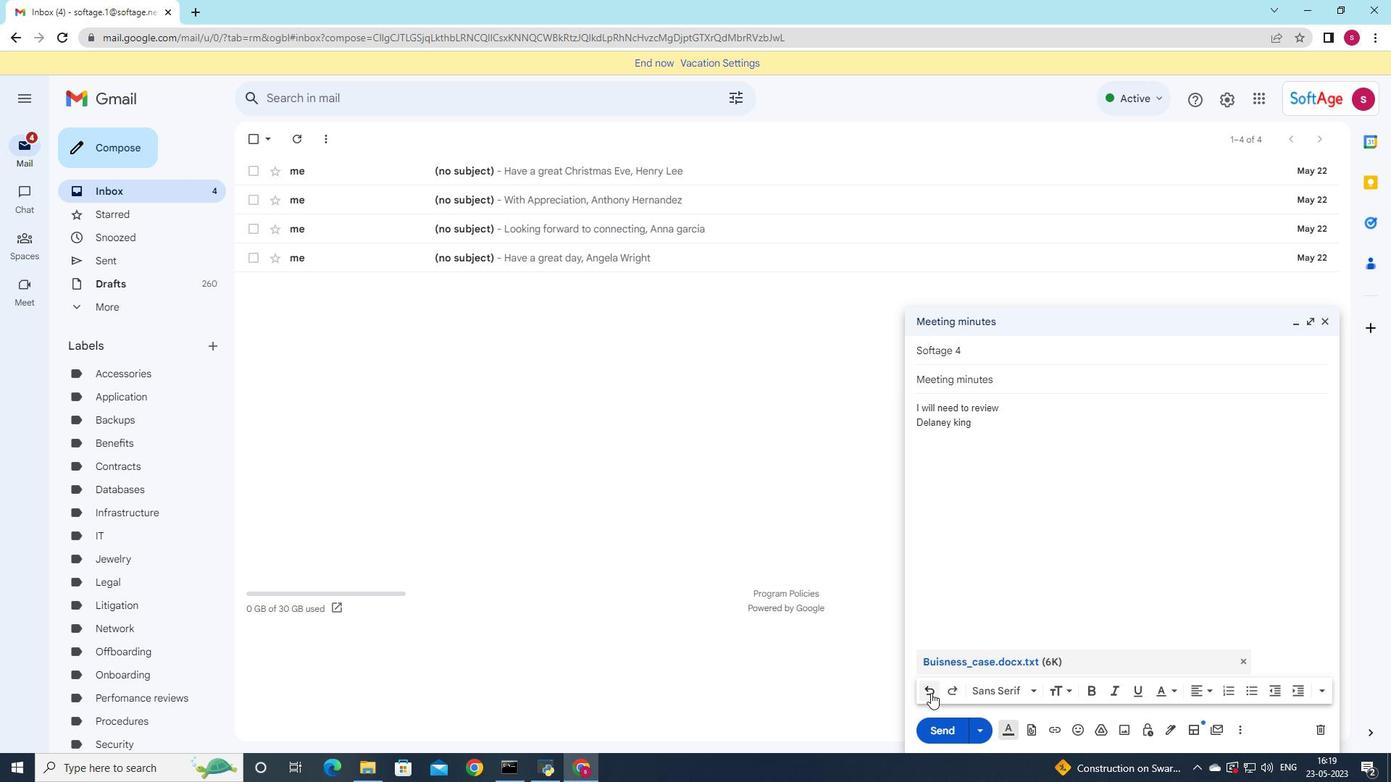 
Action: Mouse pressed left at (931, 693)
Screenshot: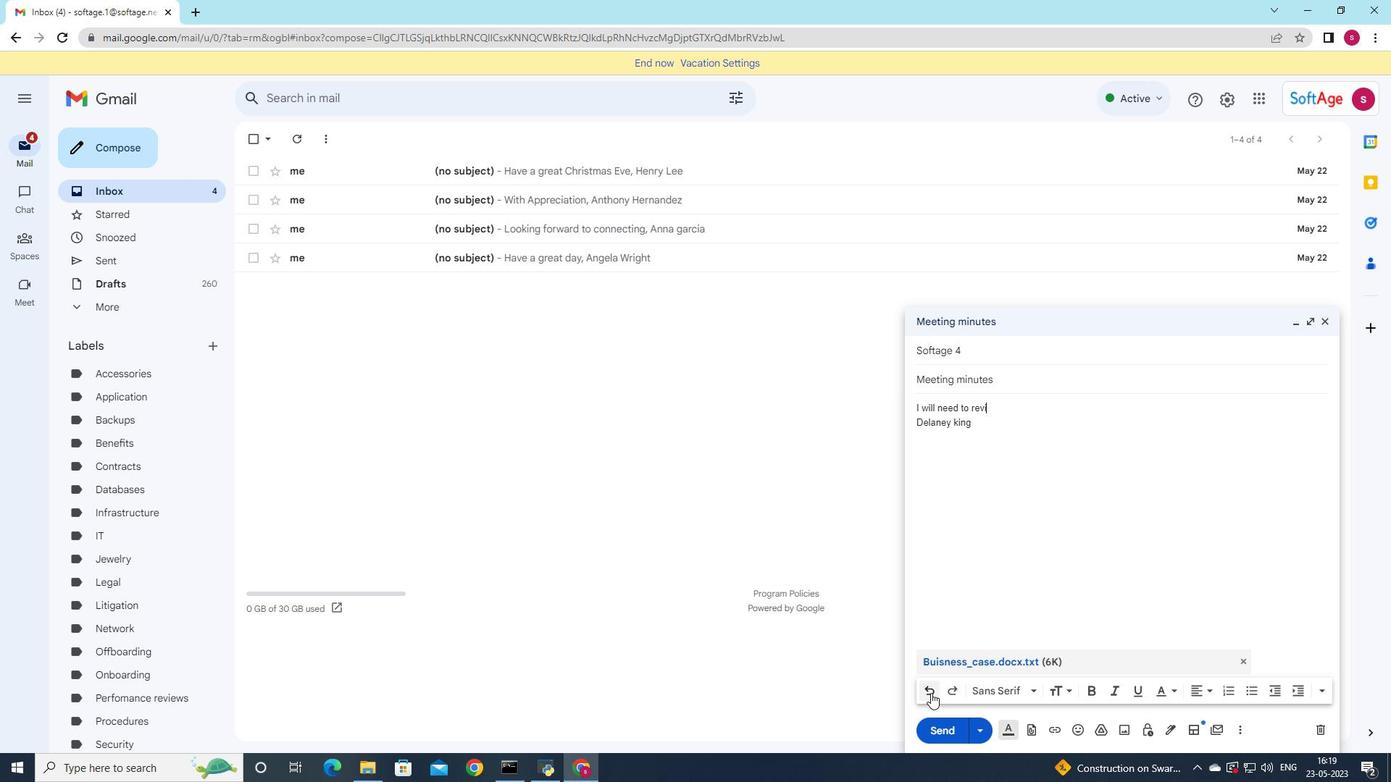 
Action: Mouse pressed left at (931, 693)
Screenshot: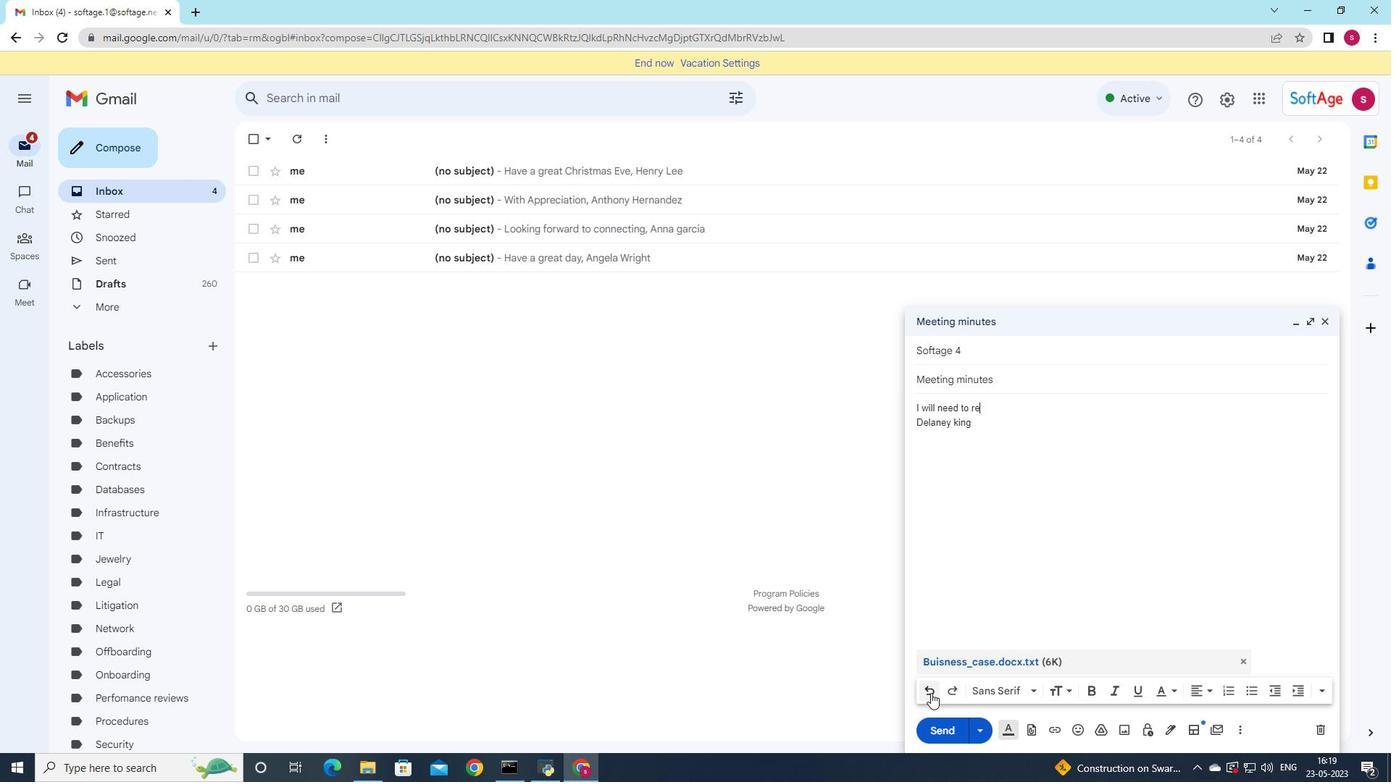 
Action: Mouse pressed left at (931, 693)
Screenshot: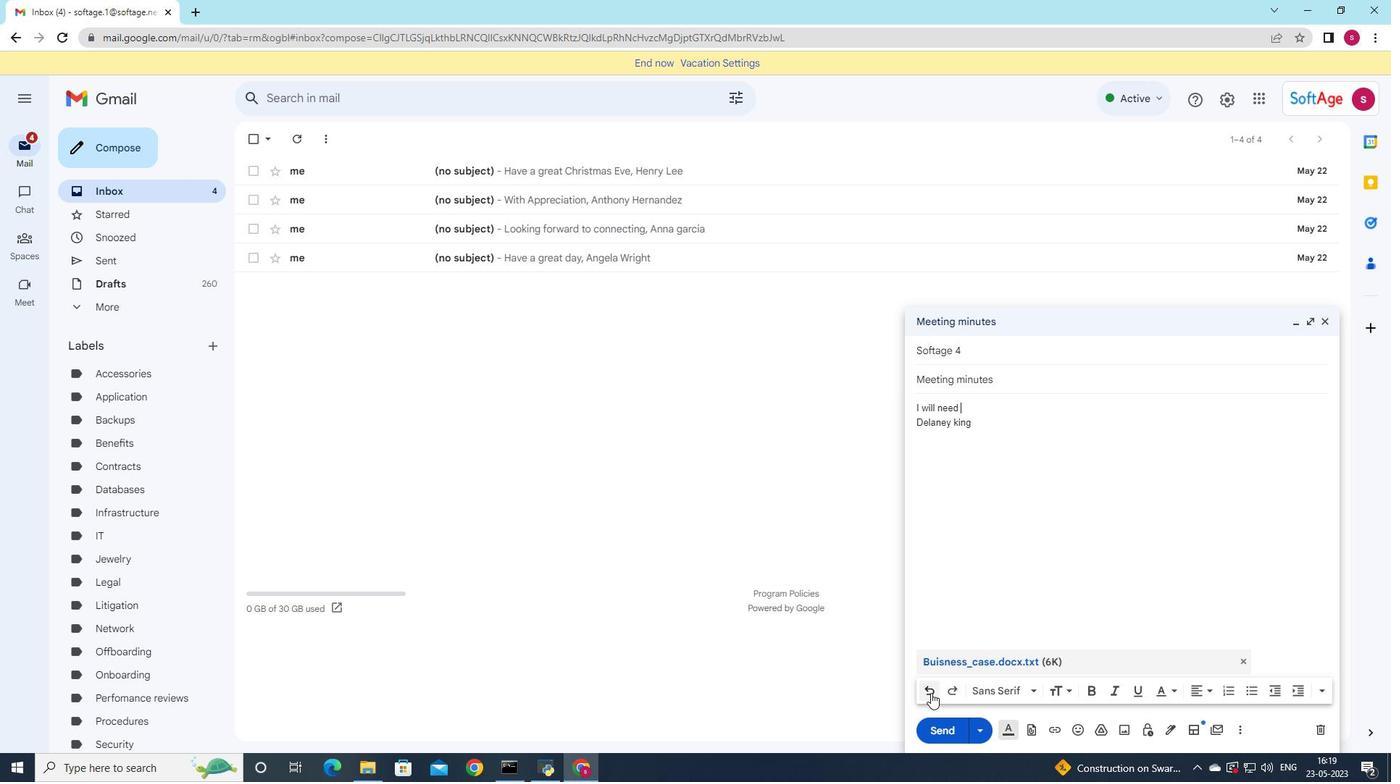 
Action: Mouse pressed left at (931, 693)
Screenshot: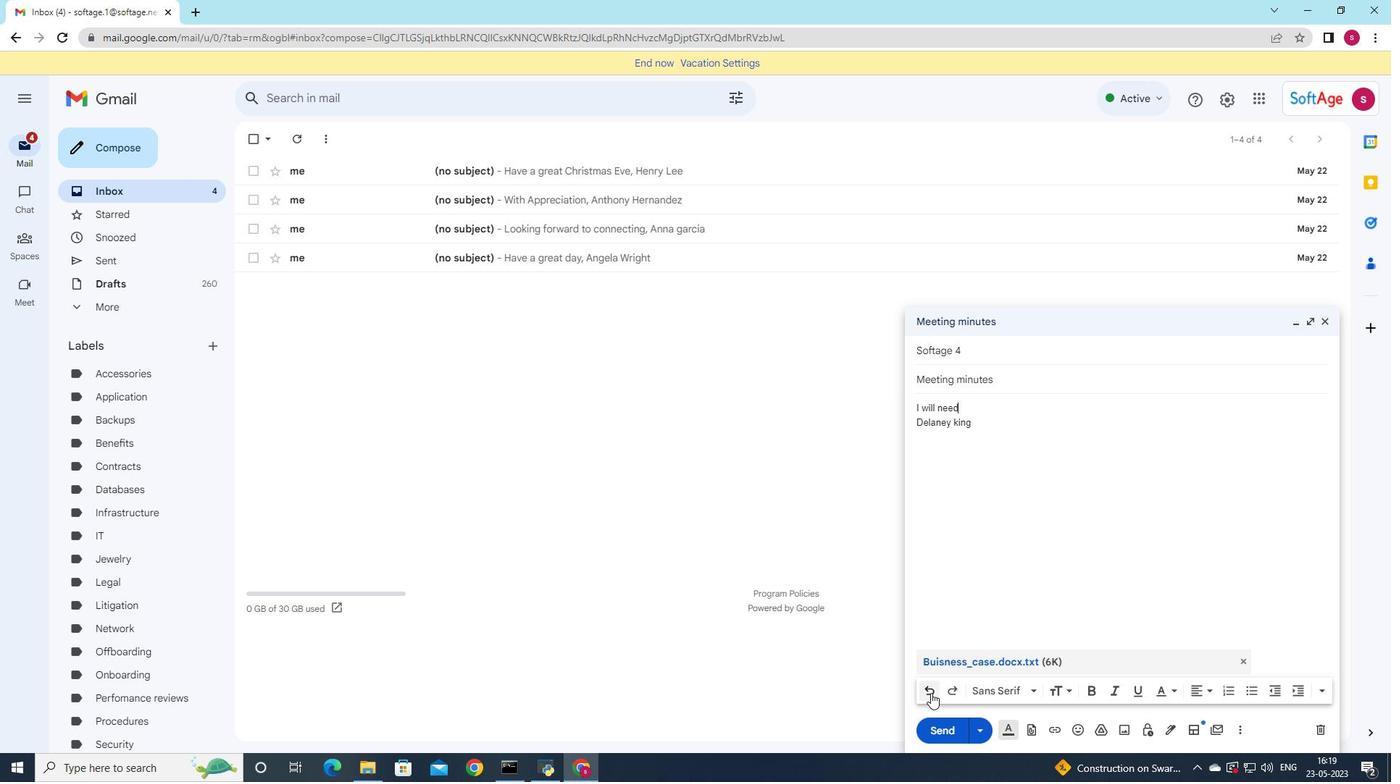 
Action: Mouse pressed left at (931, 693)
Screenshot: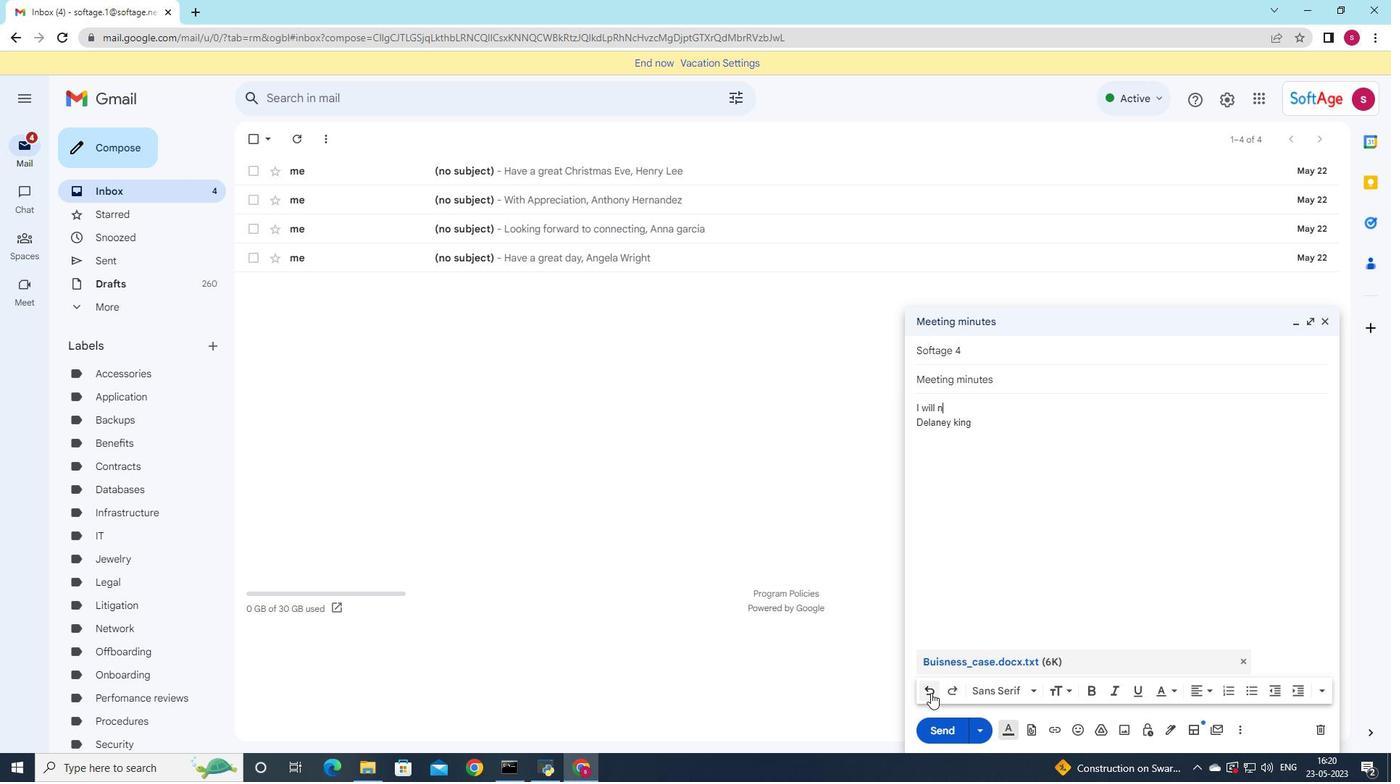 
Action: Mouse pressed left at (931, 693)
Screenshot: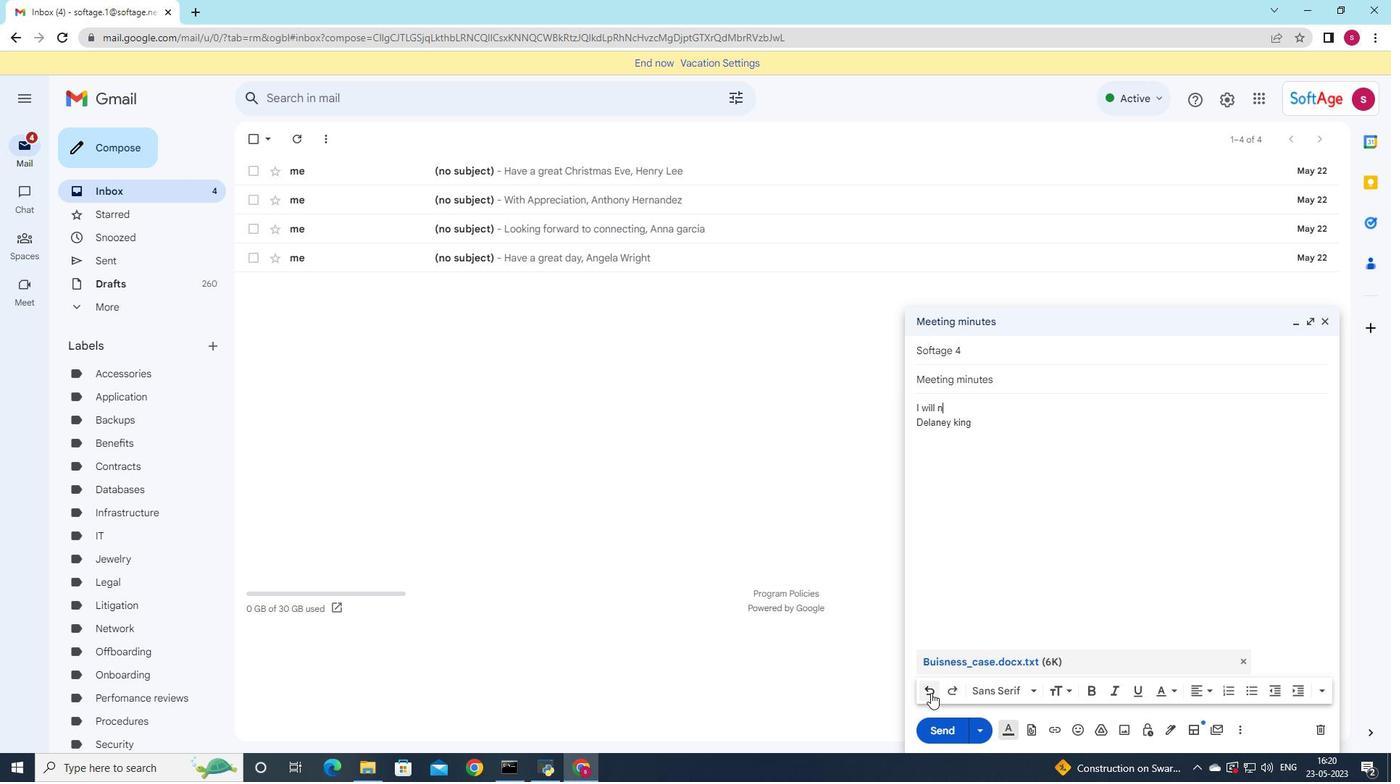 
Action: Mouse pressed left at (931, 693)
Screenshot: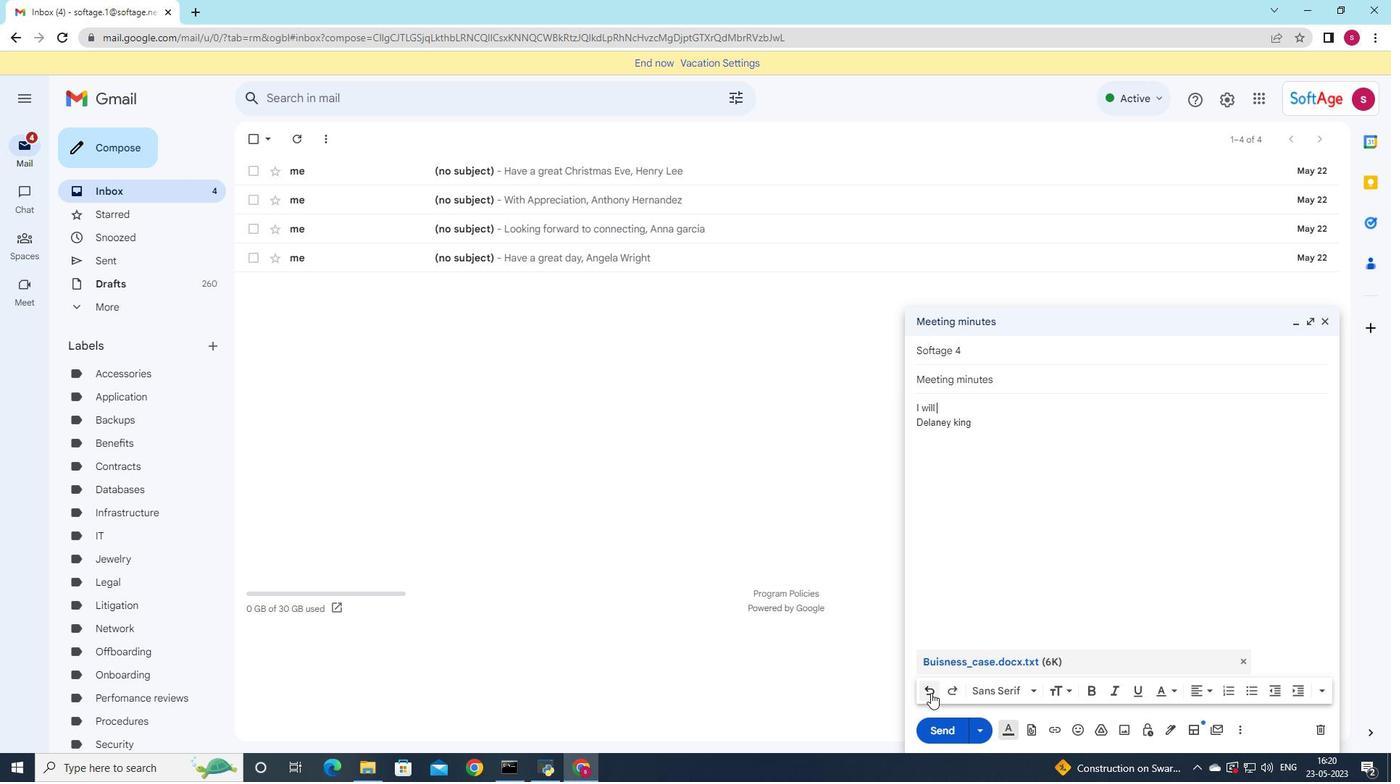
Action: Mouse pressed left at (931, 693)
Screenshot: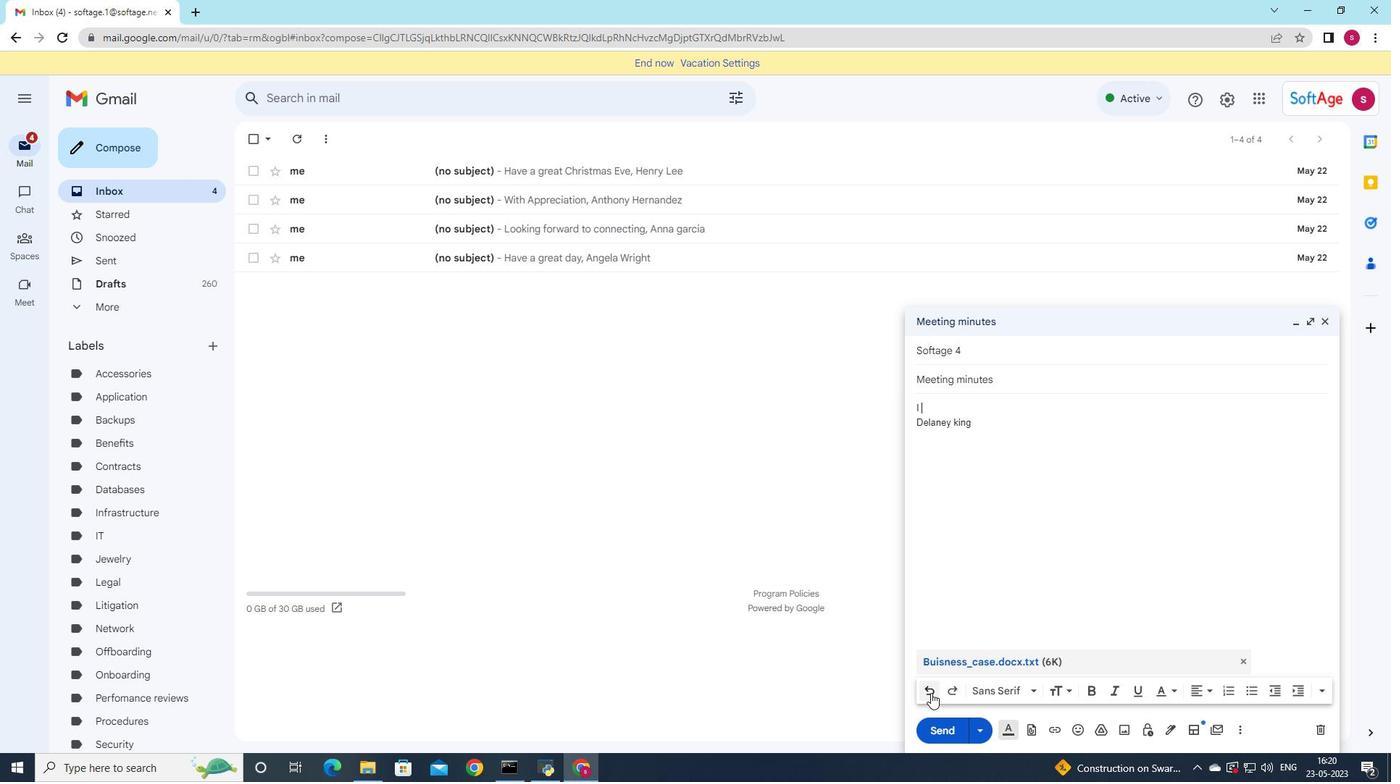 
Action: Mouse pressed left at (931, 693)
Screenshot: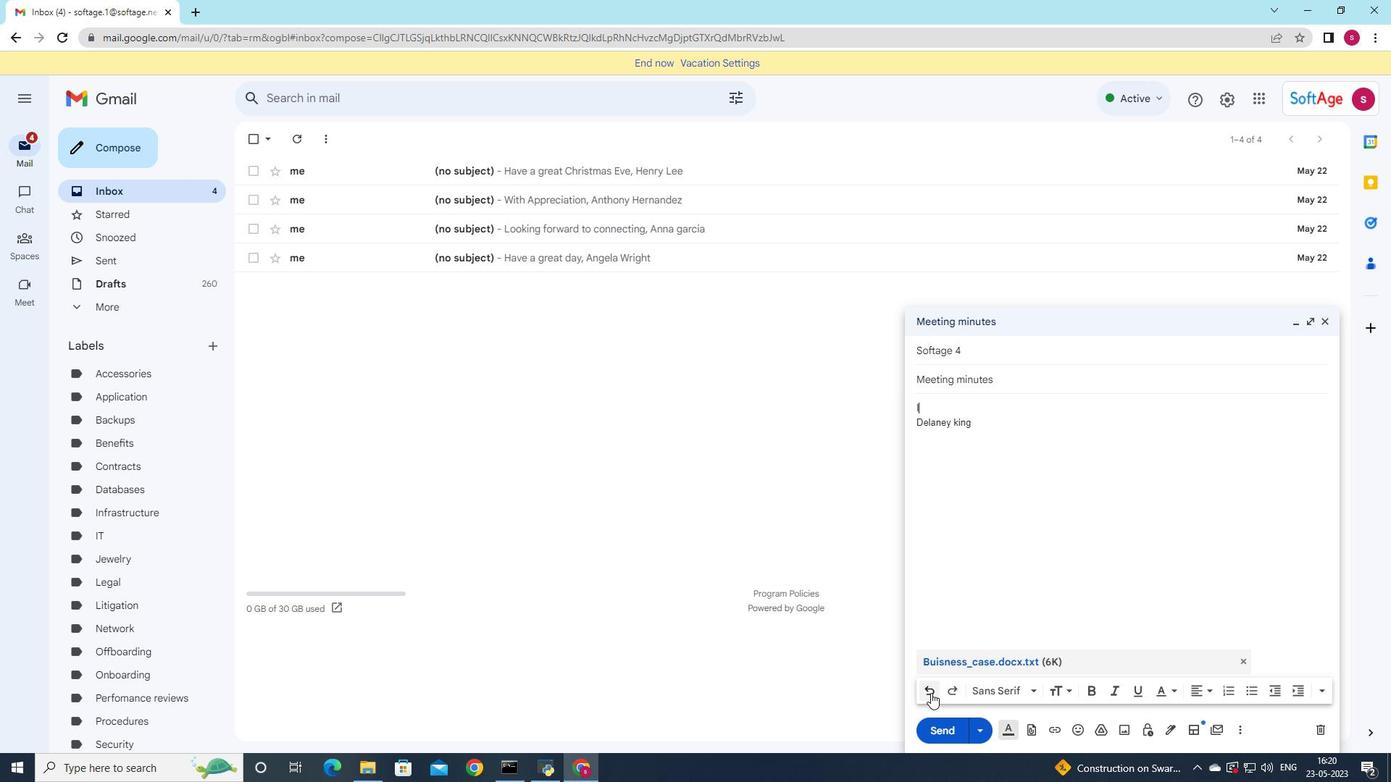 
Action: Mouse moved to (1173, 747)
Screenshot: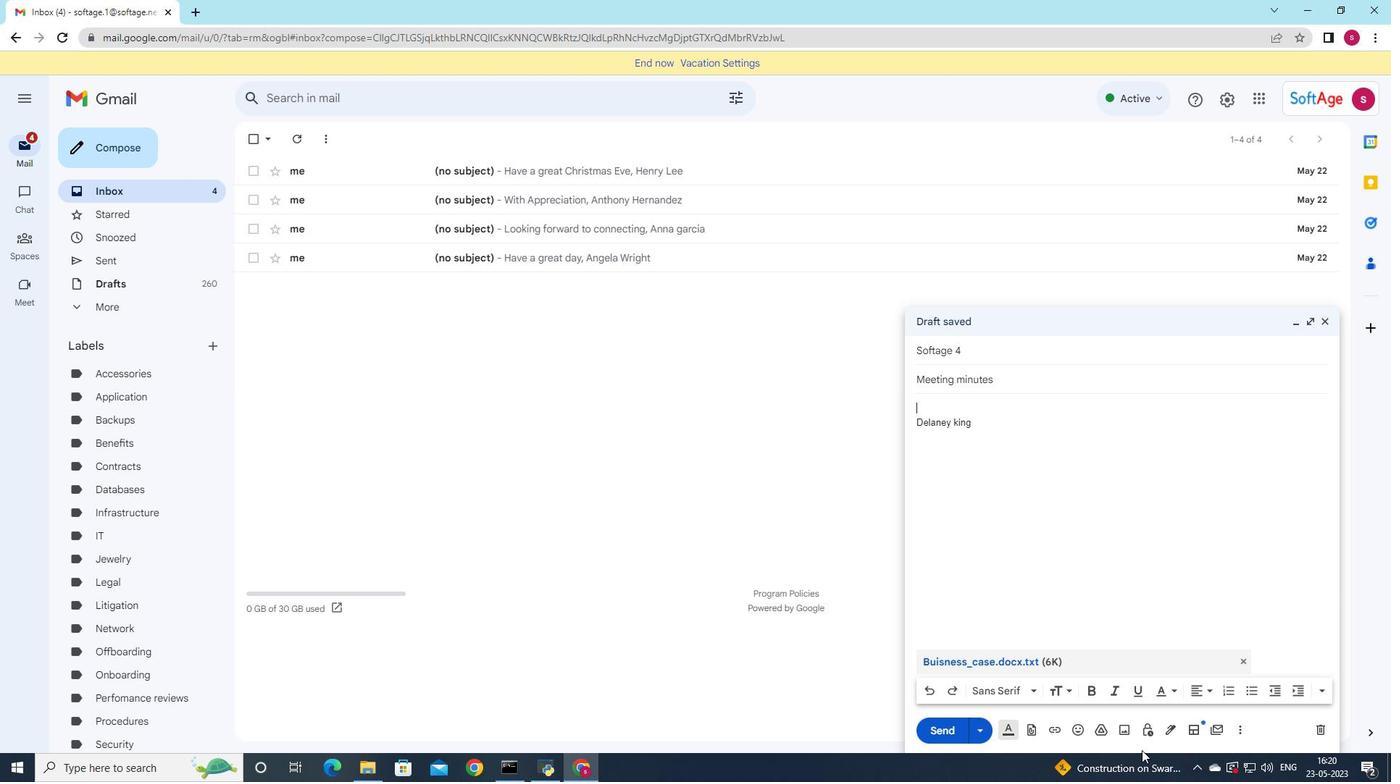 
Action: Key pressed <Key.shift><Key.shift><Key.shift><Key.shift>Please<Key.space>let<Key.space>me<Key.space>know<Key.space>if<Key.space>there<Key.space>are<Key.space>any<Key.space>updates<Key.space>on<Key.space>the<Key.space>status<Key.space>of<Key.space>this<Key.space>project
Screenshot: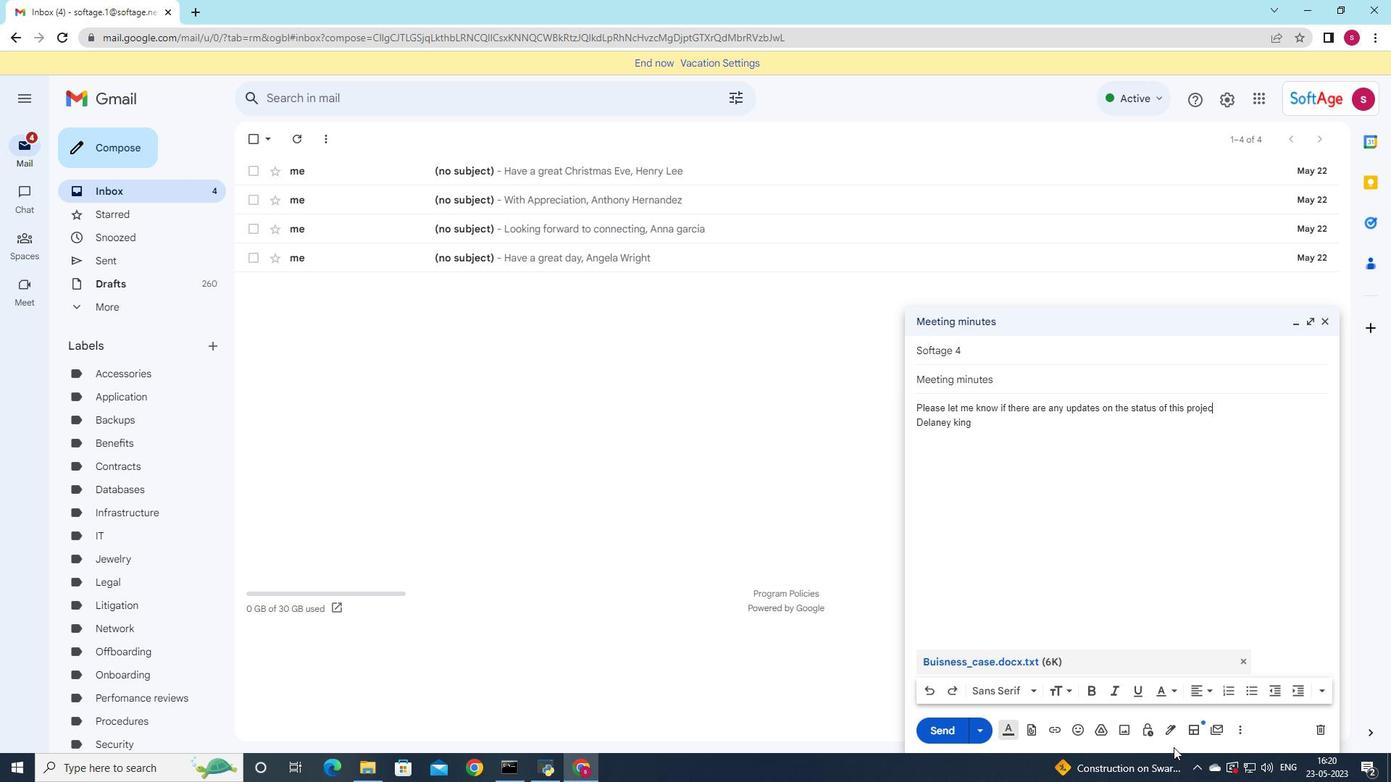 
Action: Mouse moved to (1178, 650)
Screenshot: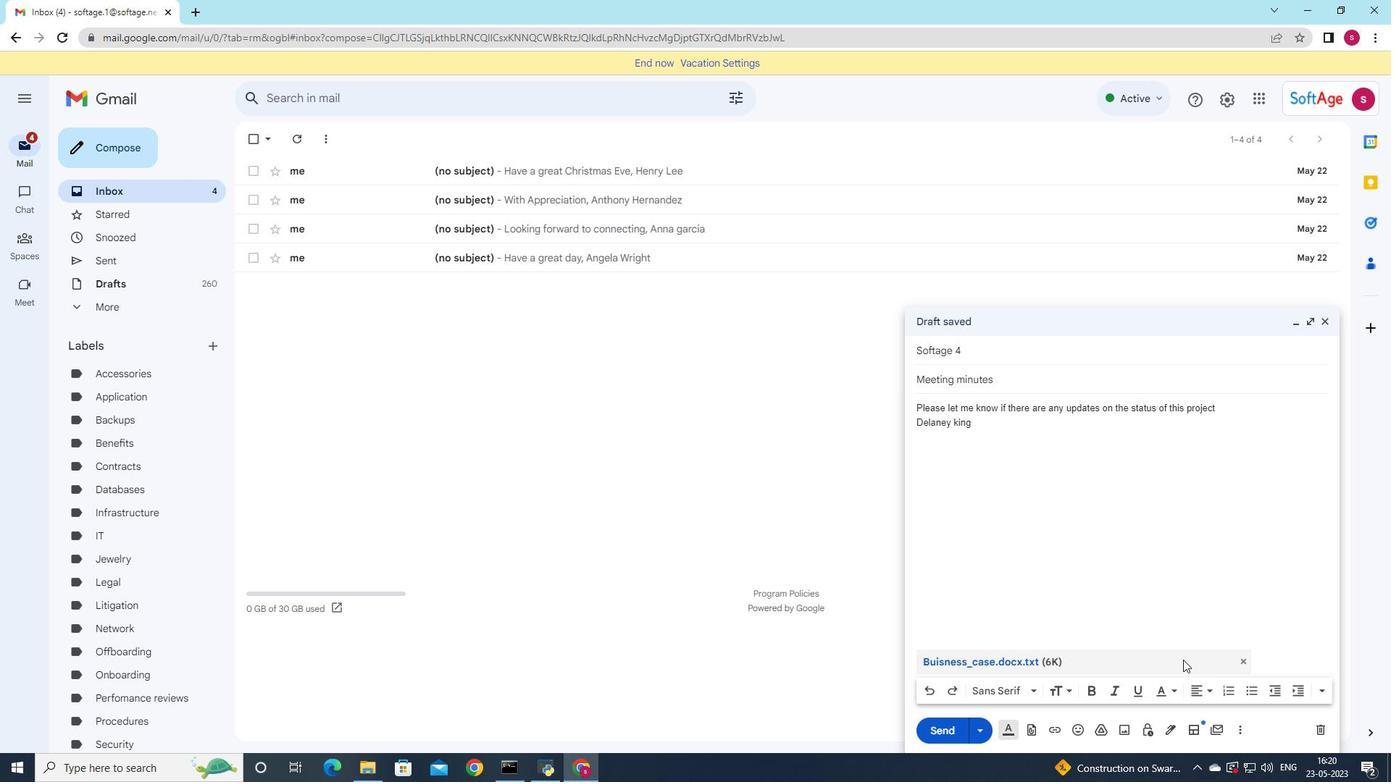 
Action: Mouse scrolled (1178, 650) with delta (0, 0)
Screenshot: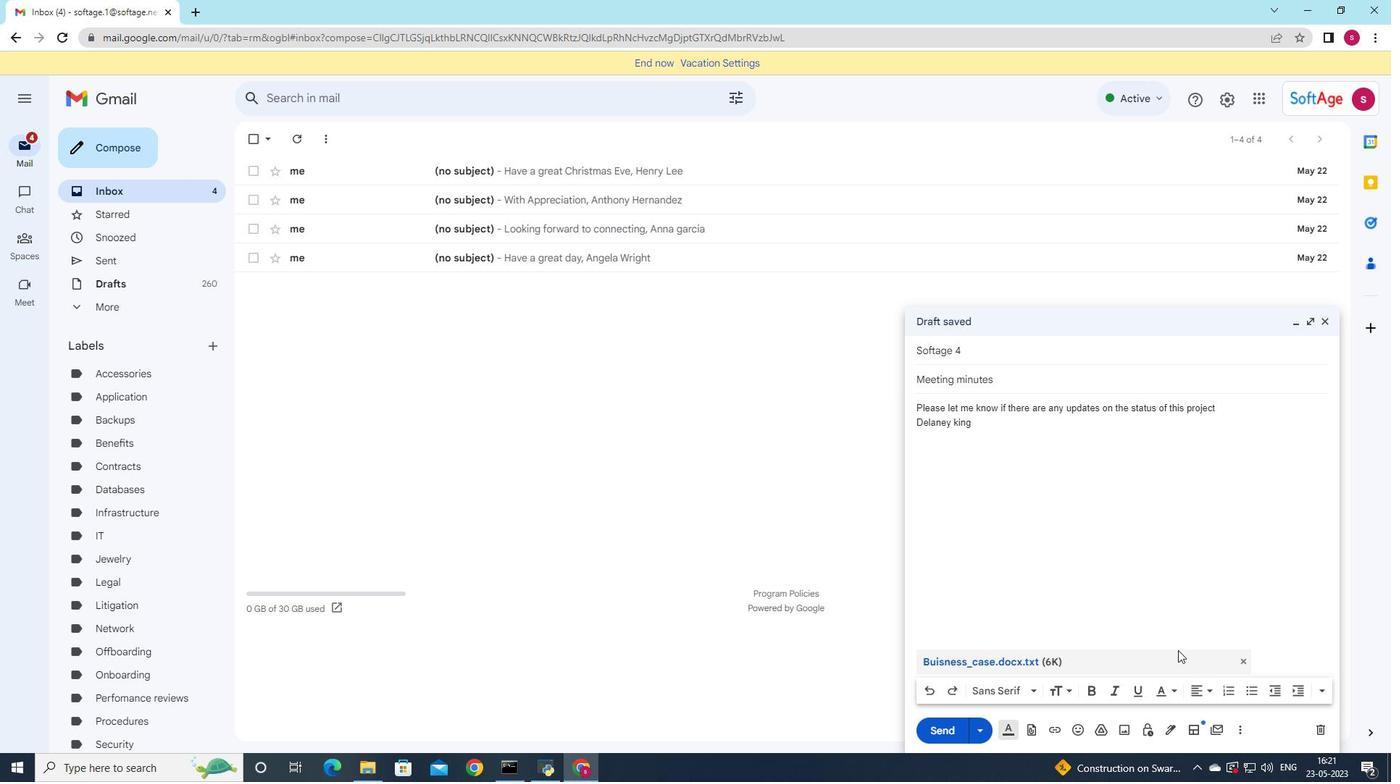 
Action: Mouse scrolled (1178, 650) with delta (0, 0)
Screenshot: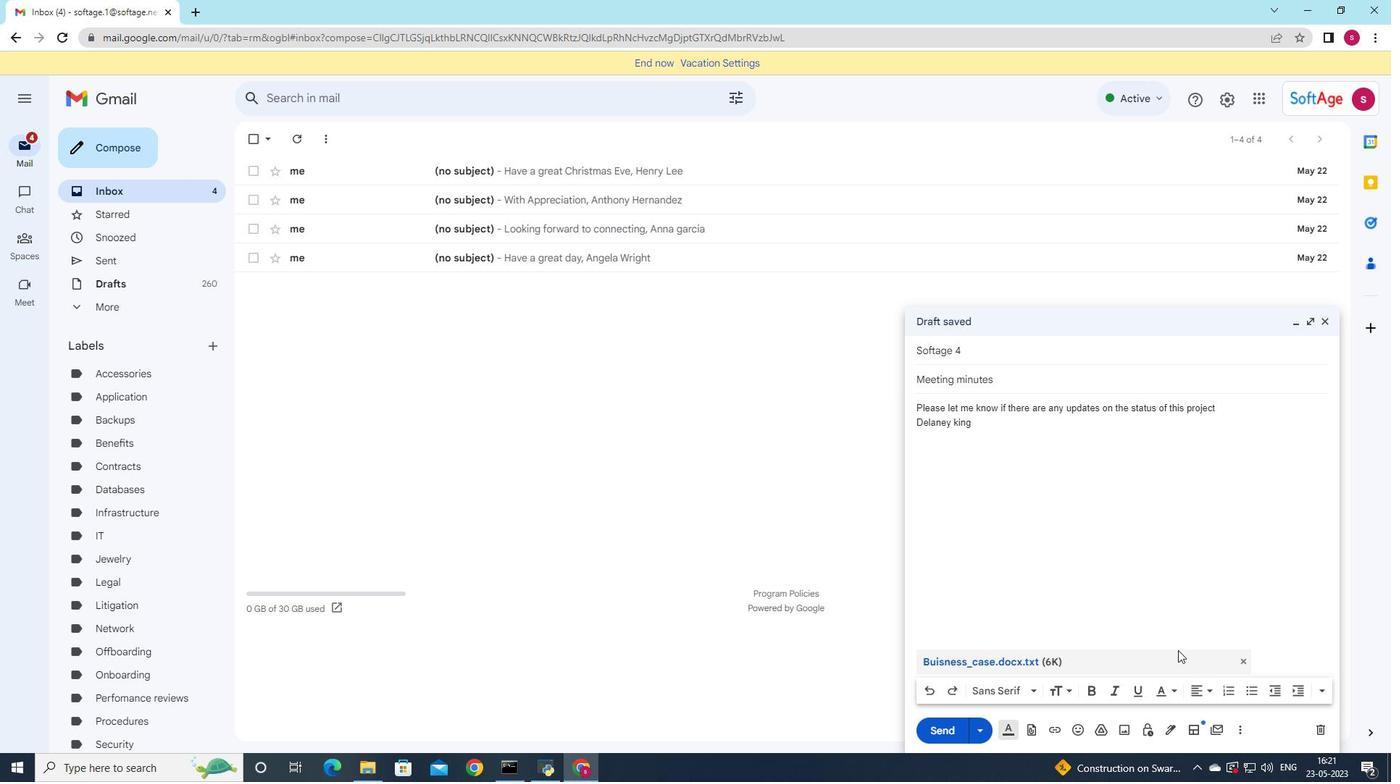 
Action: Mouse scrolled (1178, 650) with delta (0, 0)
Screenshot: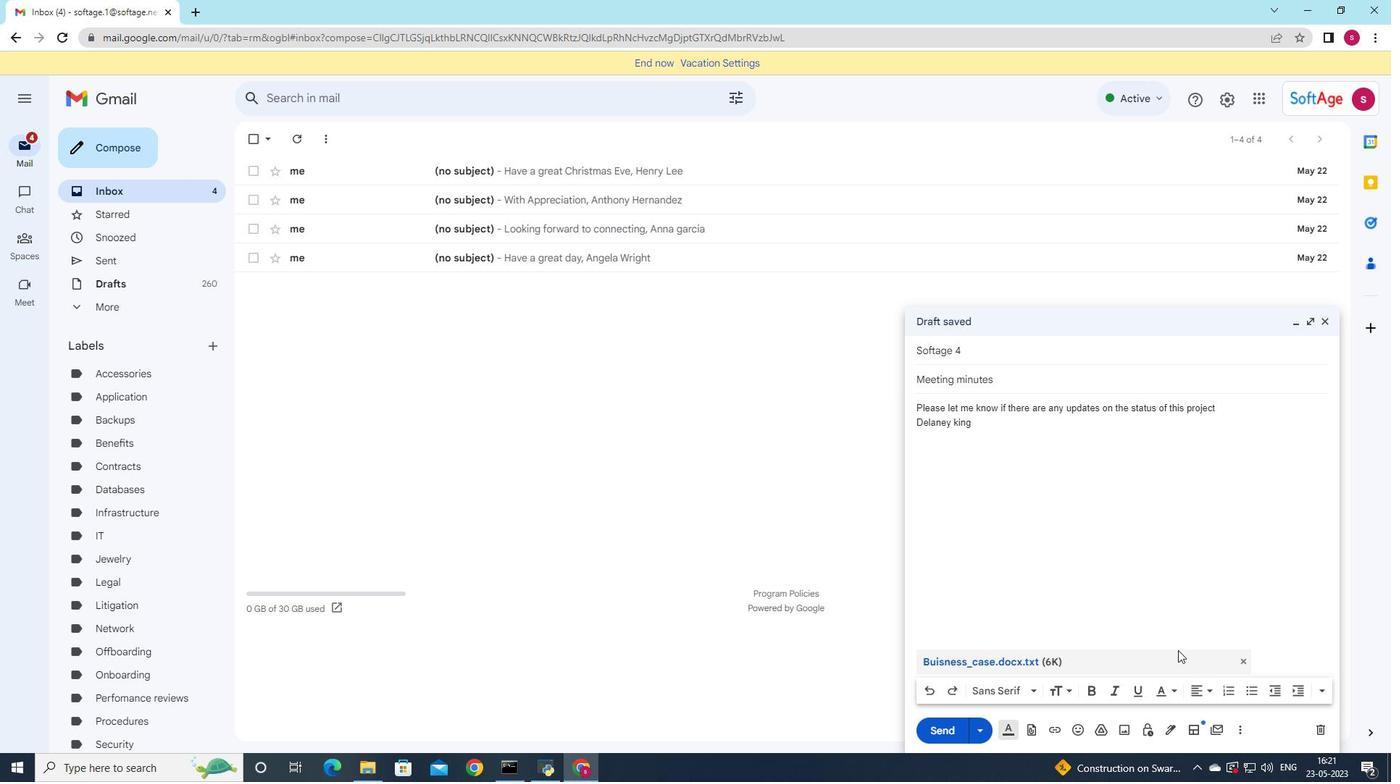 
Action: Mouse moved to (932, 732)
Screenshot: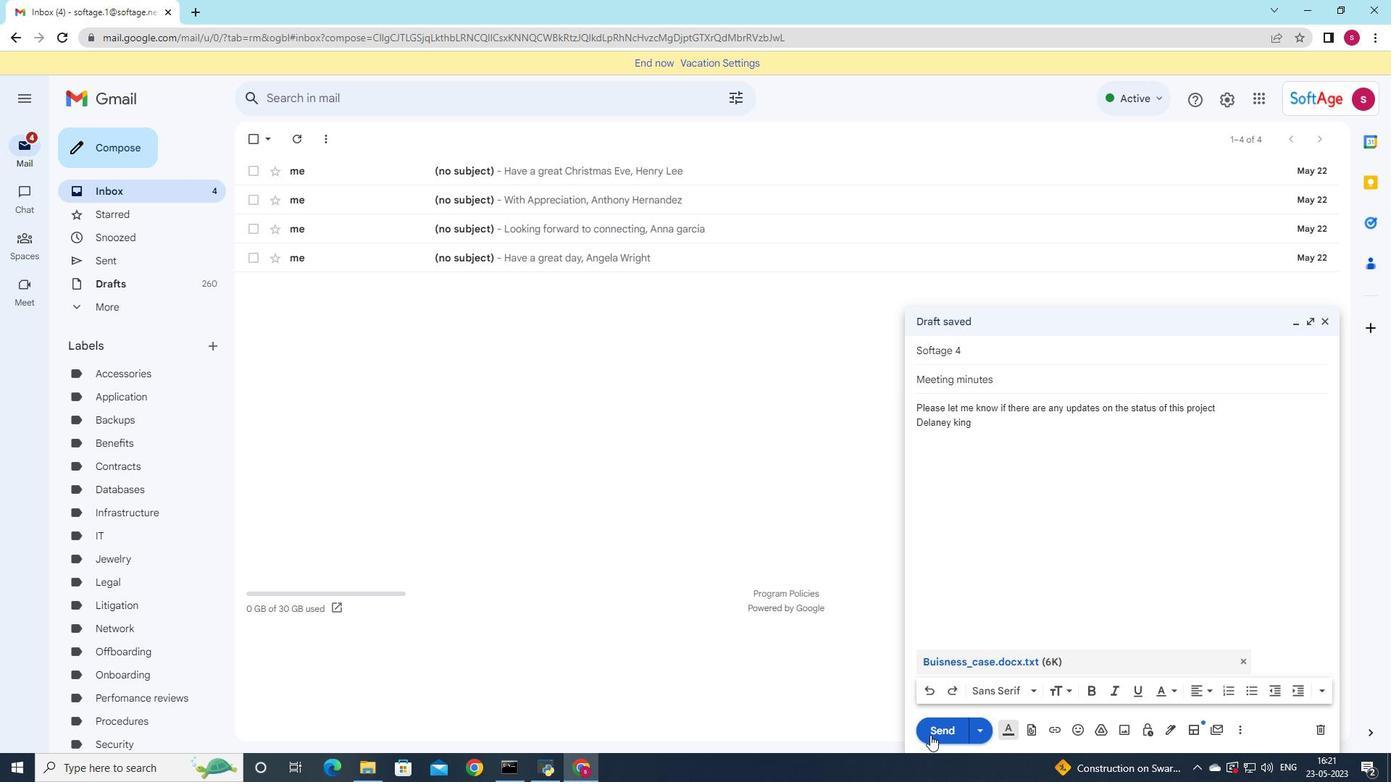 
Action: Mouse pressed left at (932, 732)
Screenshot: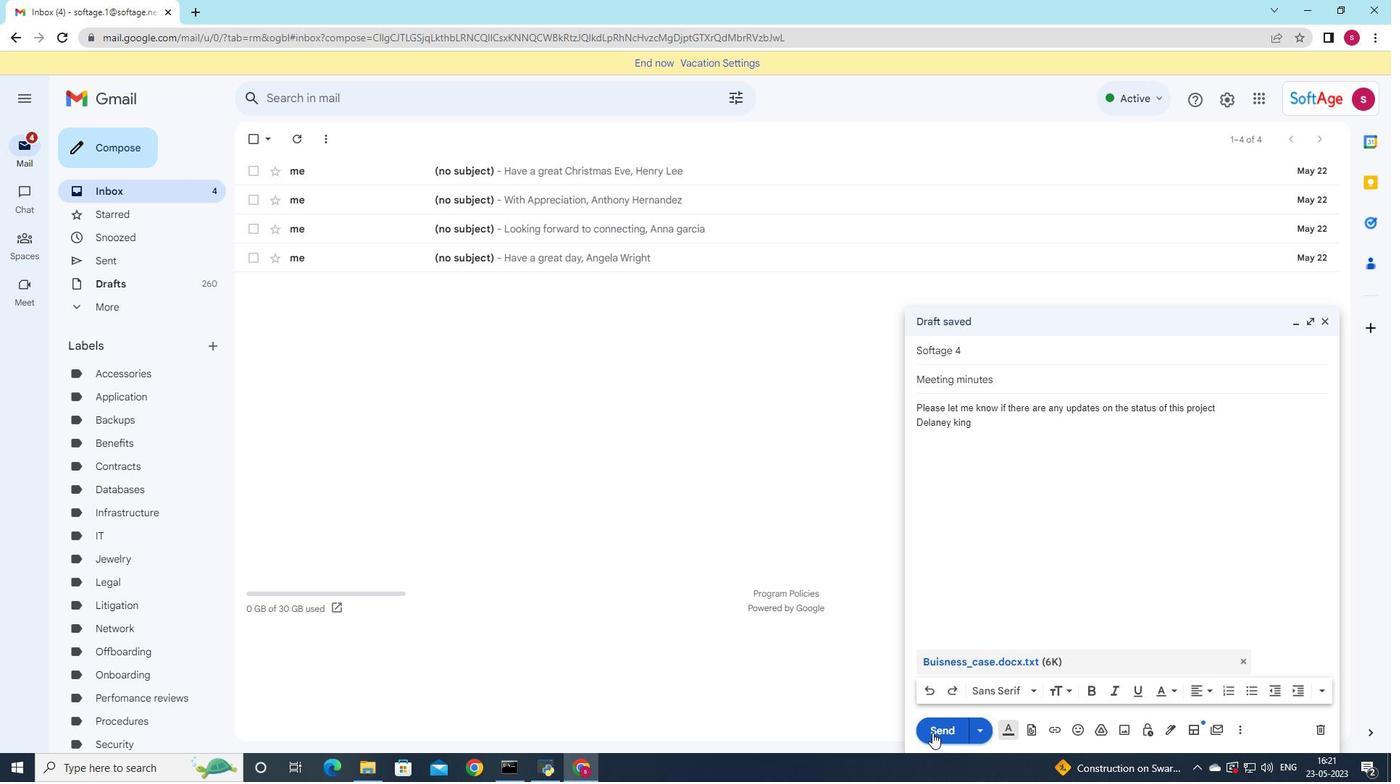 
Action: Mouse moved to (136, 250)
Screenshot: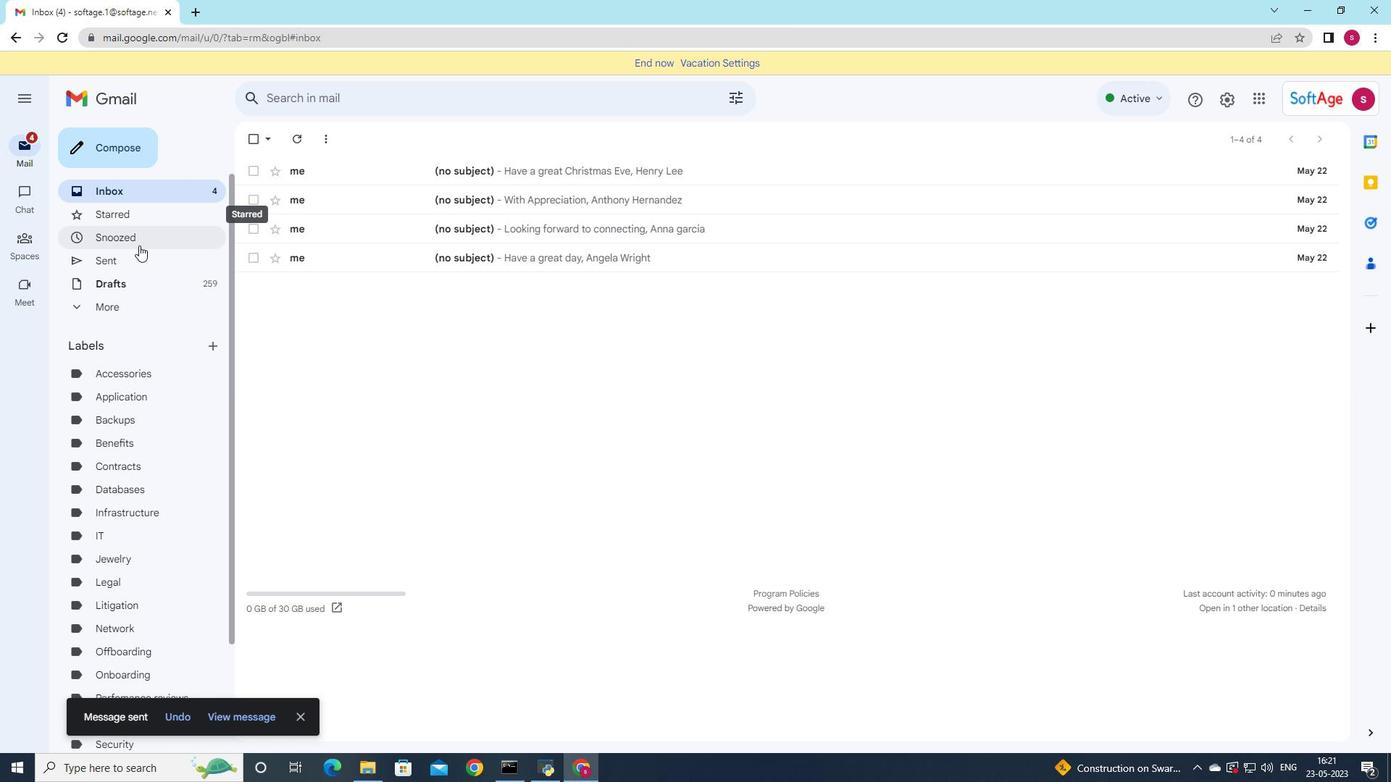 
Action: Mouse pressed left at (136, 250)
Screenshot: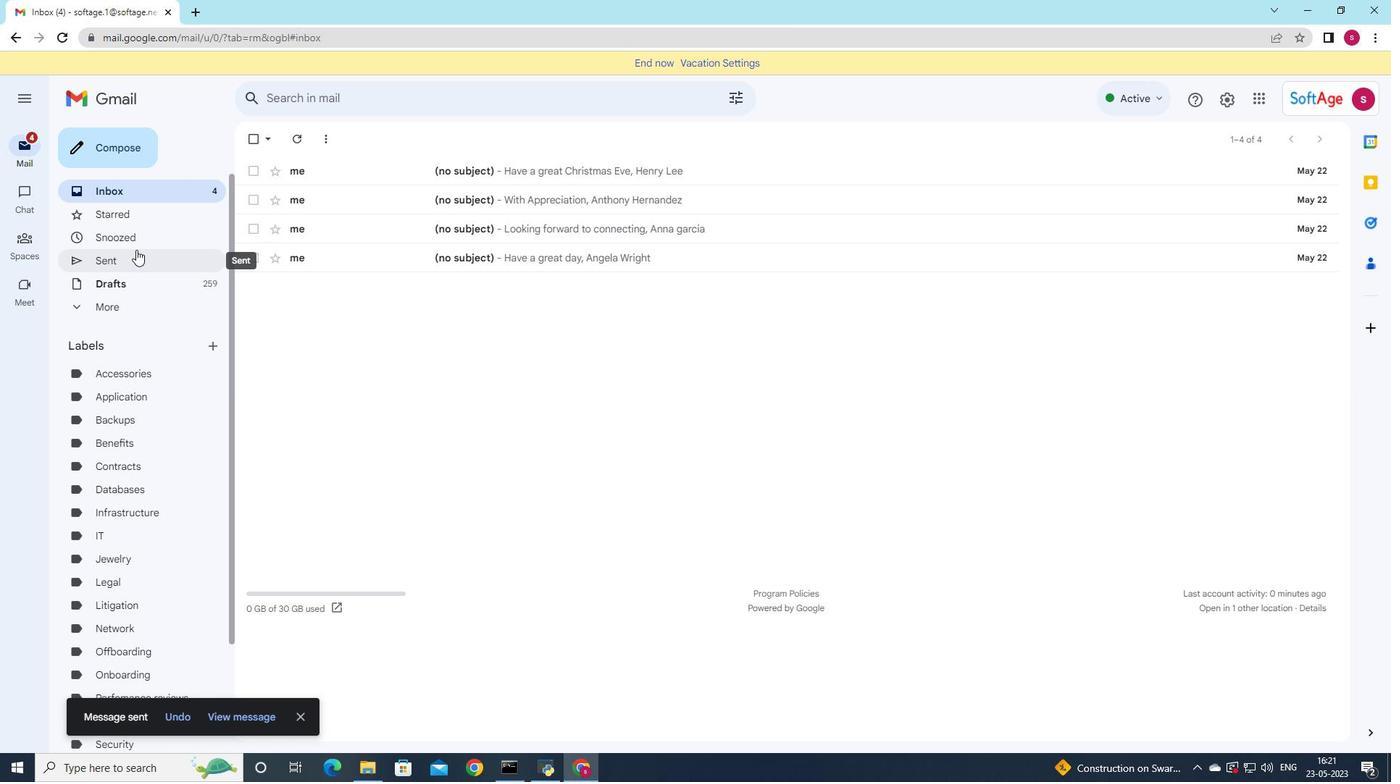 
Action: Mouse moved to (586, 230)
Screenshot: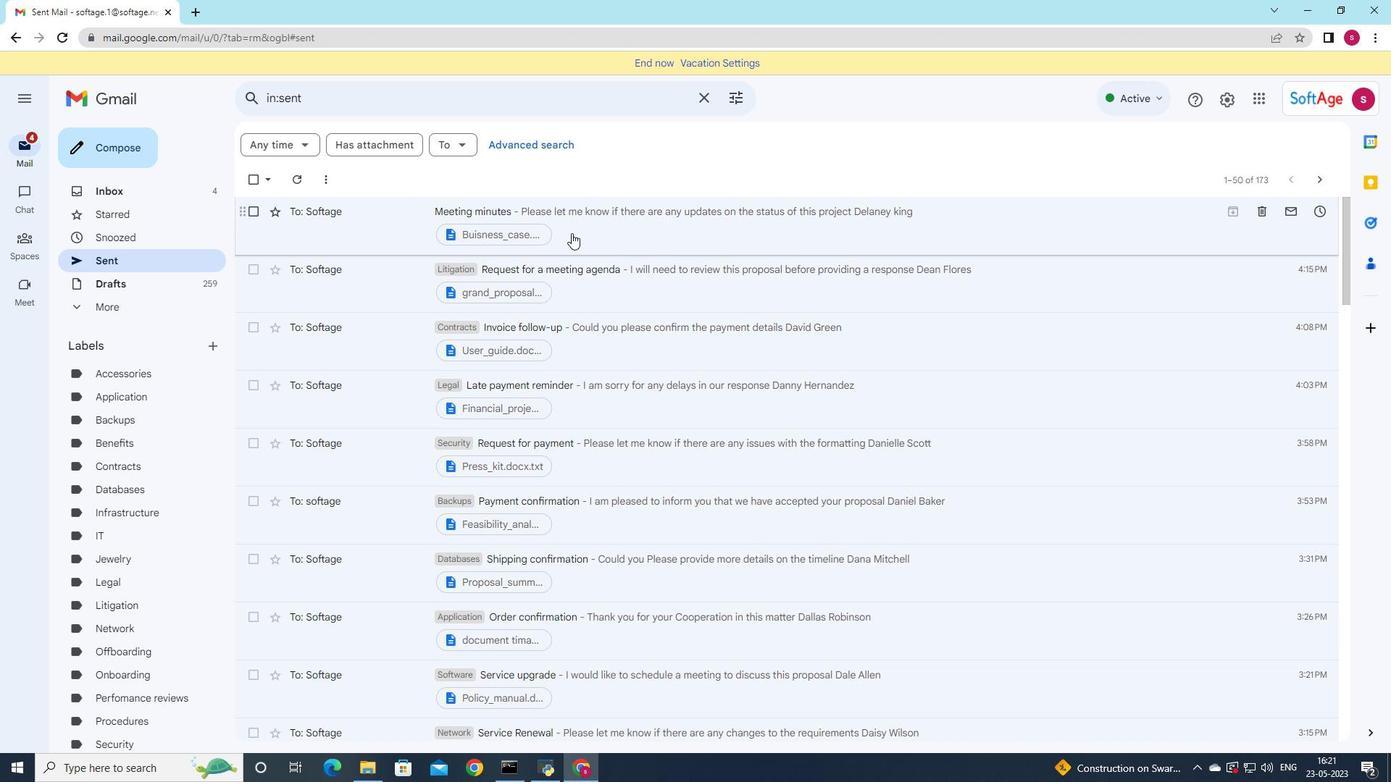 
Action: Mouse pressed left at (586, 230)
Screenshot: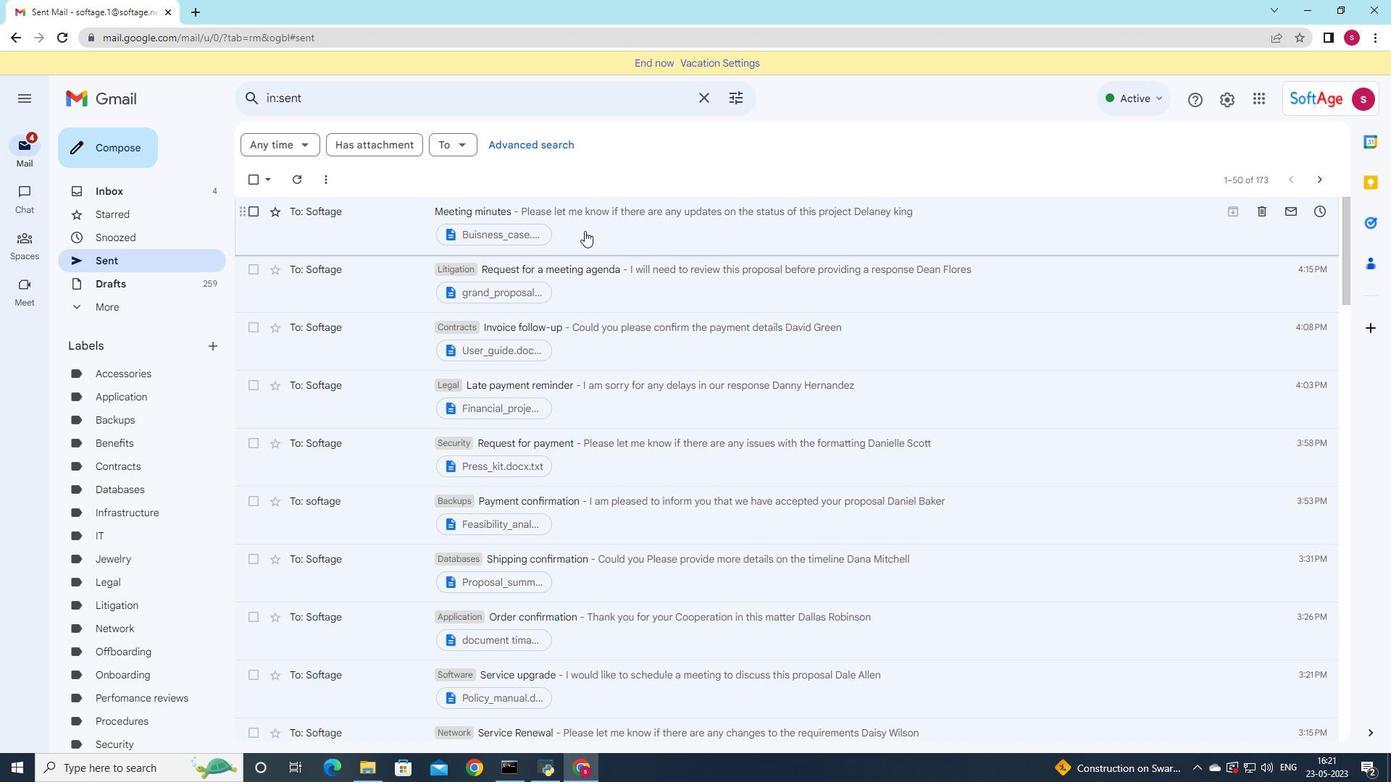 
Action: Mouse moved to (545, 138)
Screenshot: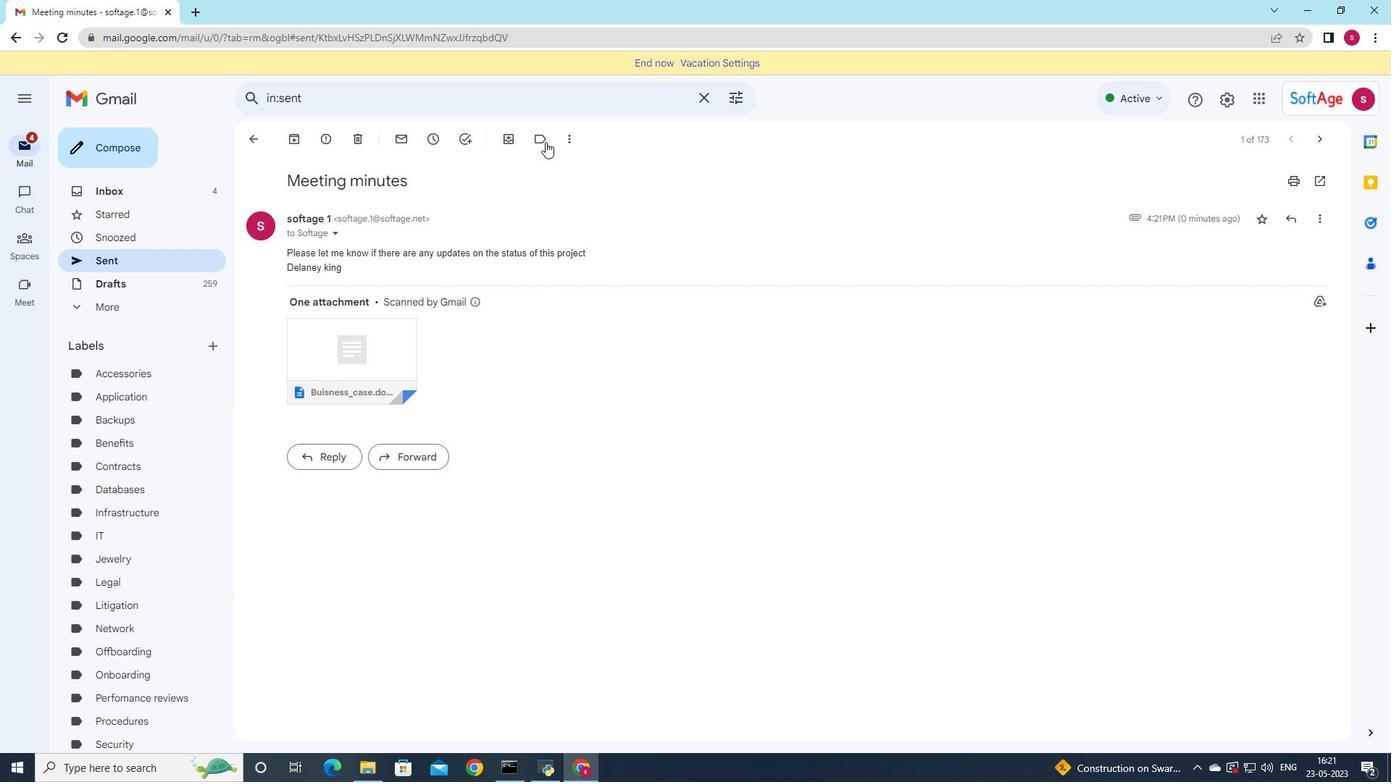
Action: Mouse pressed left at (545, 138)
Screenshot: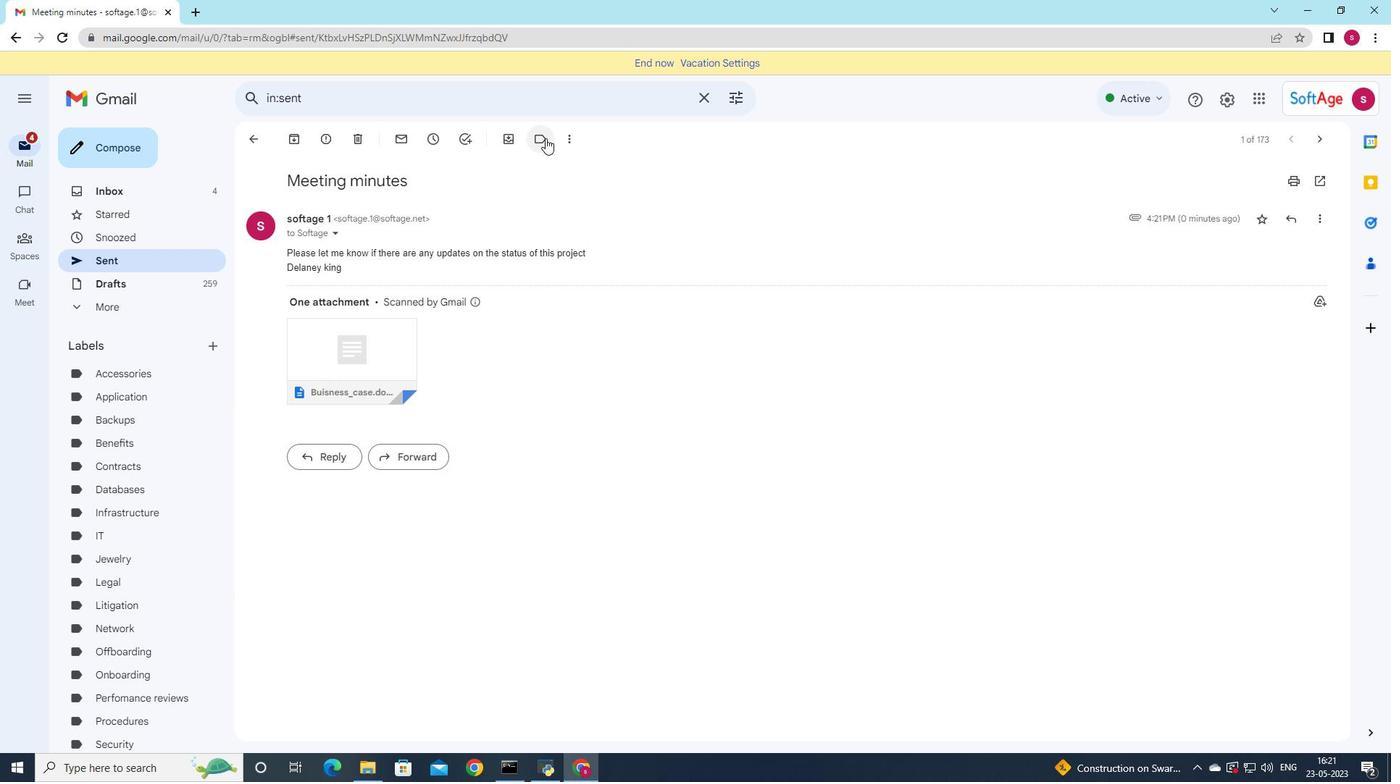 
Action: Mouse moved to (589, 406)
Screenshot: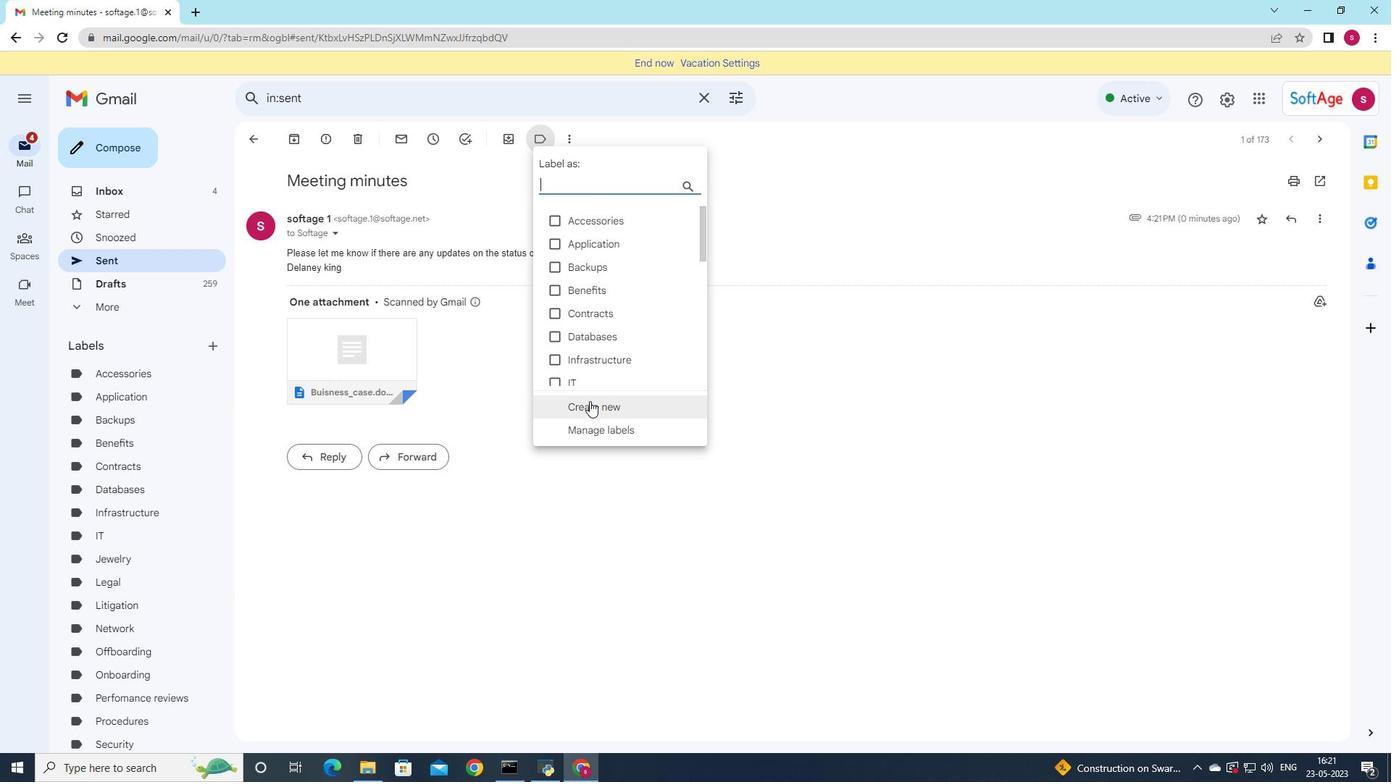 
Action: Mouse pressed left at (589, 406)
Screenshot: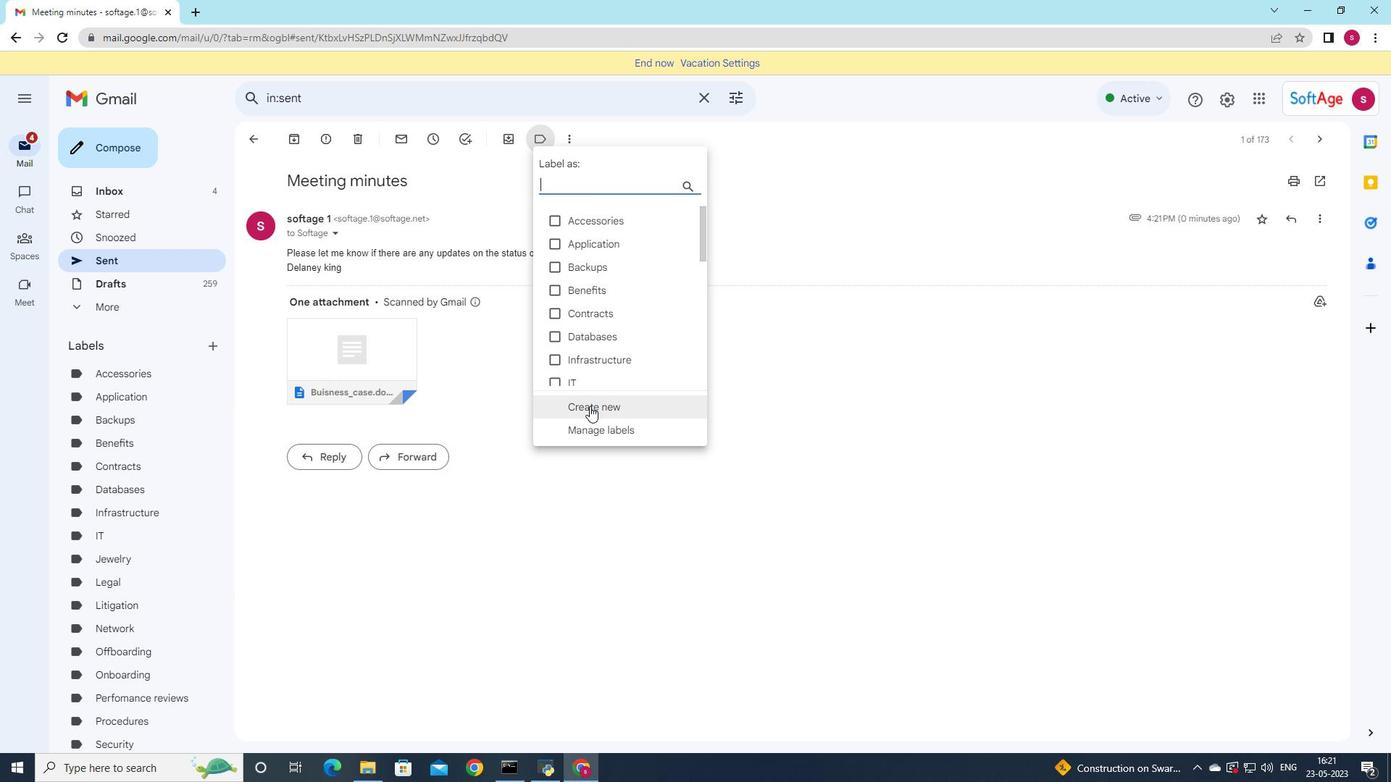
Action: Mouse moved to (667, 406)
Screenshot: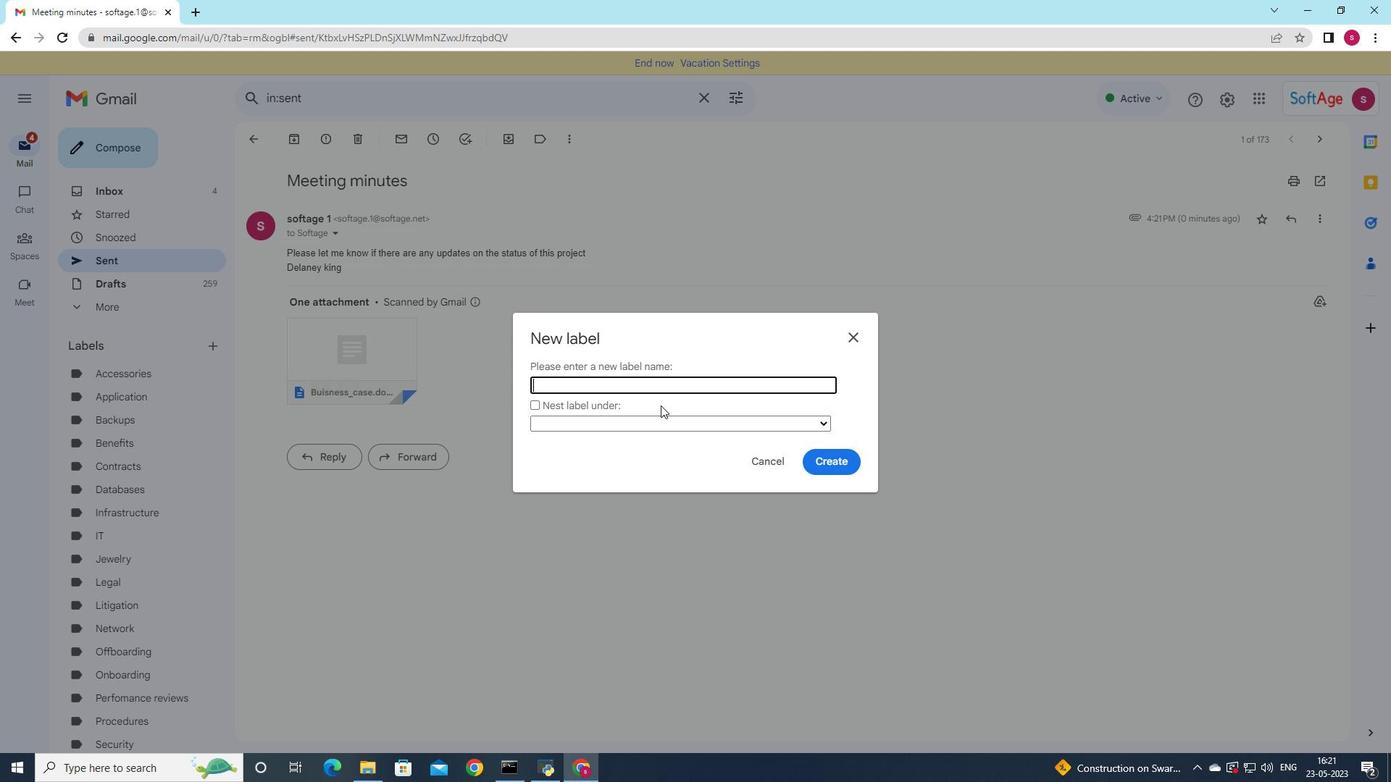 
Action: Key pressed <Key.shift>Intellectual<Key.space>property
Screenshot: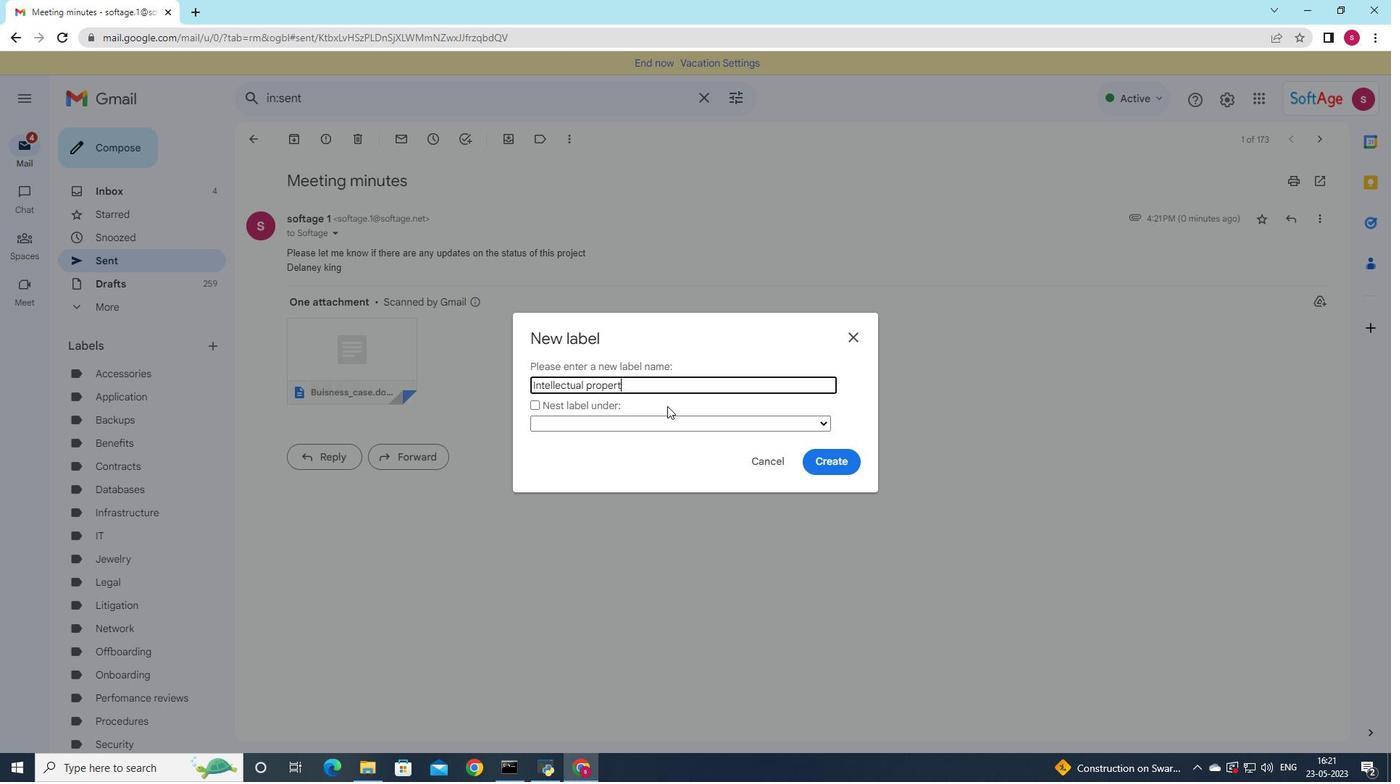
Action: Mouse moved to (844, 471)
Screenshot: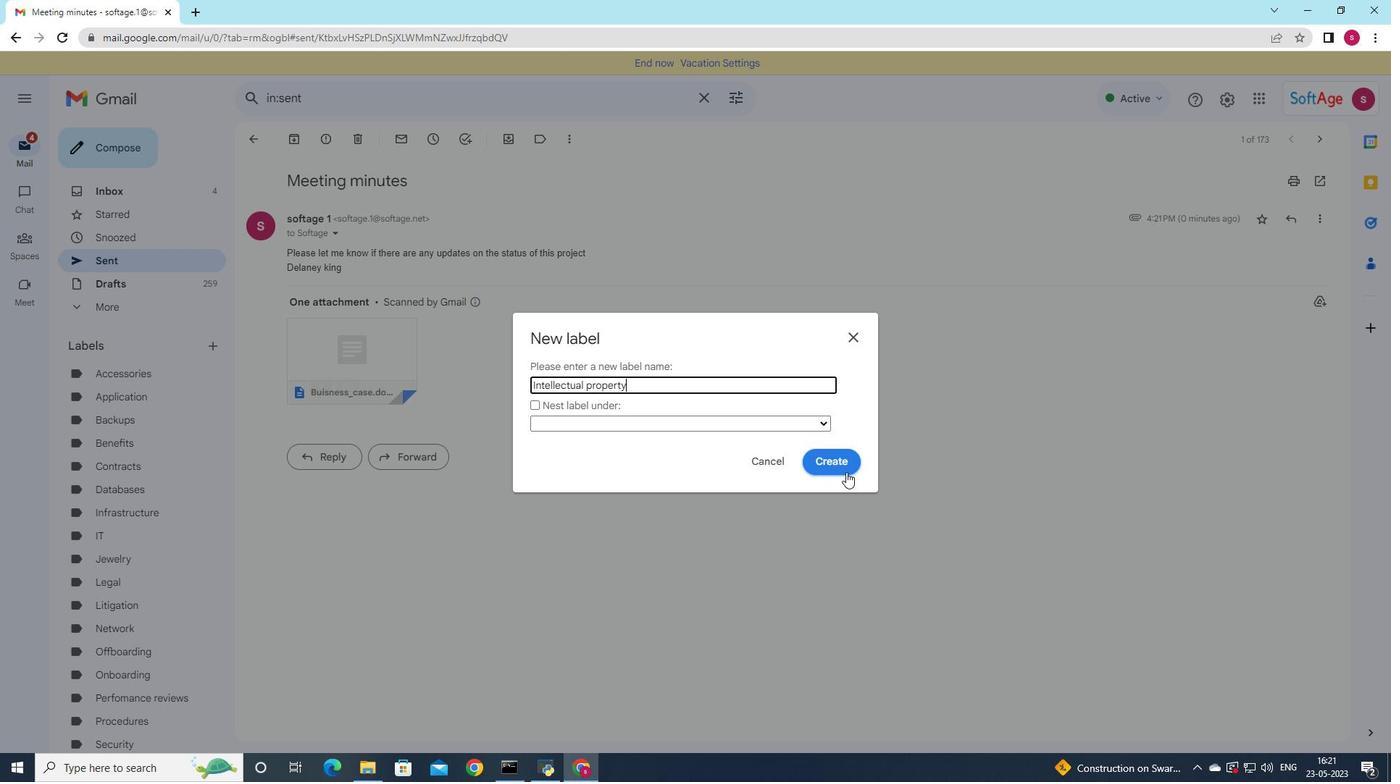 
Action: Mouse pressed left at (844, 471)
Screenshot: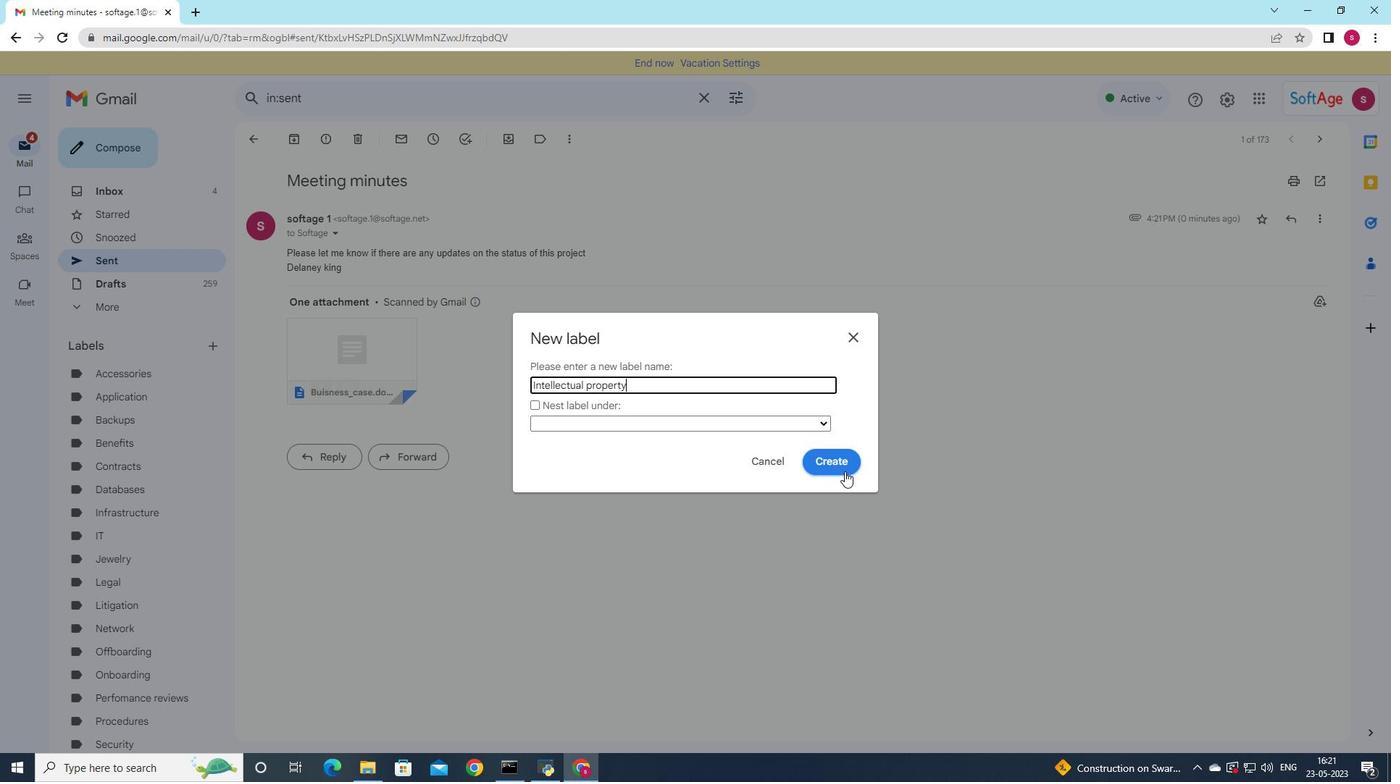 
